 Task: Plan a trip to Maicao, Colombia from 6th December, 2023 to 10th December, 2023 for 1 adult. Place can be private room with 1  bedroom having 1 bed and 1 bathroom. Property type can be hotel. Amenities needed are: washing machine.
Action: Mouse moved to (556, 260)
Screenshot: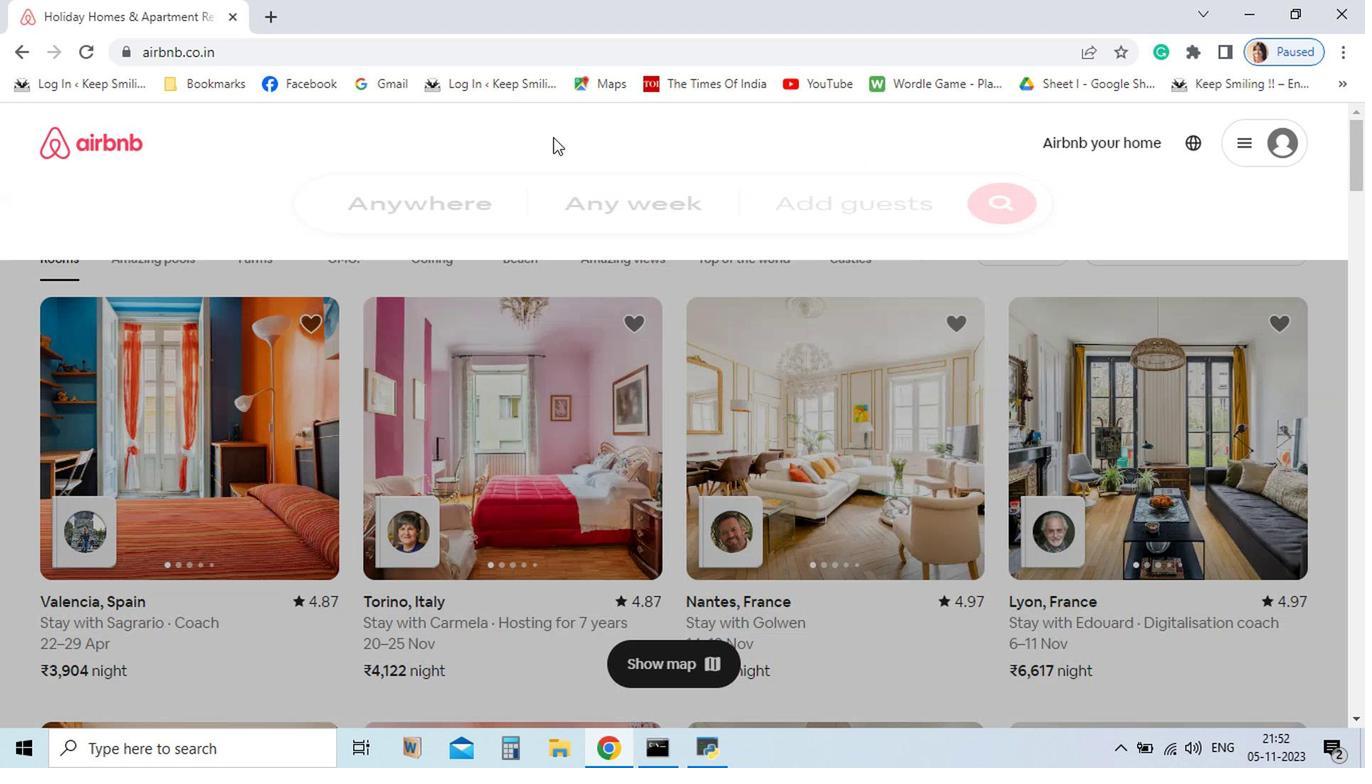 
Action: Mouse pressed left at (556, 260)
Screenshot: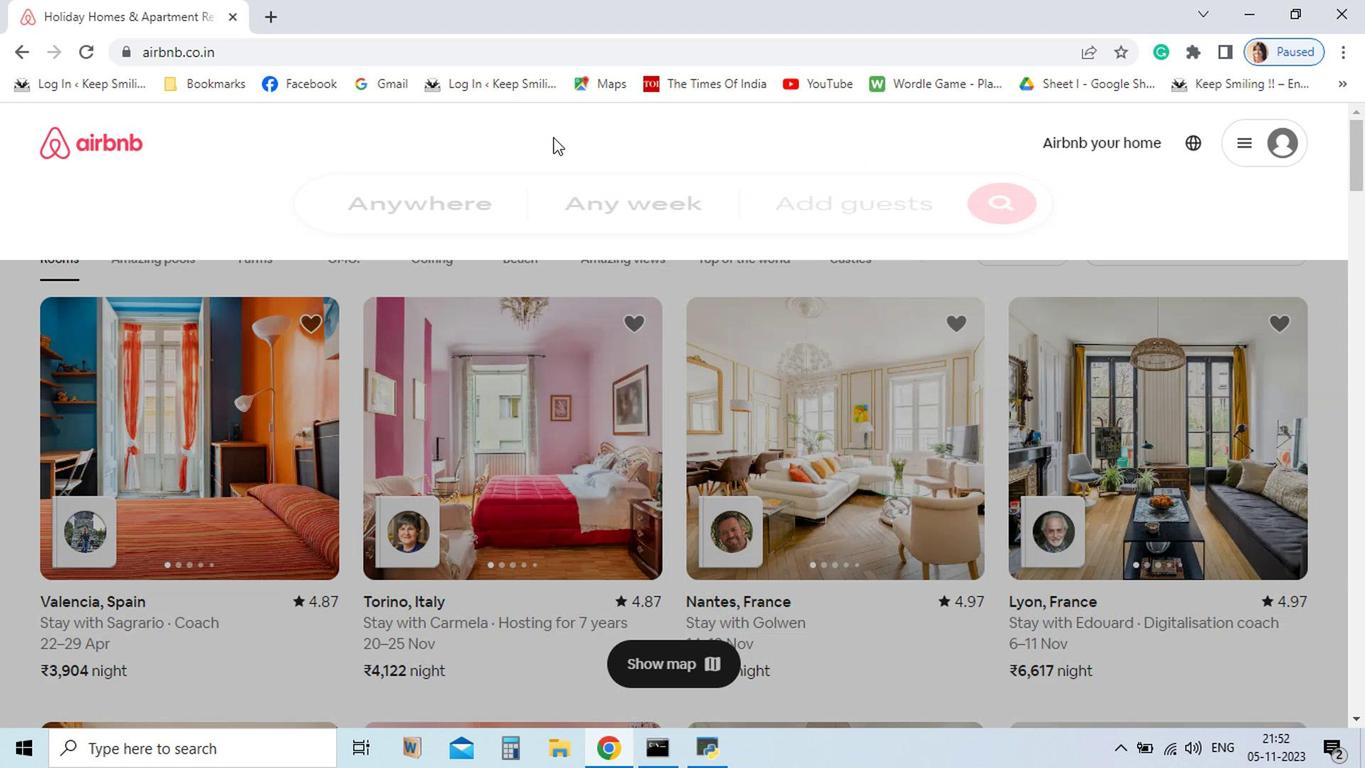 
Action: Mouse moved to (455, 314)
Screenshot: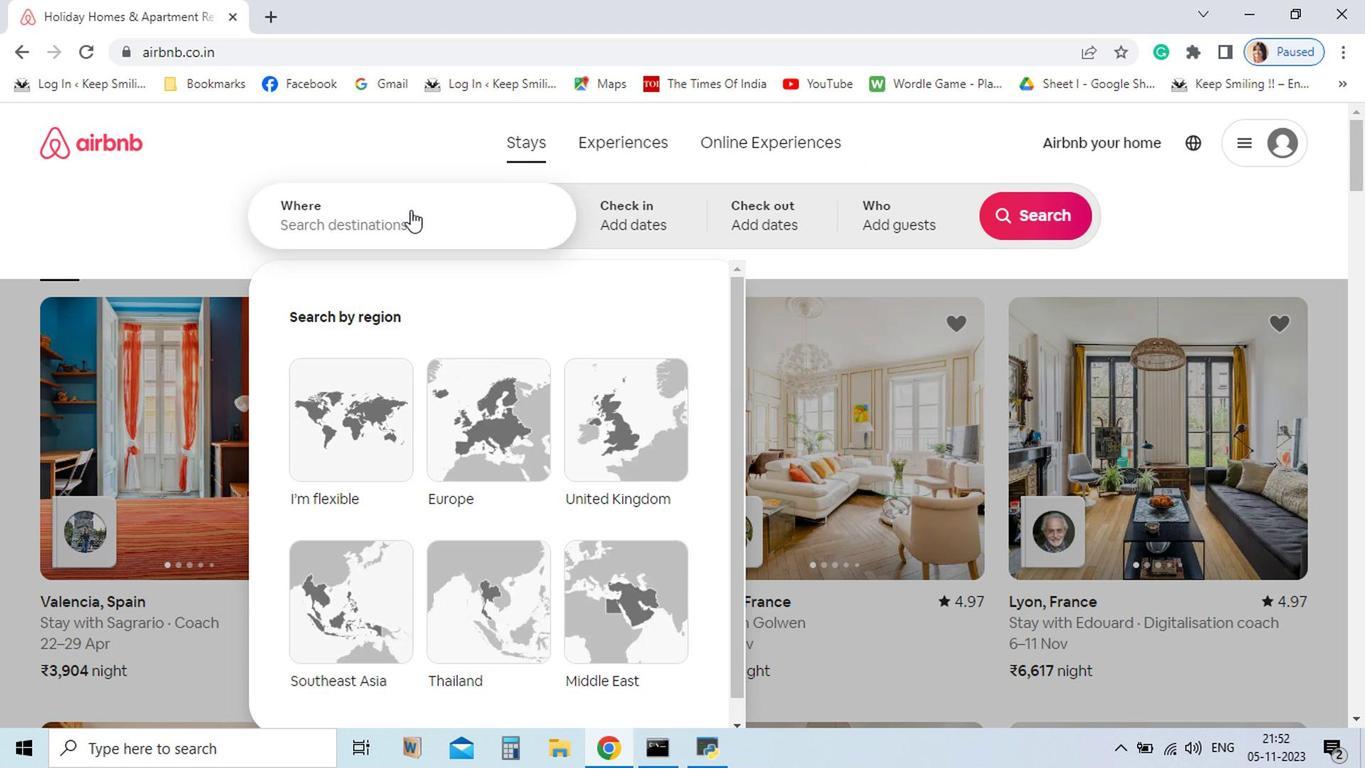 
Action: Mouse pressed left at (455, 314)
Screenshot: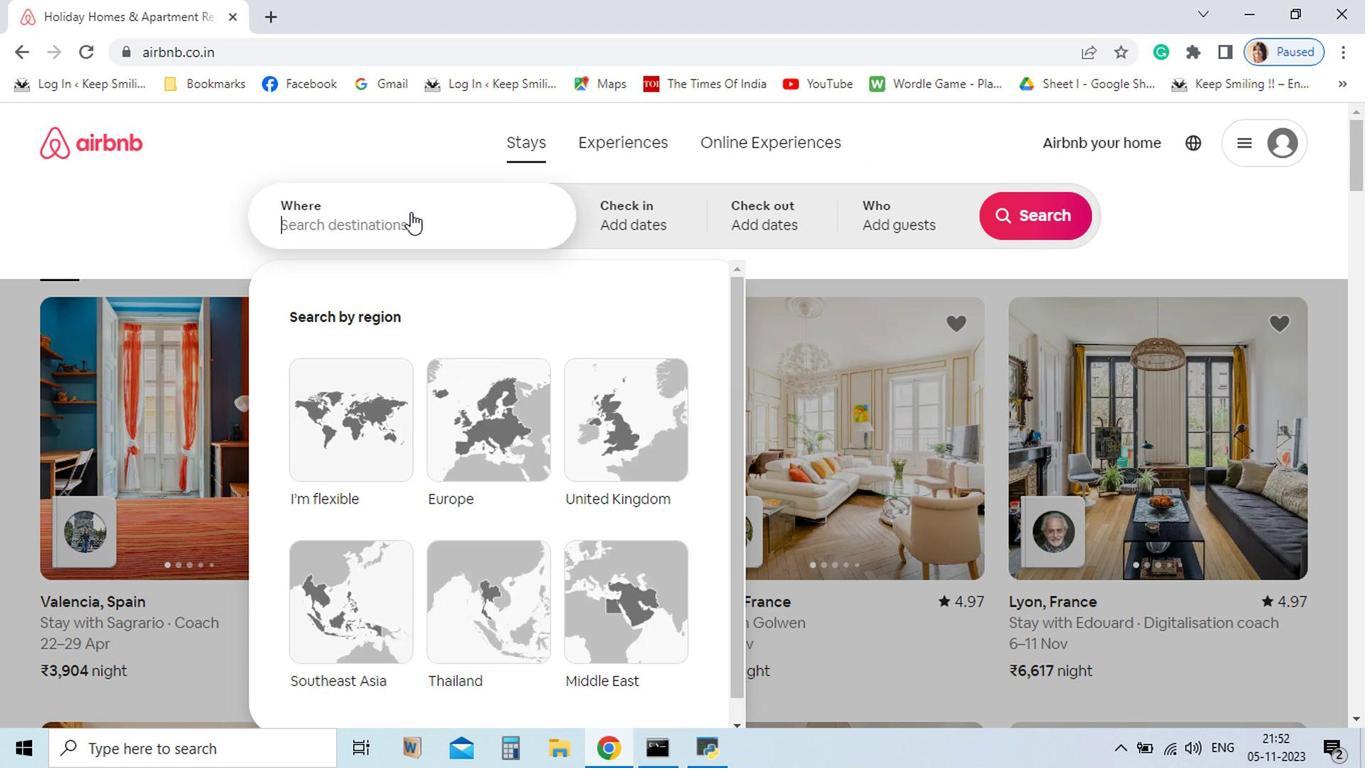 
Action: Mouse moved to (455, 315)
Screenshot: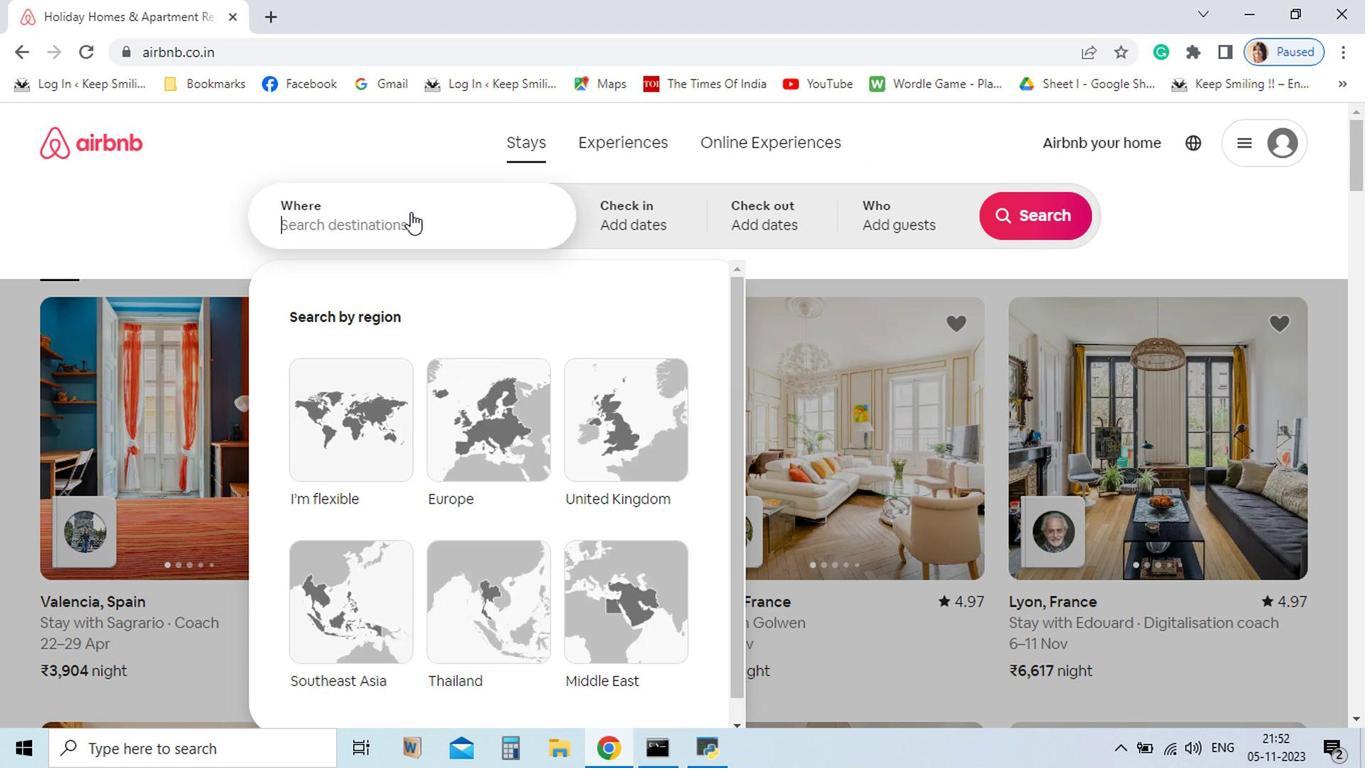 
Action: Key pressed <Key.shift_r>Maicao,<Key.space>
Screenshot: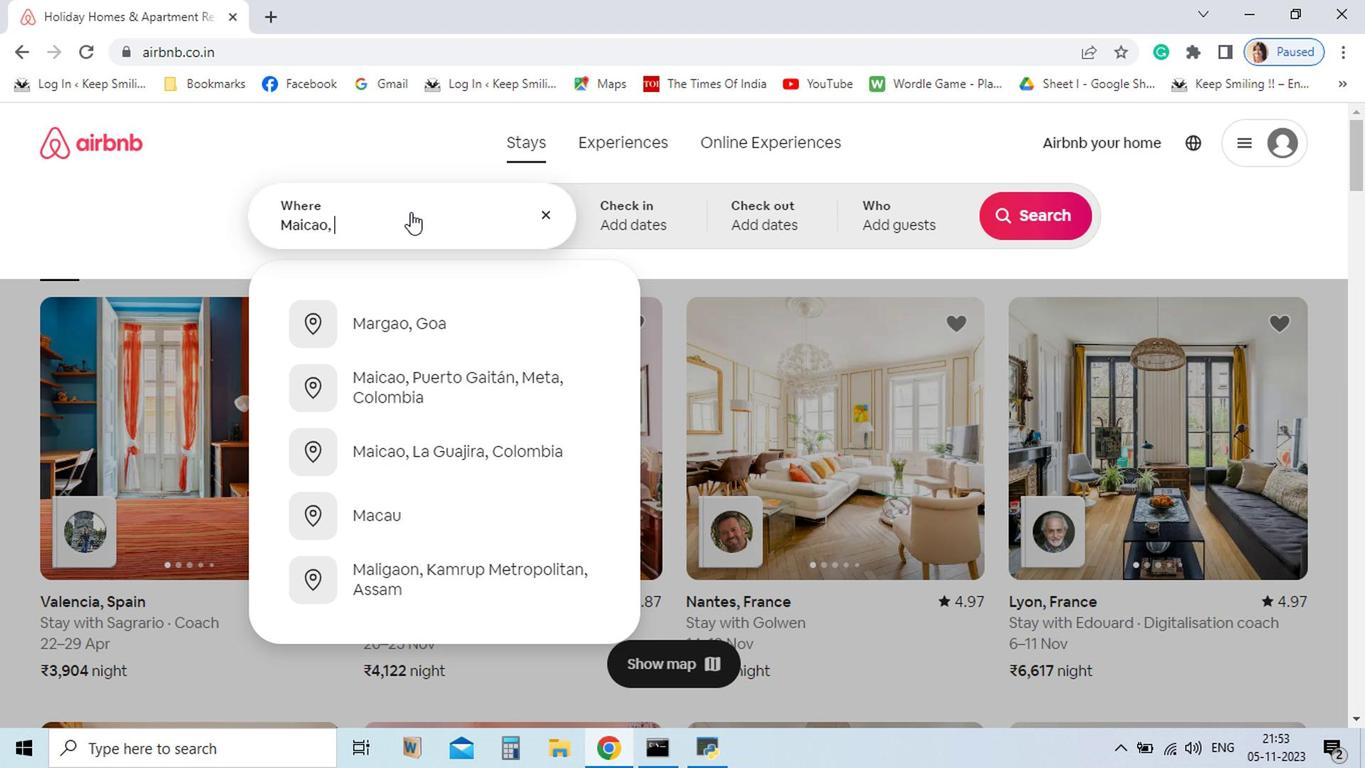 
Action: Mouse moved to (485, 425)
Screenshot: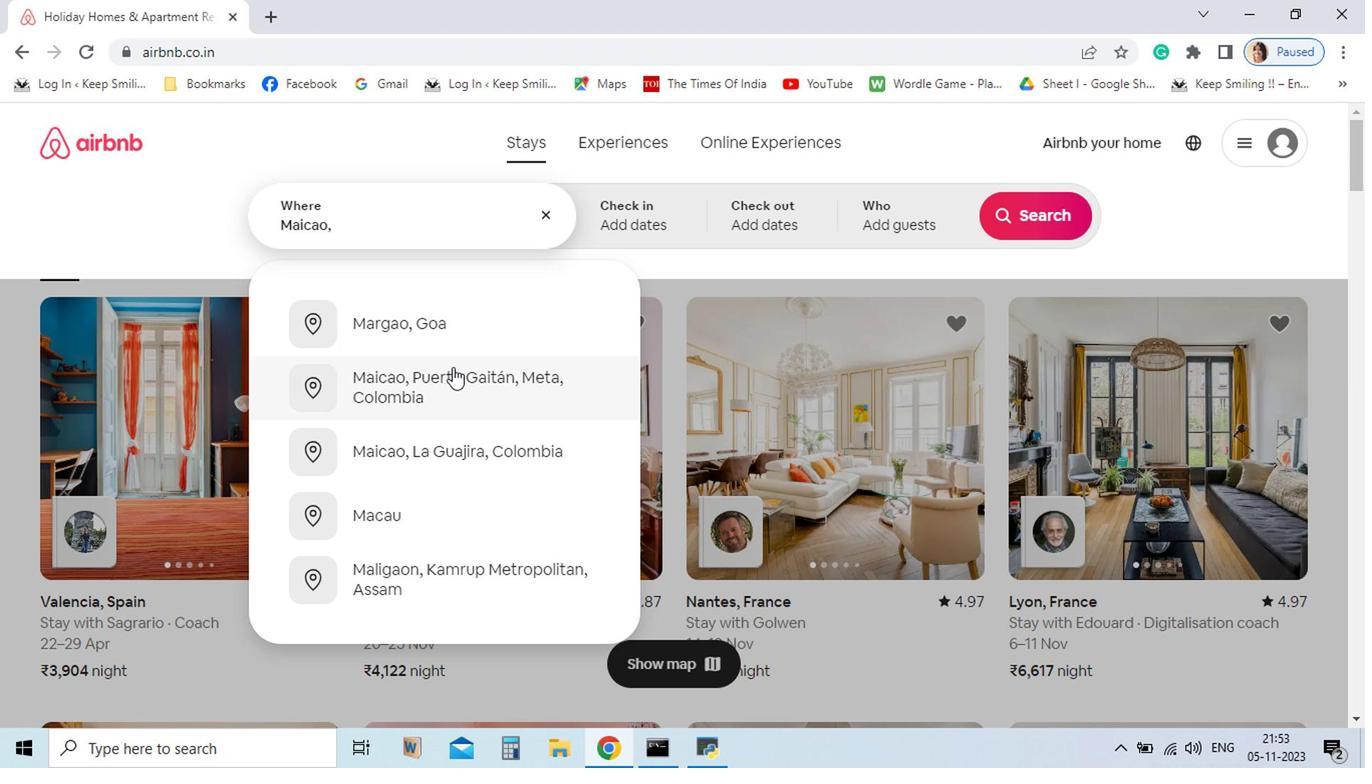 
Action: Mouse pressed left at (485, 425)
Screenshot: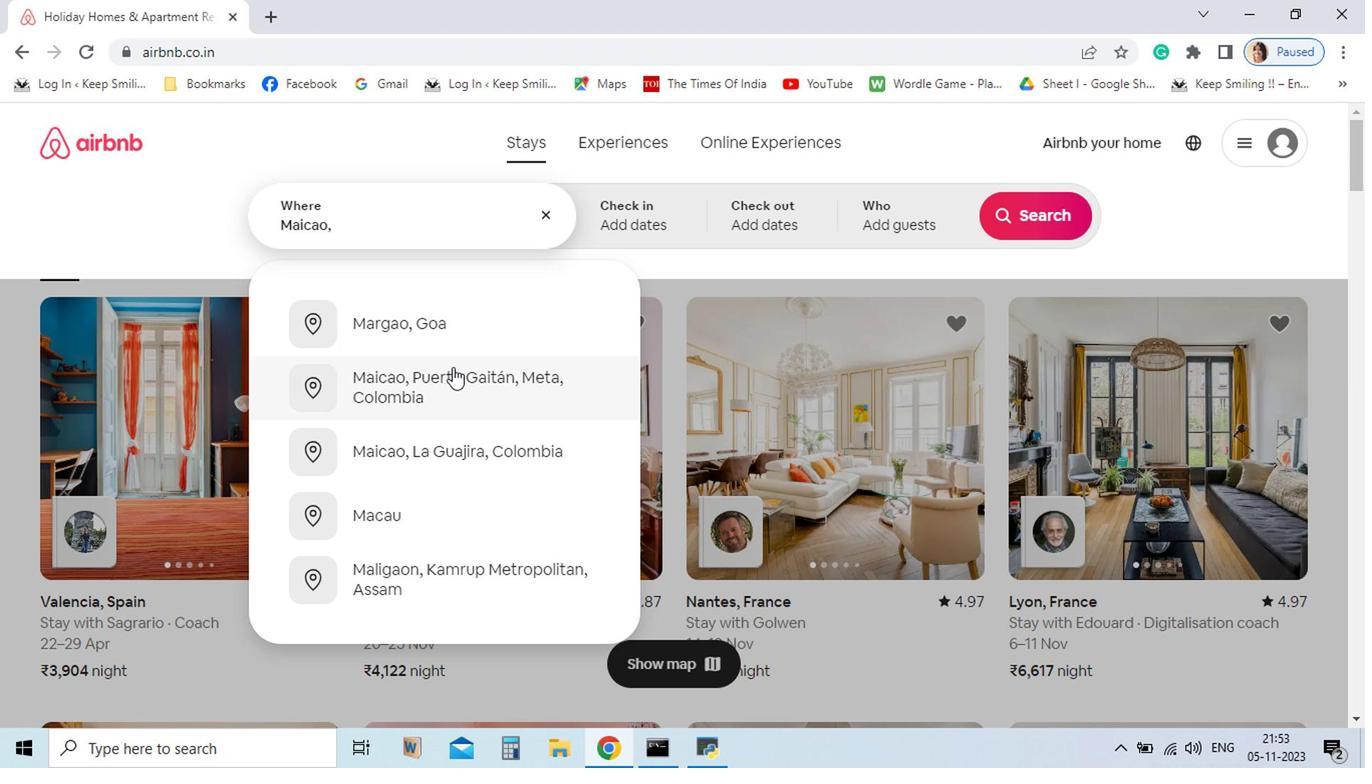 
Action: Mouse moved to (499, 324)
Screenshot: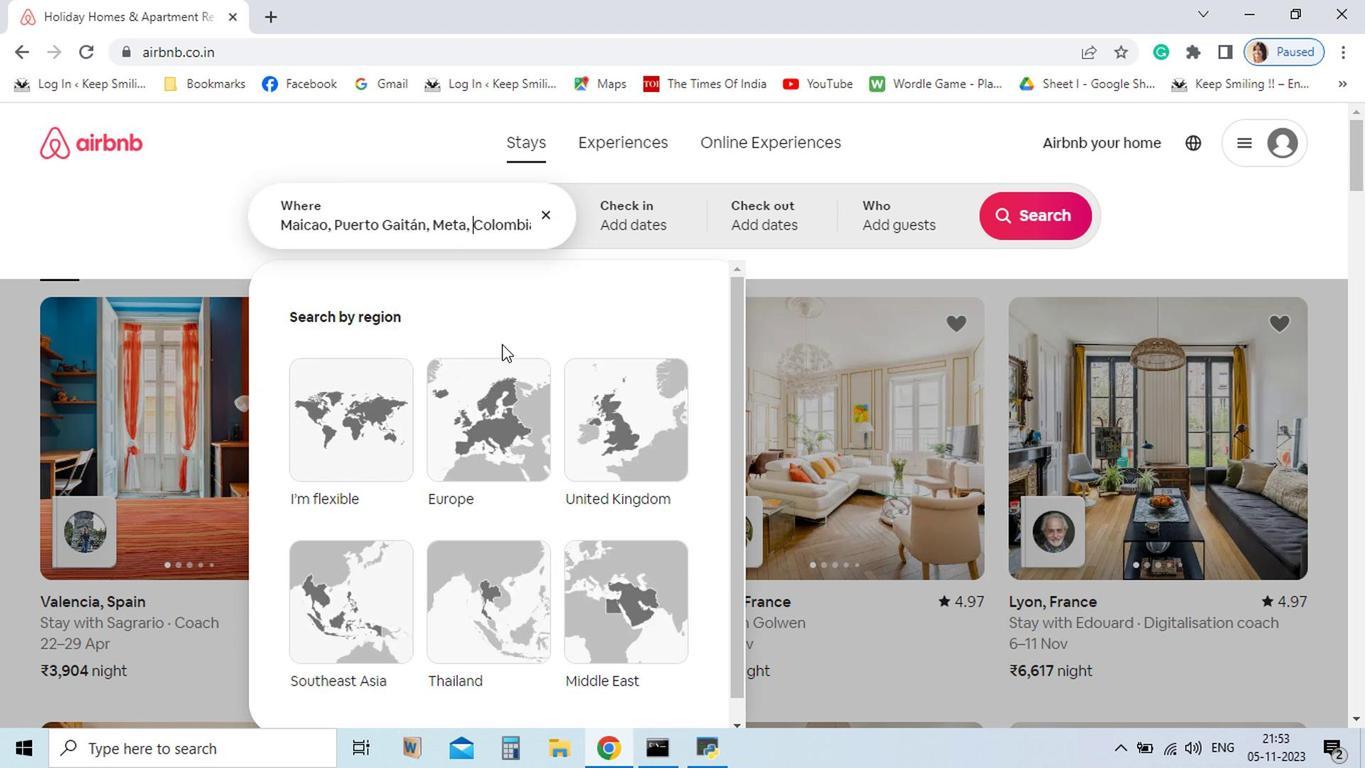 
Action: Mouse pressed left at (499, 324)
Screenshot: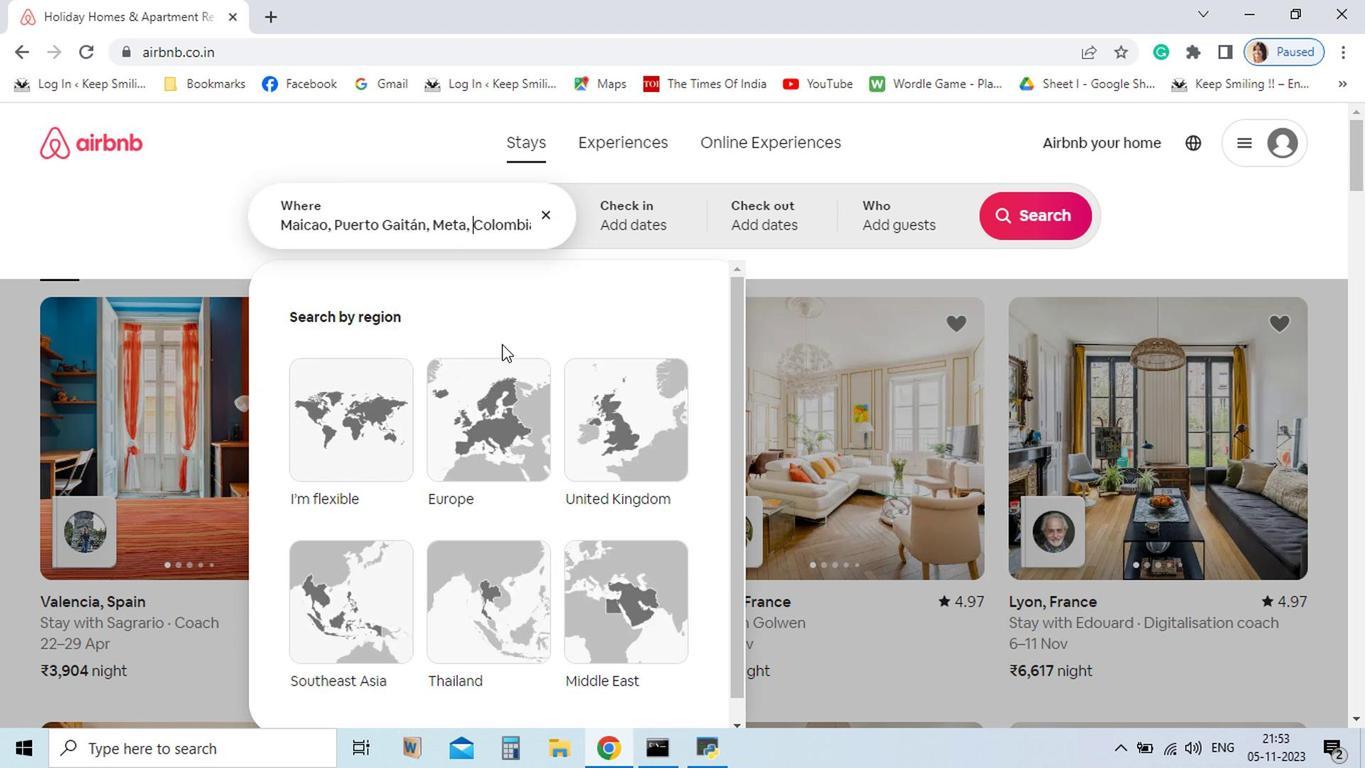 
Action: Mouse moved to (535, 467)
Screenshot: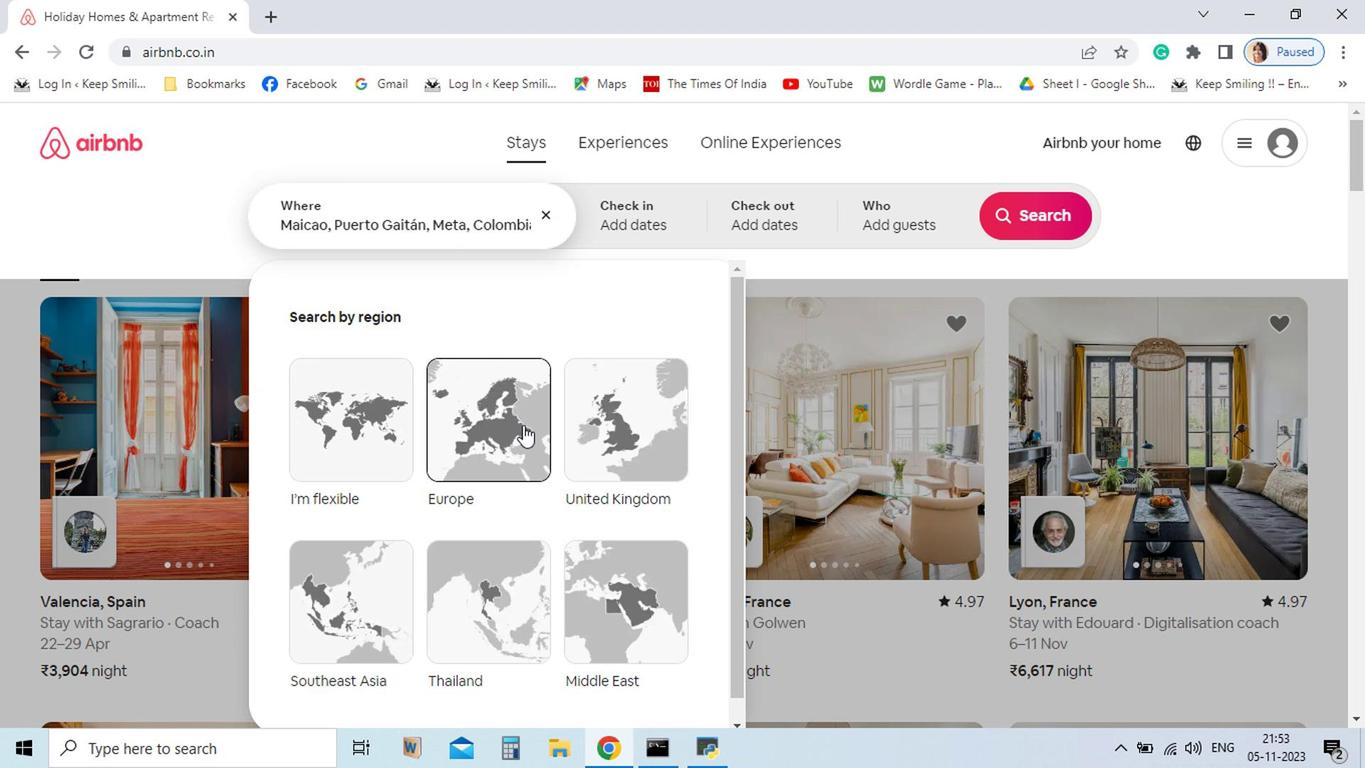 
Action: Key pressed <Key.backspace><Key.backspace><Key.backspace><Key.backspace><Key.backspace><Key.backspace><Key.backspace><Key.backspace><Key.backspace><Key.backspace><Key.backspace><Key.backspace><Key.backspace><Key.backspace><Key.backspace><Key.backspace><Key.backspace><Key.backspace><Key.backspace><Key.backspace><Key.backspace>
Screenshot: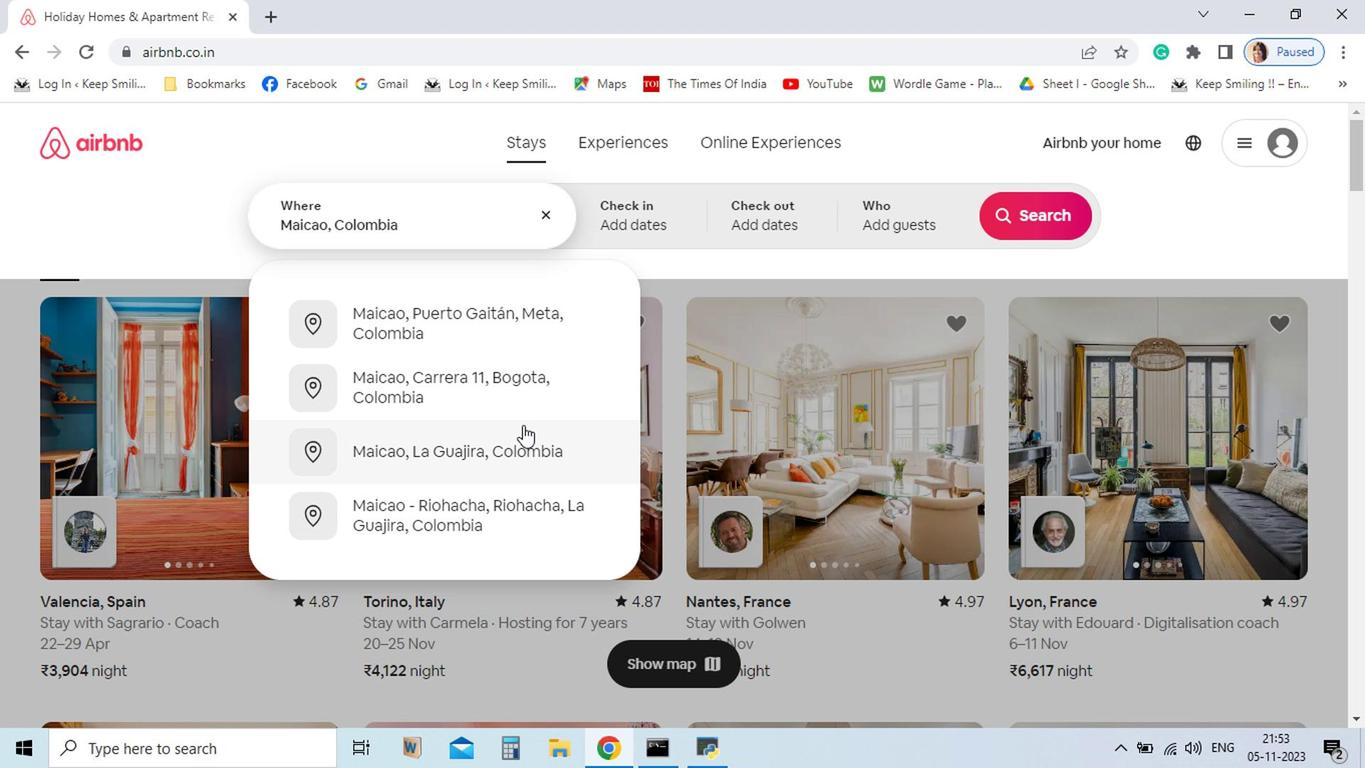 
Action: Mouse moved to (455, 312)
Screenshot: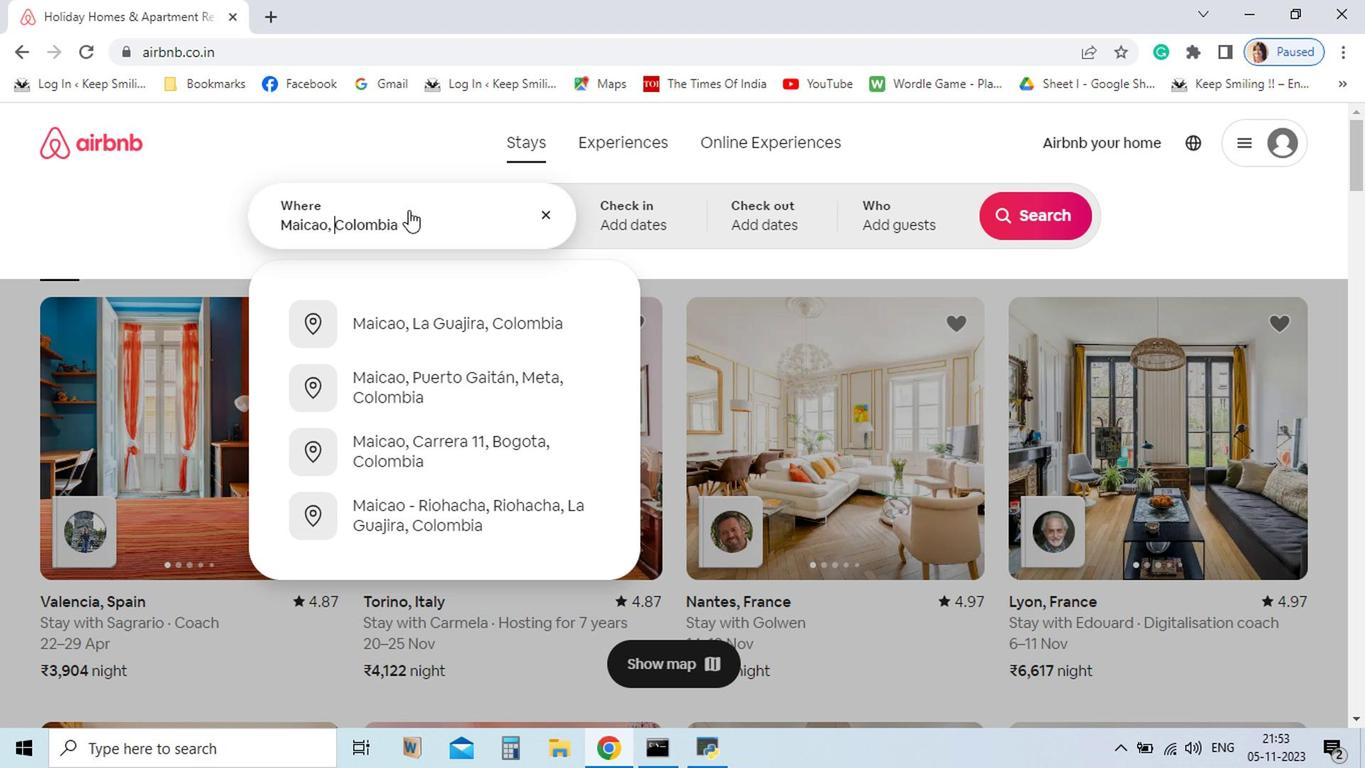
Action: Mouse pressed left at (455, 312)
Screenshot: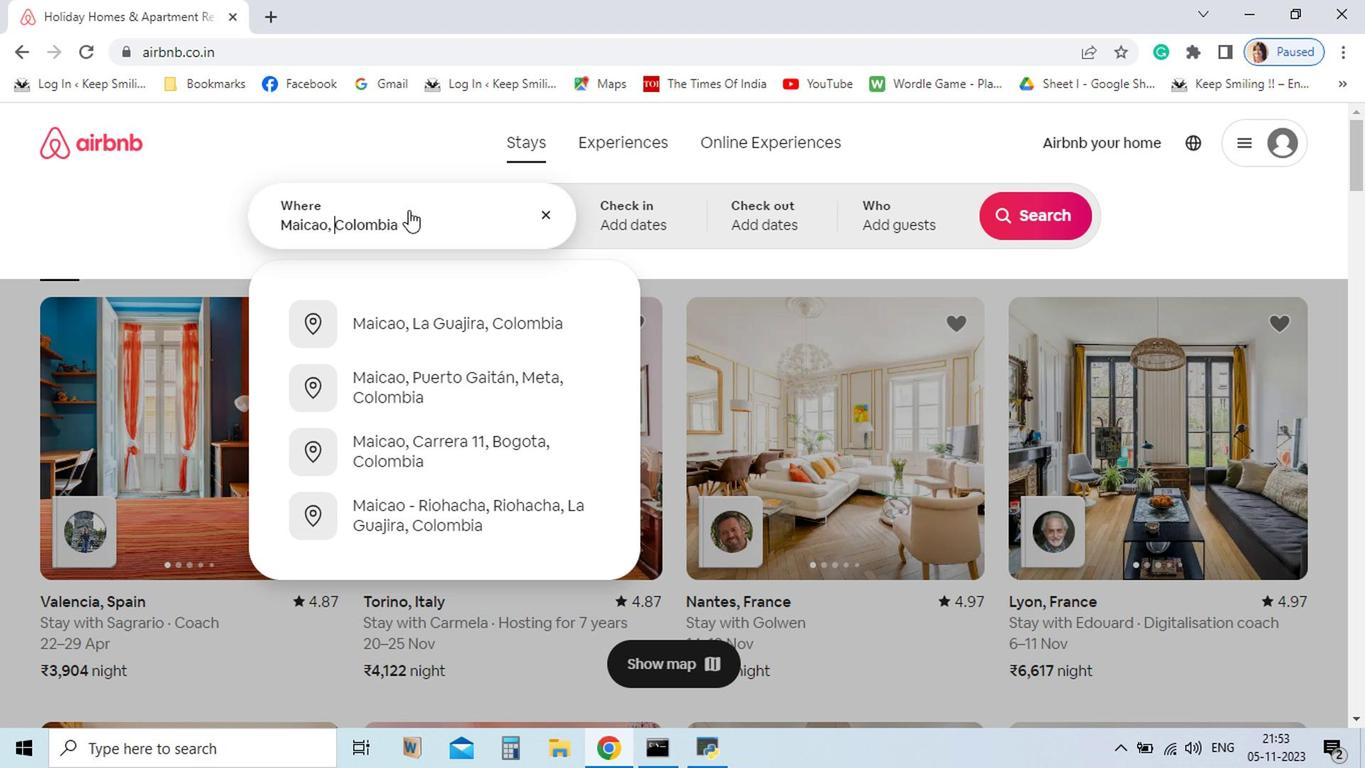 
Action: Mouse moved to (442, 328)
Screenshot: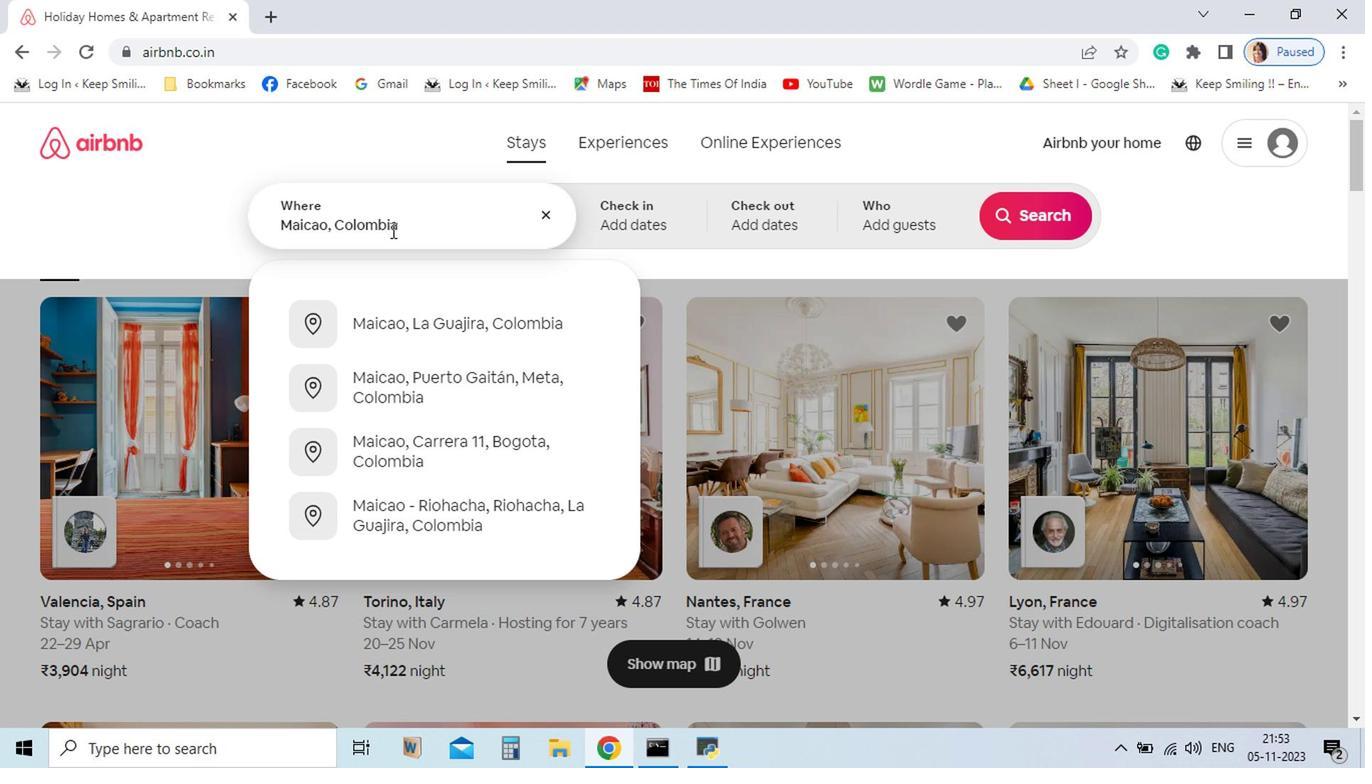 
Action: Mouse pressed left at (442, 328)
Screenshot: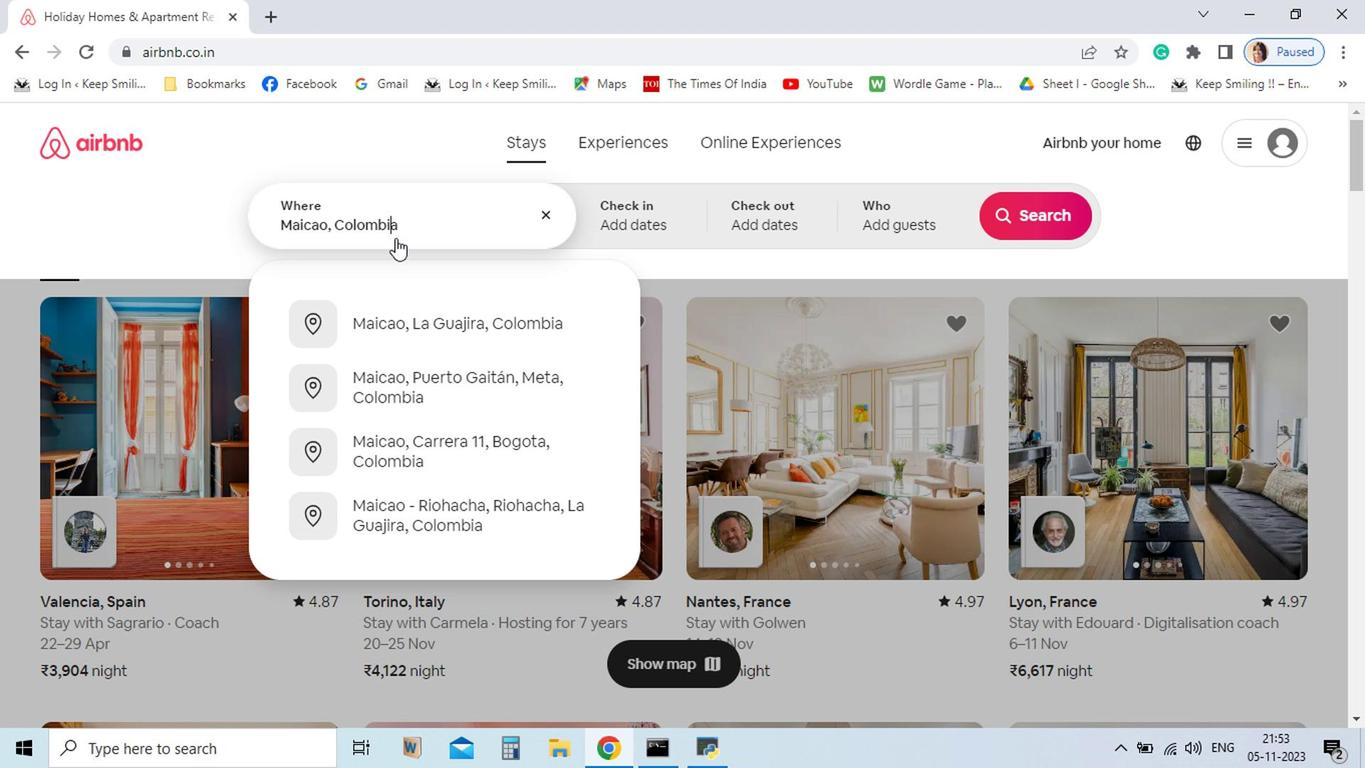 
Action: Mouse moved to (448, 326)
Screenshot: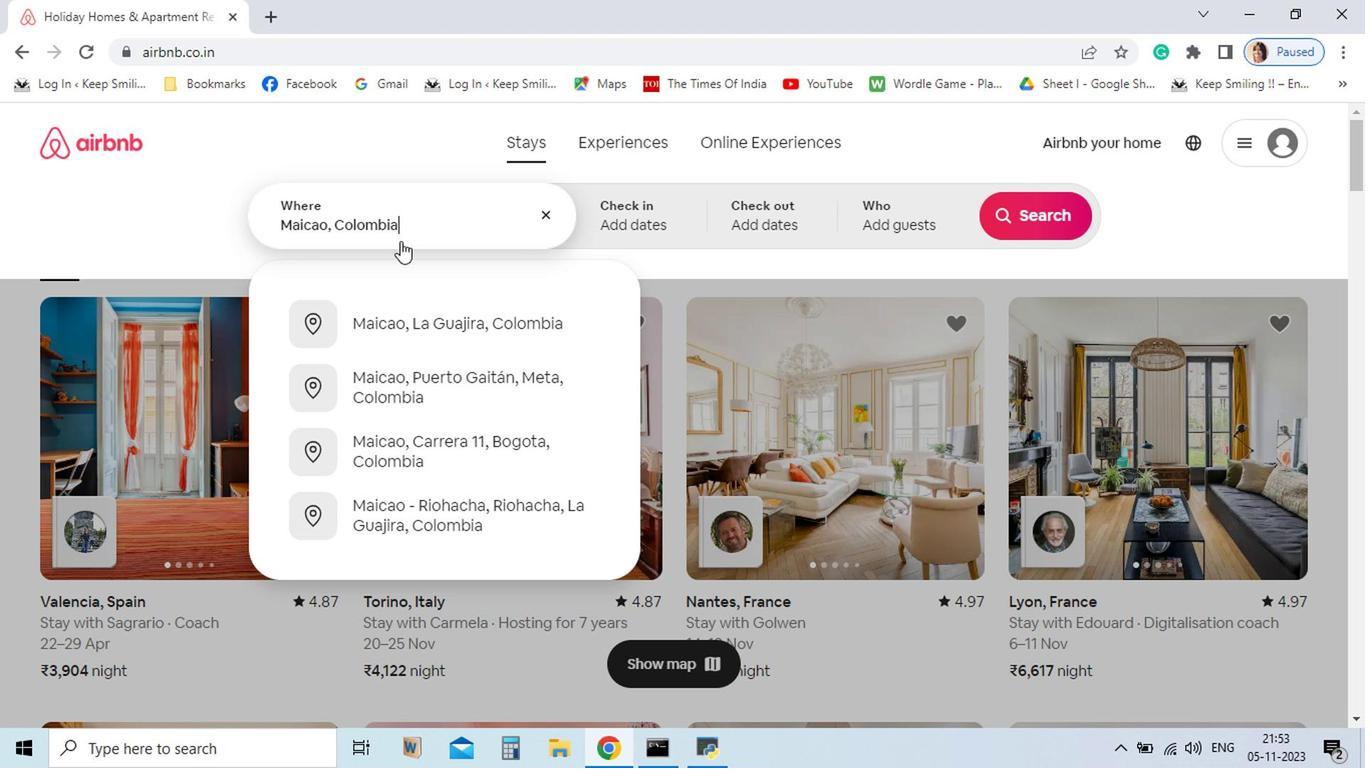 
Action: Mouse pressed left at (448, 326)
Screenshot: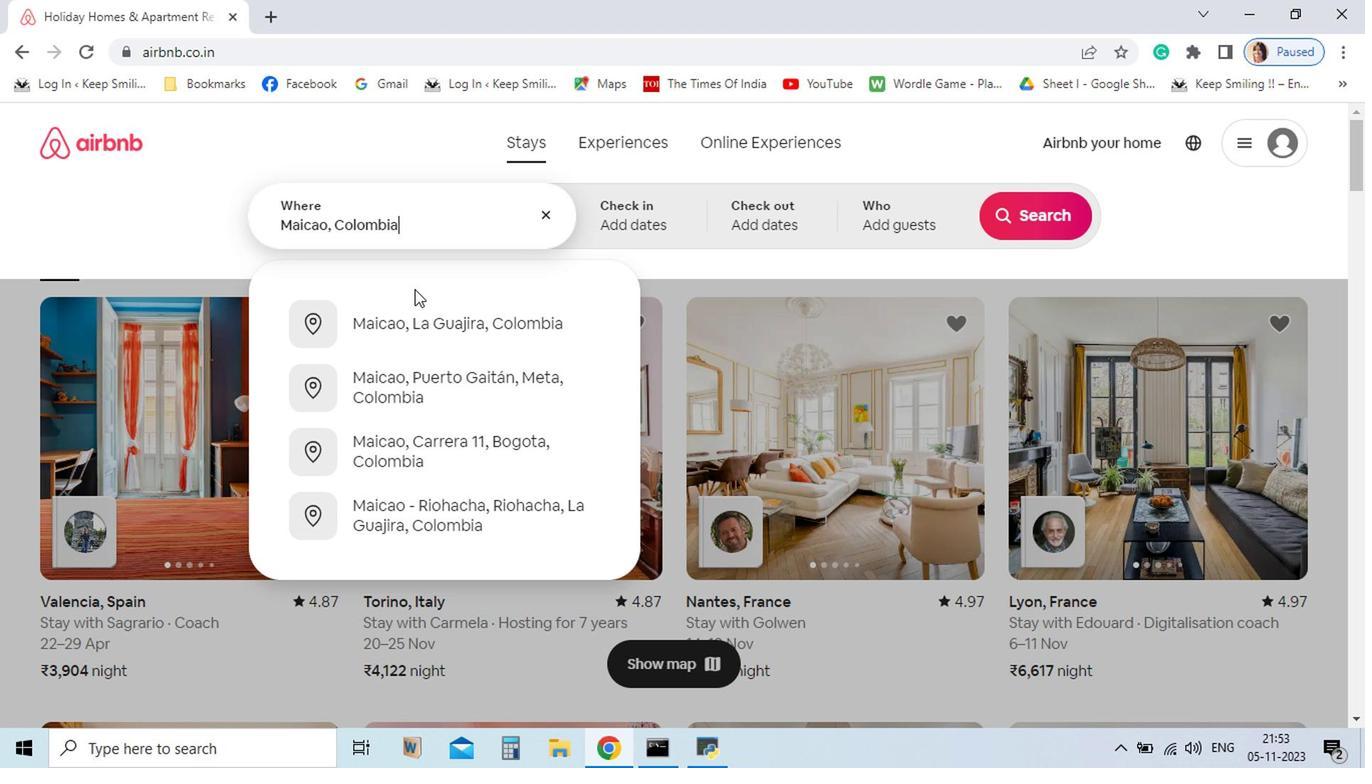 
Action: Mouse moved to (458, 372)
Screenshot: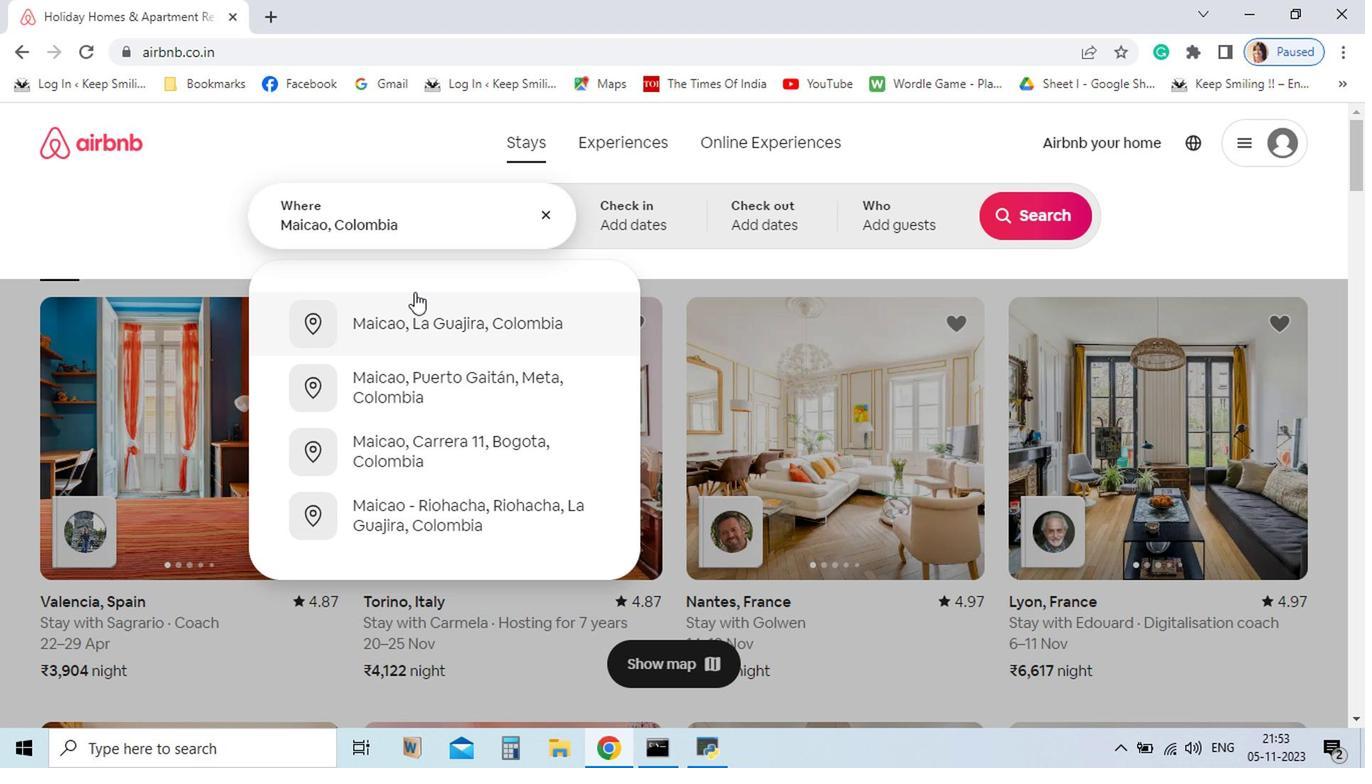 
Action: Key pressed <Key.enter>
Screenshot: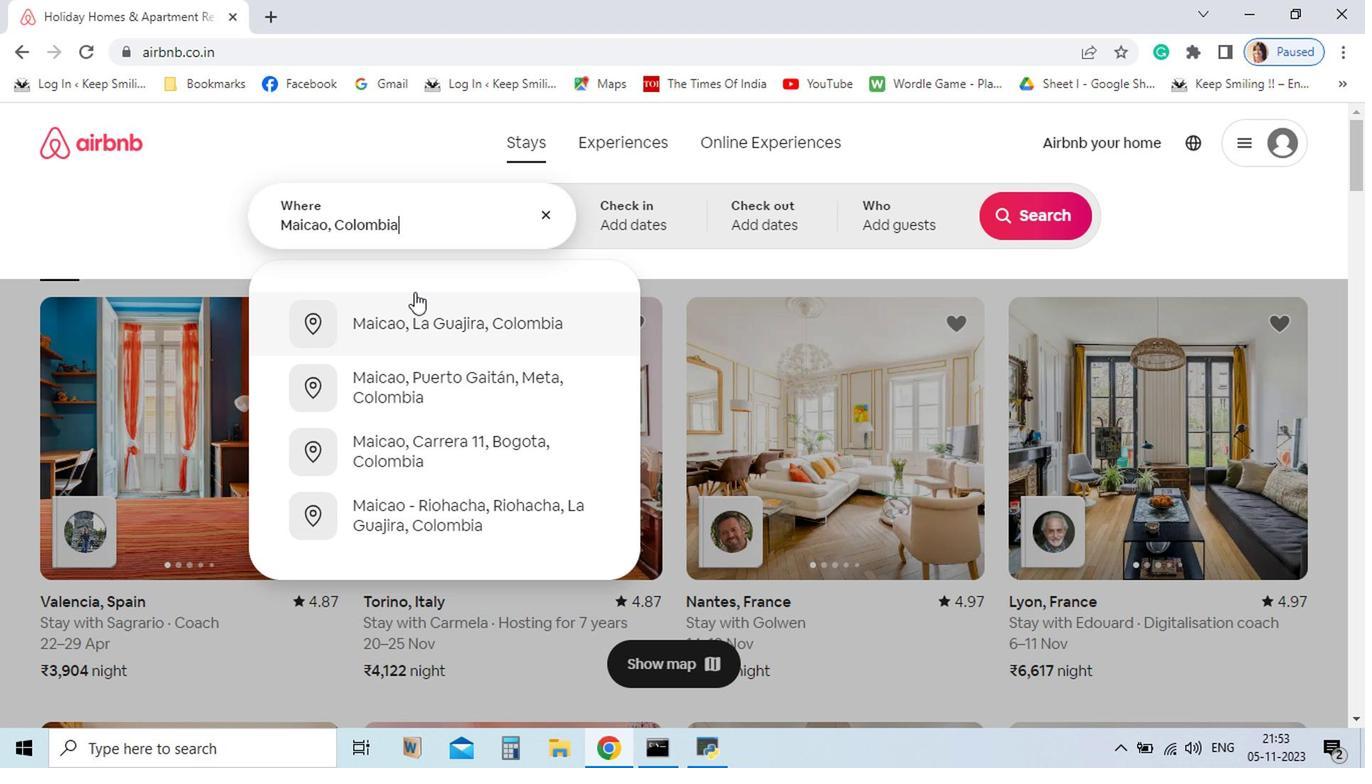 
Action: Mouse moved to (772, 528)
Screenshot: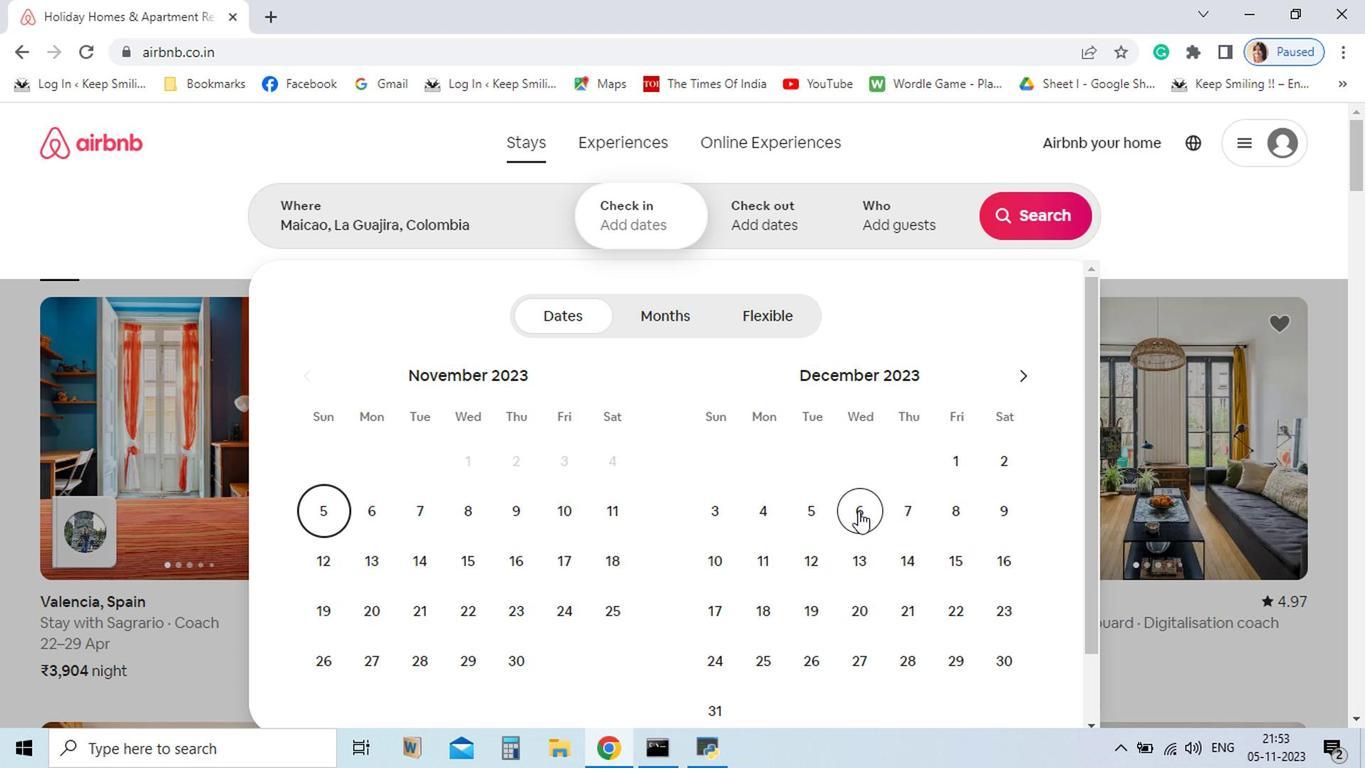
Action: Mouse pressed left at (772, 528)
Screenshot: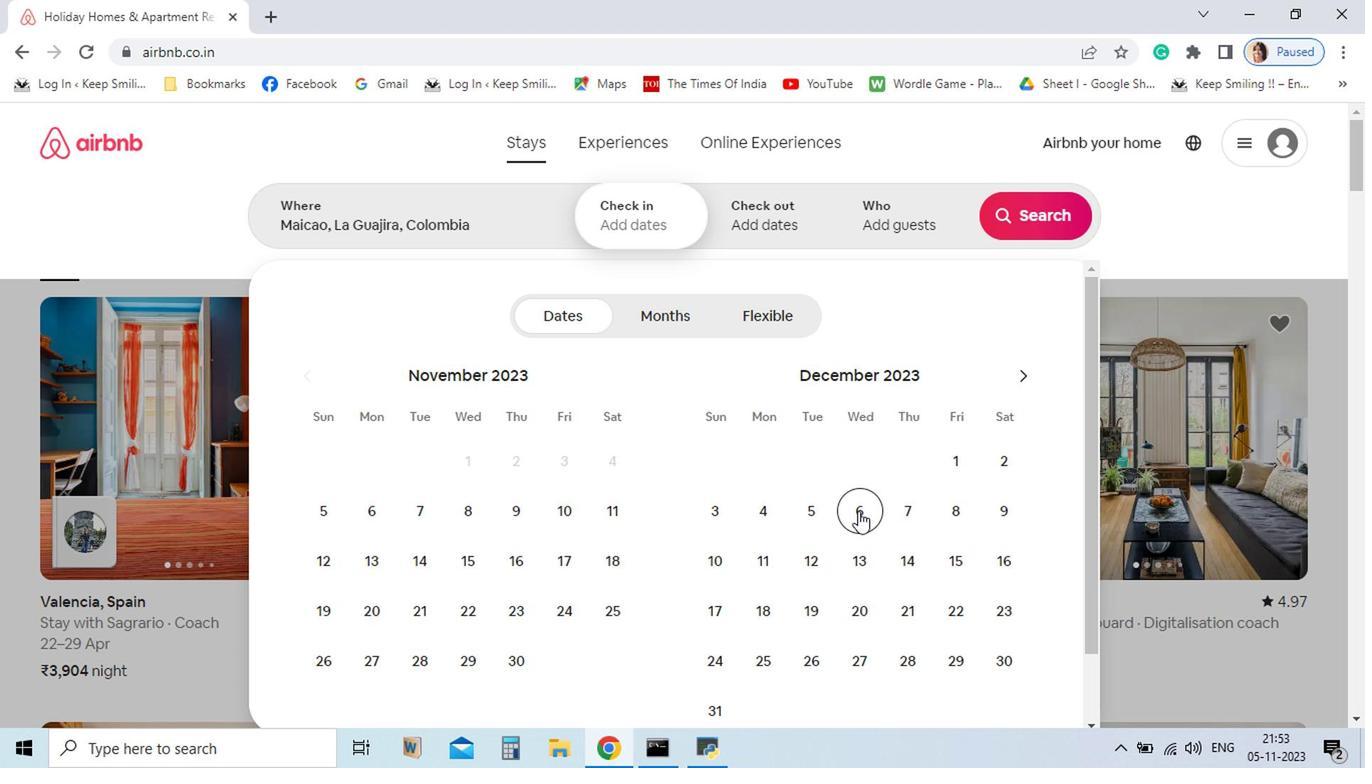 
Action: Mouse moved to (669, 564)
Screenshot: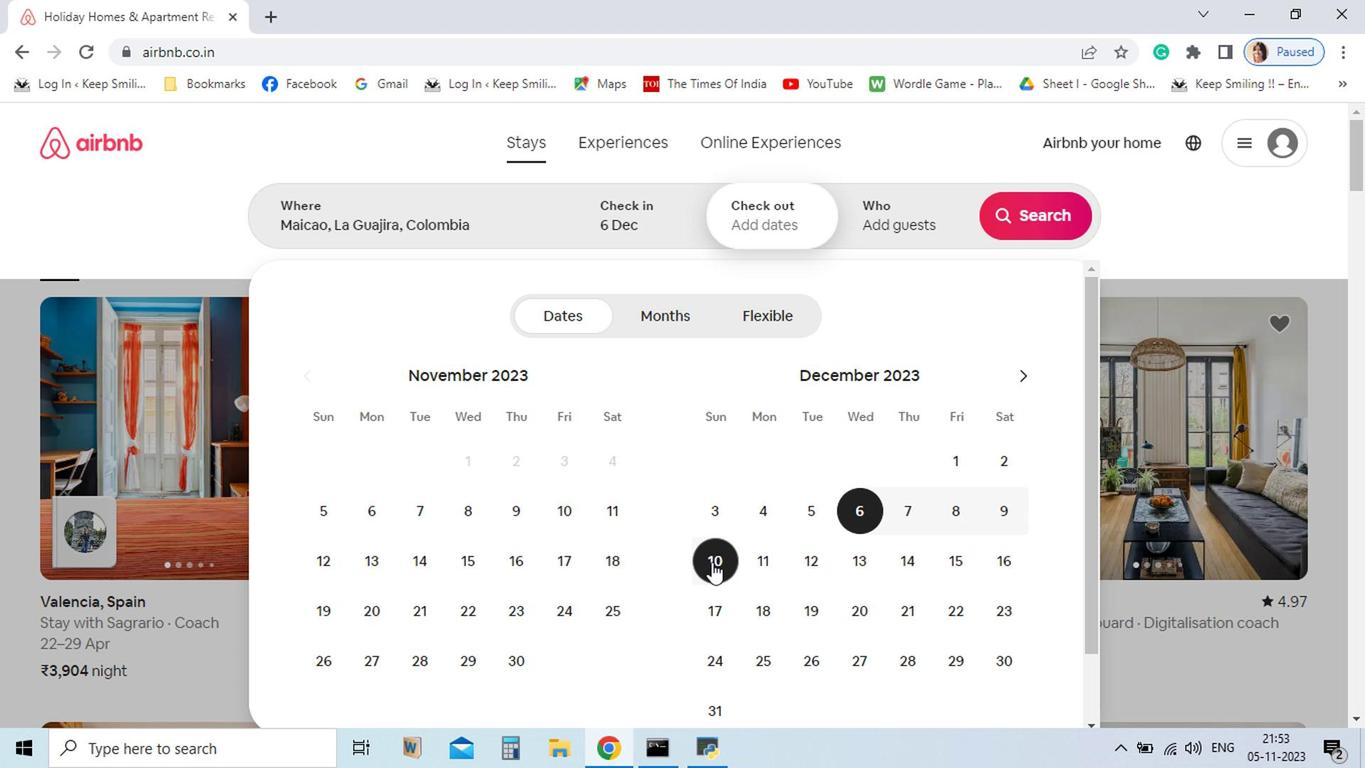 
Action: Mouse pressed left at (669, 564)
Screenshot: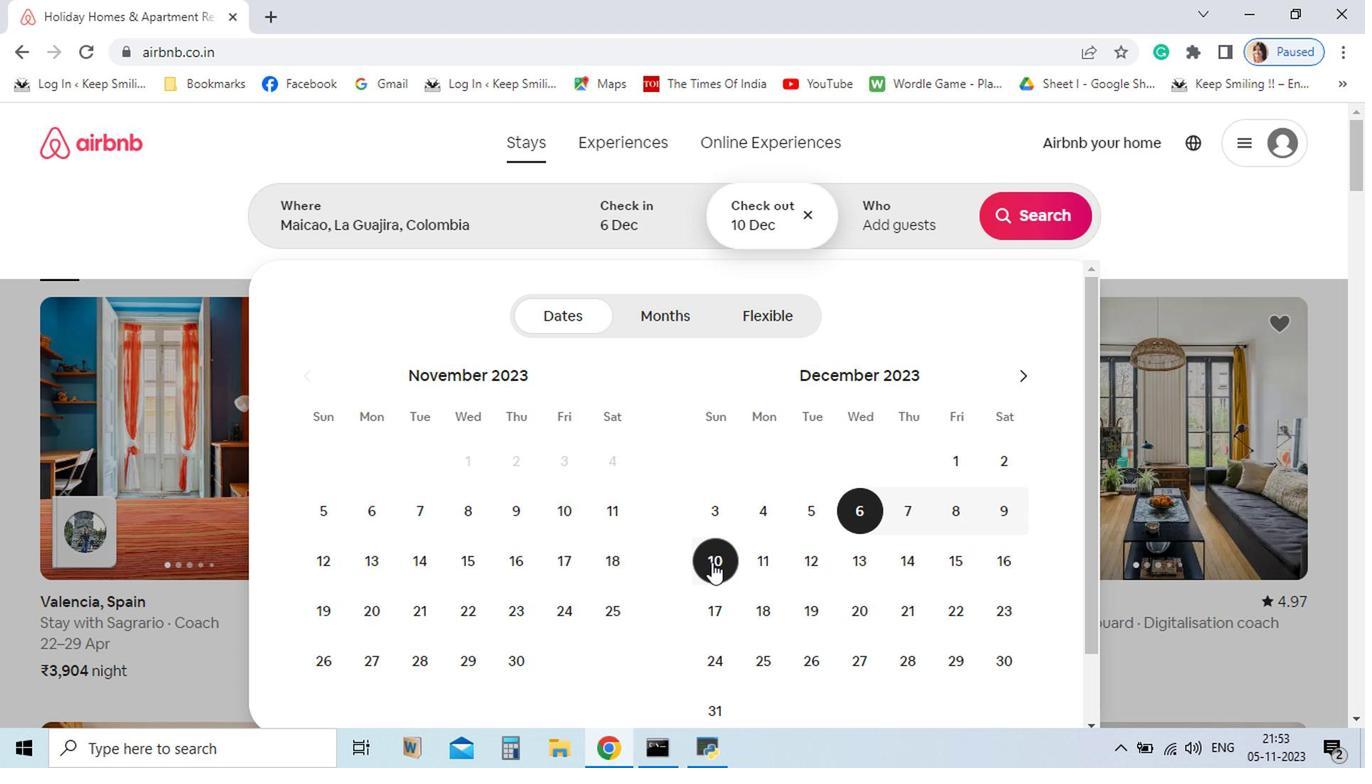 
Action: Mouse moved to (824, 322)
Screenshot: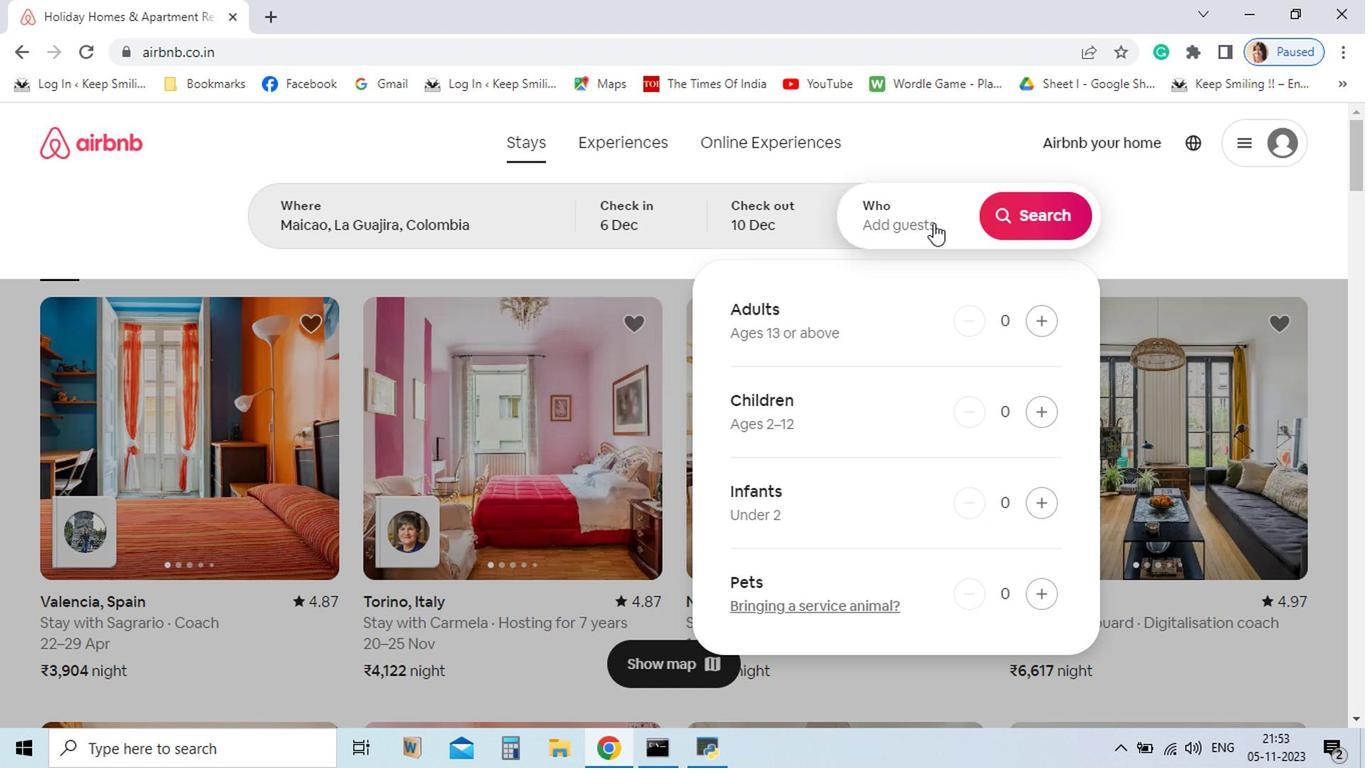 
Action: Mouse pressed left at (824, 322)
Screenshot: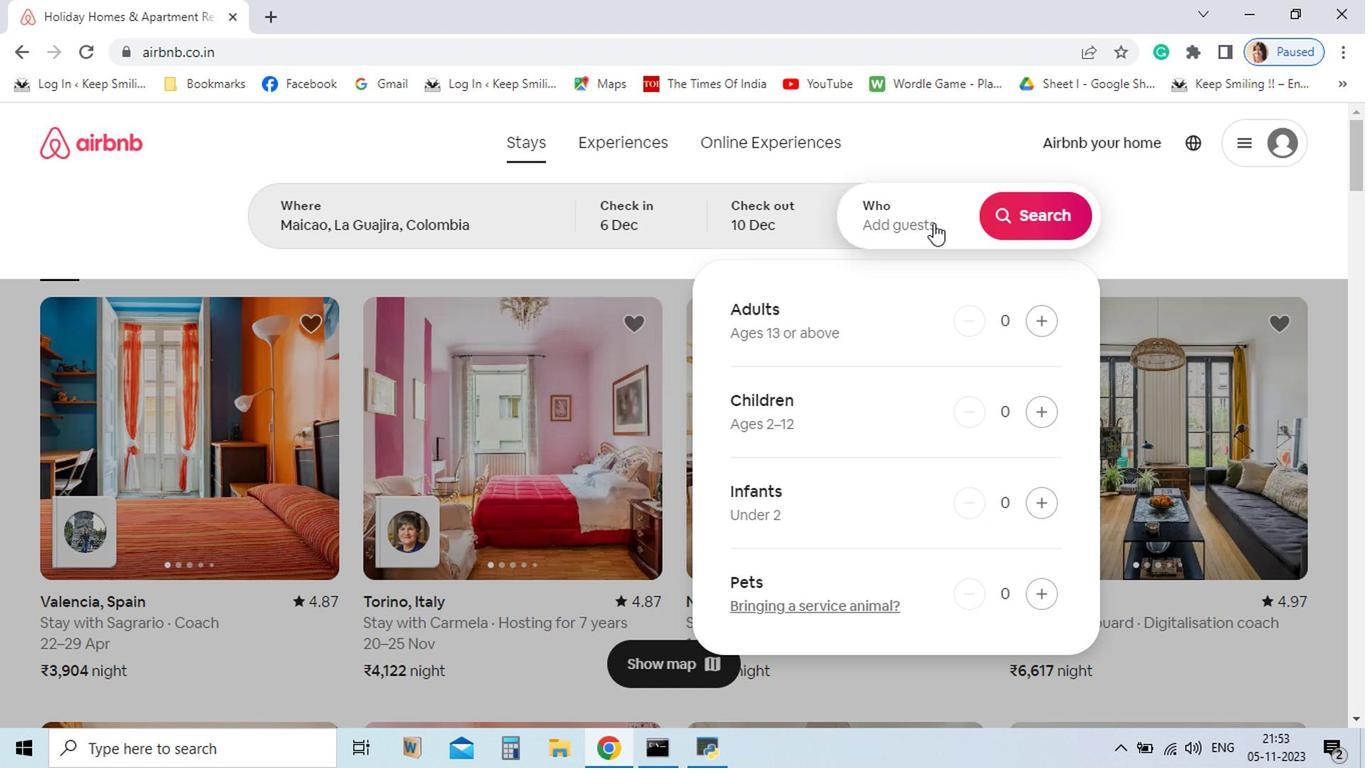 
Action: Mouse moved to (902, 392)
Screenshot: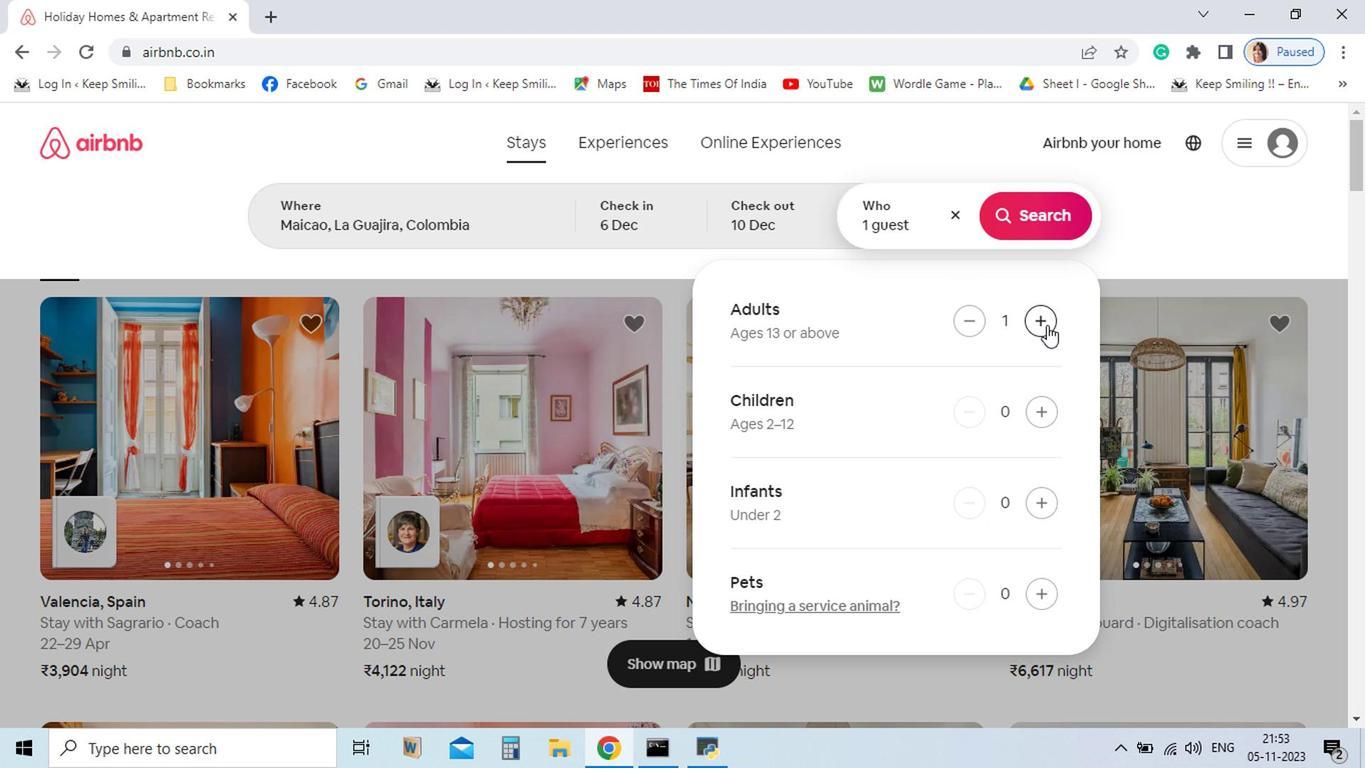 
Action: Mouse pressed left at (902, 392)
Screenshot: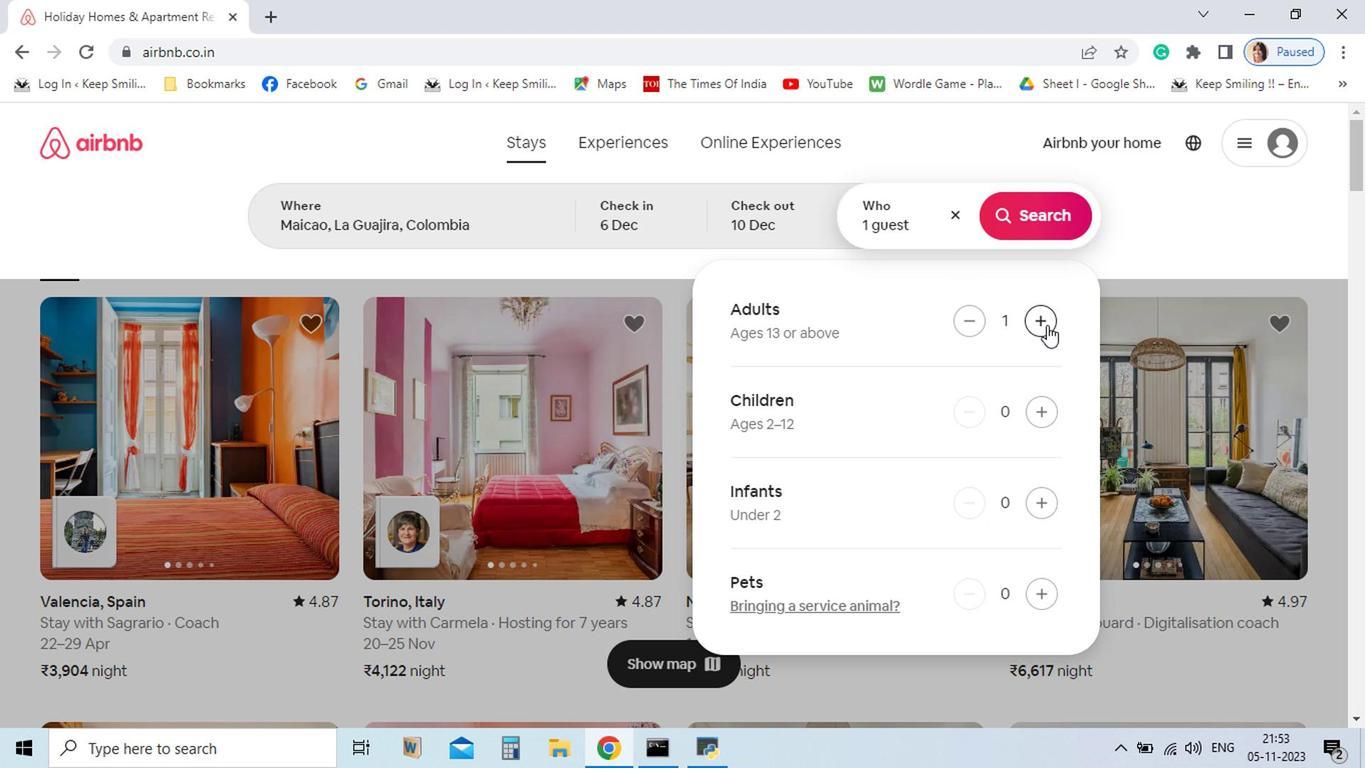 
Action: Mouse moved to (902, 317)
Screenshot: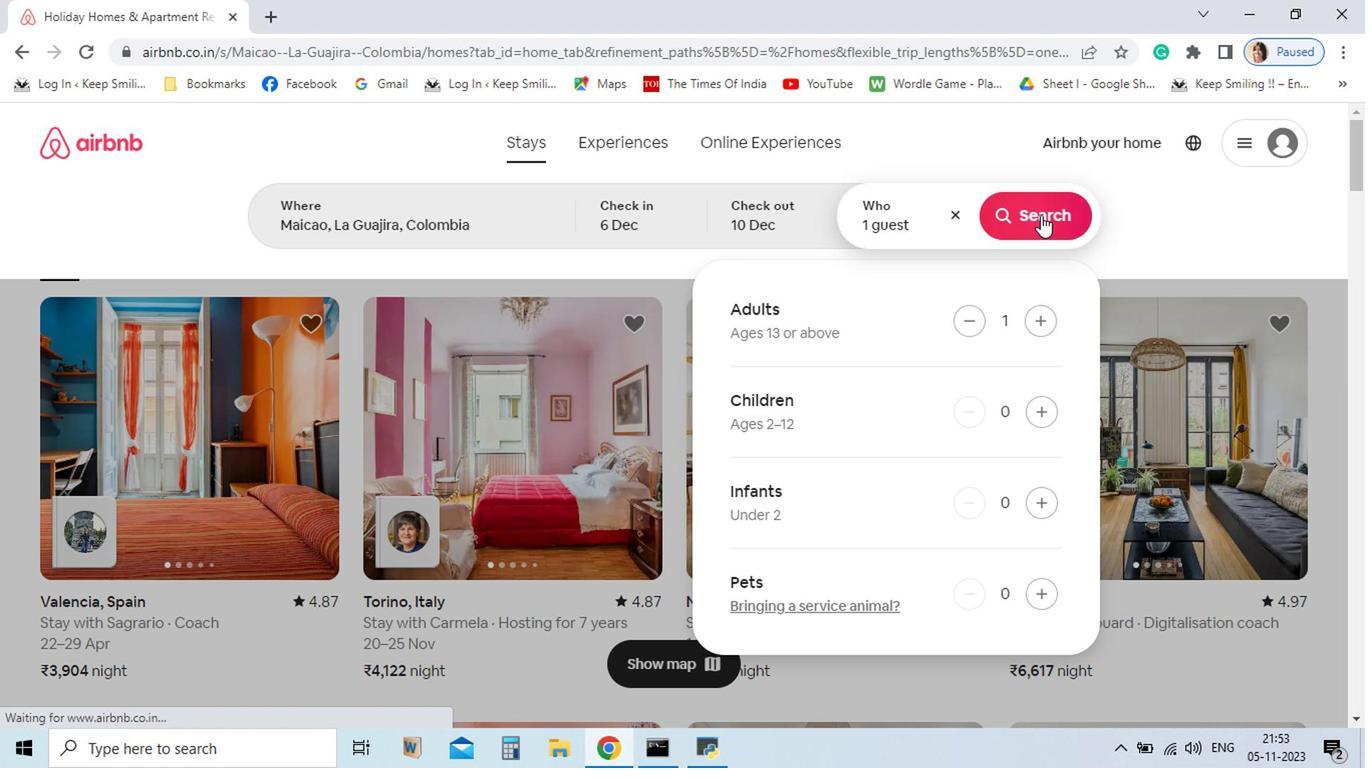 
Action: Mouse pressed left at (902, 317)
Screenshot: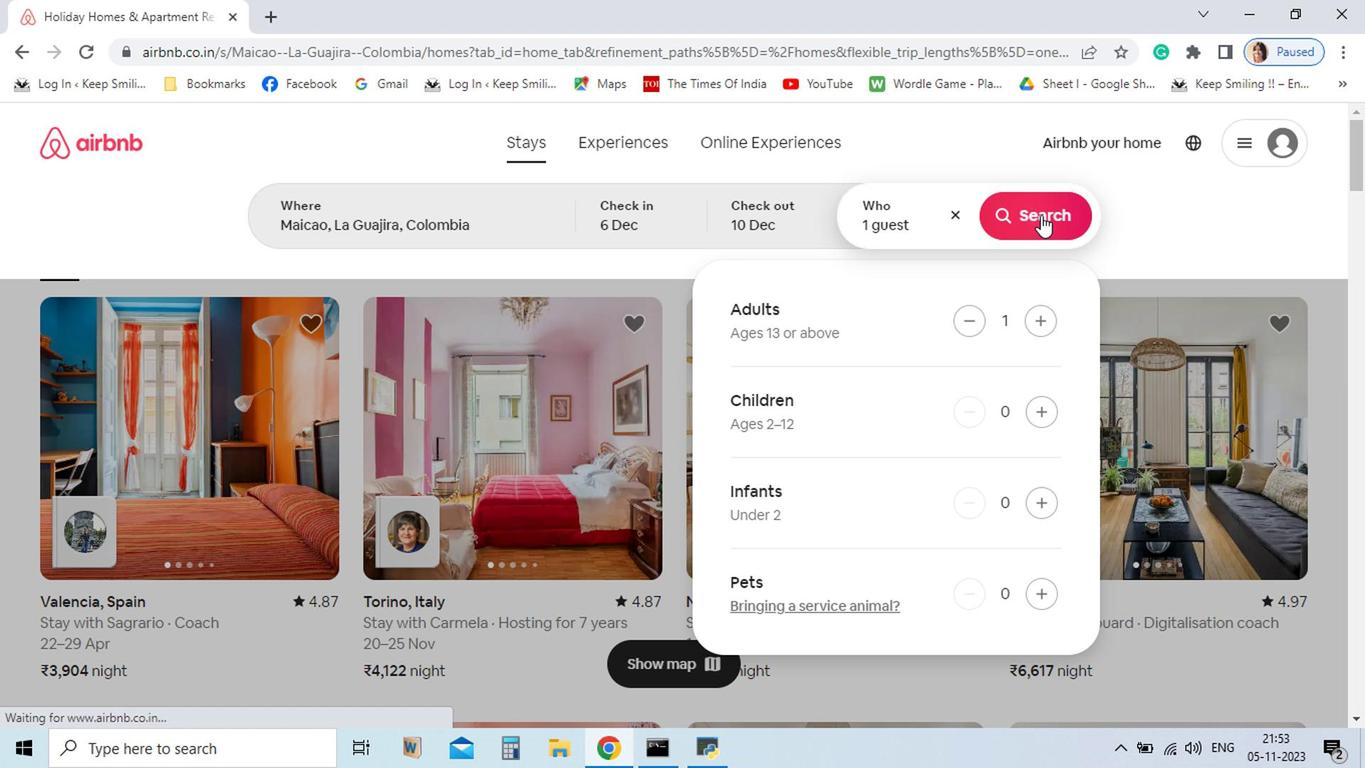 
Action: Mouse moved to (915, 320)
Screenshot: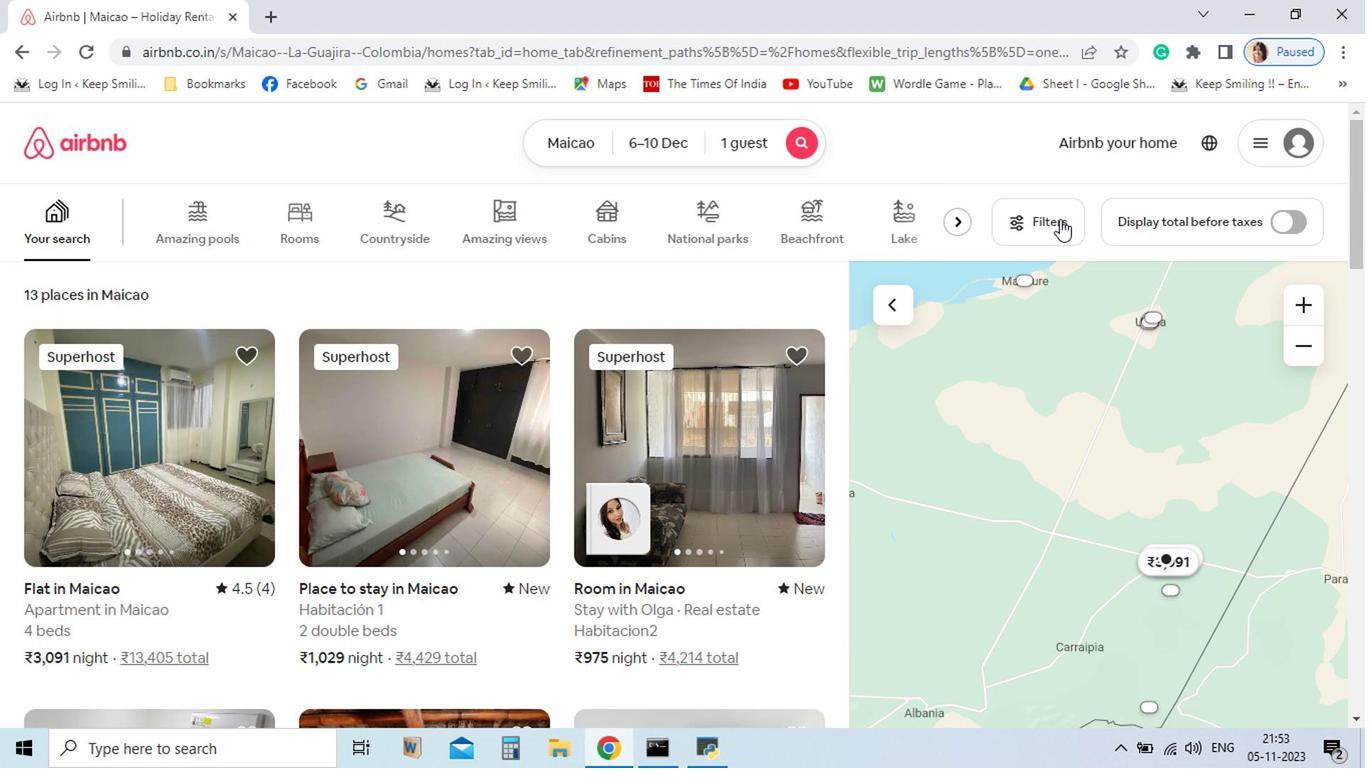 
Action: Mouse pressed left at (915, 320)
Screenshot: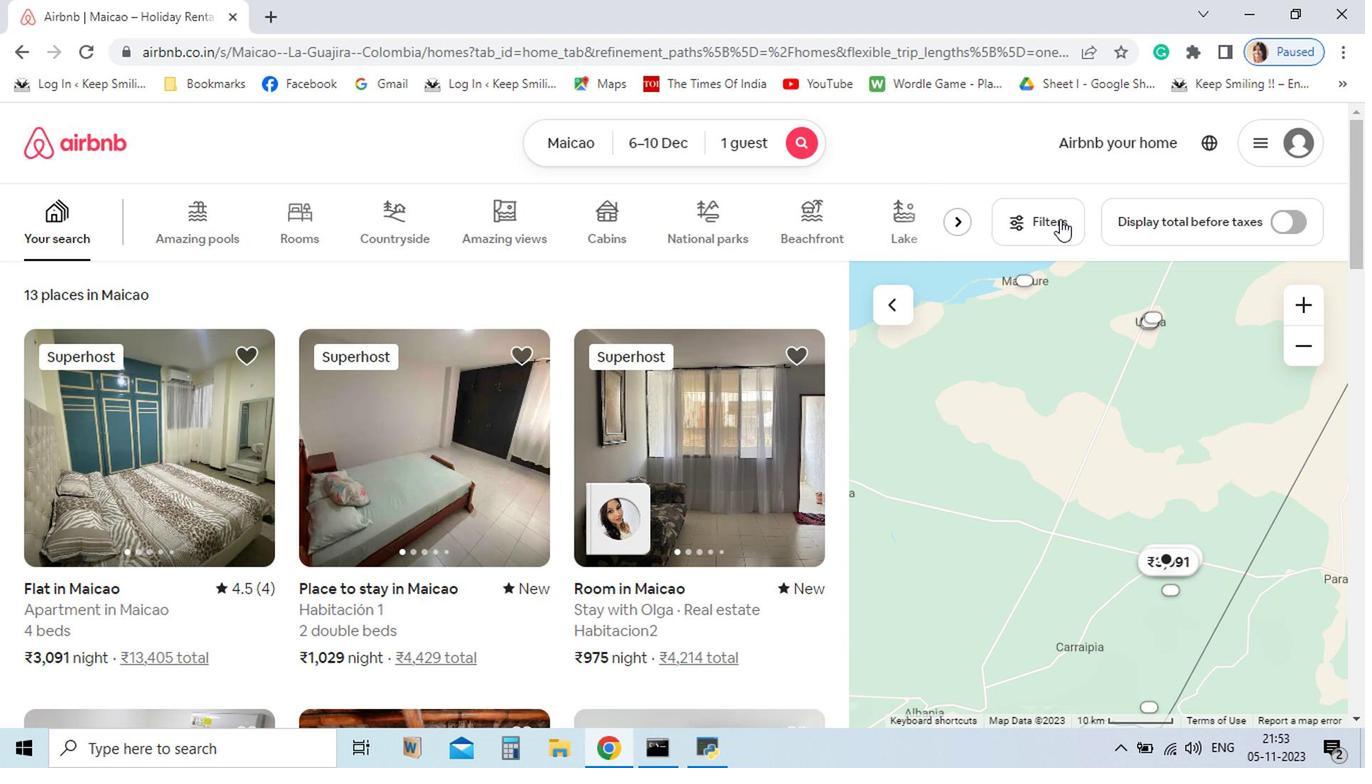 
Action: Mouse moved to (916, 358)
Screenshot: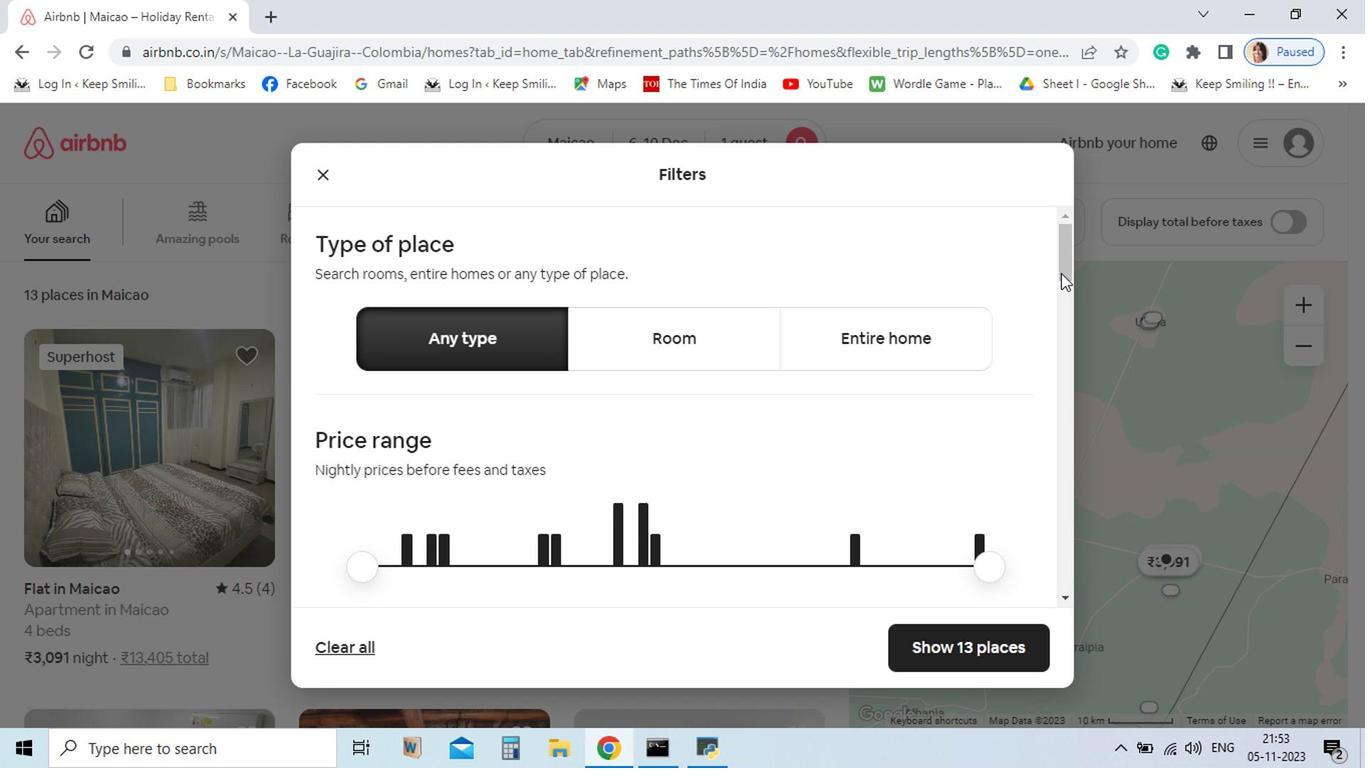 
Action: Mouse pressed left at (916, 358)
Screenshot: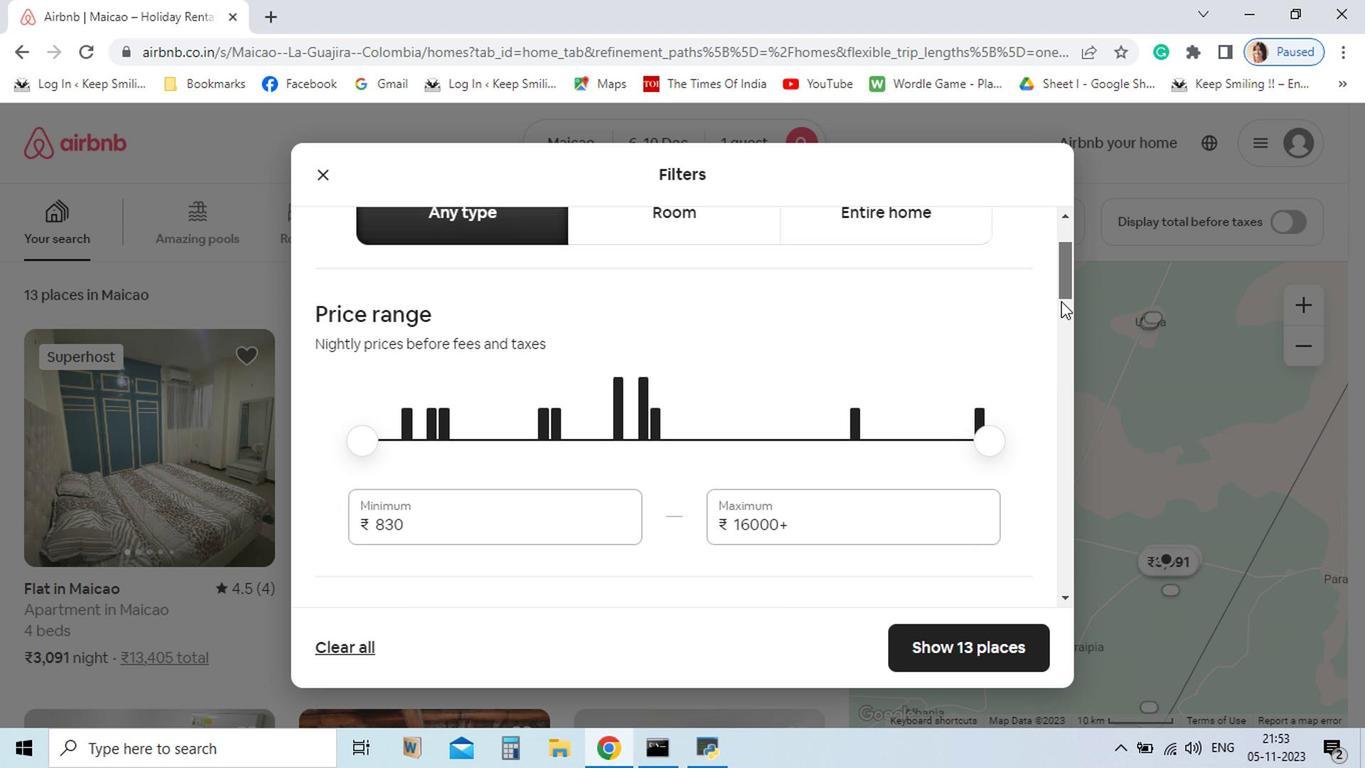 
Action: Mouse moved to (472, 363)
Screenshot: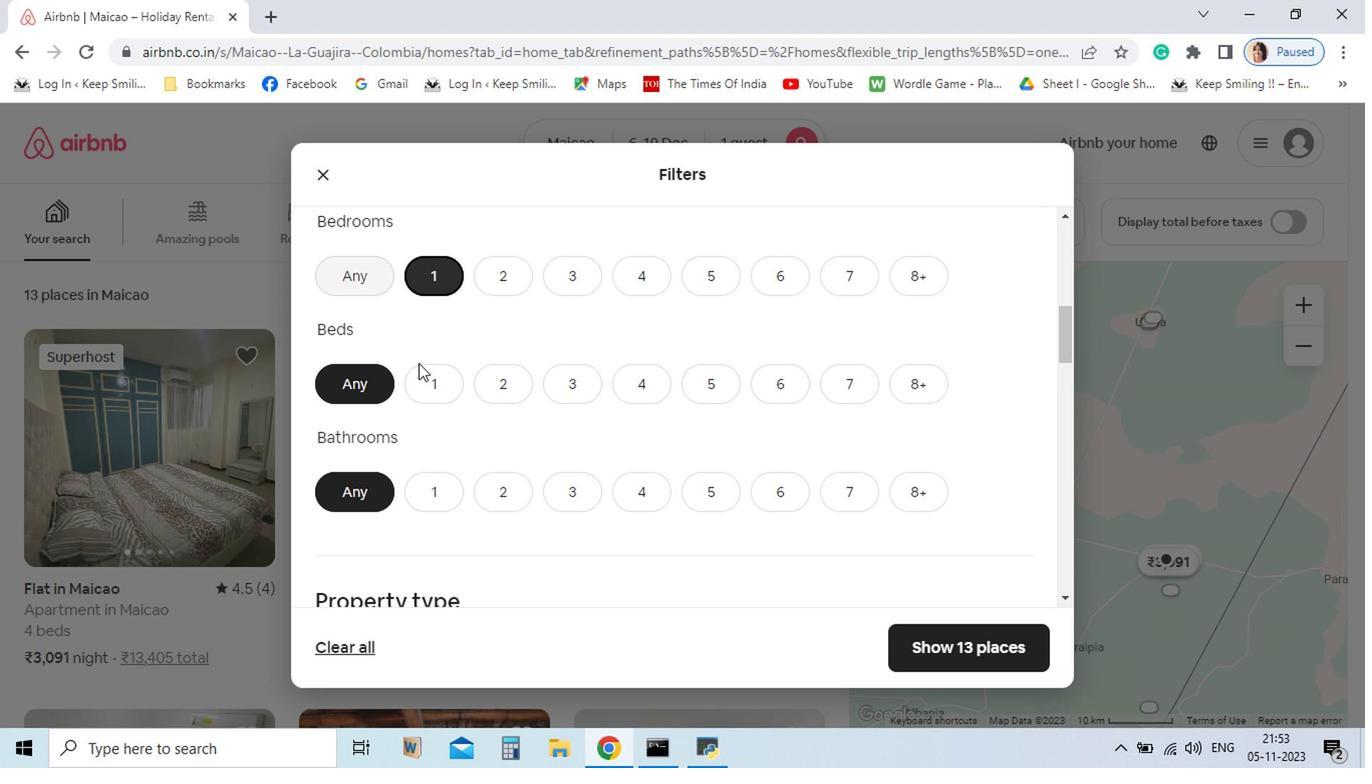 
Action: Mouse pressed left at (472, 363)
Screenshot: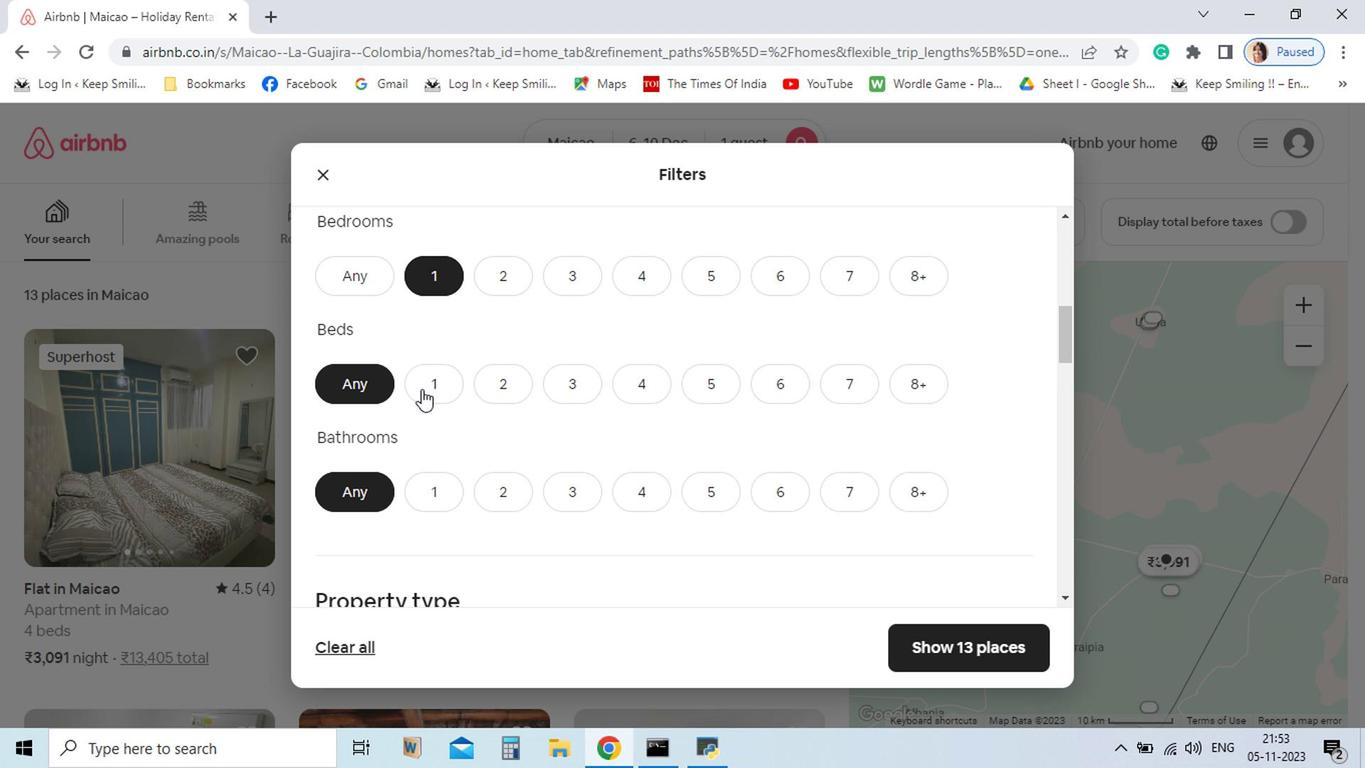 
Action: Mouse moved to (470, 441)
Screenshot: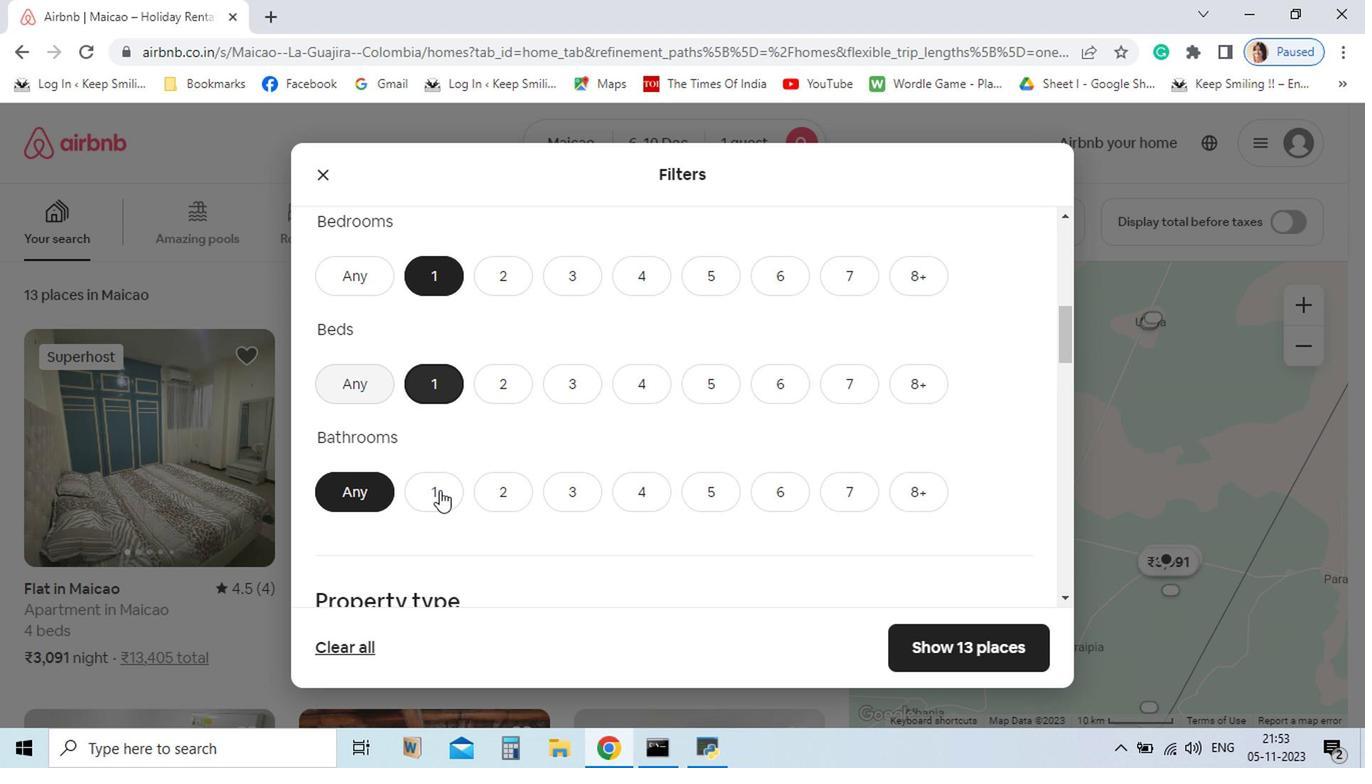 
Action: Mouse pressed left at (470, 441)
Screenshot: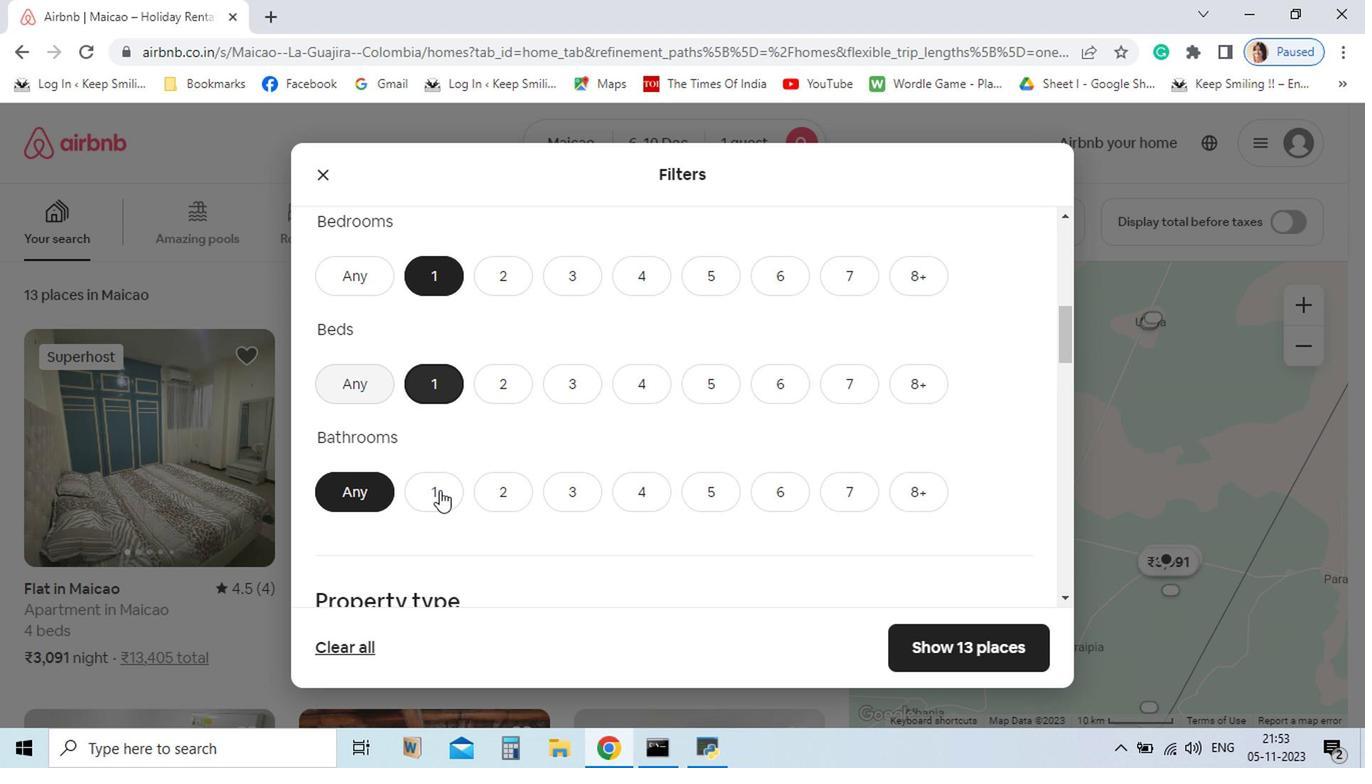 
Action: Mouse moved to (475, 517)
Screenshot: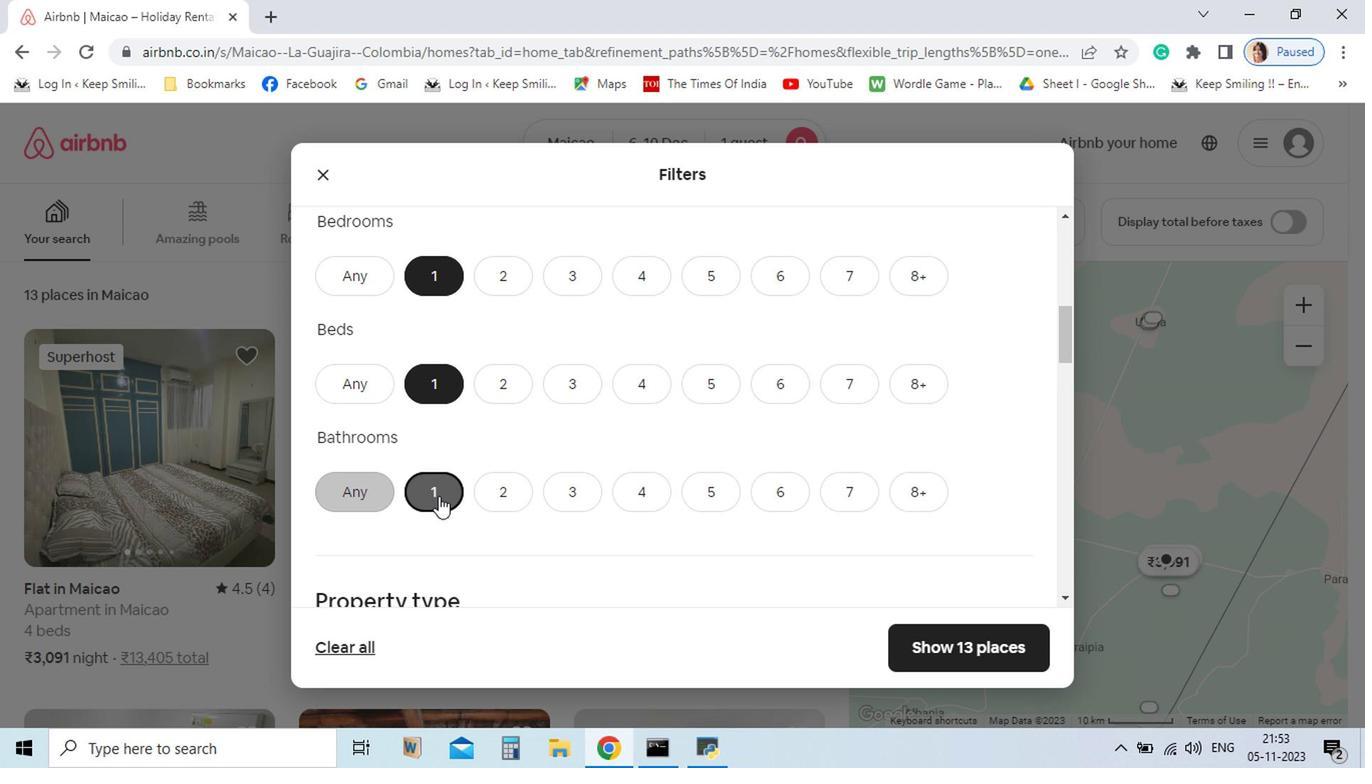 
Action: Mouse pressed left at (475, 517)
Screenshot: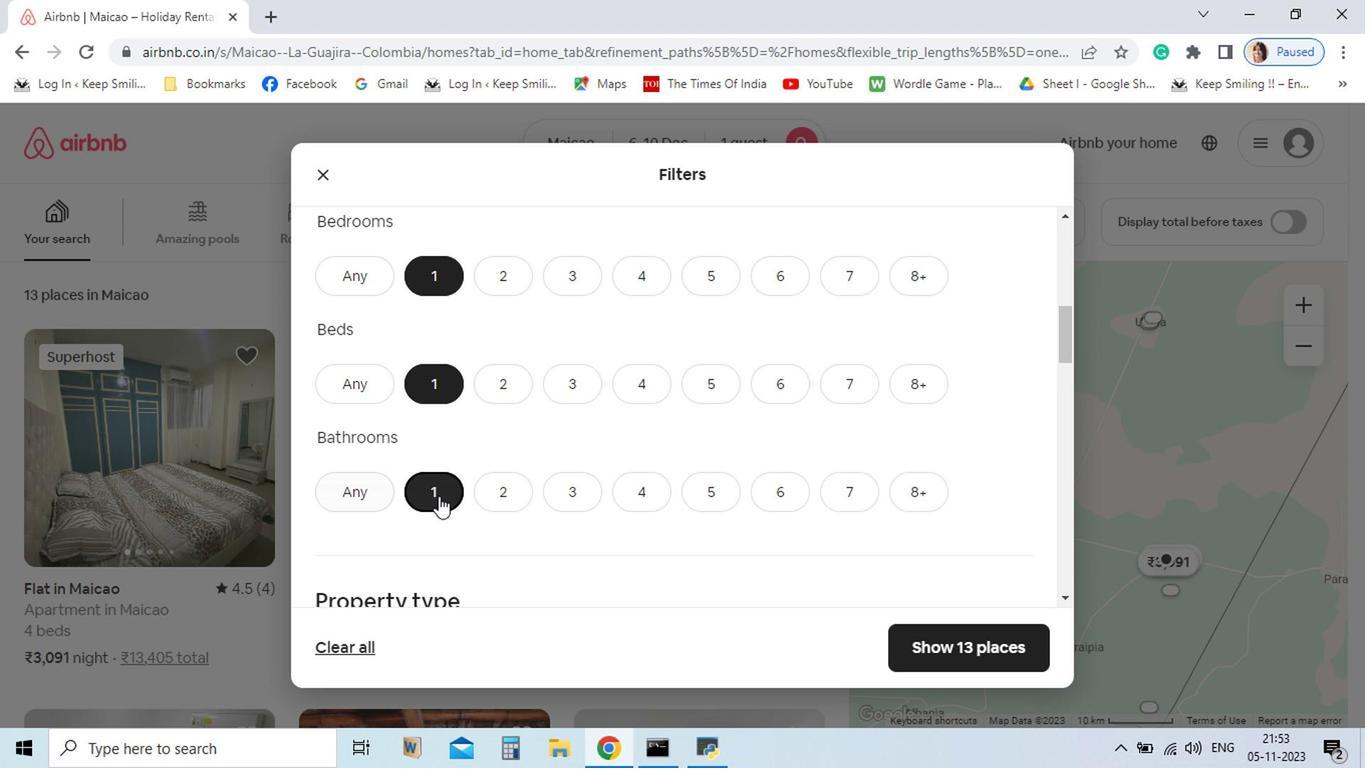 
Action: Mouse moved to (546, 556)
Screenshot: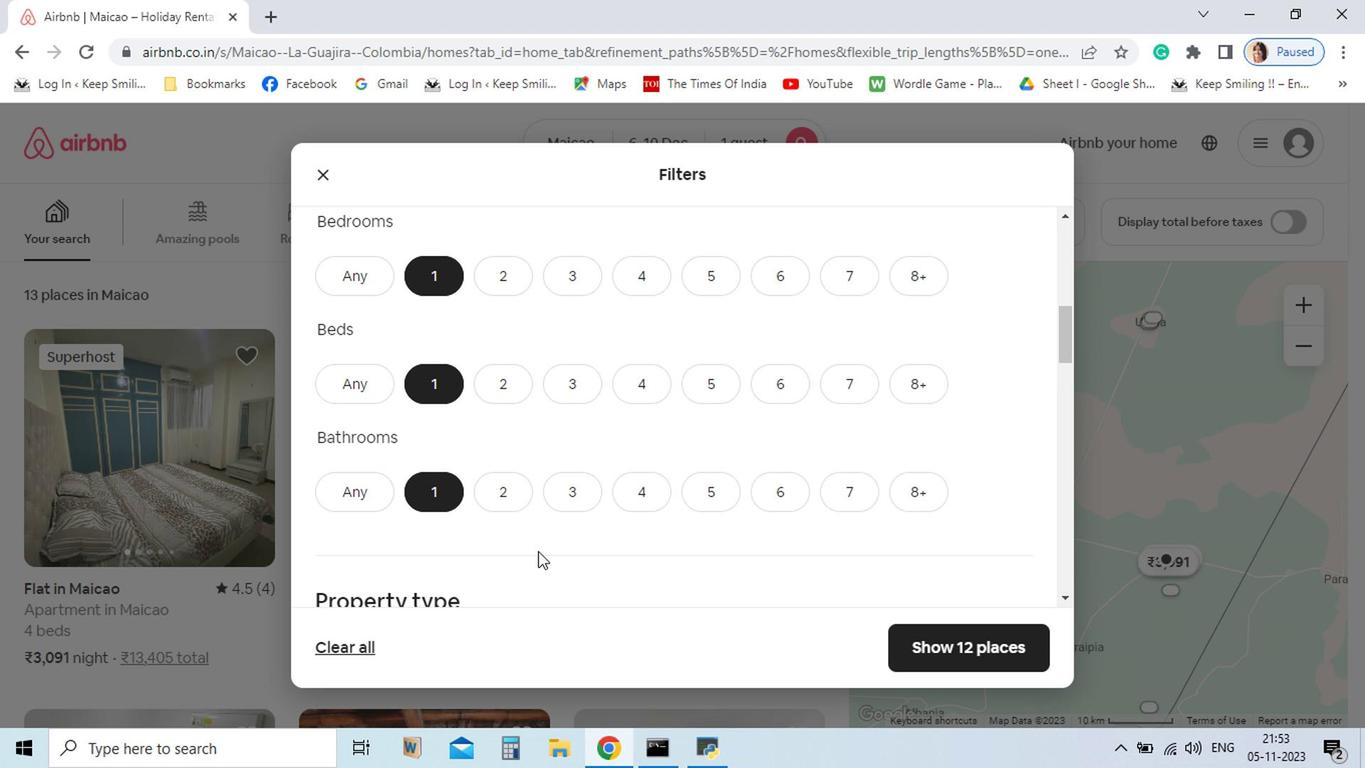 
Action: Mouse scrolled (546, 556) with delta (0, 0)
Screenshot: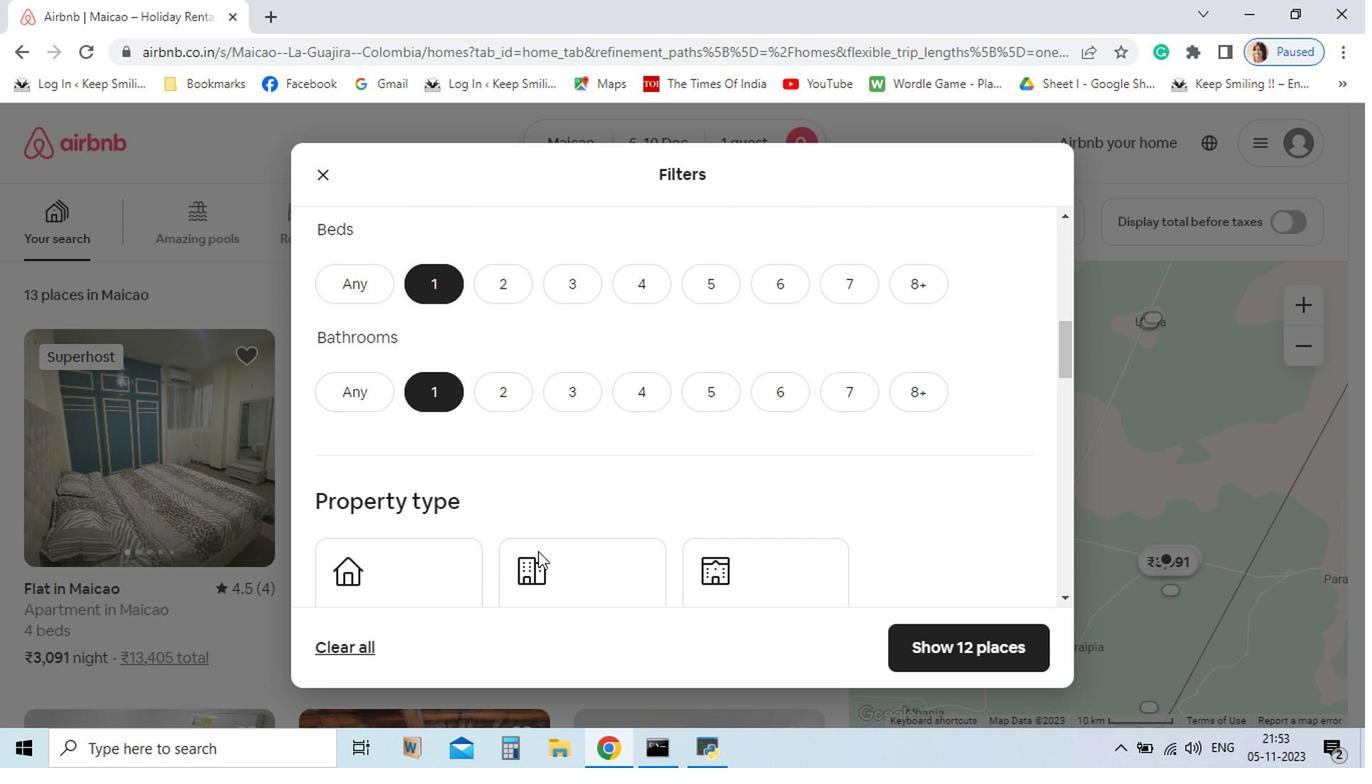 
Action: Mouse scrolled (546, 556) with delta (0, 0)
Screenshot: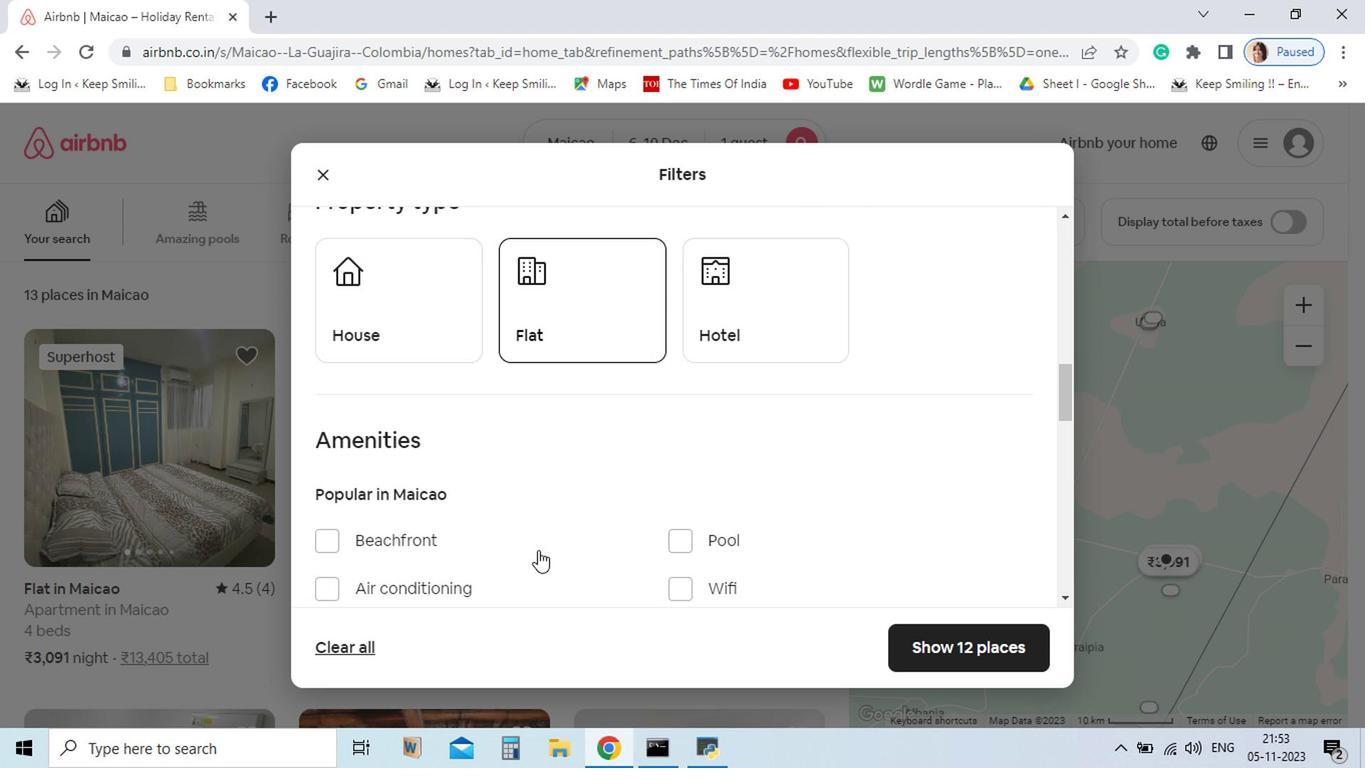 
Action: Mouse scrolled (546, 556) with delta (0, 0)
Screenshot: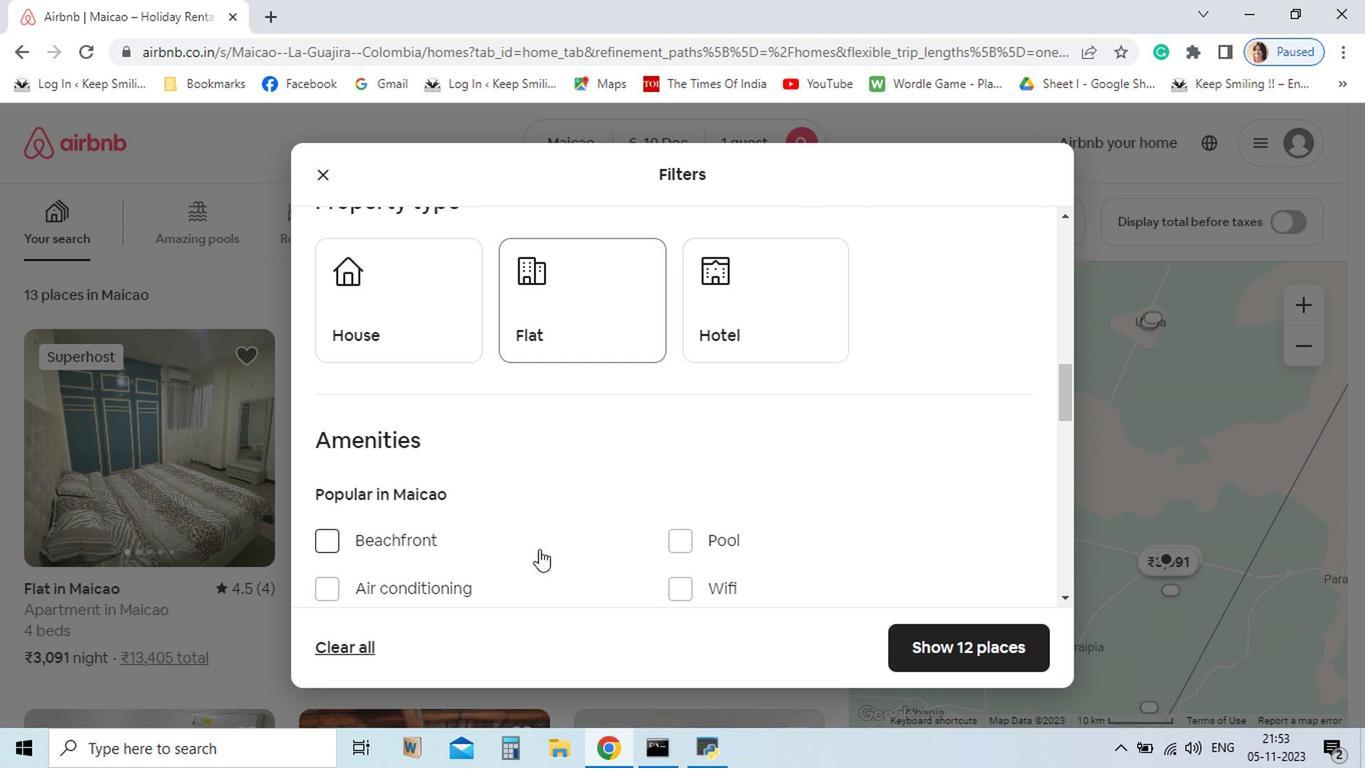
Action: Mouse scrolled (546, 556) with delta (0, 0)
Screenshot: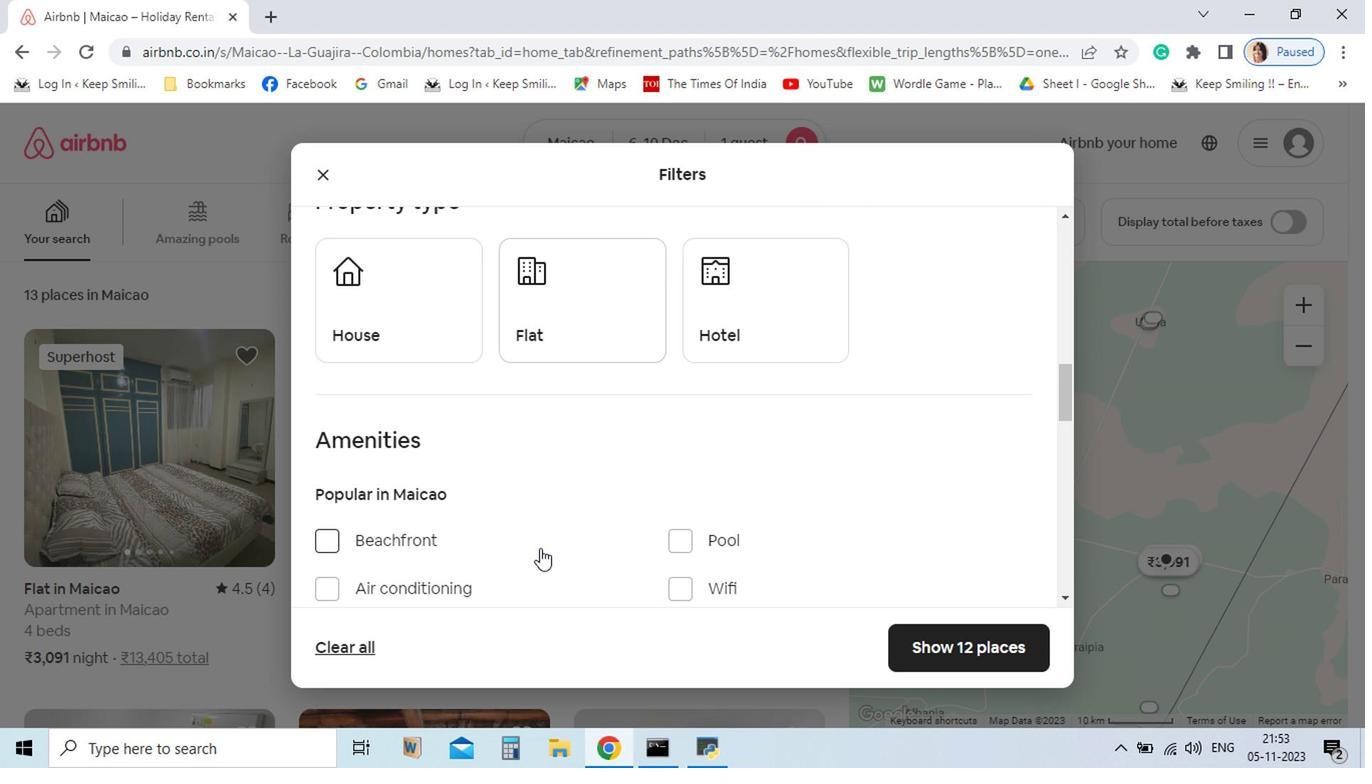 
Action: Mouse moved to (690, 362)
Screenshot: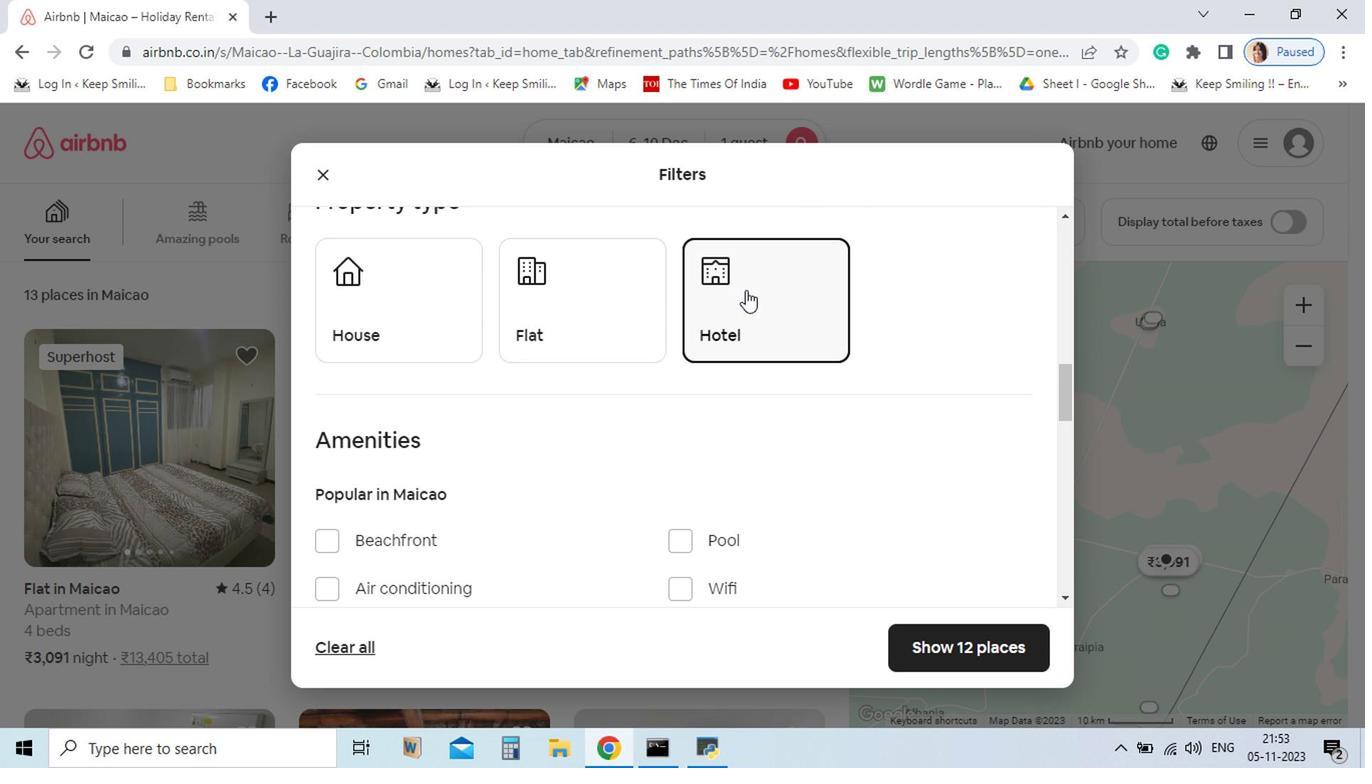 
Action: Mouse pressed left at (690, 362)
Screenshot: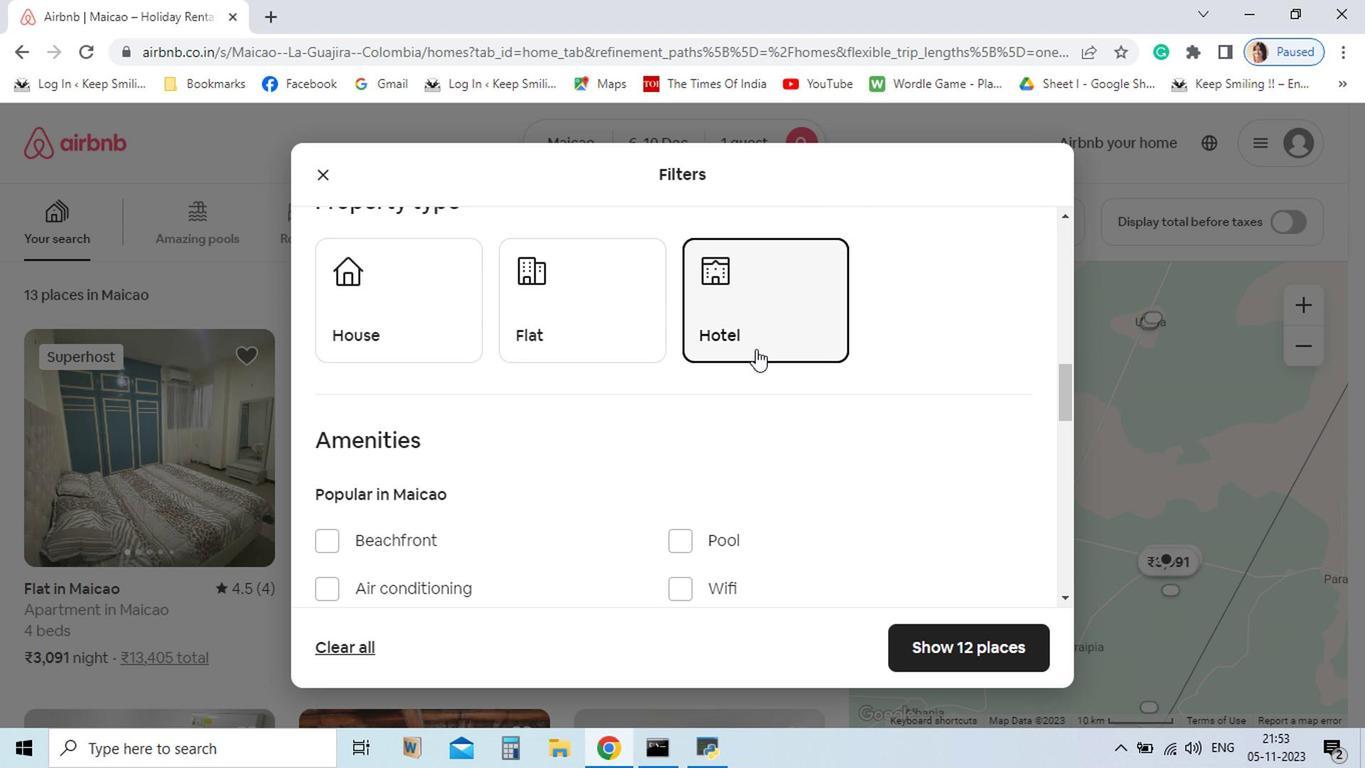 
Action: Mouse moved to (740, 587)
Screenshot: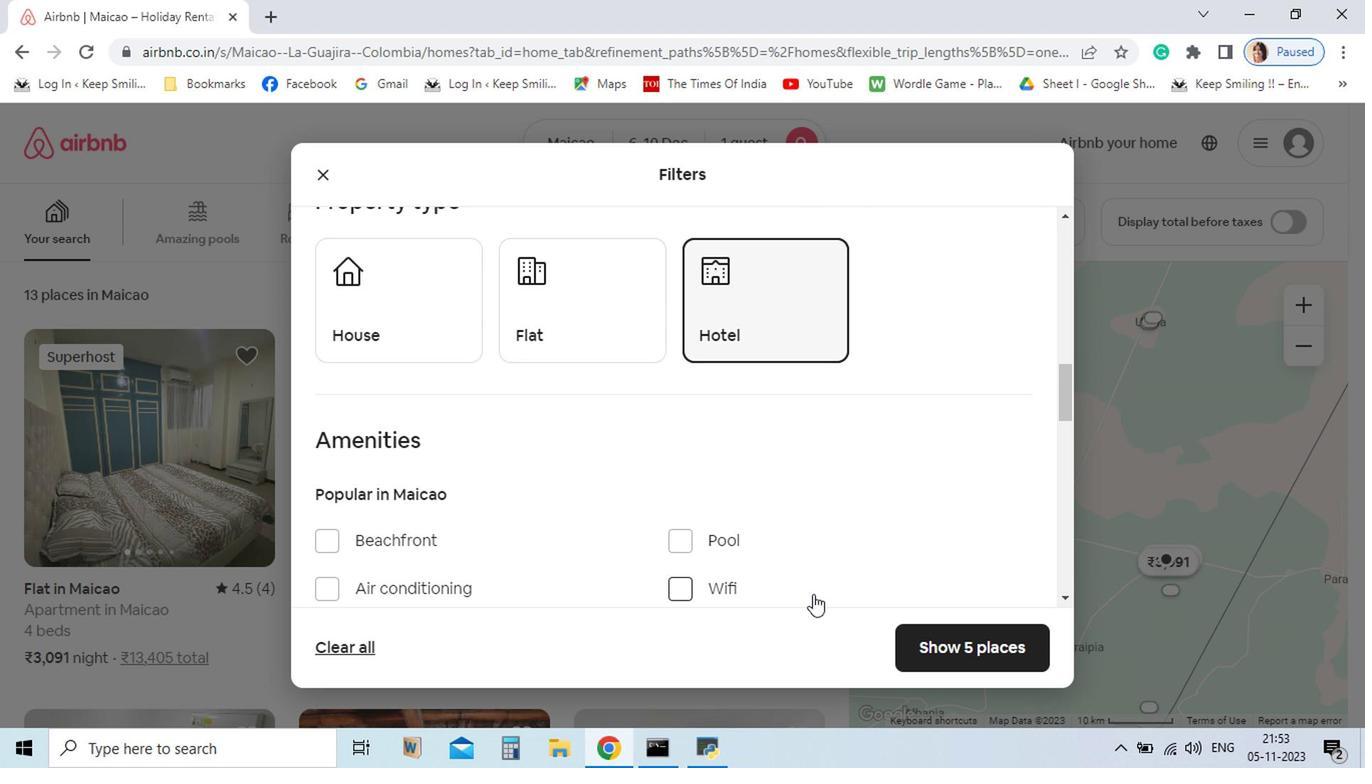 
Action: Mouse scrolled (740, 586) with delta (0, 0)
Screenshot: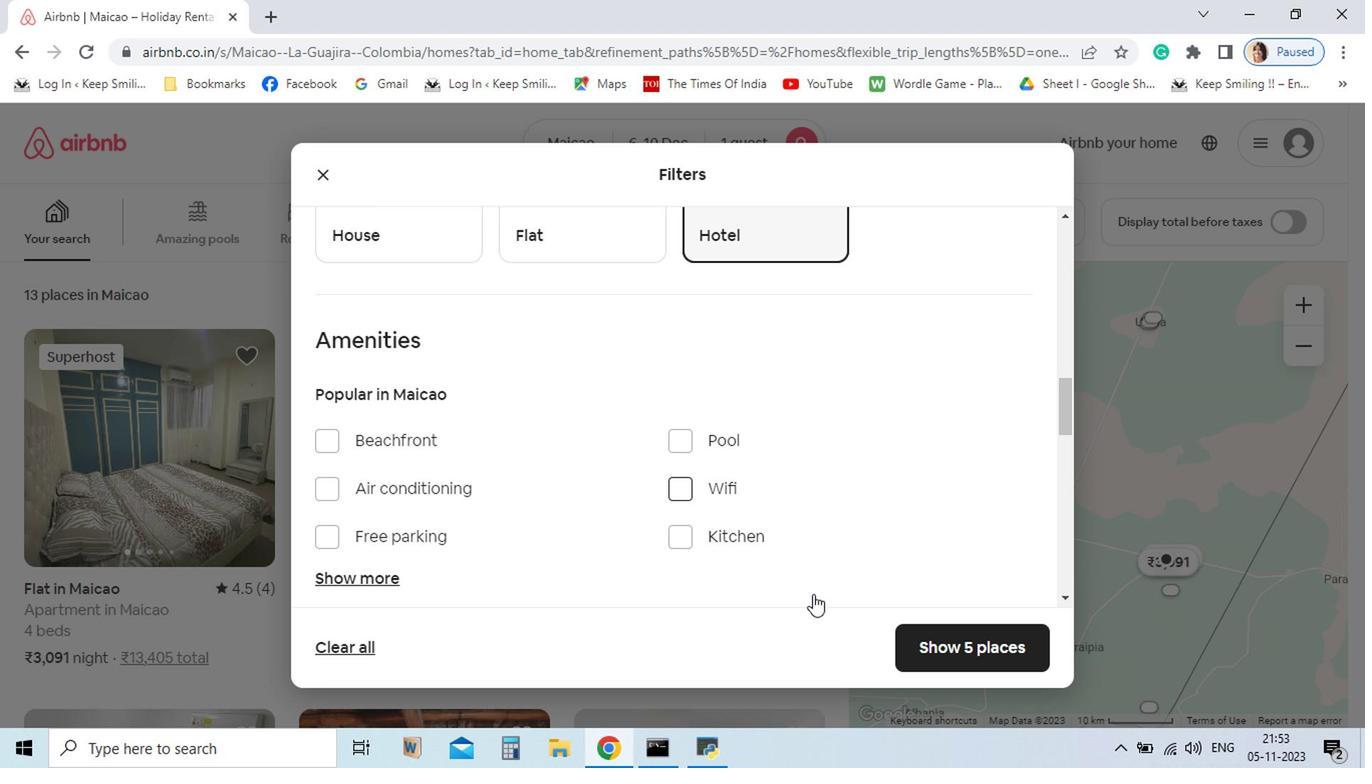 
Action: Mouse moved to (395, 569)
Screenshot: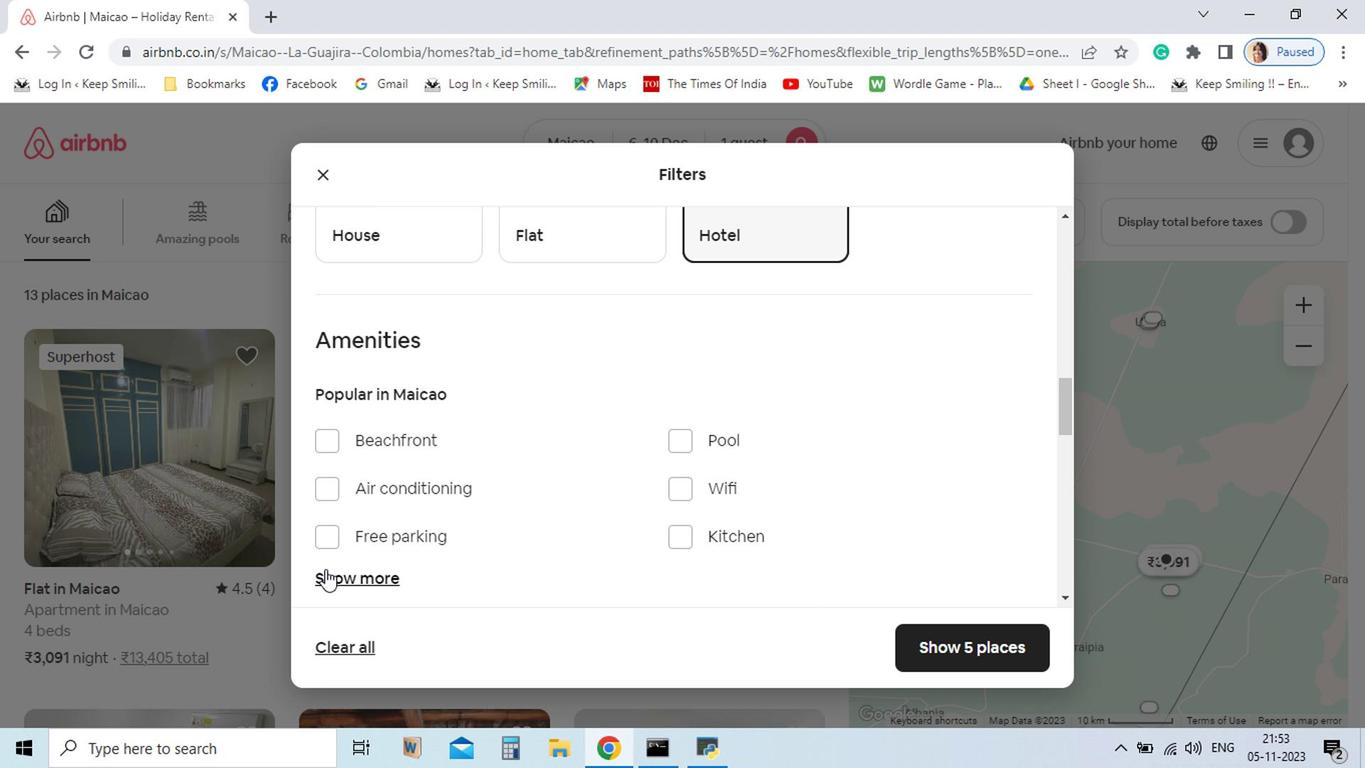 
Action: Mouse pressed left at (395, 569)
Screenshot: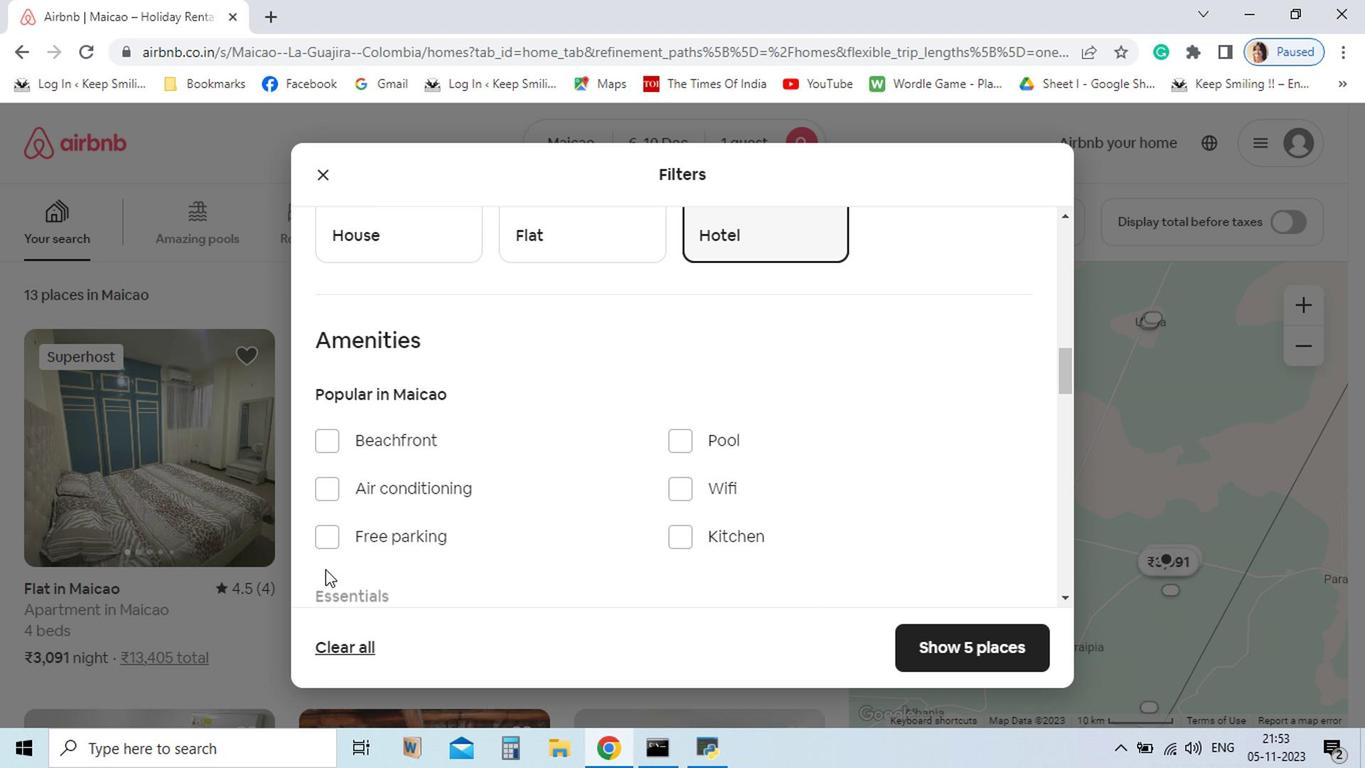 
Action: Mouse moved to (548, 593)
Screenshot: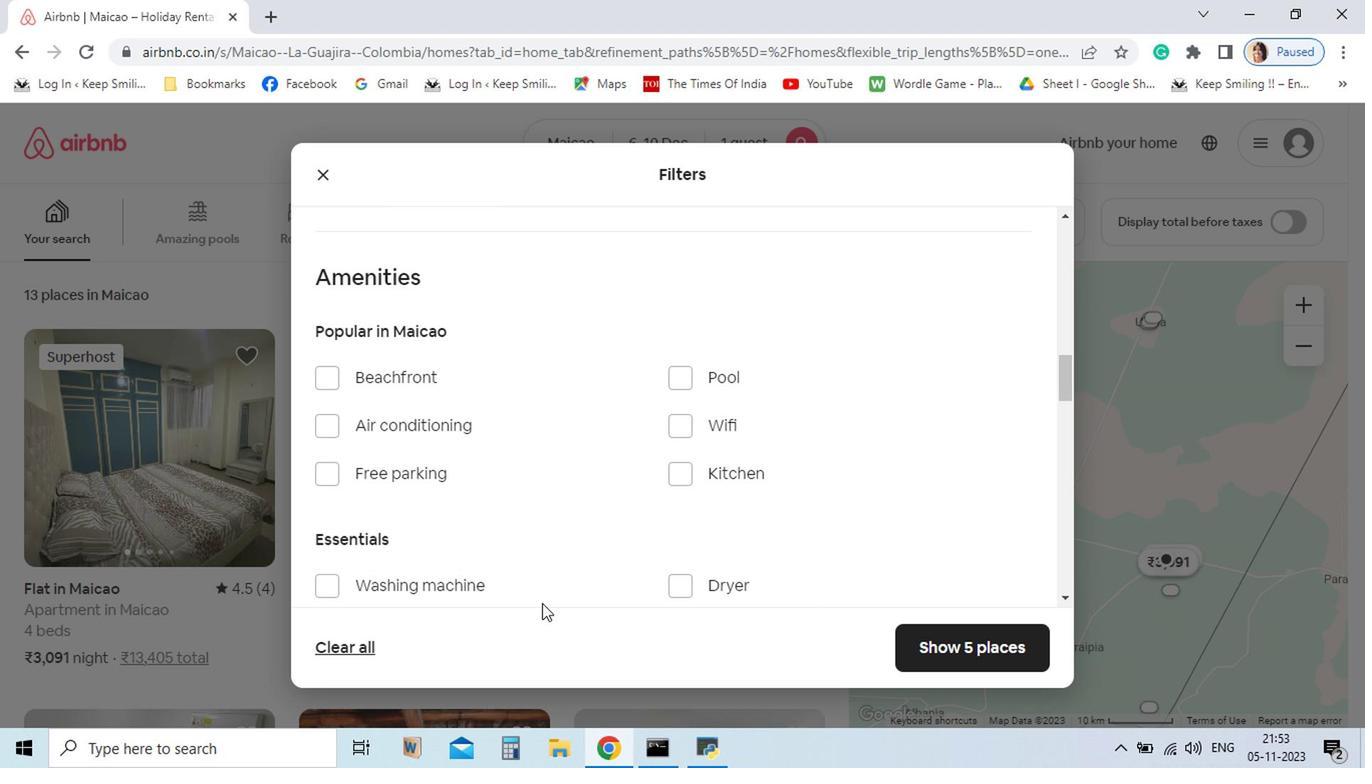 
Action: Mouse scrolled (548, 592) with delta (0, 0)
Screenshot: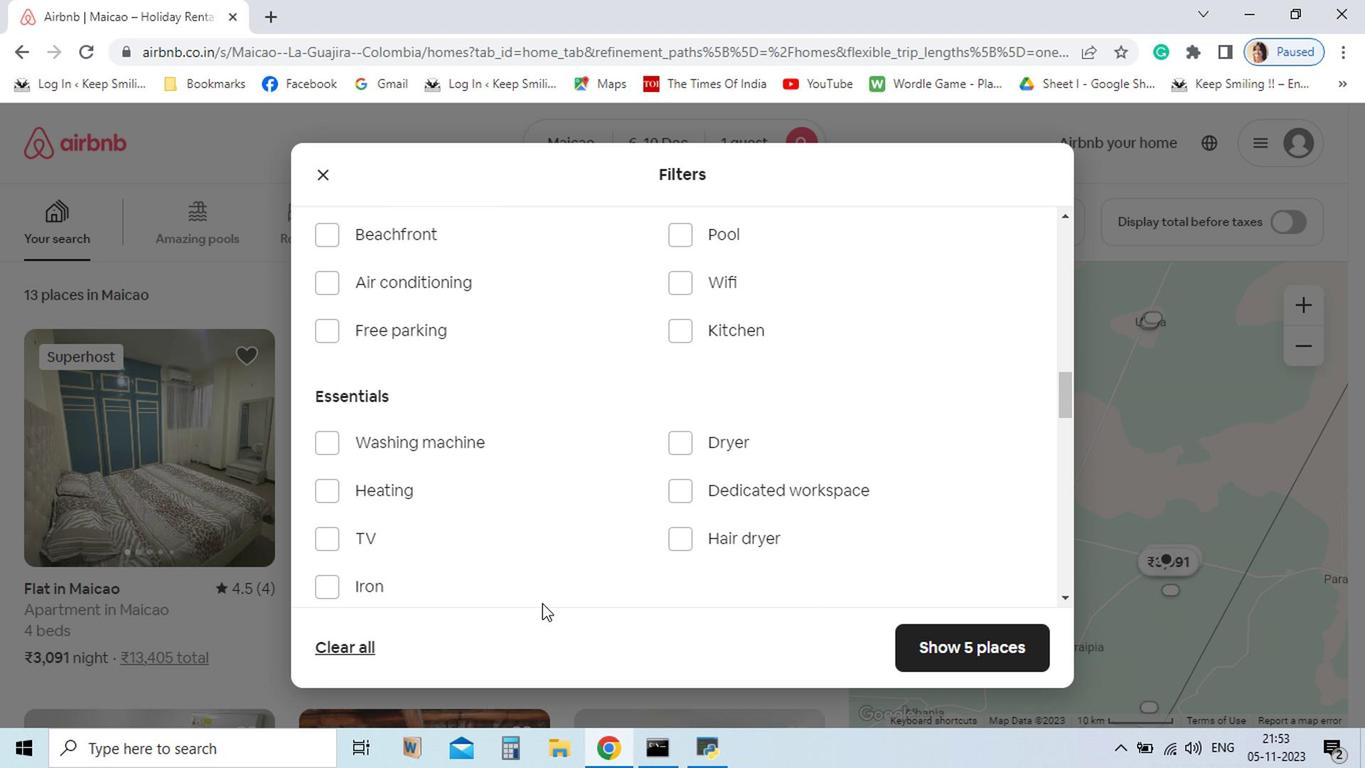 
Action: Mouse moved to (548, 593)
Screenshot: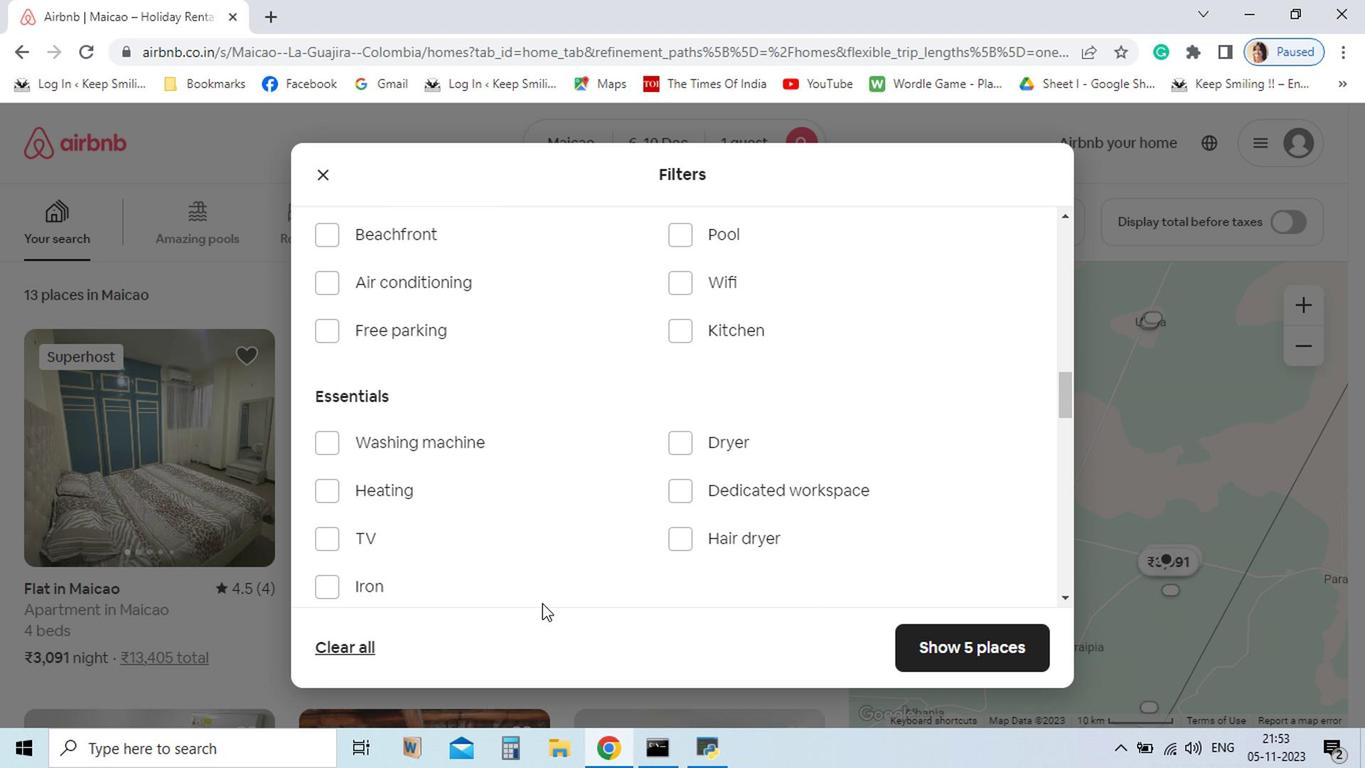 
Action: Mouse scrolled (548, 593) with delta (0, 0)
Screenshot: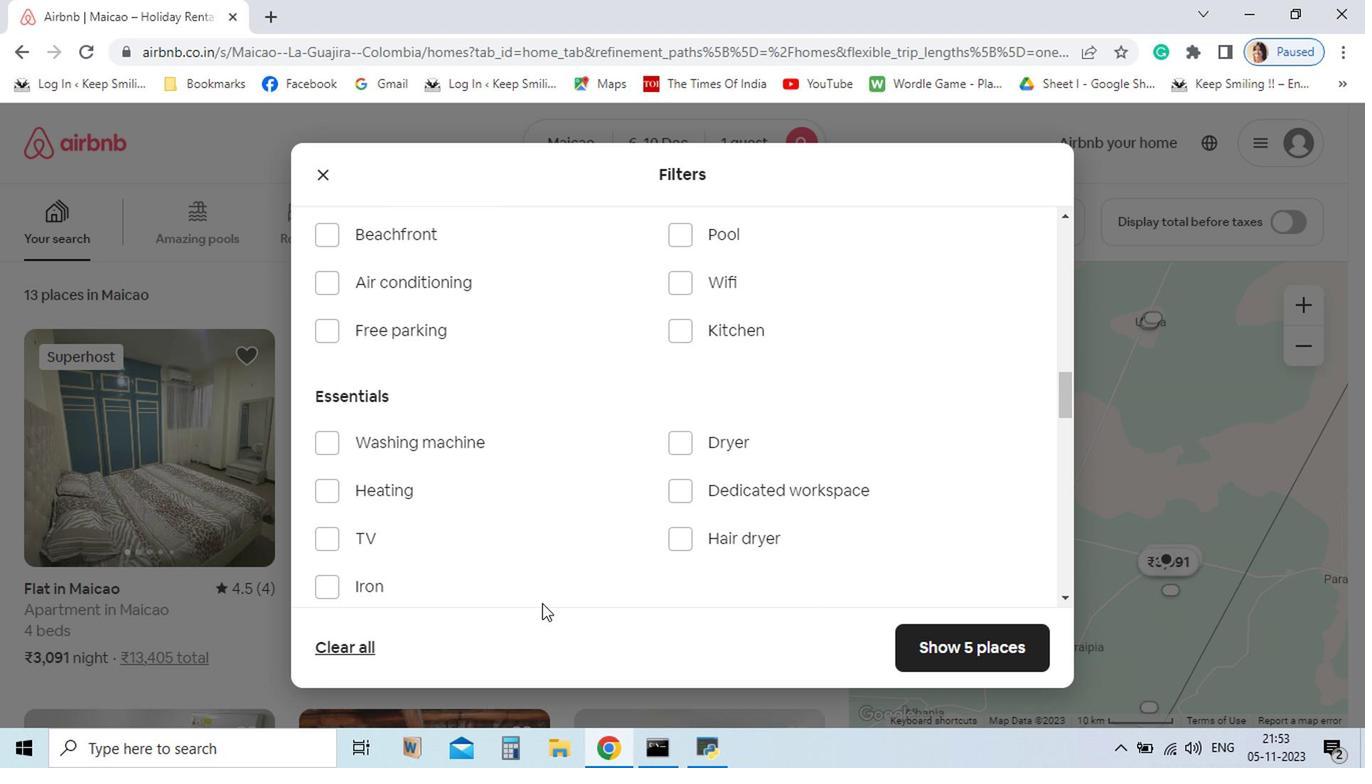 
Action: Mouse moved to (578, 599)
Screenshot: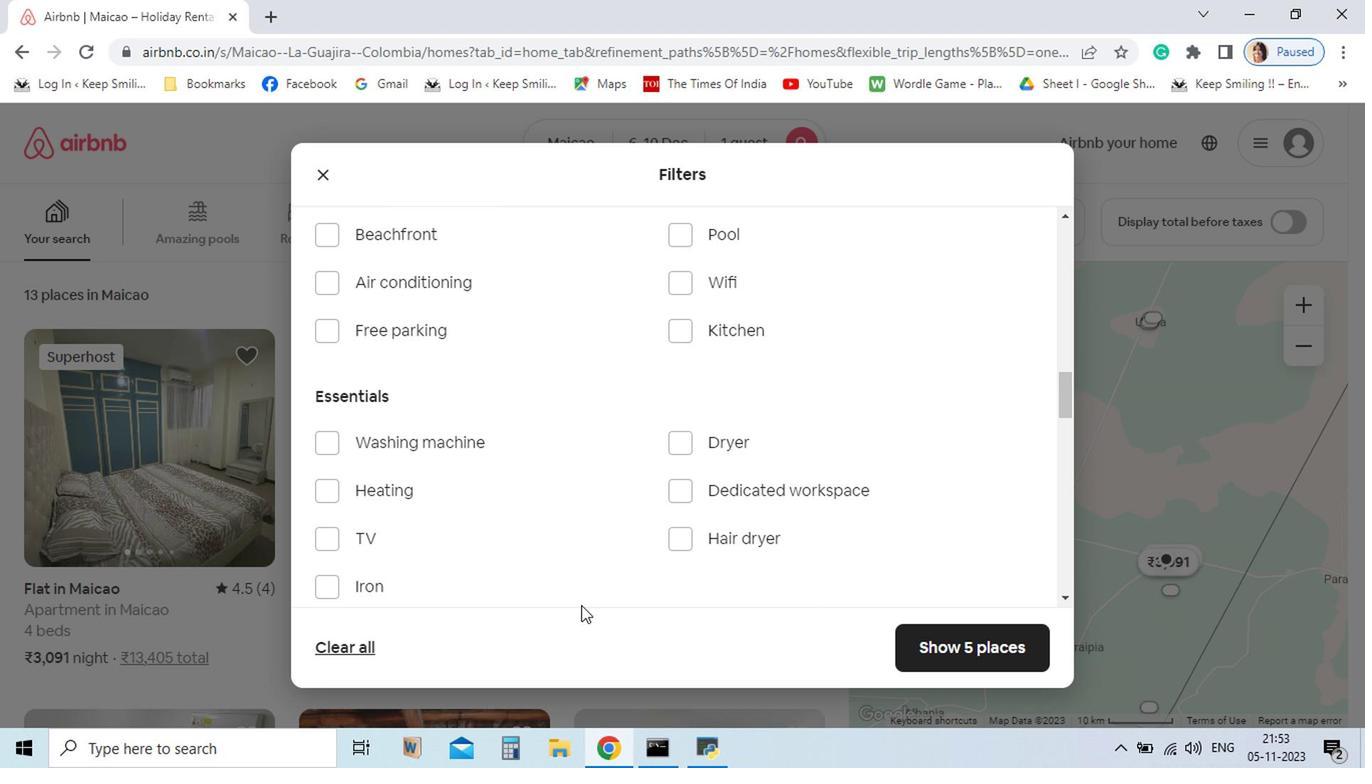 
Action: Mouse scrolled (578, 598) with delta (0, 0)
Screenshot: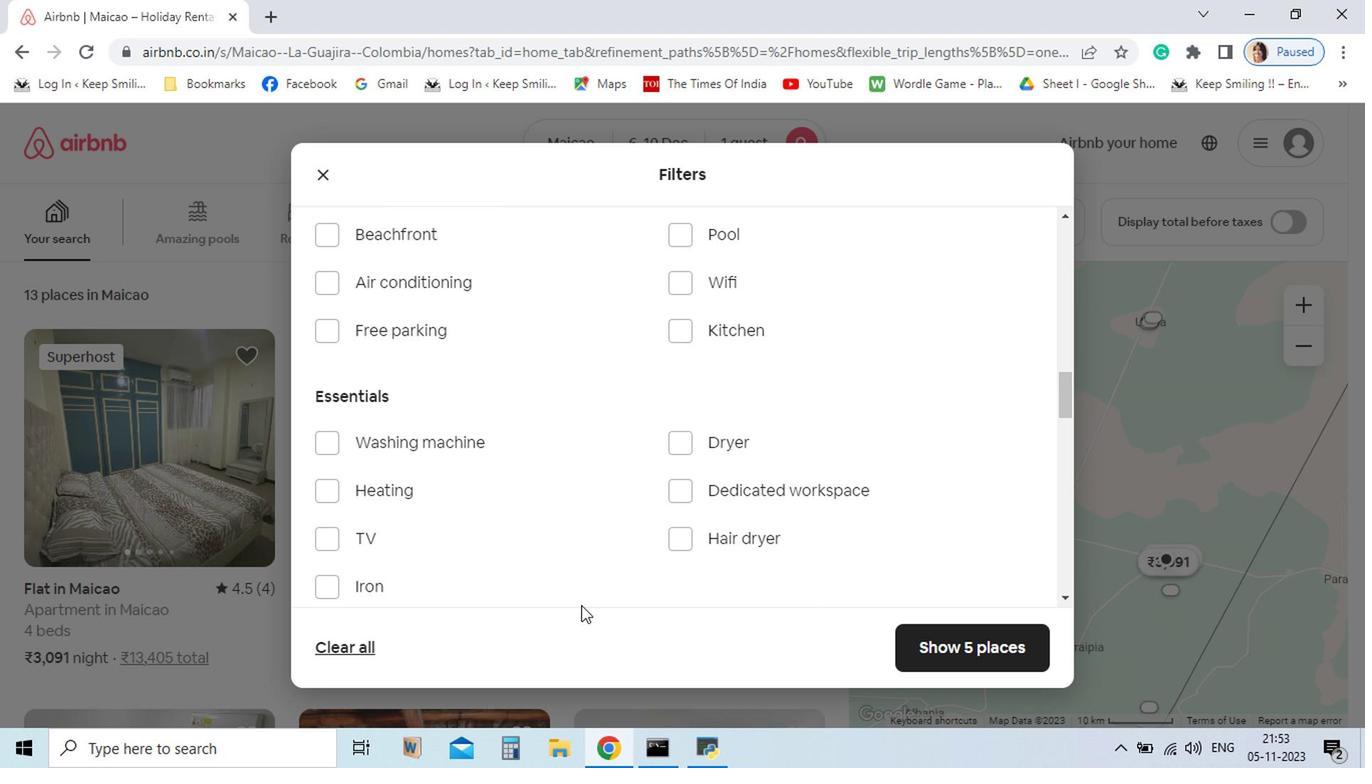 
Action: Mouse moved to (401, 481)
Screenshot: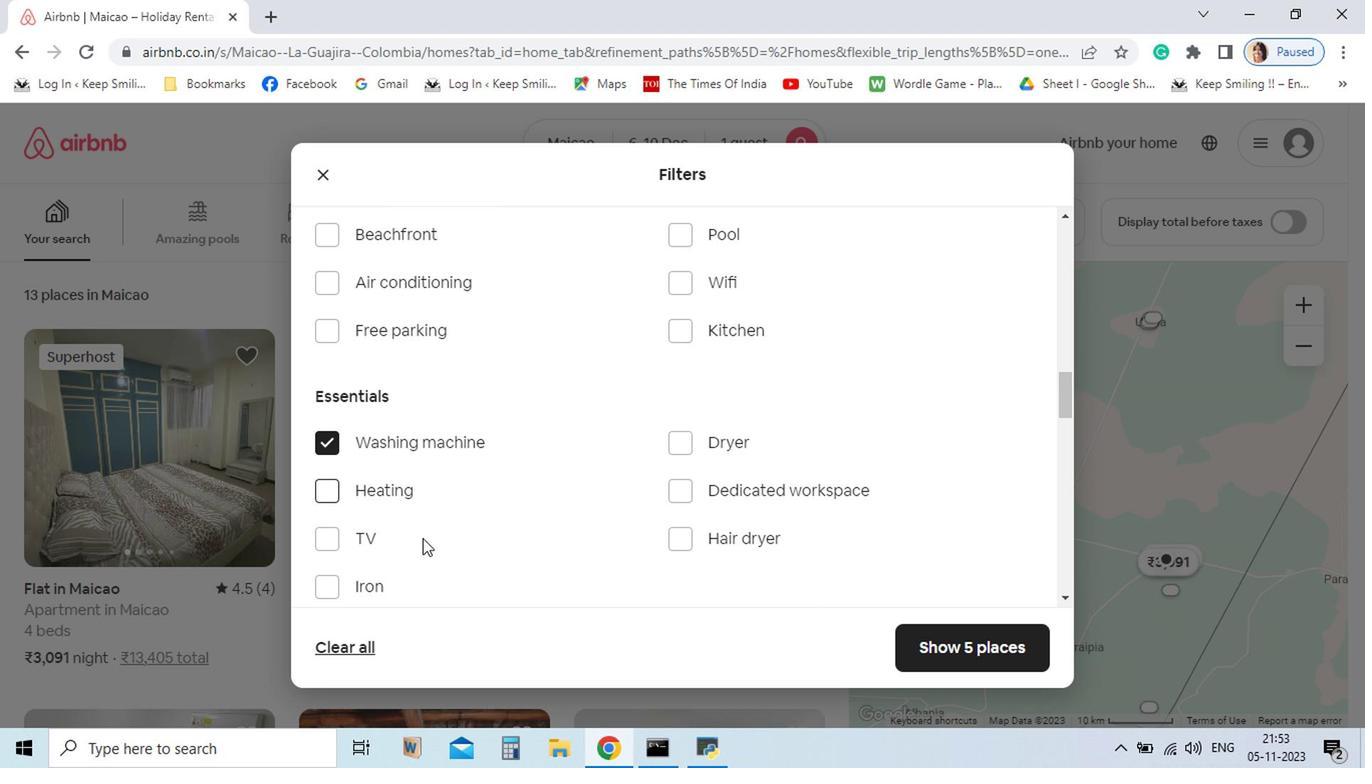 
Action: Mouse pressed left at (401, 481)
Screenshot: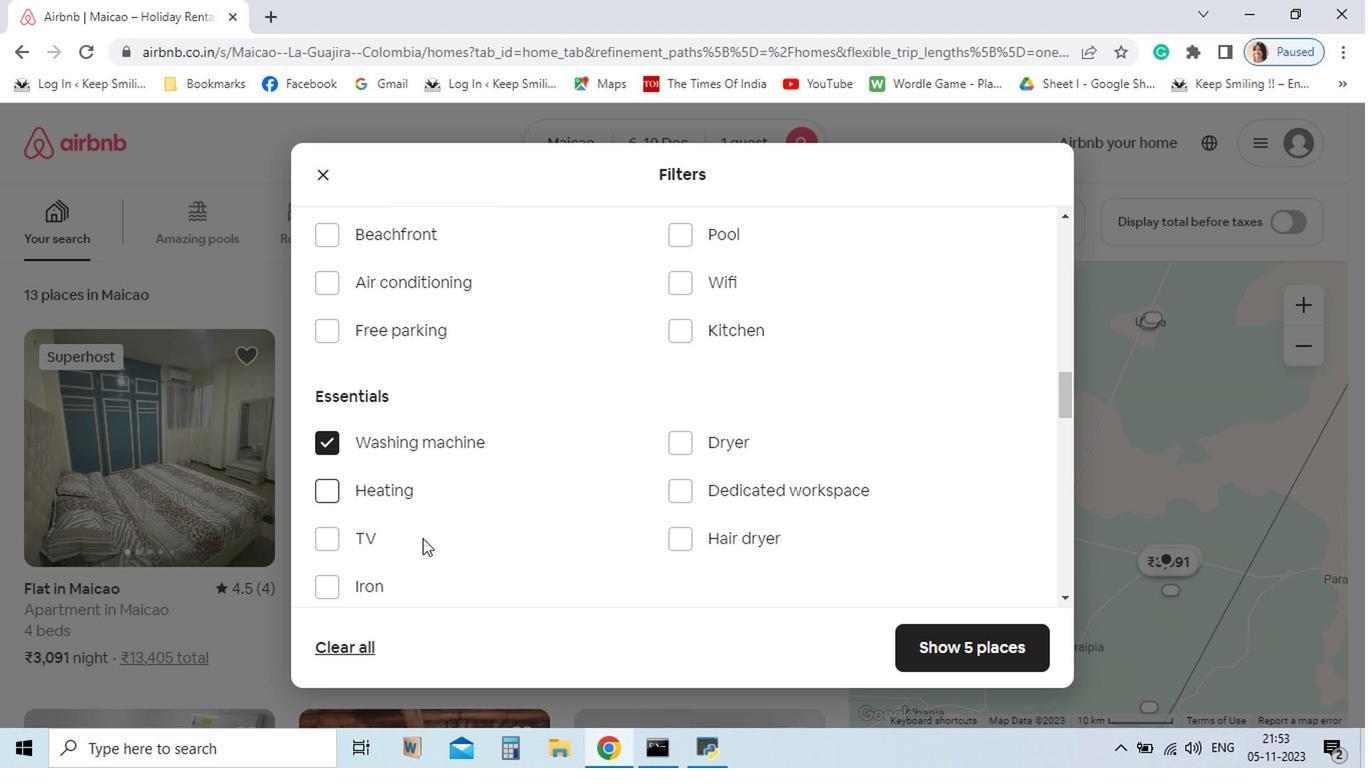 
Action: Mouse moved to (861, 617)
Screenshot: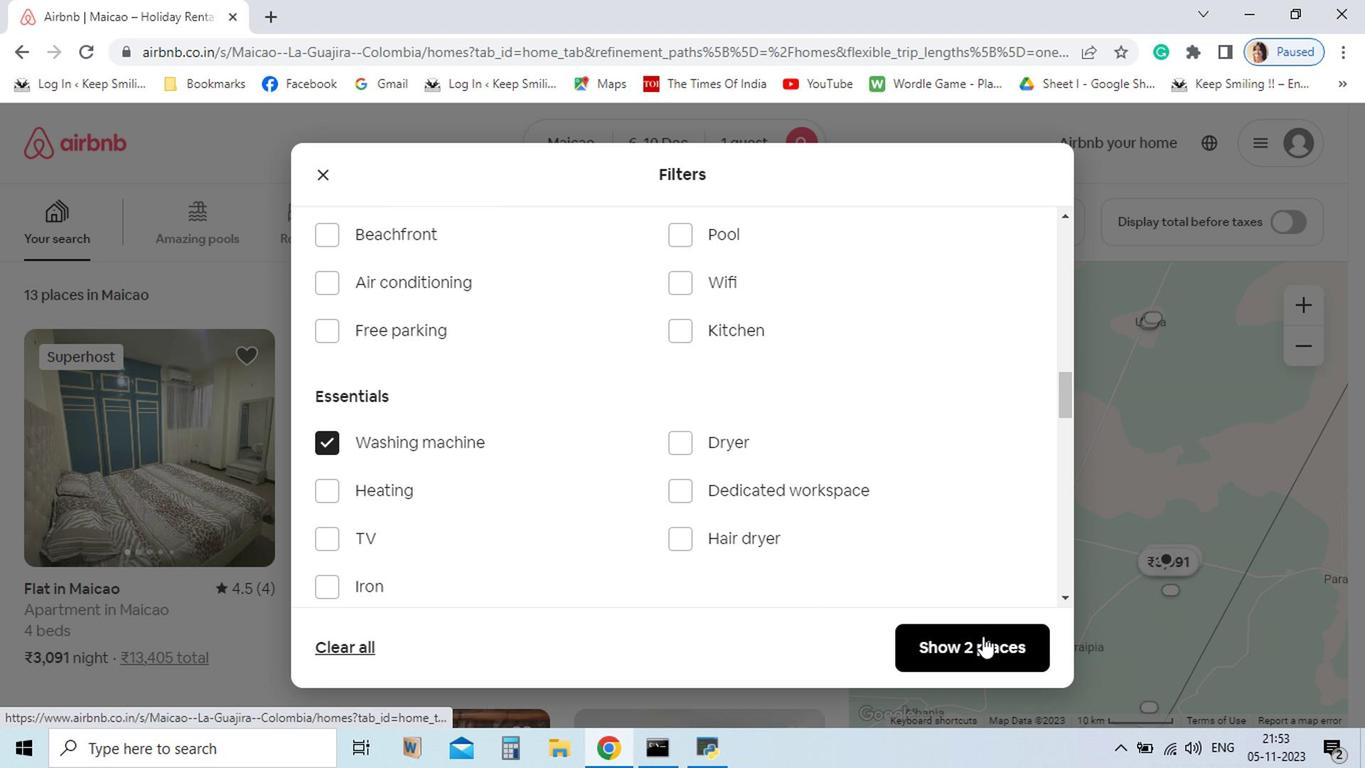 
Action: Mouse pressed left at (861, 617)
Screenshot: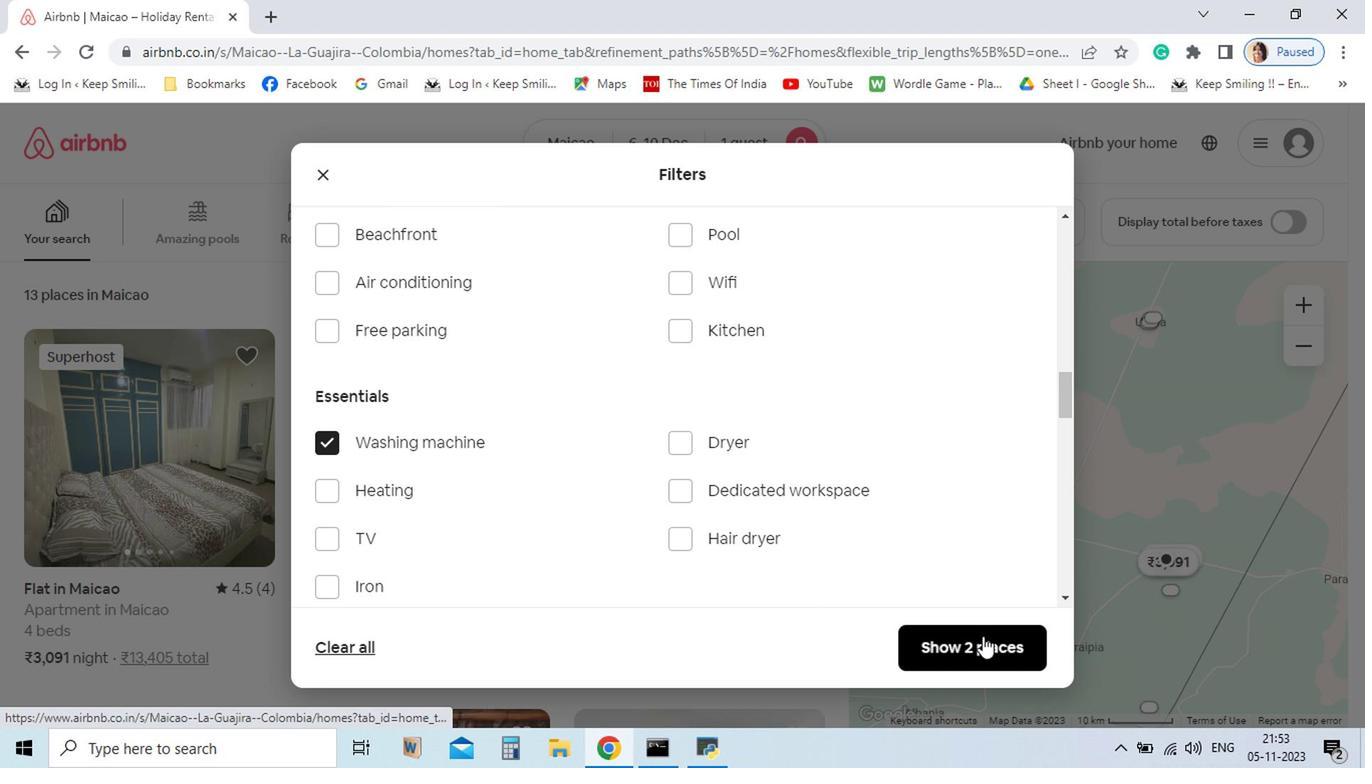 
Action: Mouse moved to (239, 579)
Screenshot: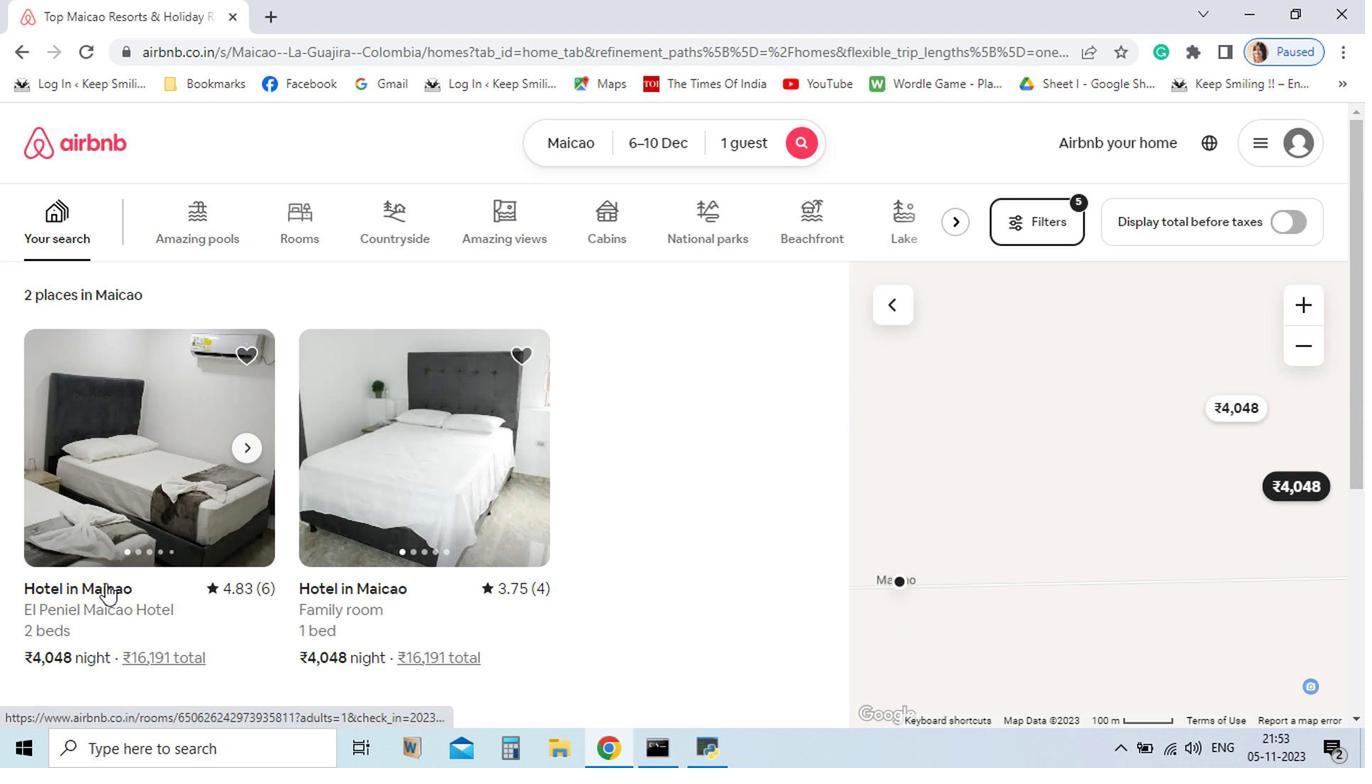
Action: Mouse pressed left at (239, 579)
Screenshot: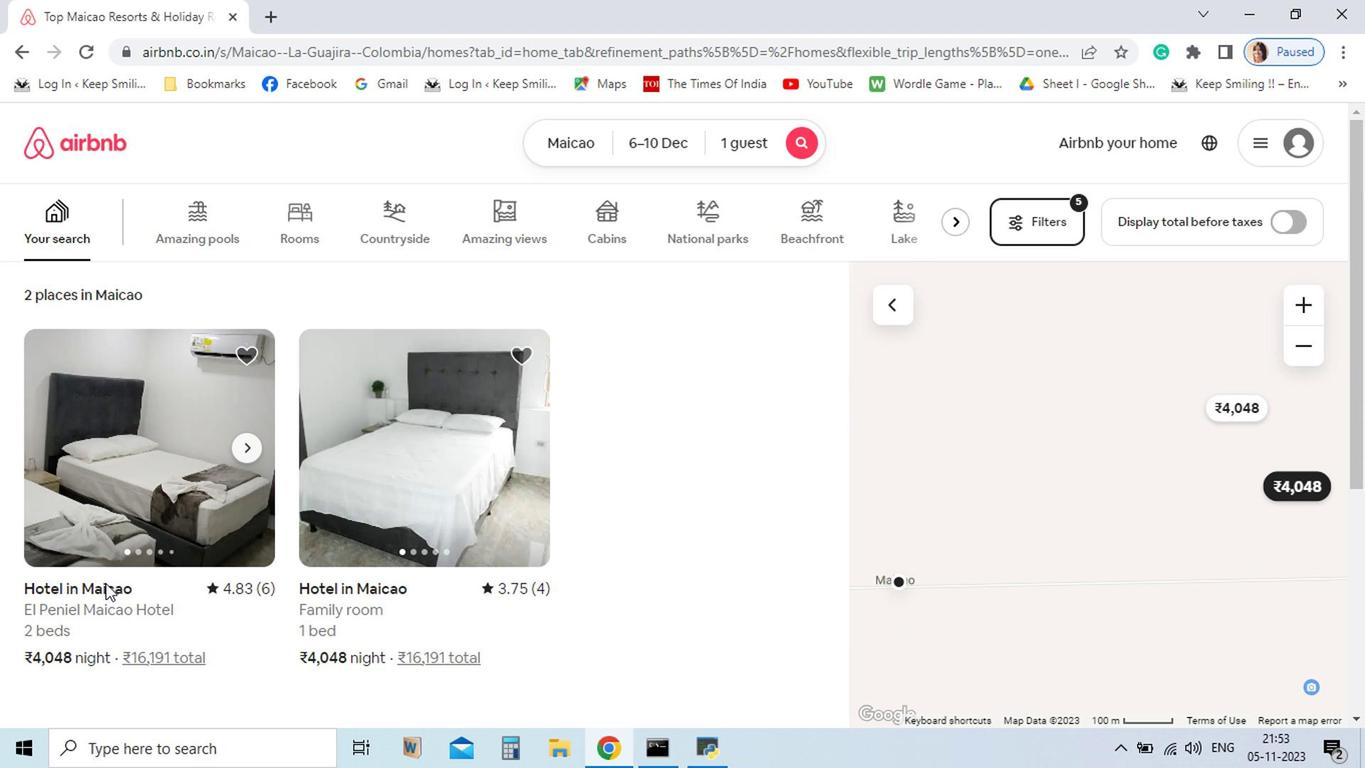 
Action: Mouse moved to (288, 178)
Screenshot: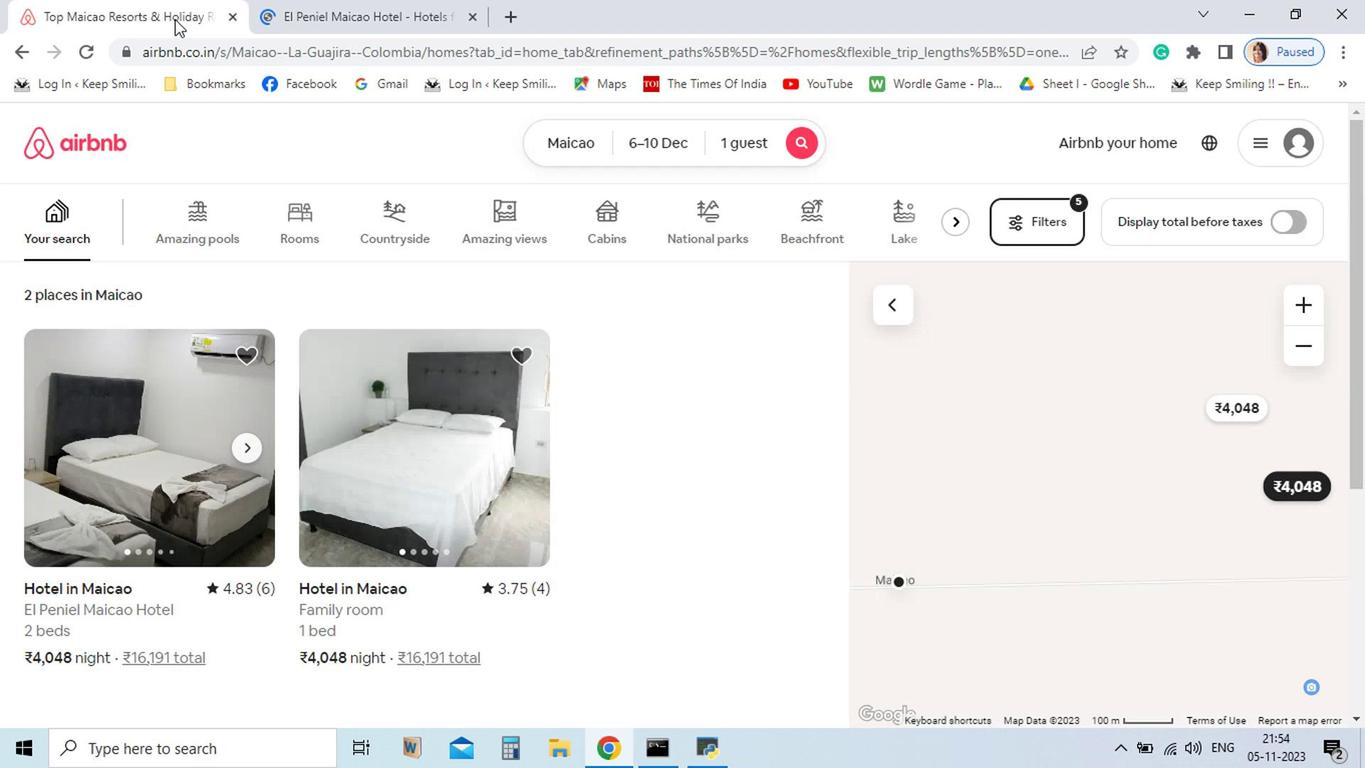 
Action: Mouse pressed left at (288, 178)
Screenshot: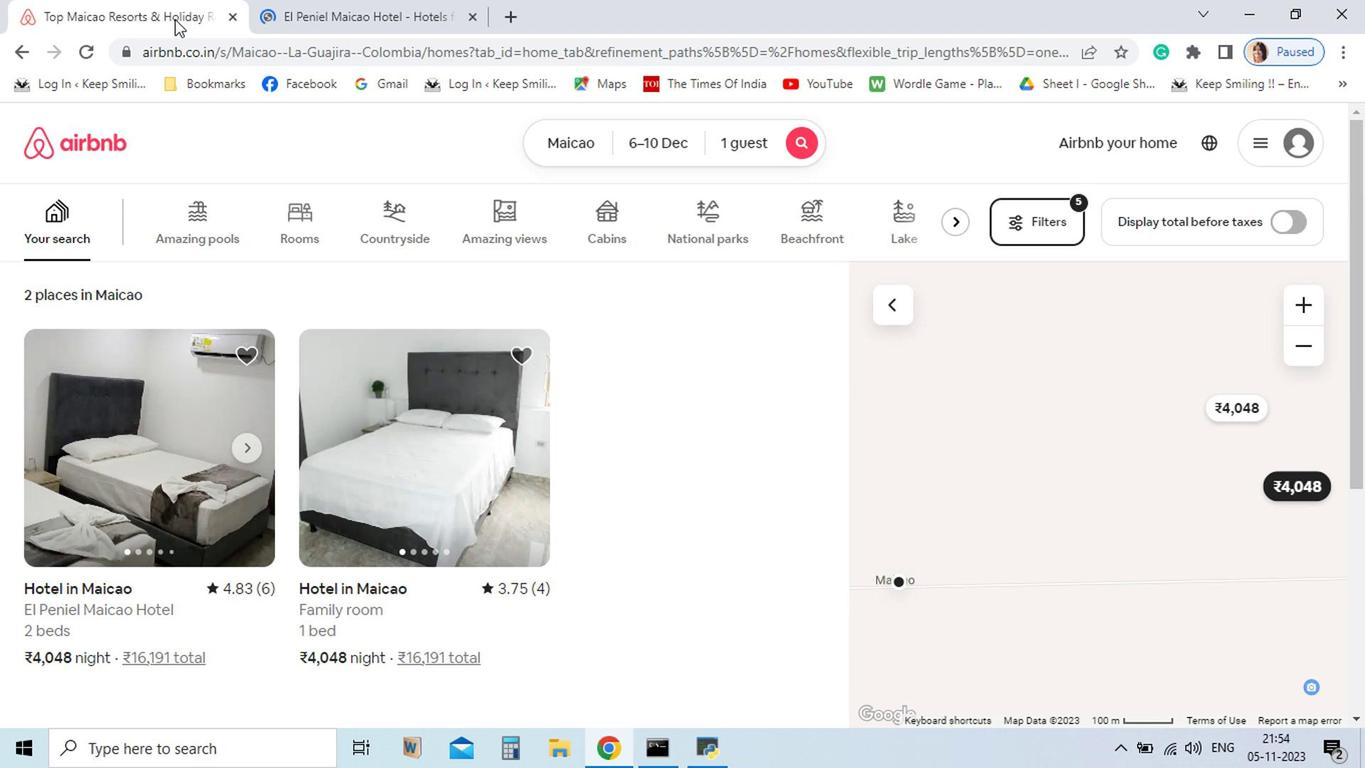
Action: Mouse moved to (445, 169)
Screenshot: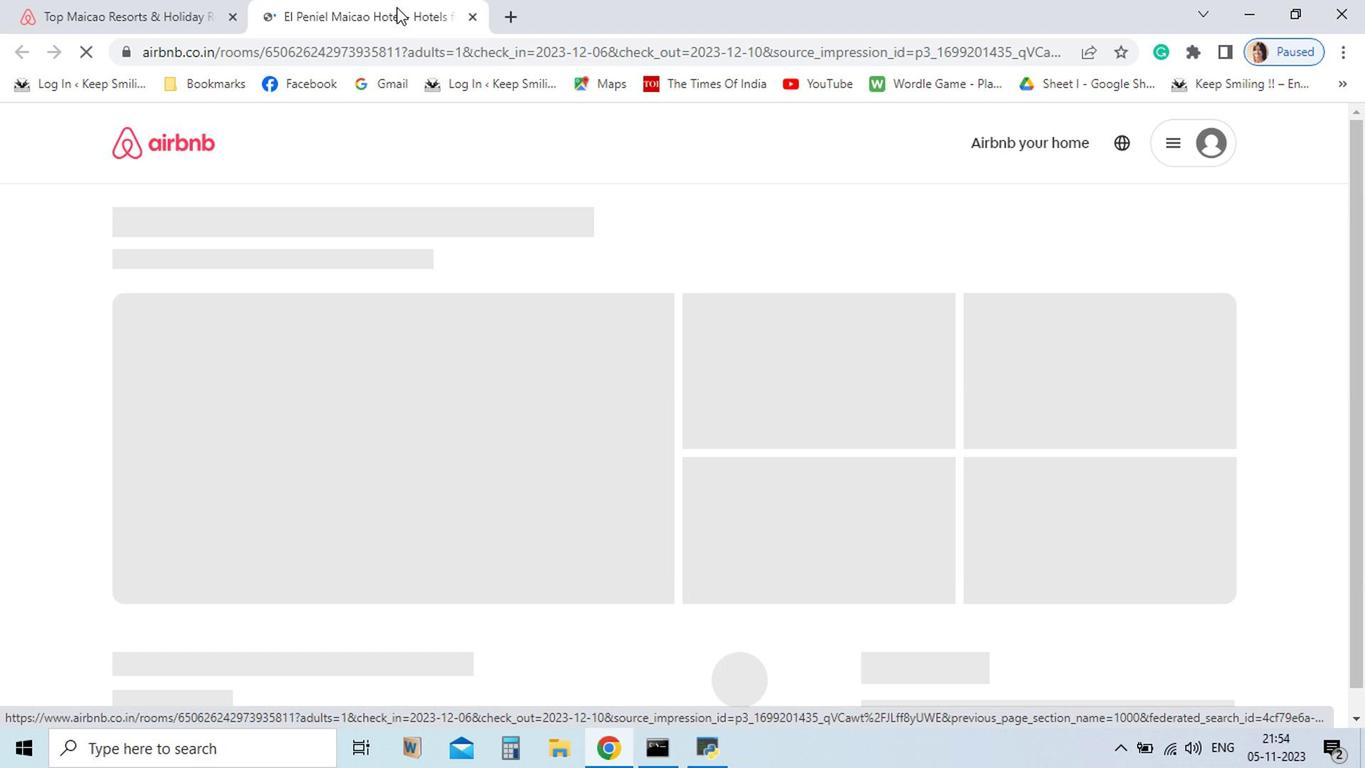 
Action: Mouse pressed left at (445, 169)
Screenshot: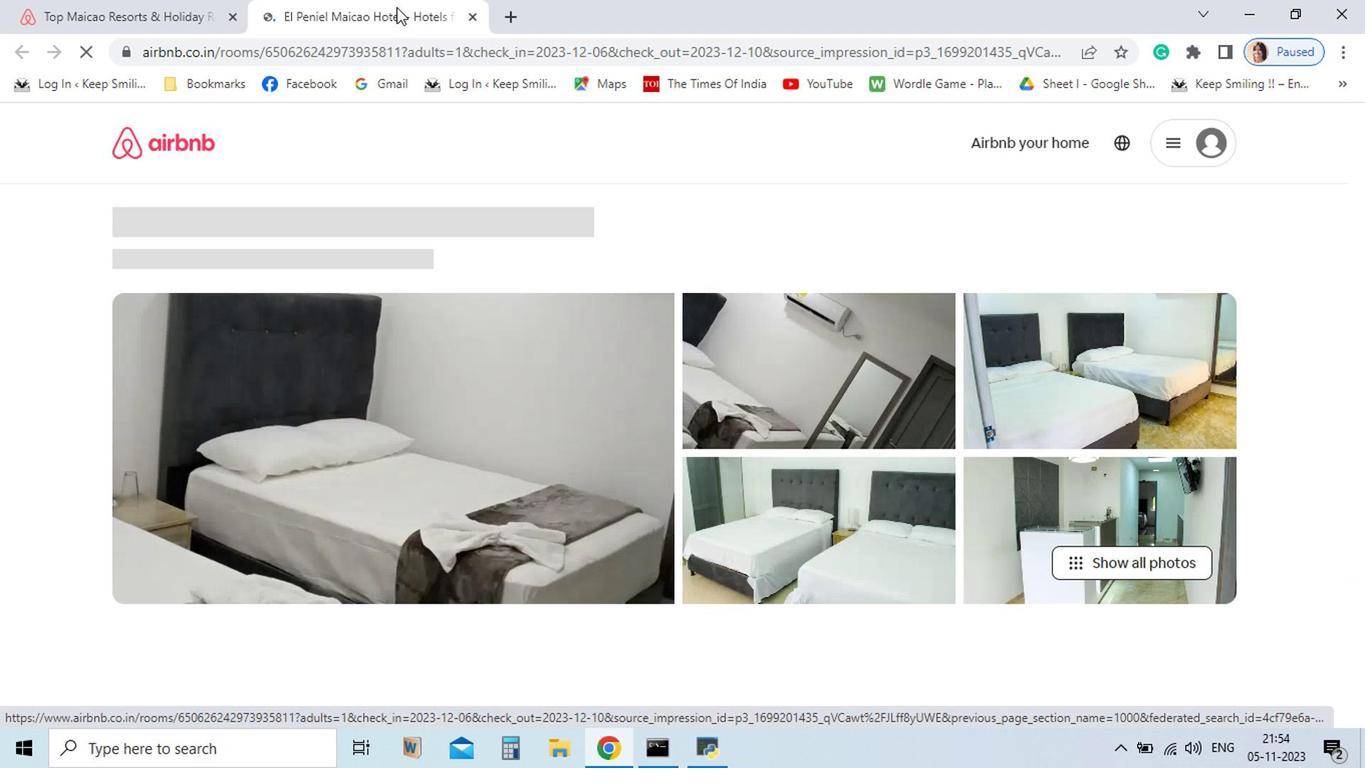 
Action: Mouse moved to (960, 566)
Screenshot: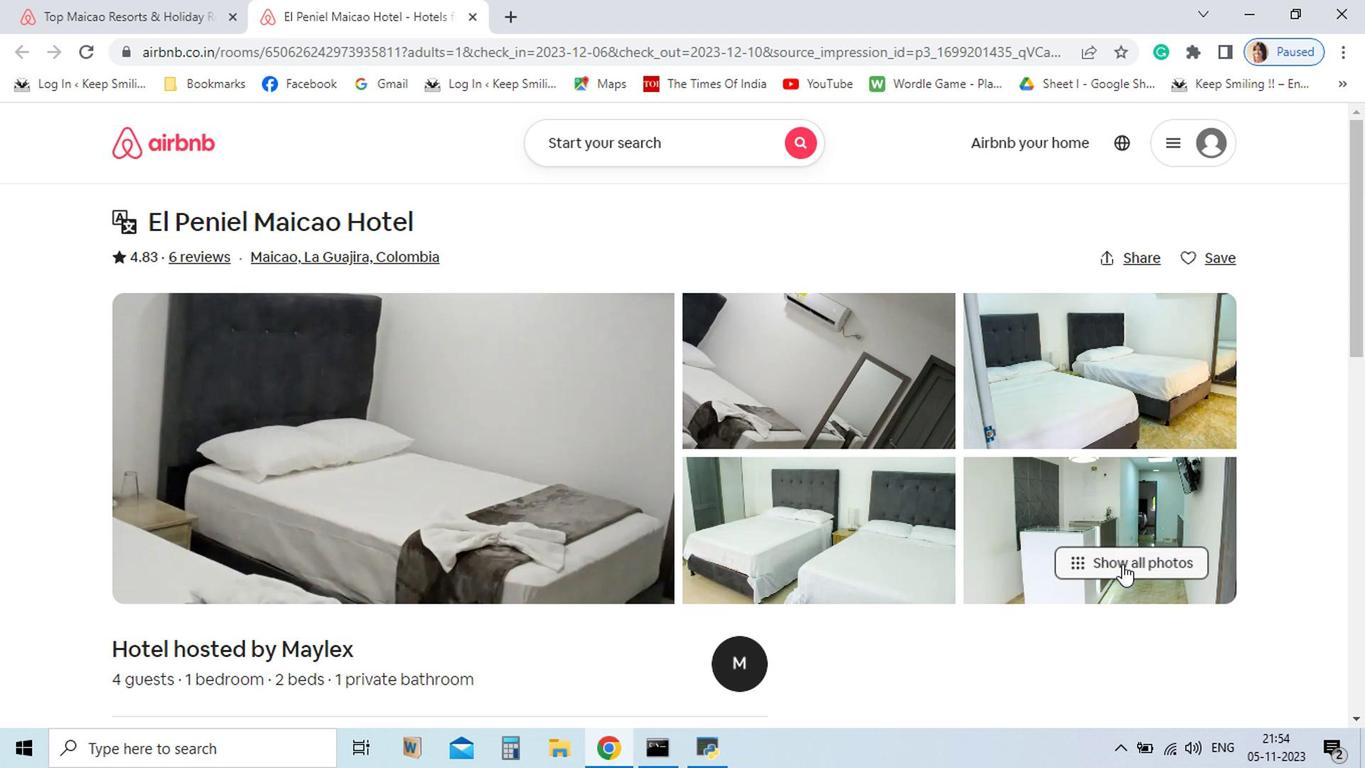 
Action: Mouse pressed left at (960, 566)
Screenshot: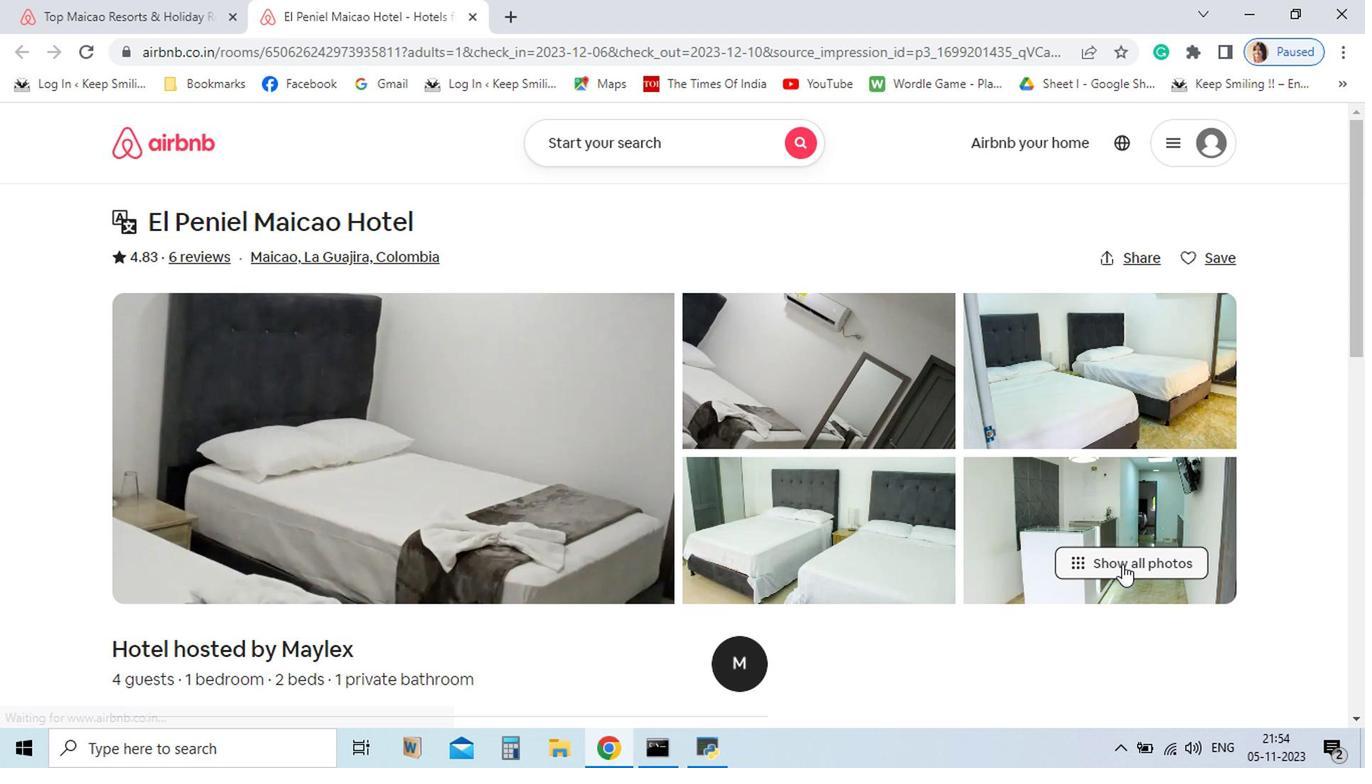 
Action: Mouse moved to (1125, 676)
Screenshot: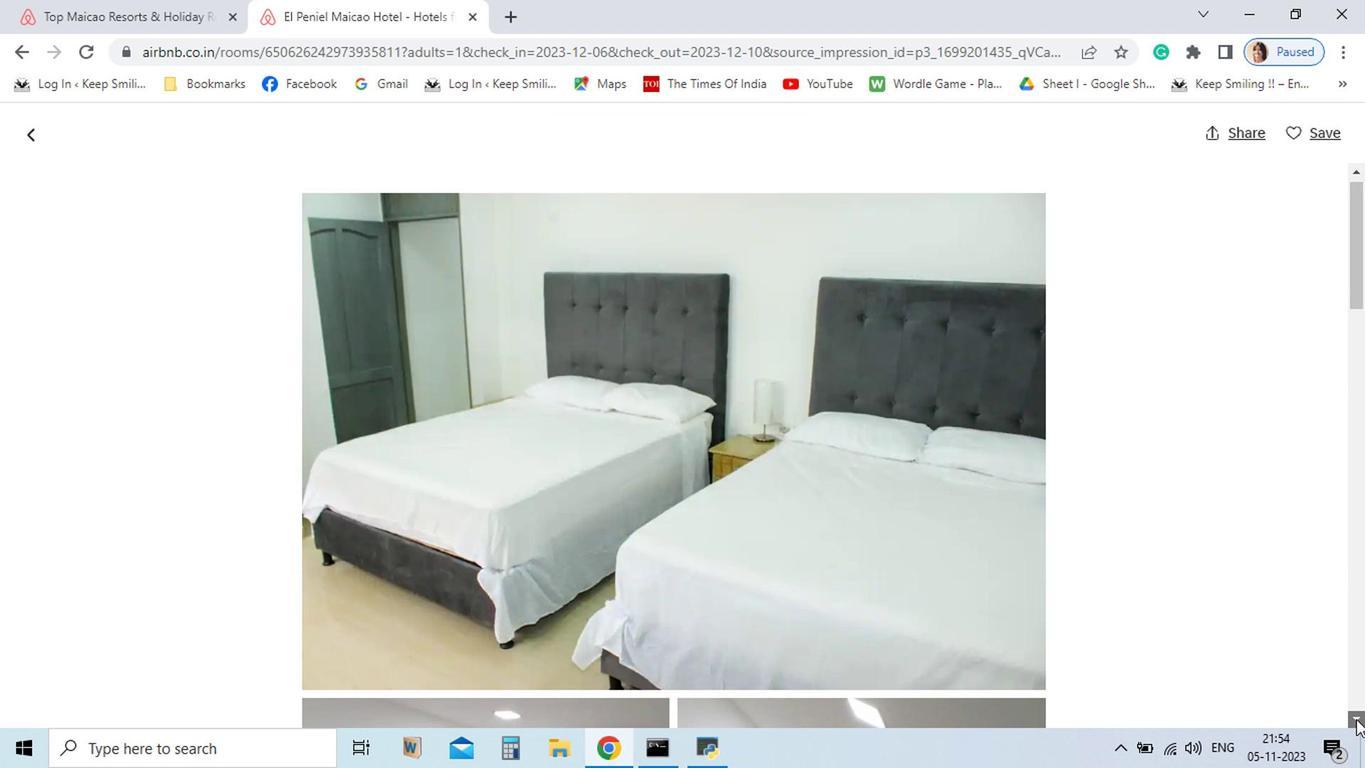 
Action: Mouse pressed left at (1125, 676)
Screenshot: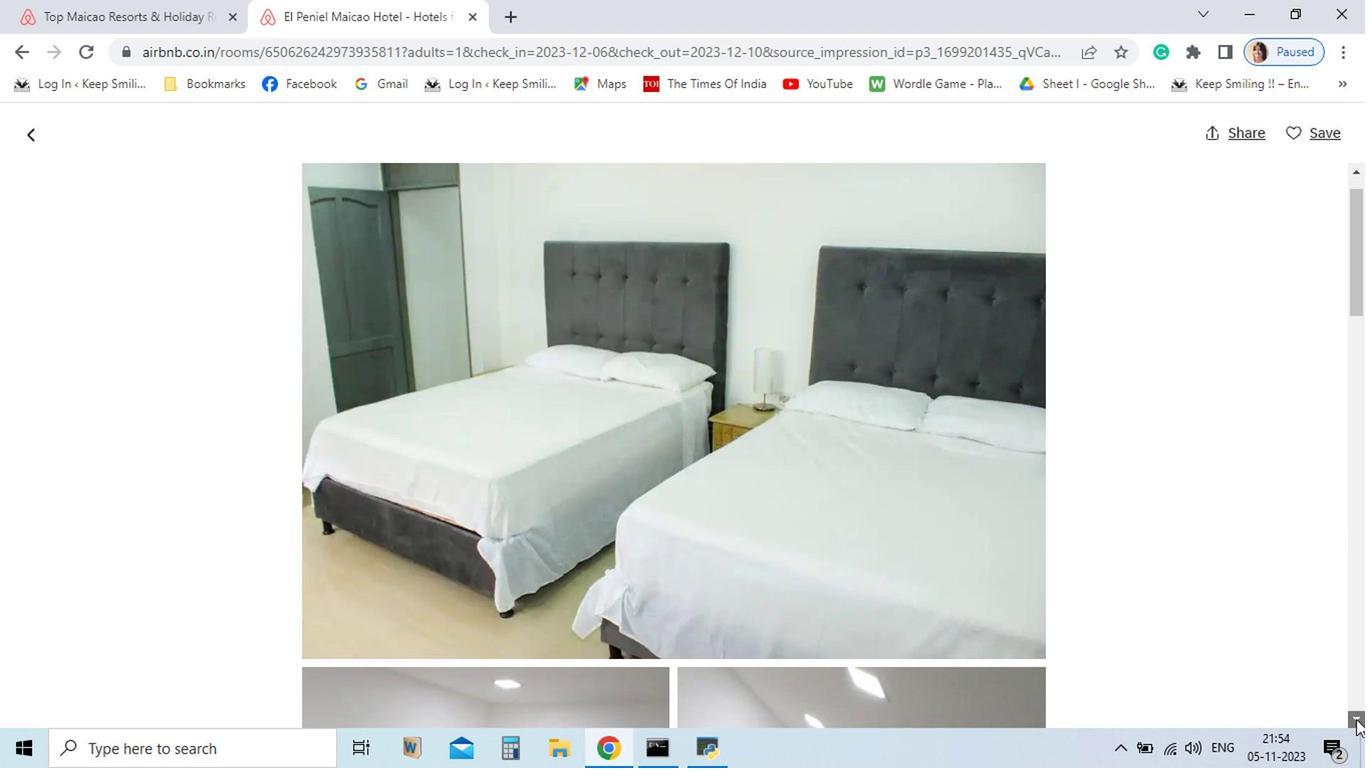 
Action: Mouse pressed left at (1125, 676)
Screenshot: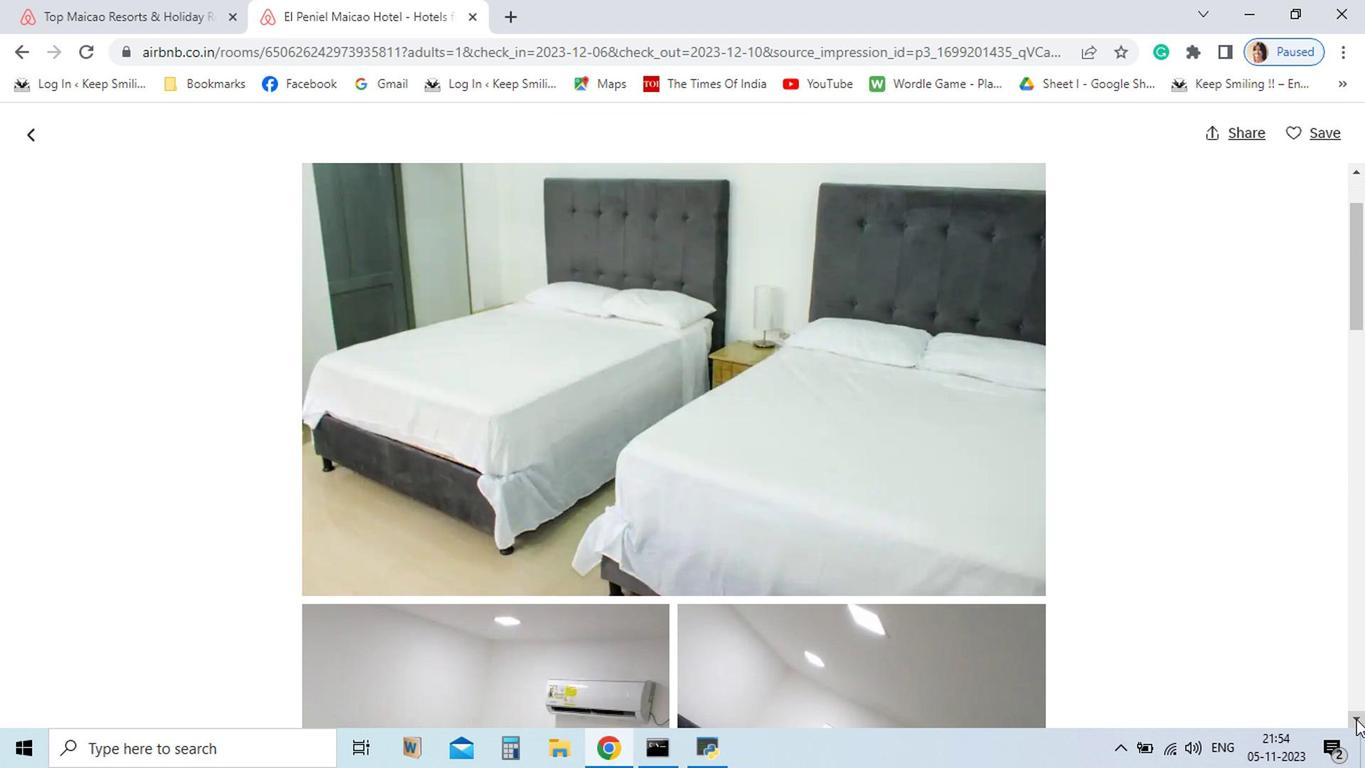 
Action: Mouse pressed left at (1125, 676)
Screenshot: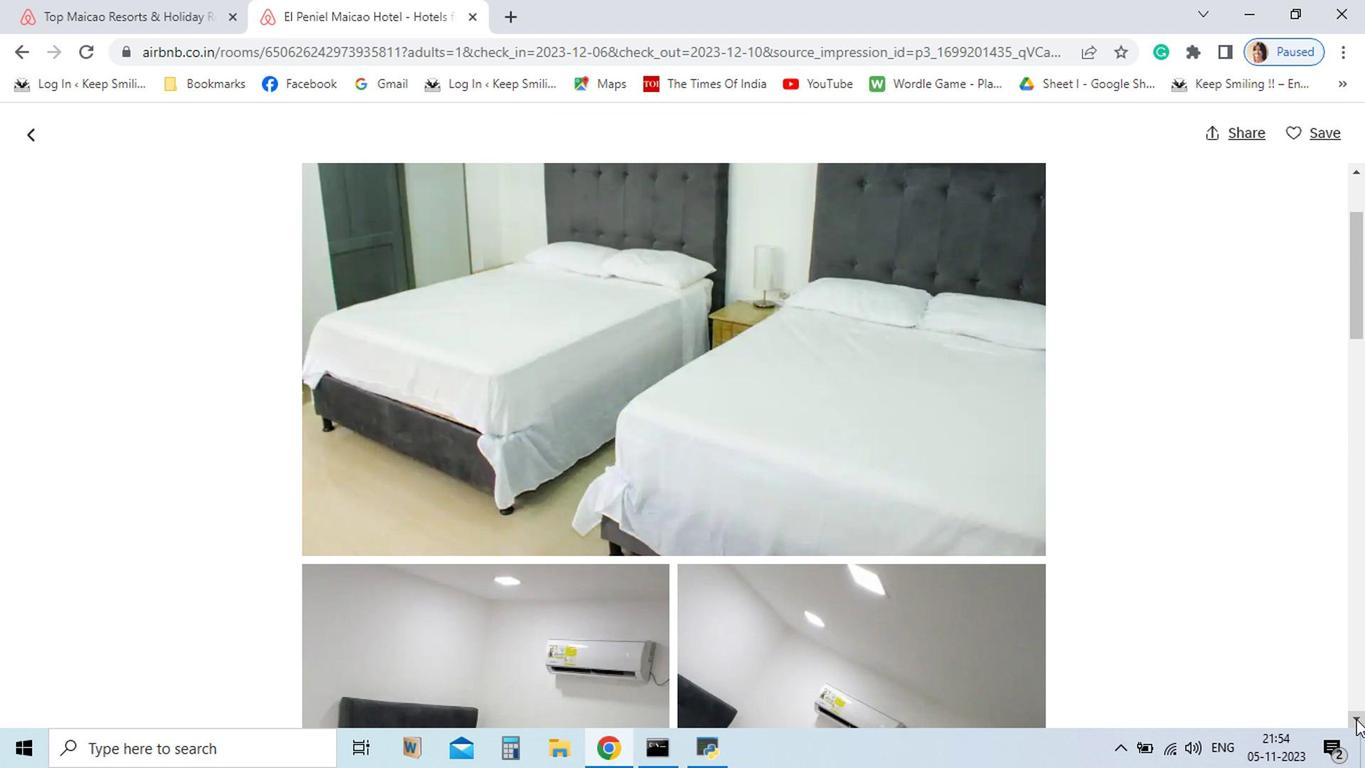 
Action: Mouse pressed left at (1125, 676)
Screenshot: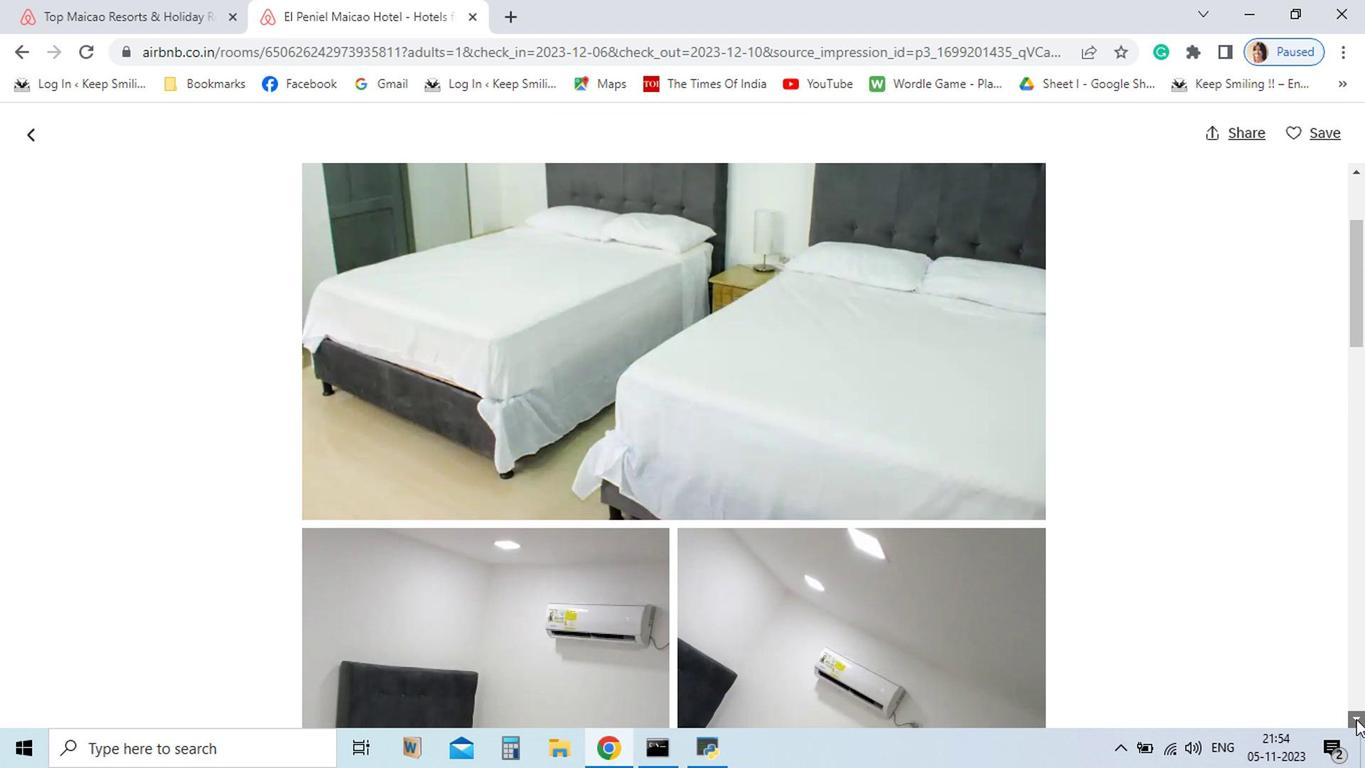 
Action: Mouse pressed left at (1125, 676)
Screenshot: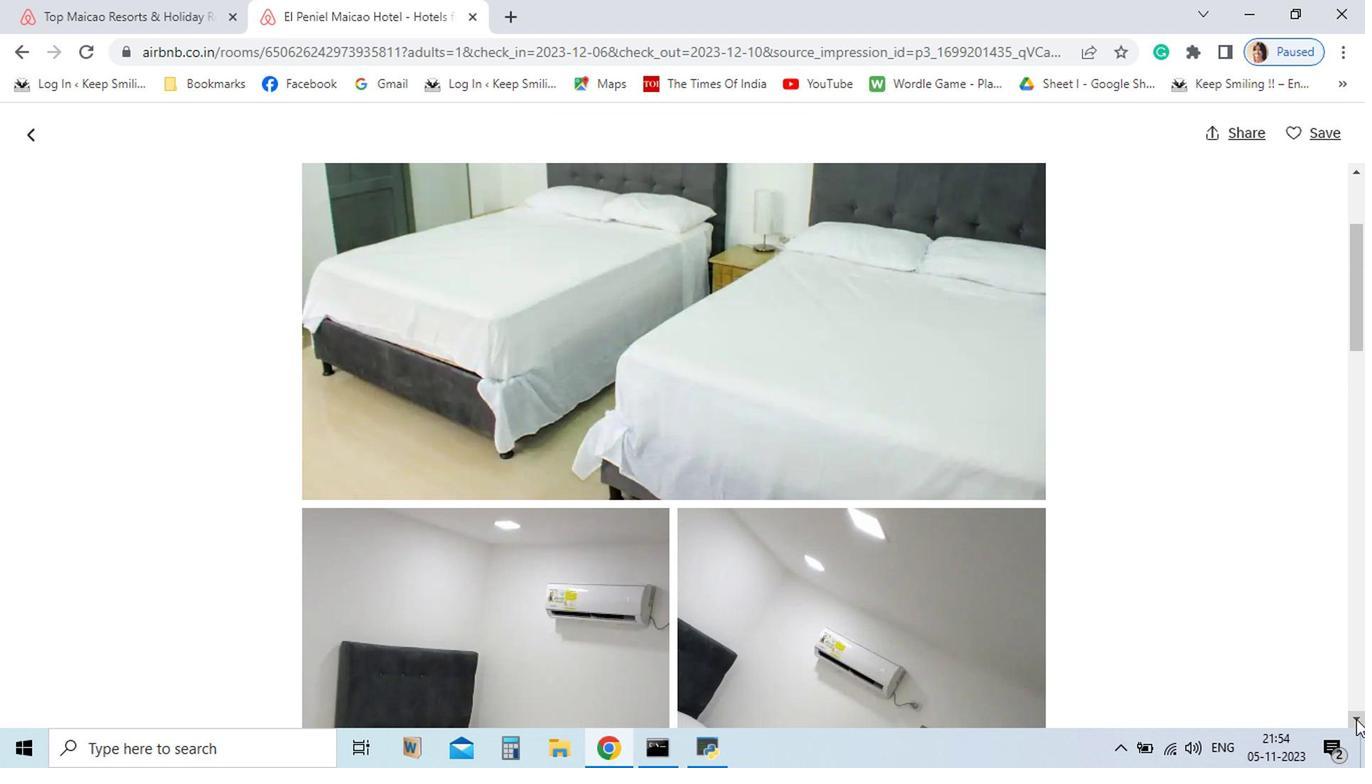 
Action: Mouse pressed left at (1125, 676)
Screenshot: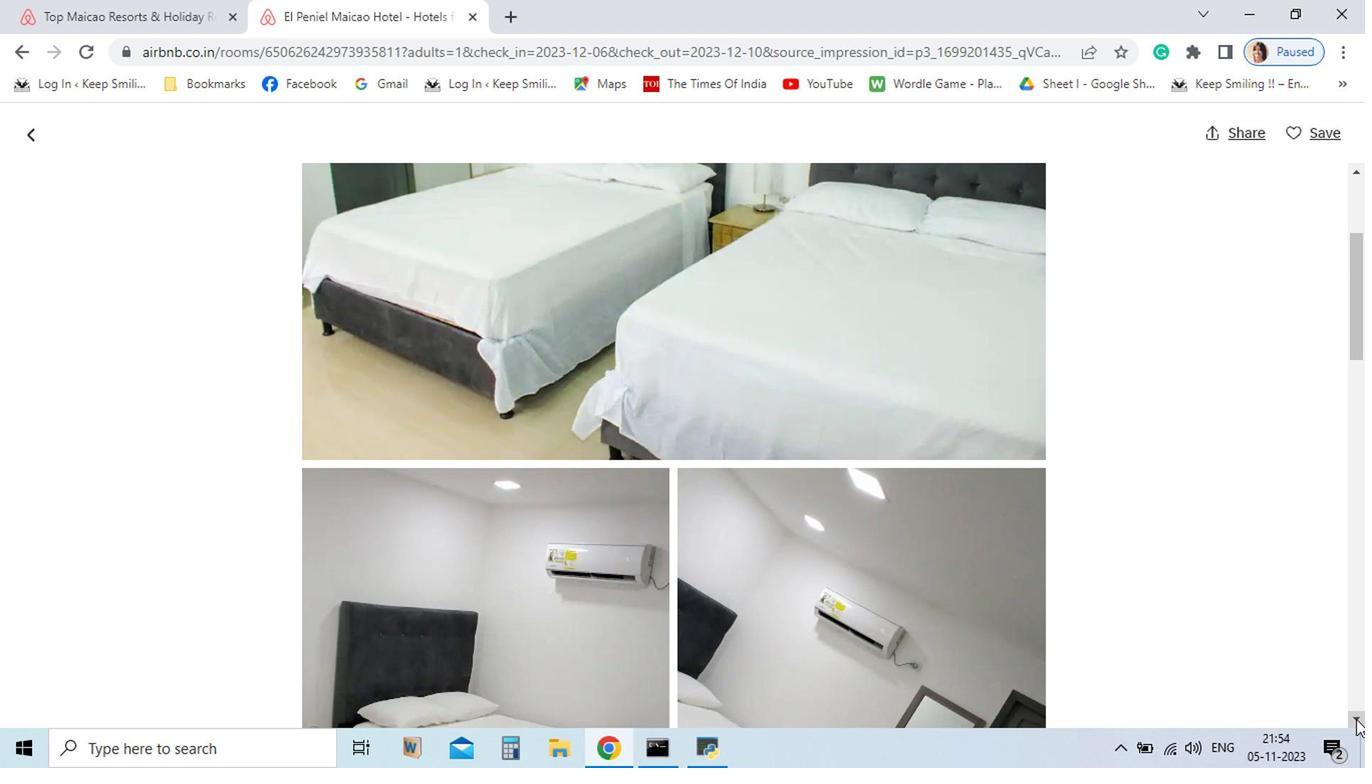 
Action: Mouse pressed left at (1125, 676)
Screenshot: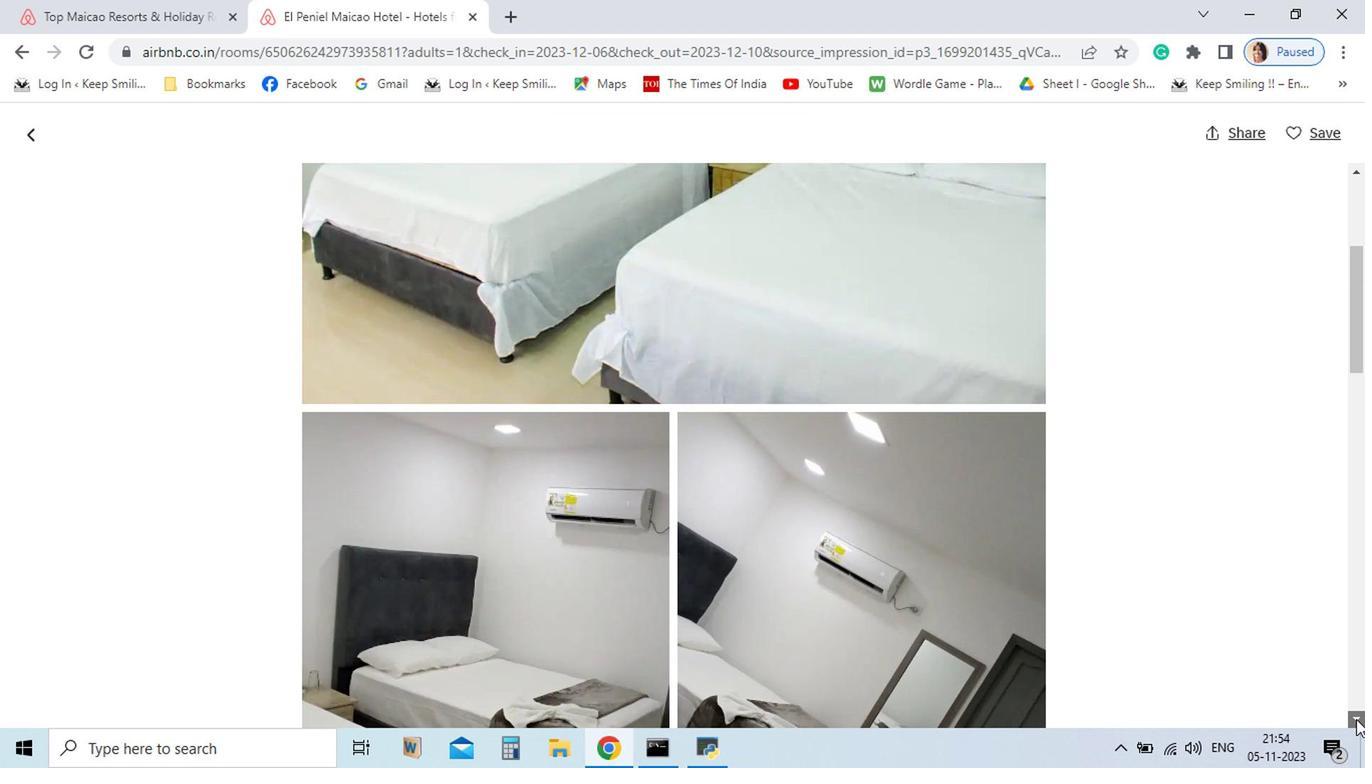 
Action: Mouse pressed left at (1125, 676)
Screenshot: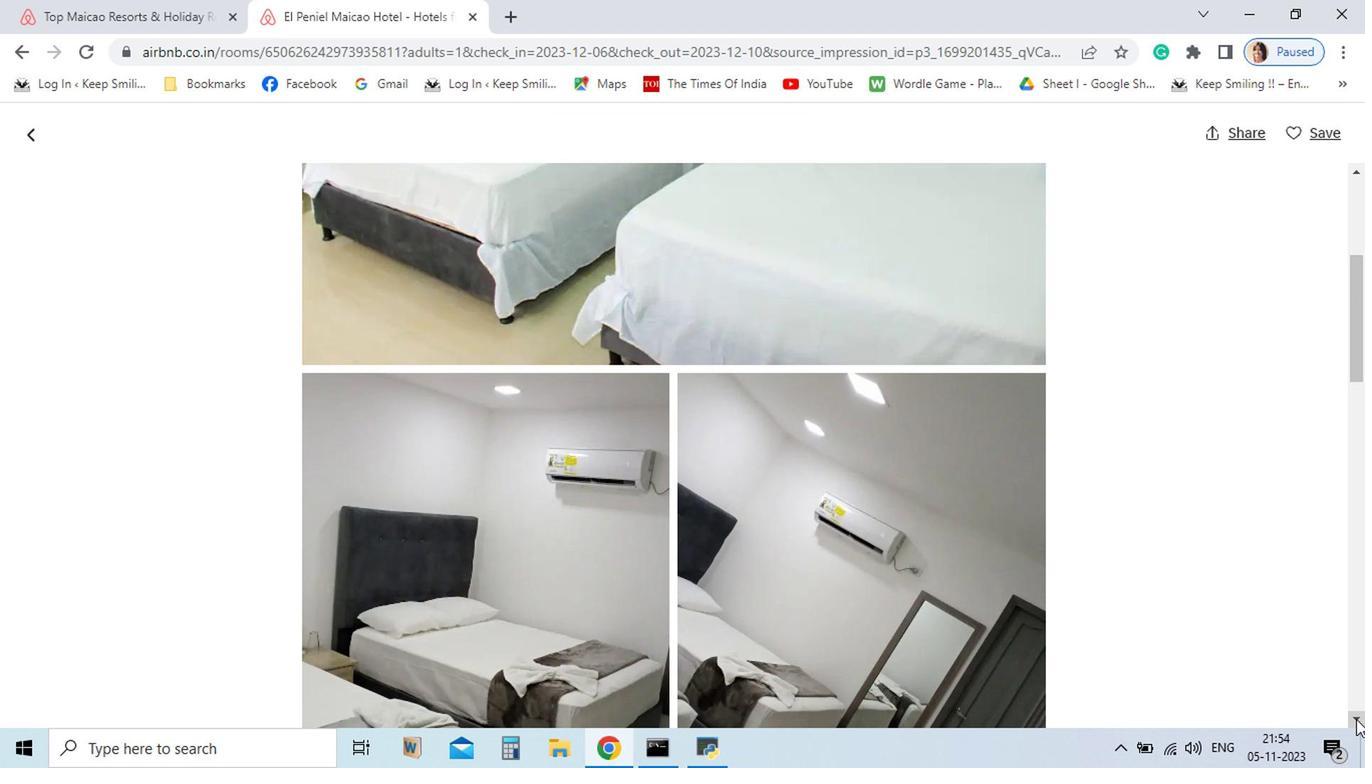 
Action: Mouse pressed left at (1125, 676)
Screenshot: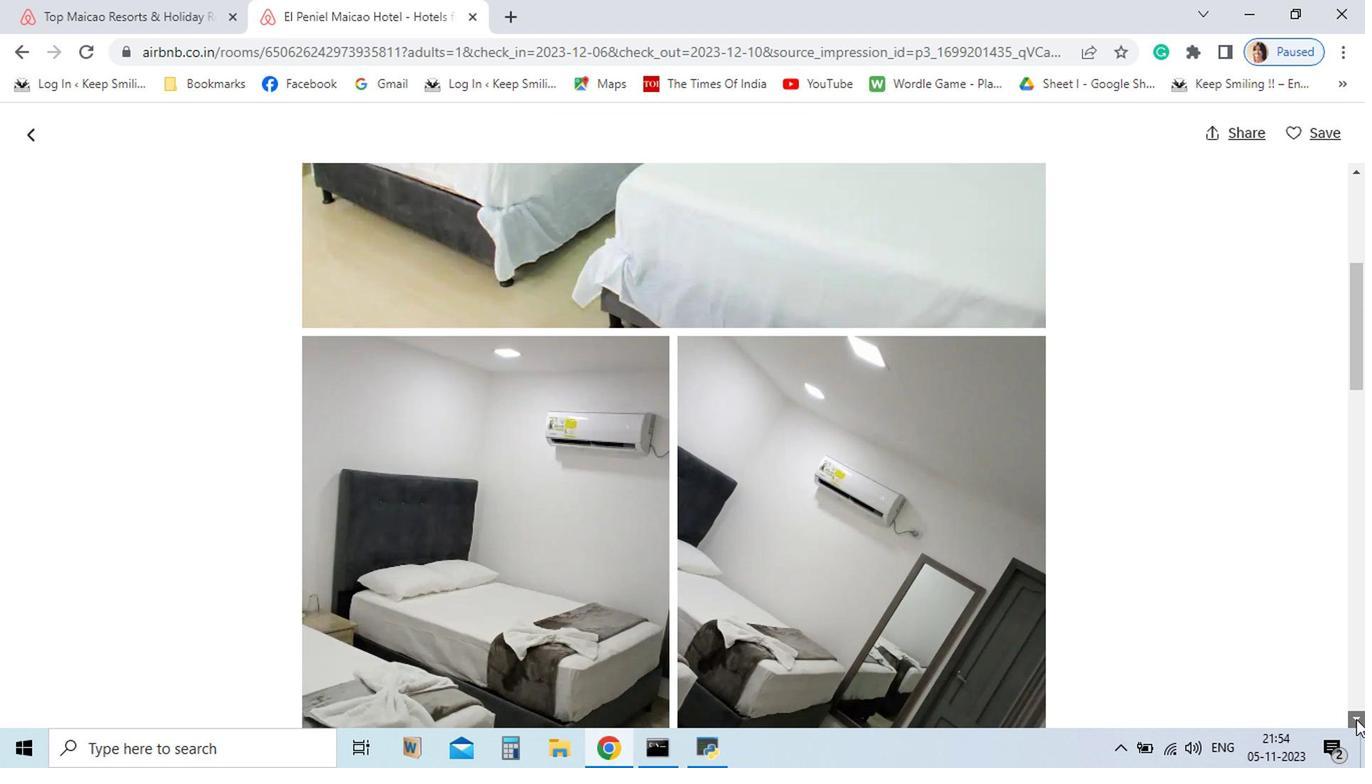 
Action: Mouse pressed left at (1125, 676)
Screenshot: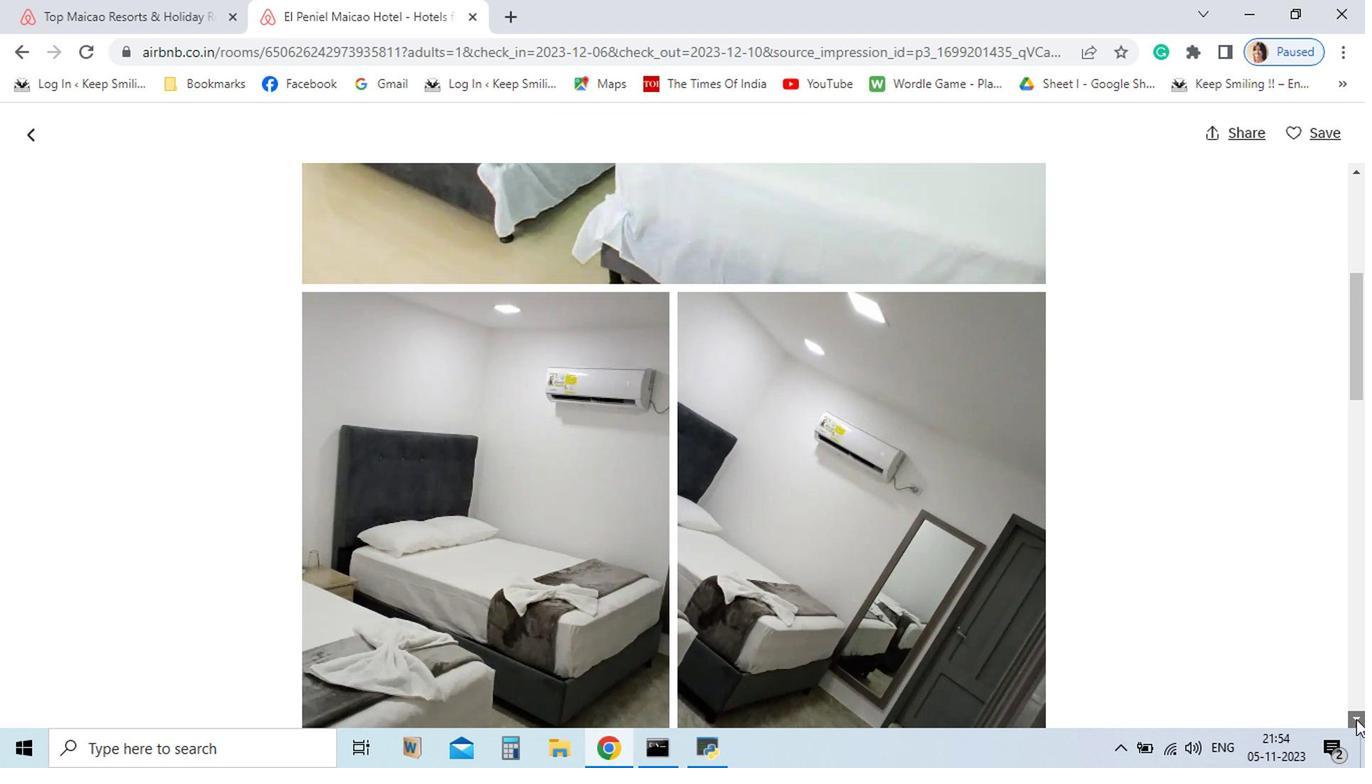 
Action: Mouse pressed left at (1125, 676)
Screenshot: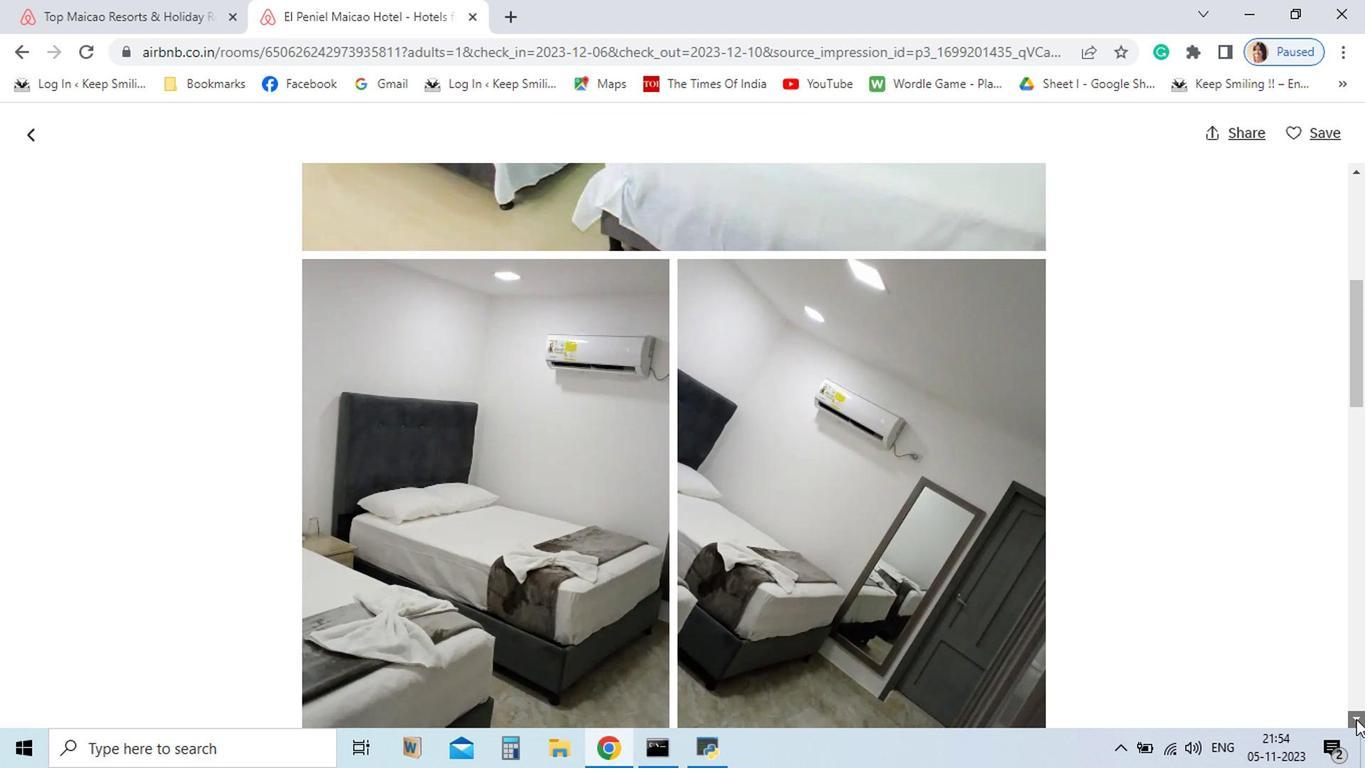 
Action: Mouse pressed left at (1125, 676)
Screenshot: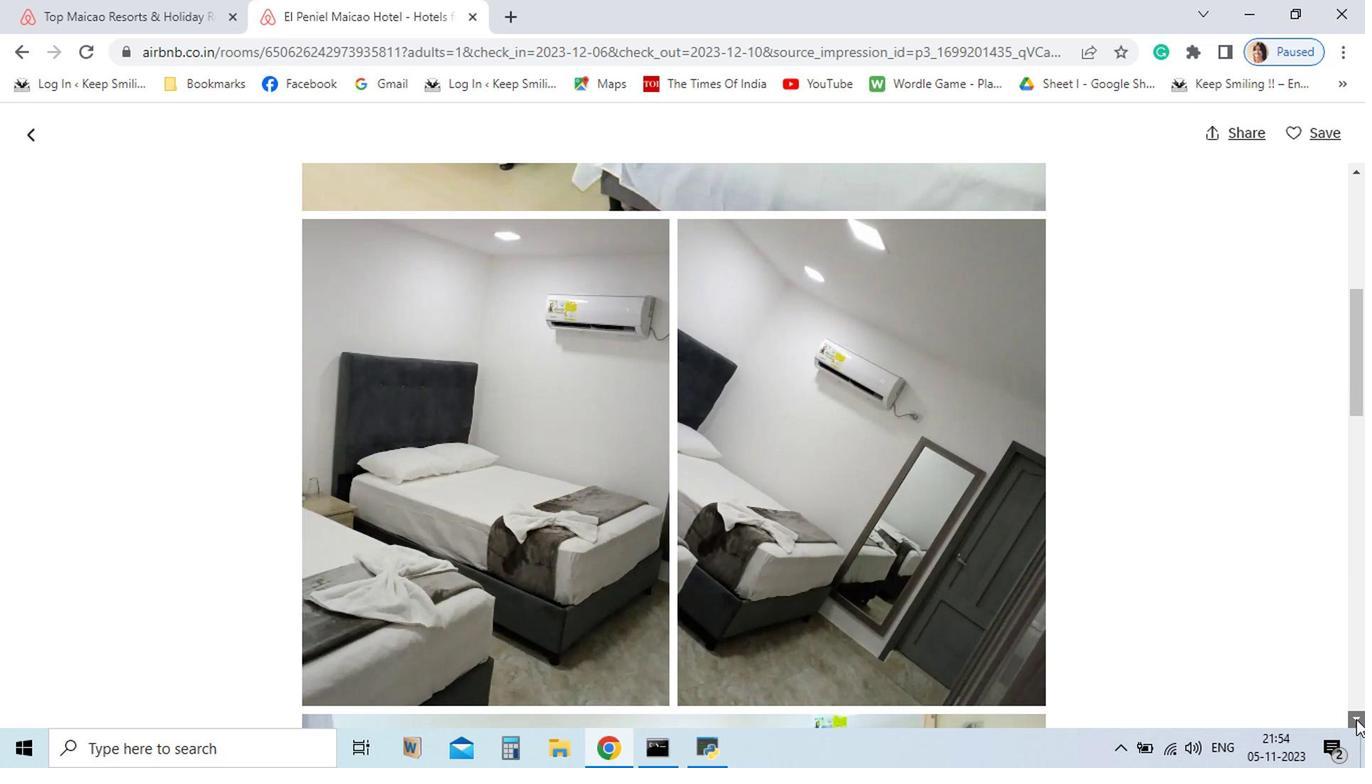 
Action: Mouse pressed left at (1125, 676)
Screenshot: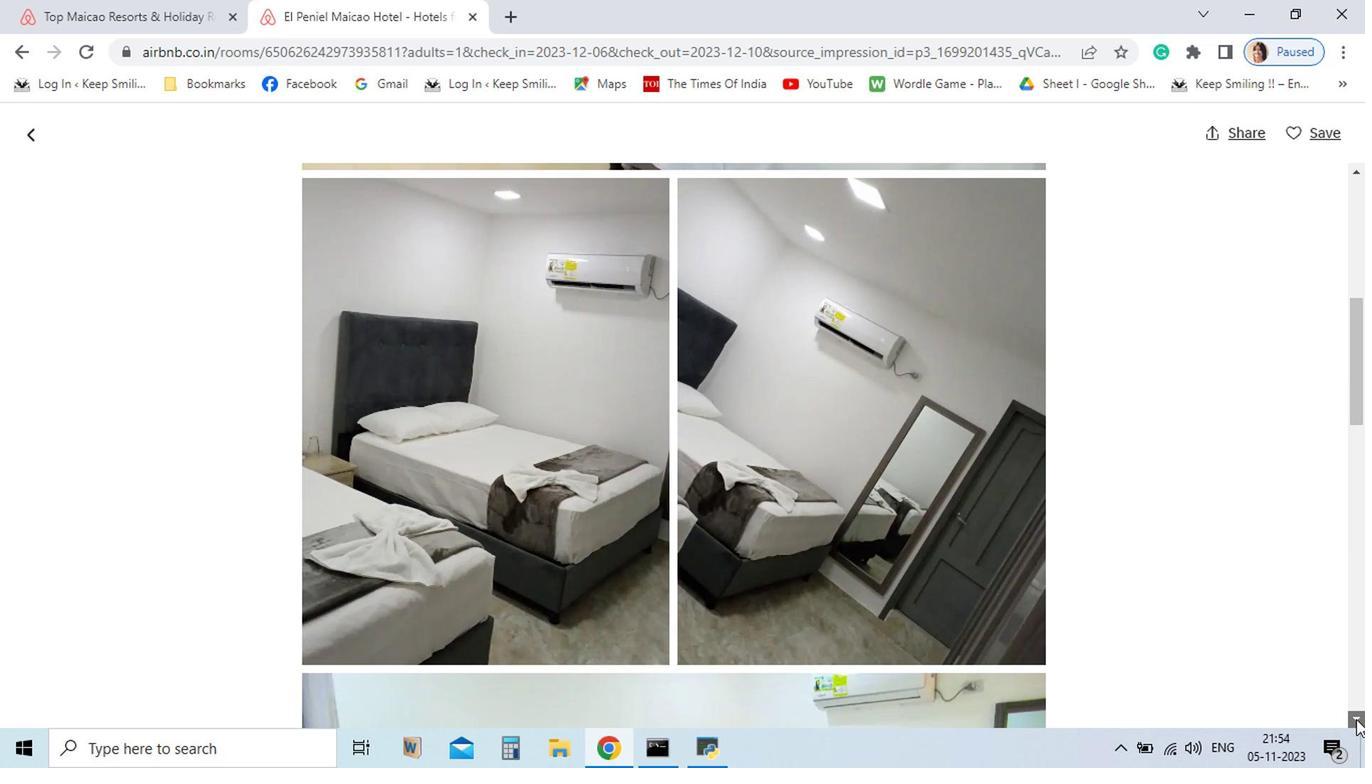 
Action: Mouse pressed left at (1125, 676)
Screenshot: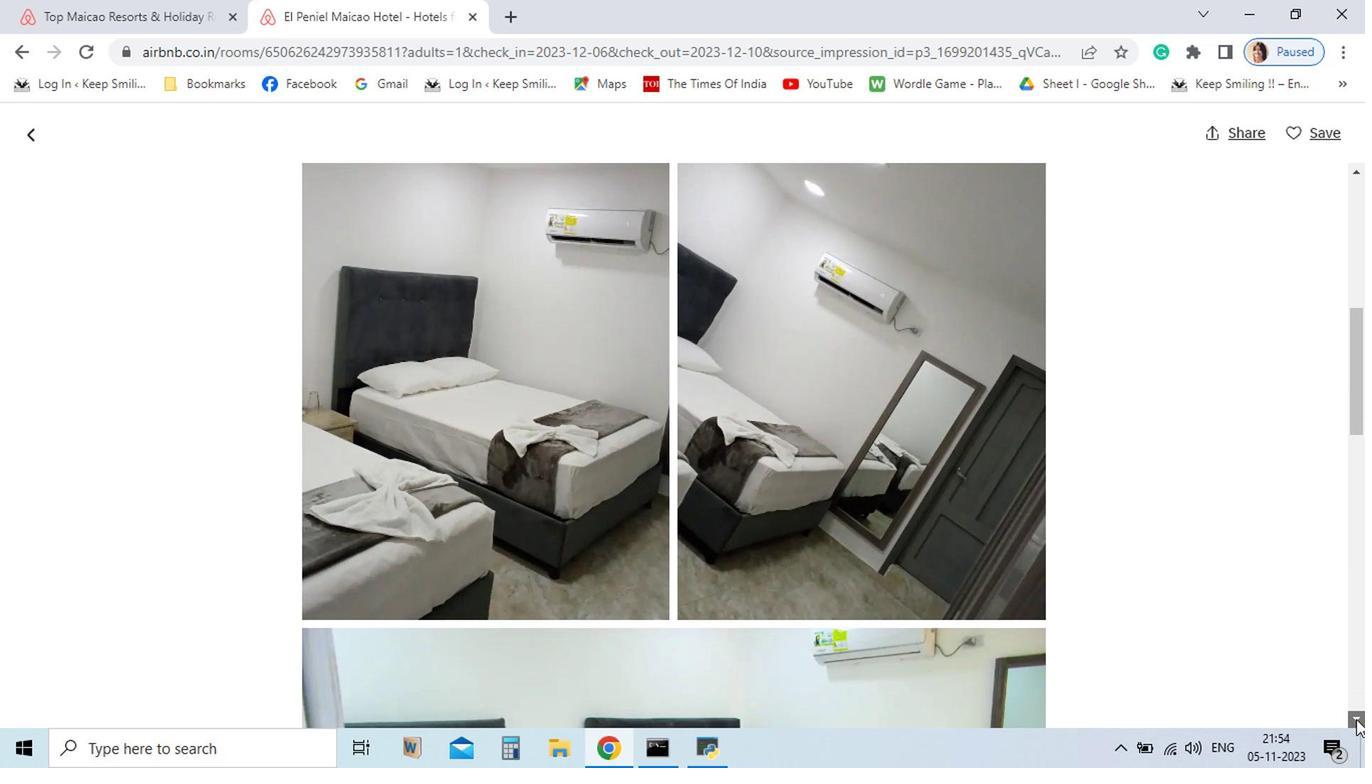 
Action: Mouse pressed left at (1125, 676)
Screenshot: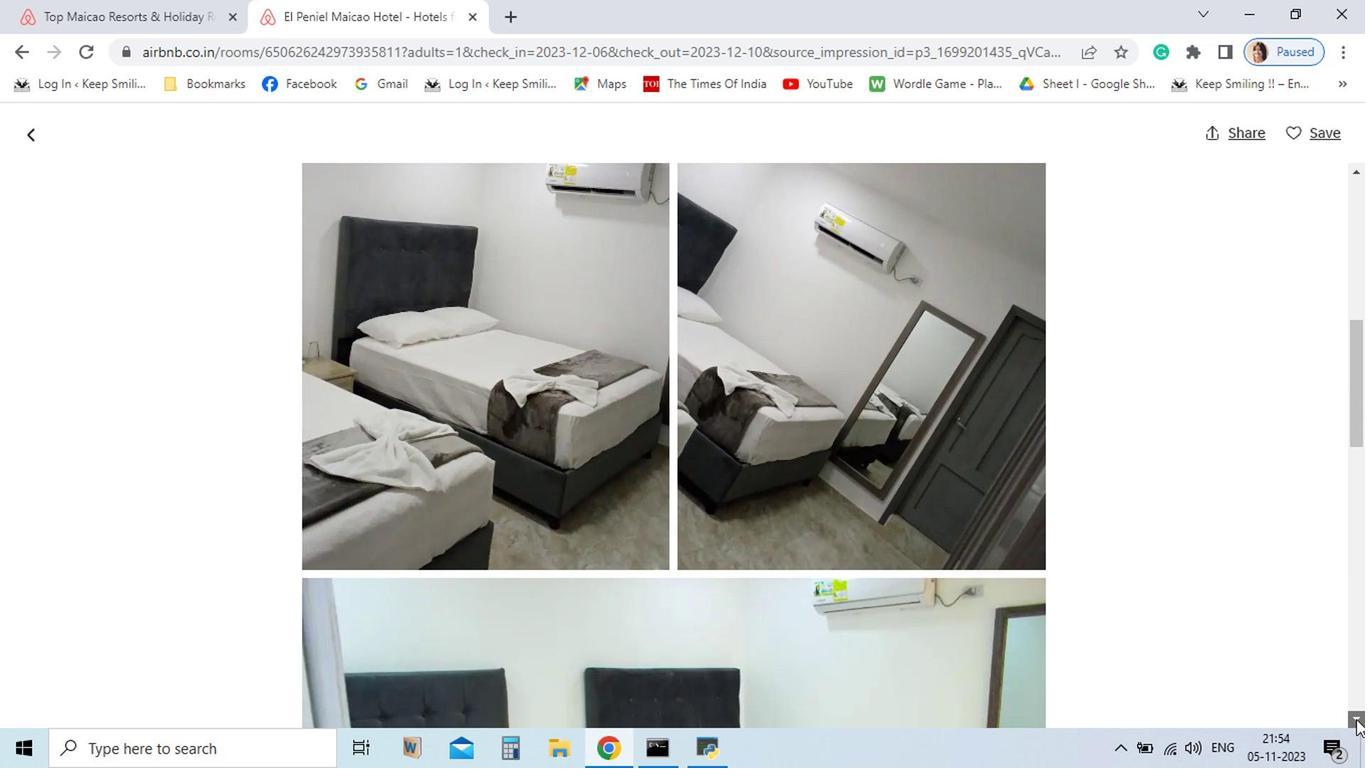 
Action: Mouse pressed left at (1125, 676)
Screenshot: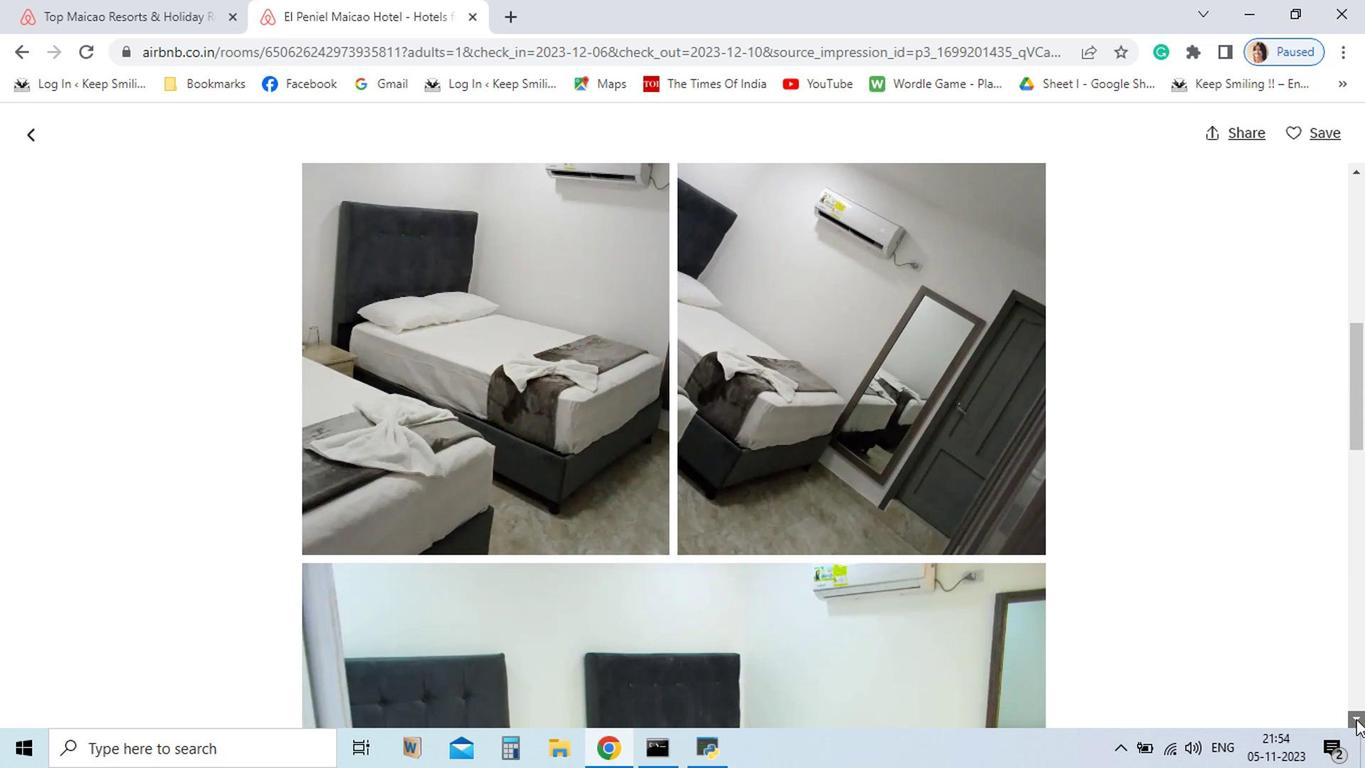 
Action: Mouse pressed left at (1125, 676)
Screenshot: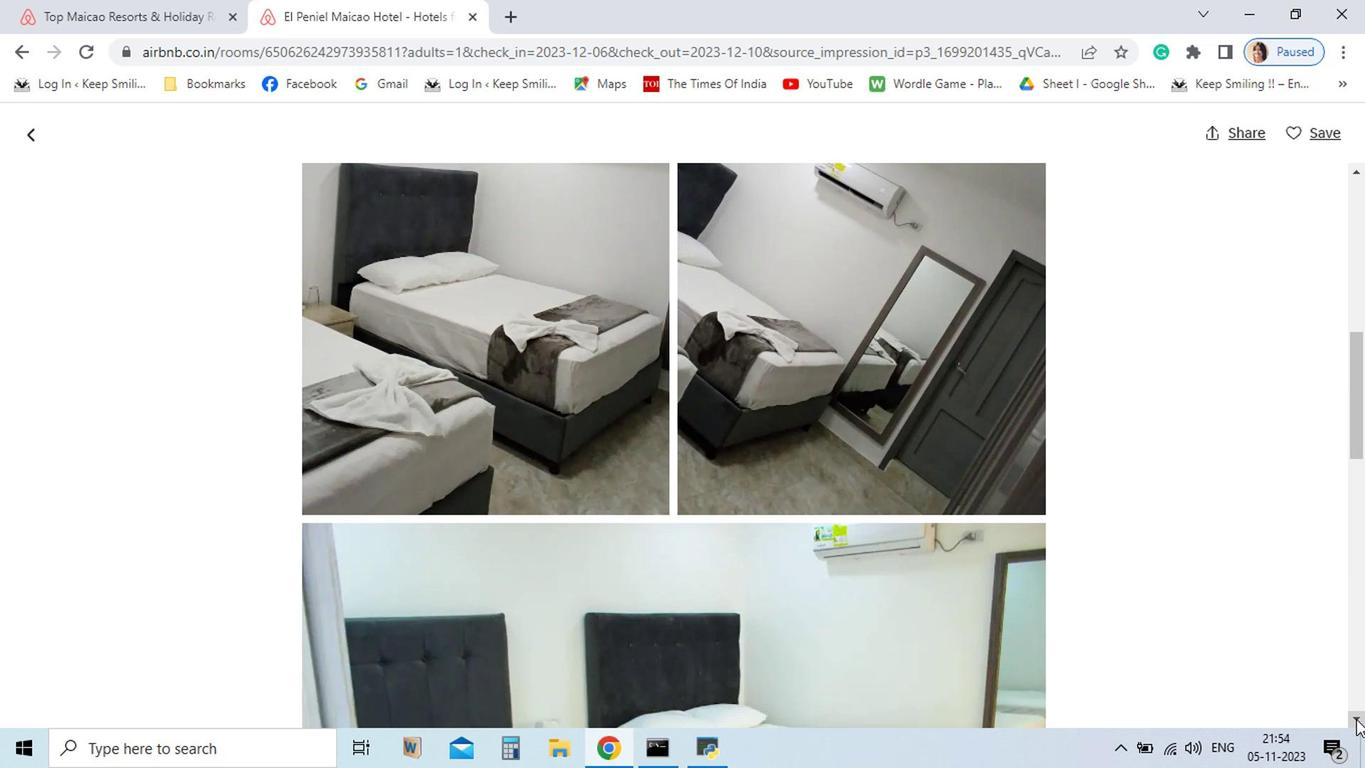 
Action: Mouse pressed left at (1125, 676)
Screenshot: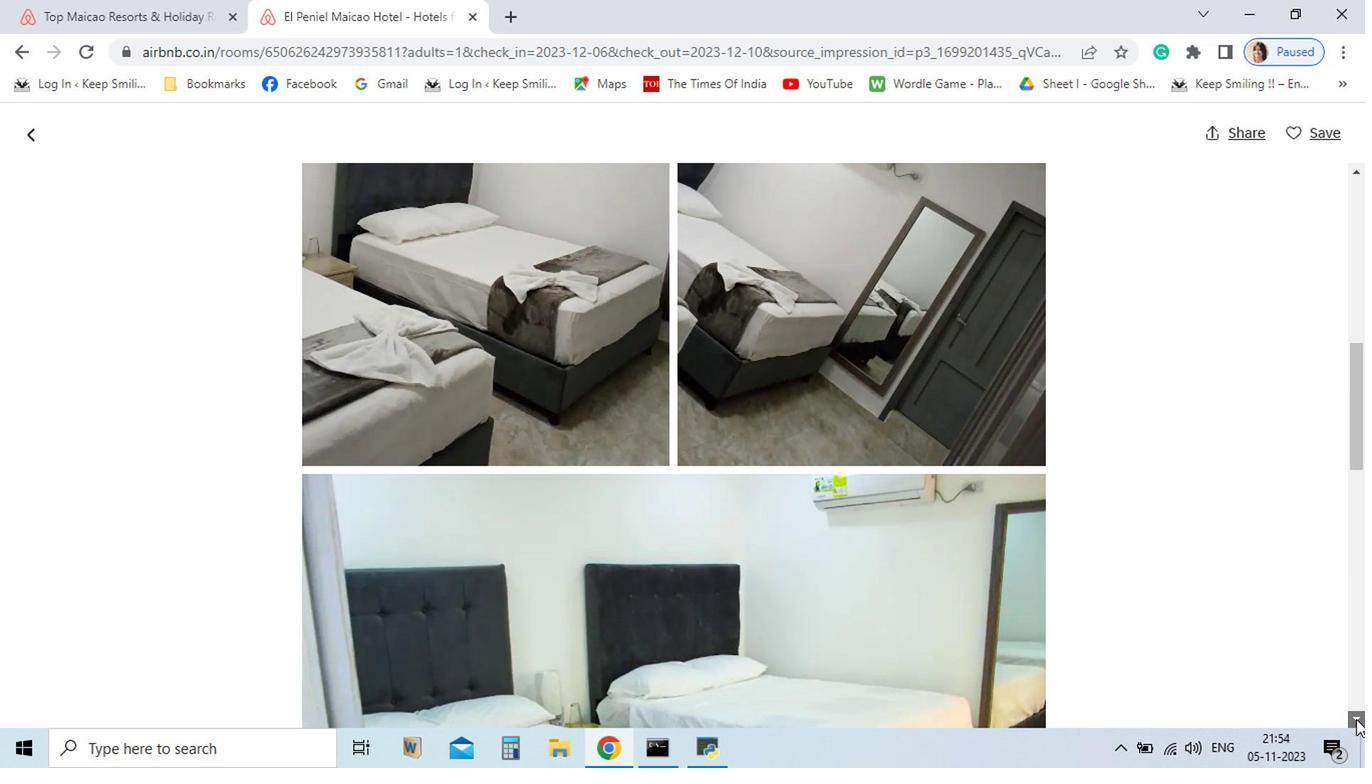 
Action: Mouse pressed left at (1125, 676)
Screenshot: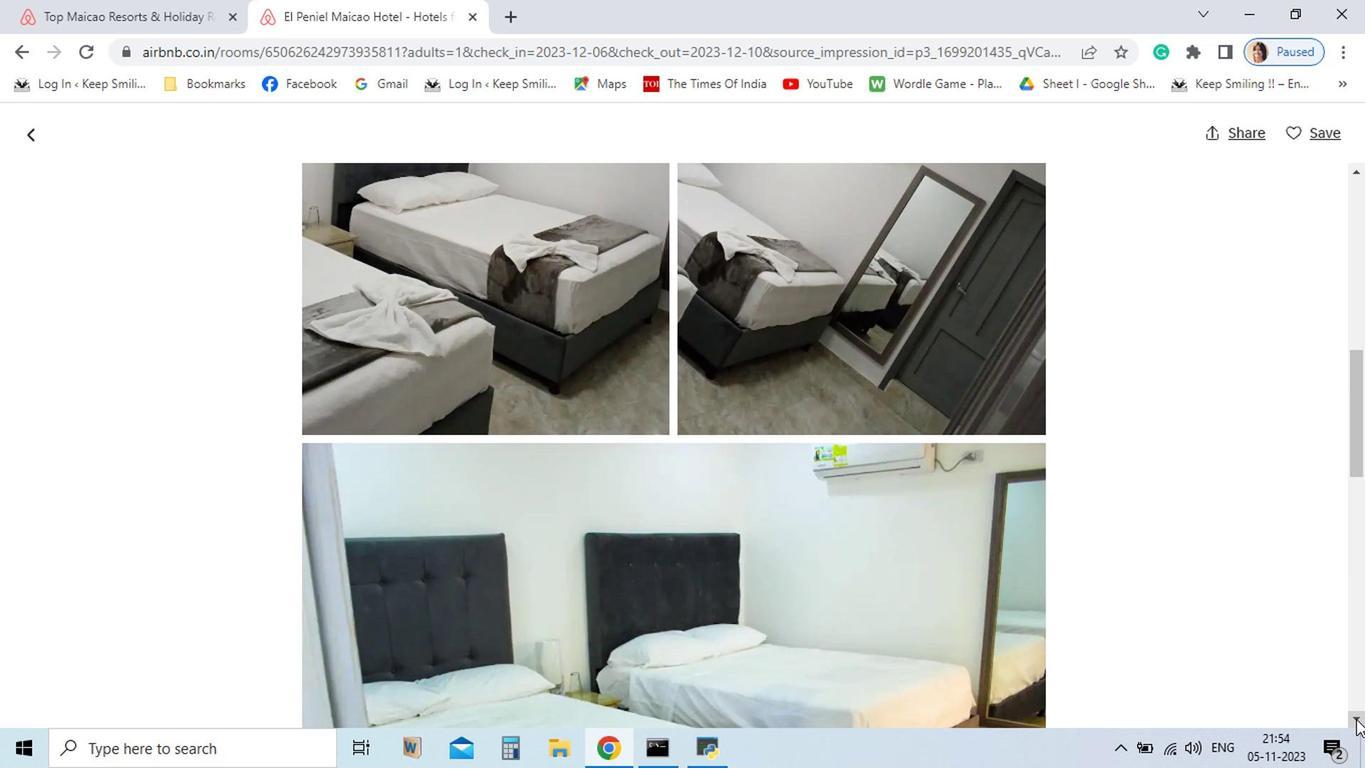 
Action: Mouse pressed left at (1125, 676)
Screenshot: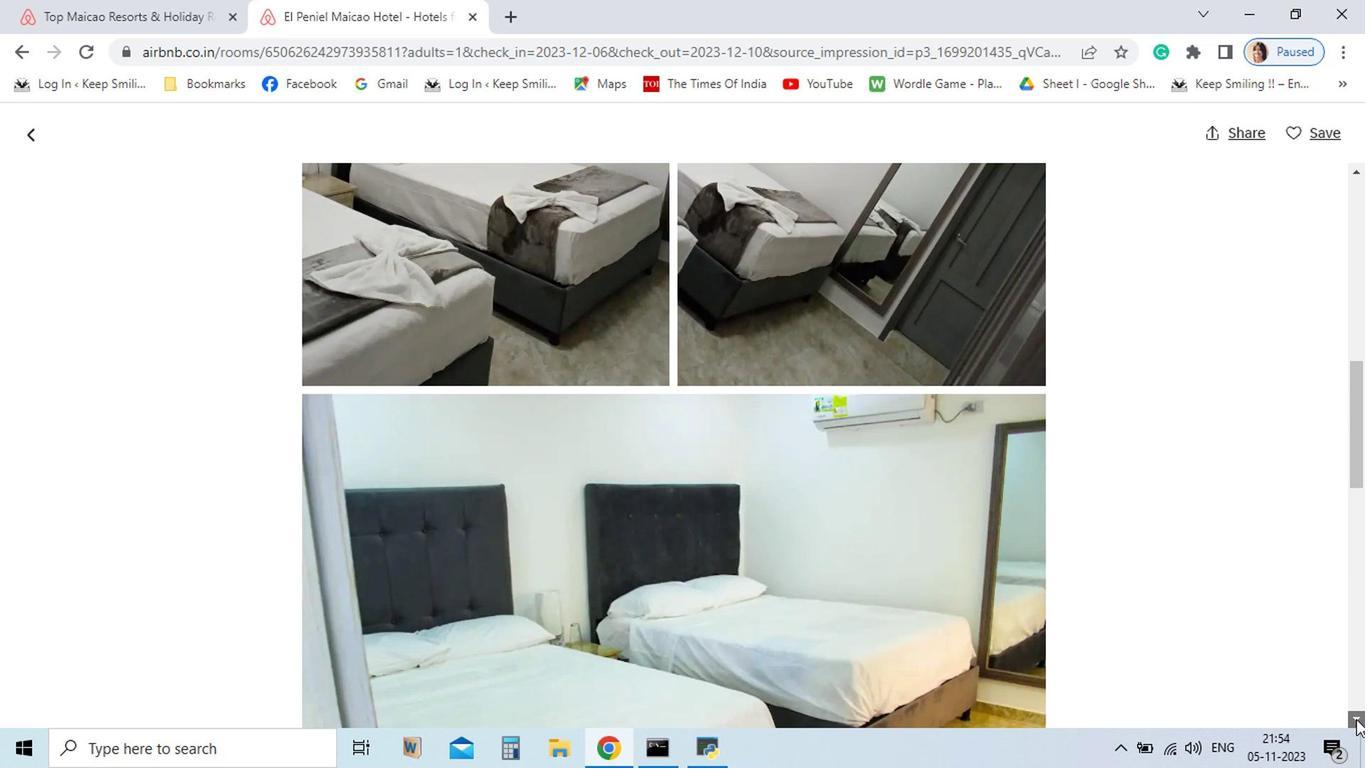 
Action: Mouse pressed left at (1125, 676)
Screenshot: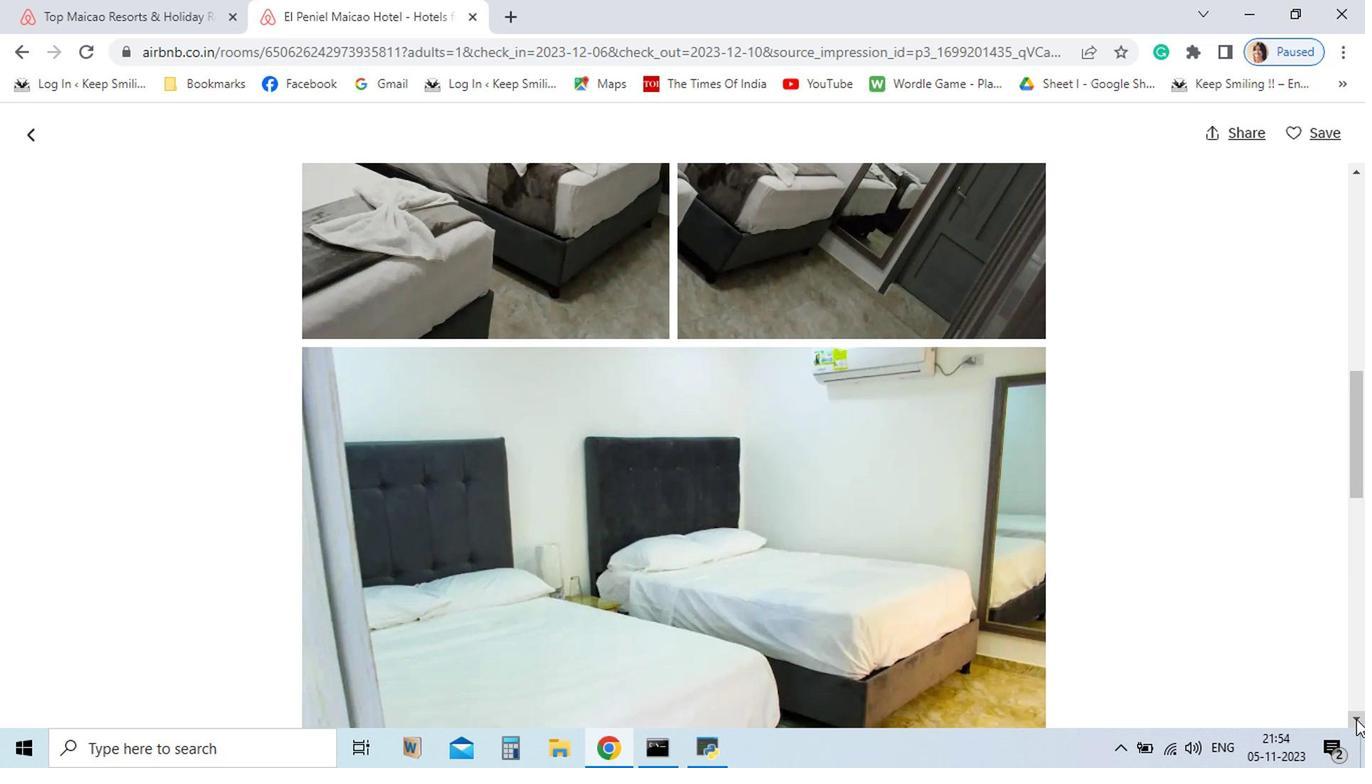 
Action: Mouse pressed left at (1125, 676)
Screenshot: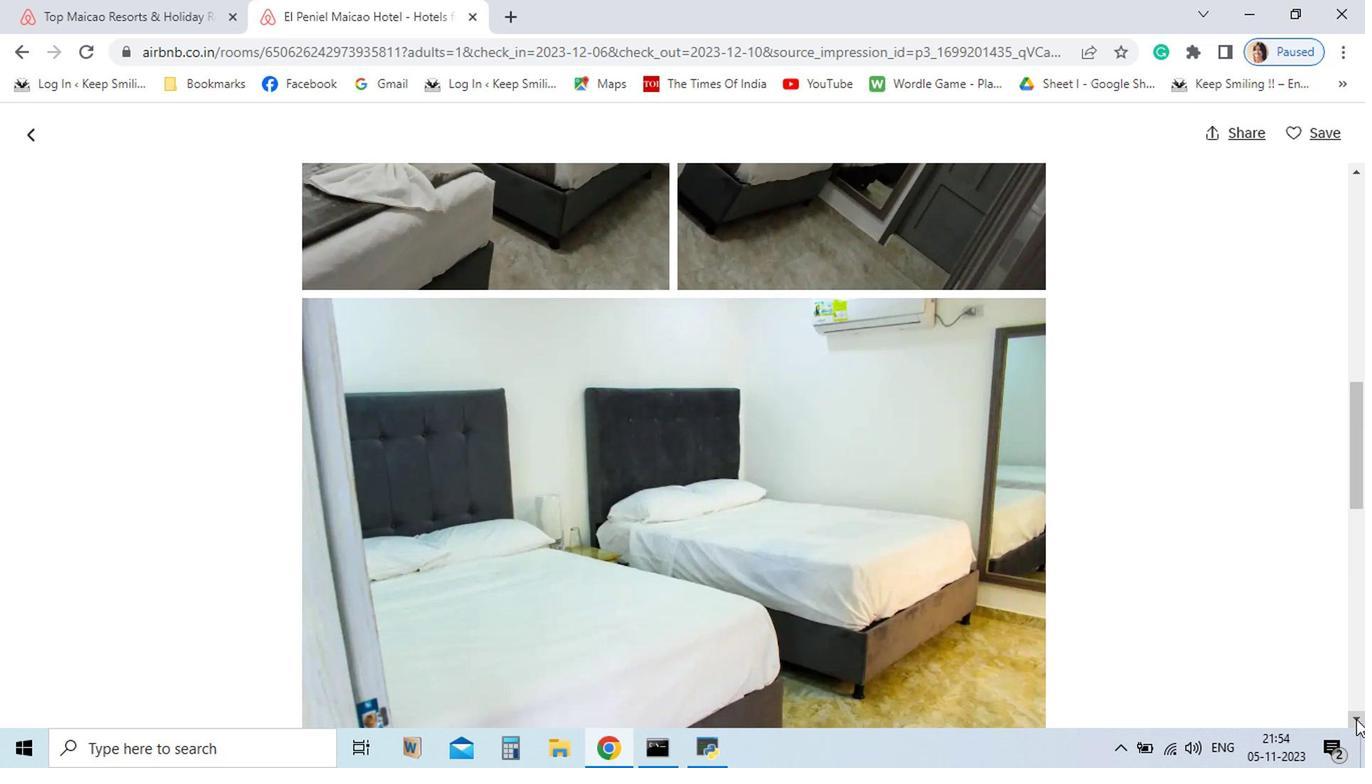 
Action: Mouse pressed left at (1125, 676)
Screenshot: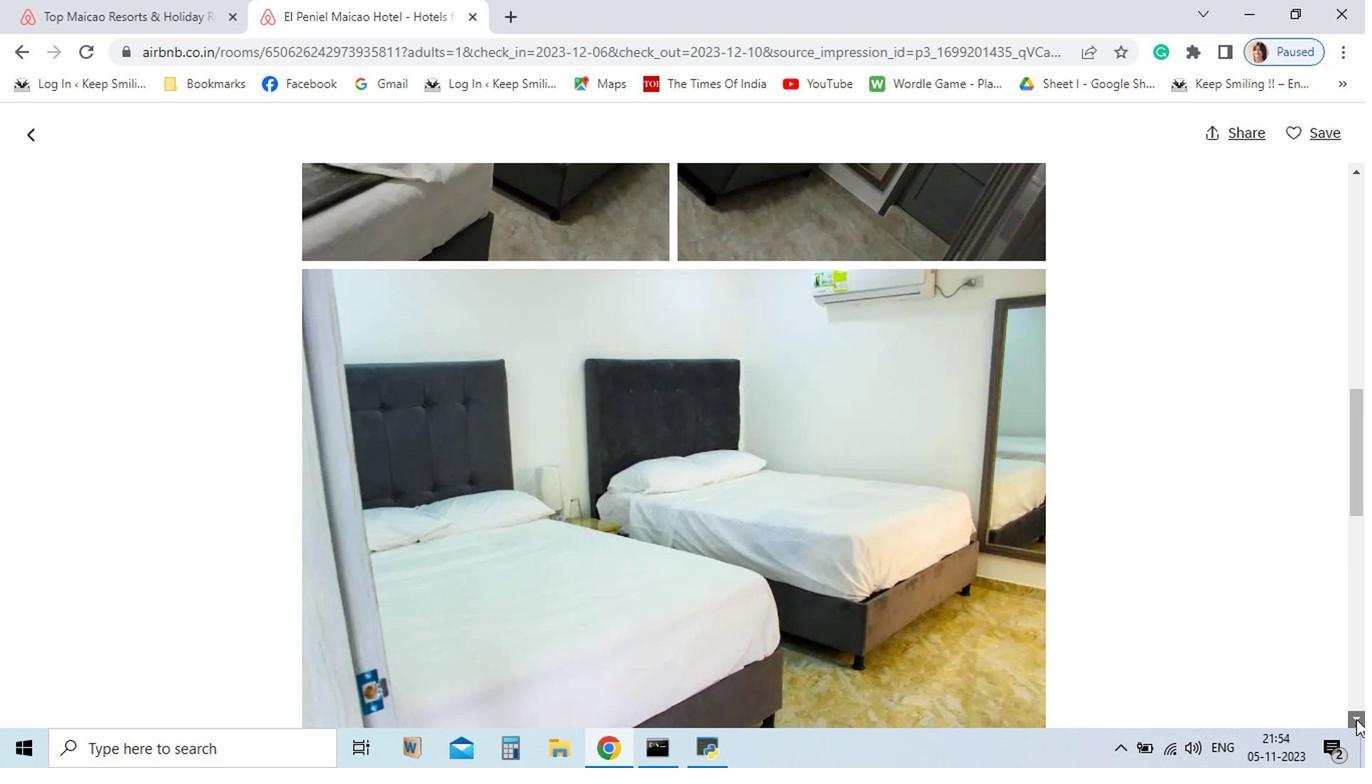 
Action: Mouse pressed left at (1125, 676)
Screenshot: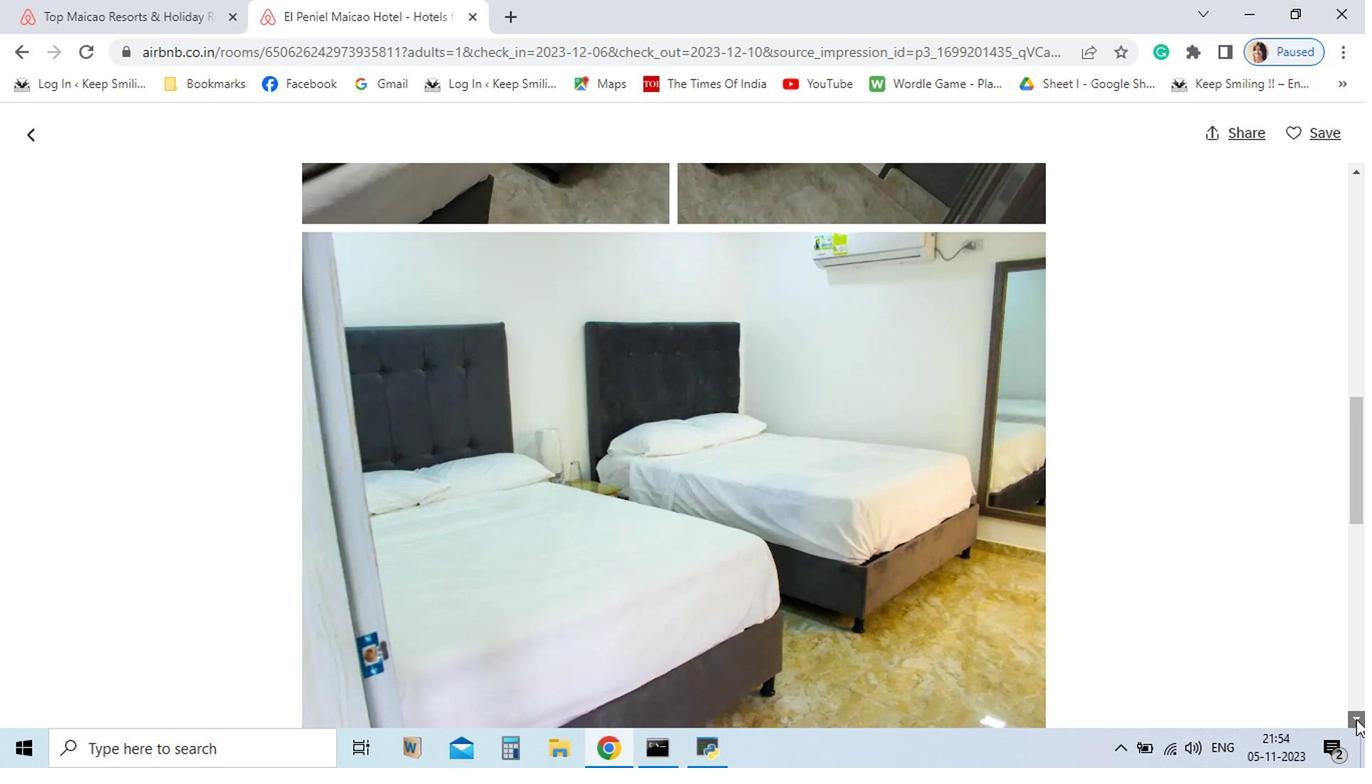 
Action: Mouse pressed left at (1125, 676)
Screenshot: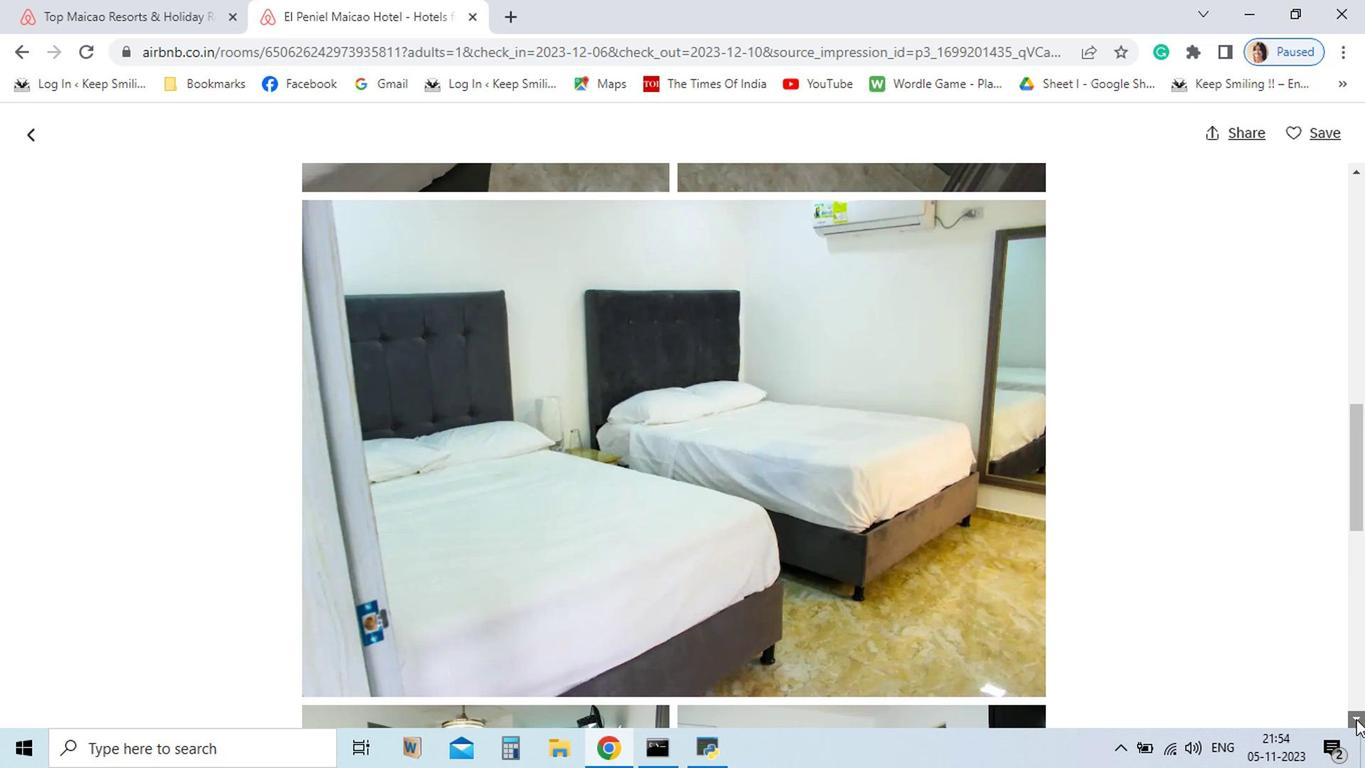 
Action: Mouse pressed left at (1125, 676)
Screenshot: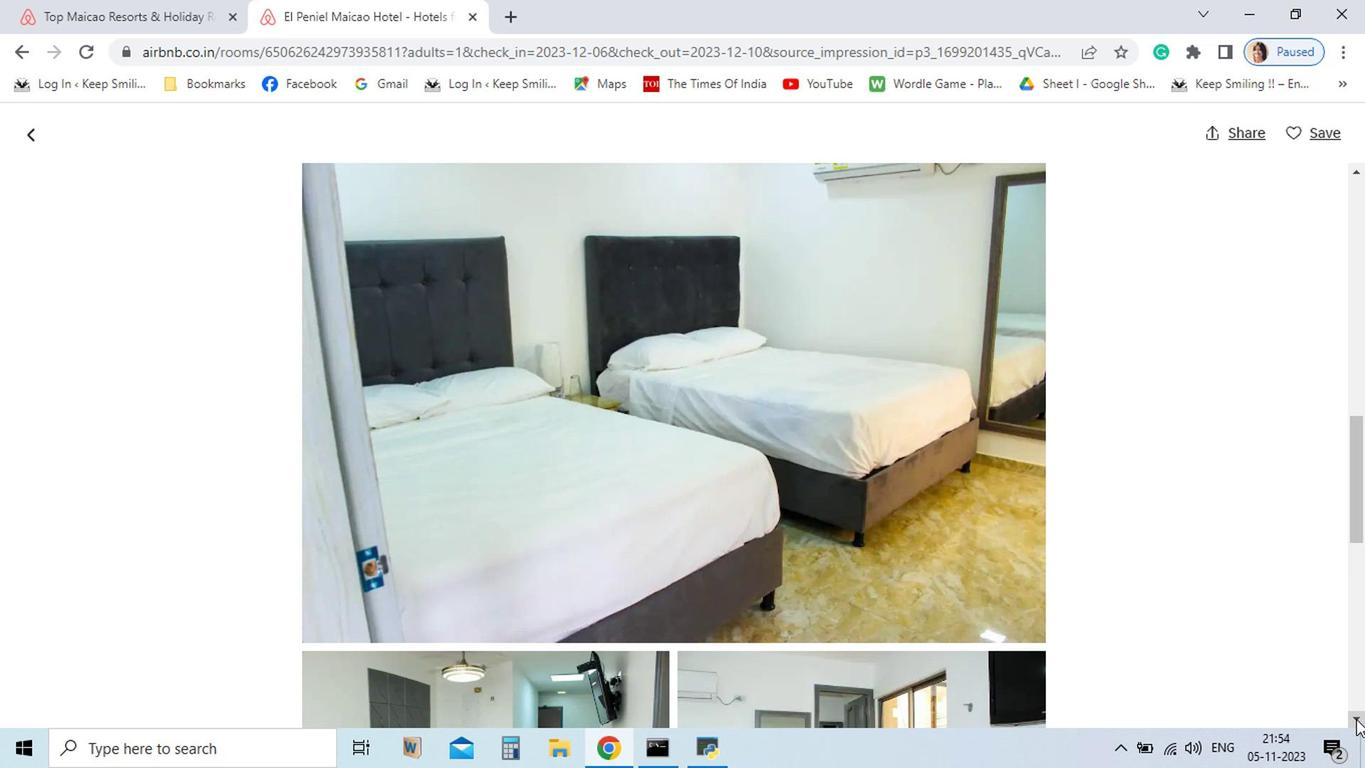 
Action: Mouse pressed left at (1125, 676)
Screenshot: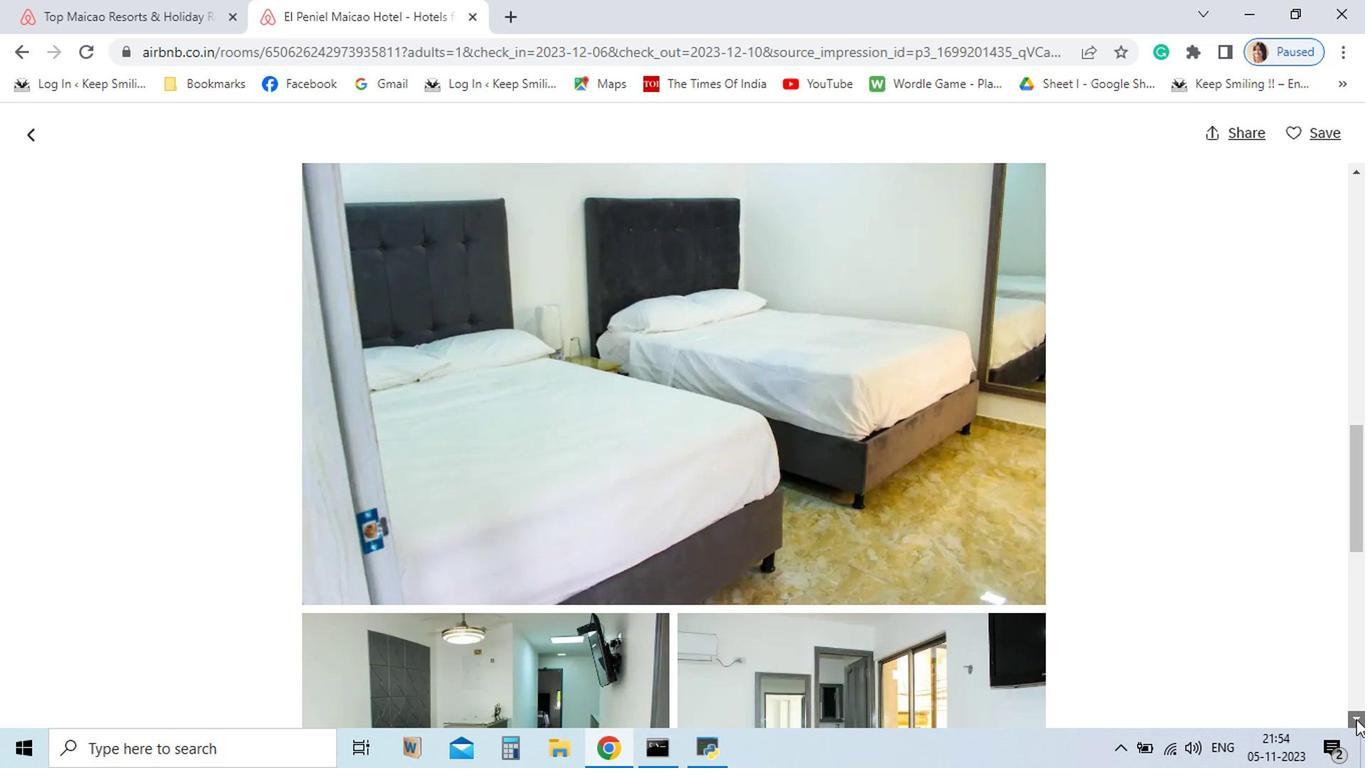 
Action: Mouse pressed left at (1125, 676)
Screenshot: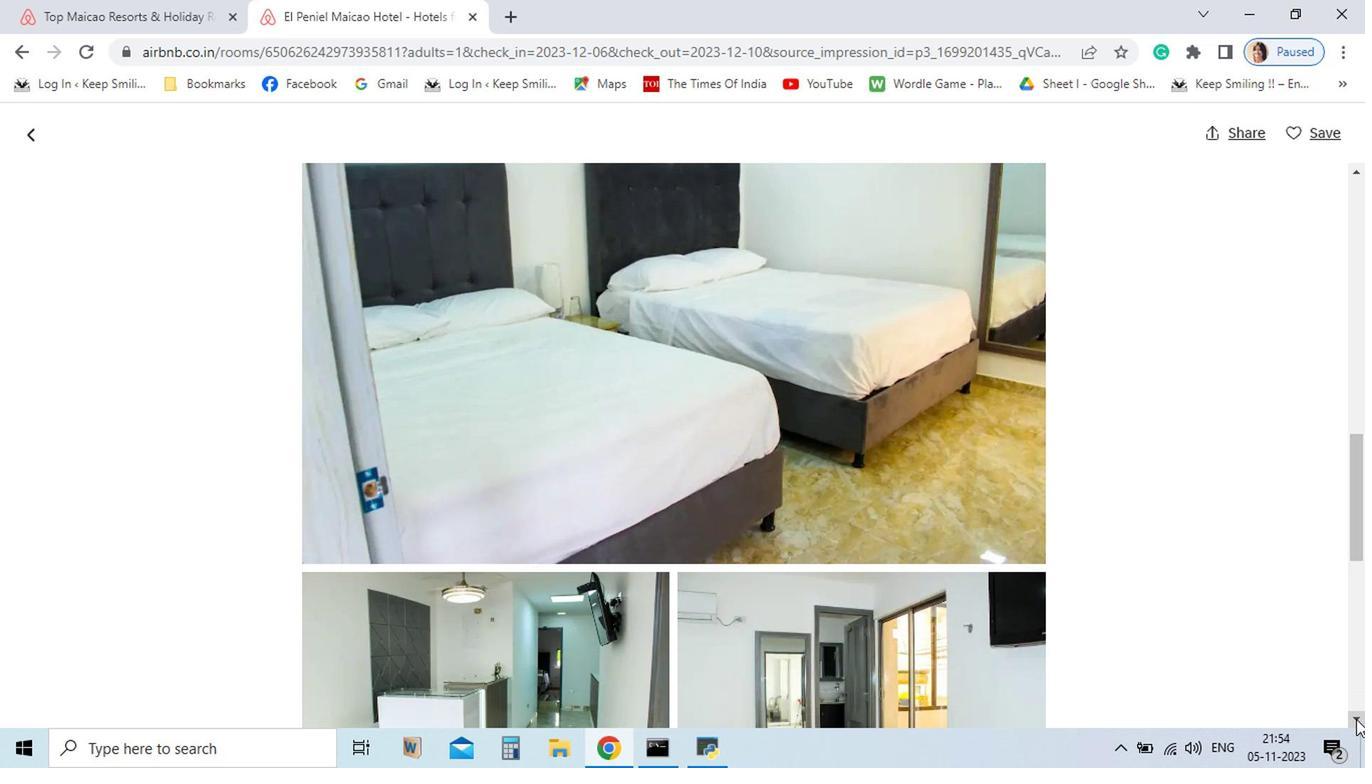 
Action: Mouse pressed left at (1125, 676)
Screenshot: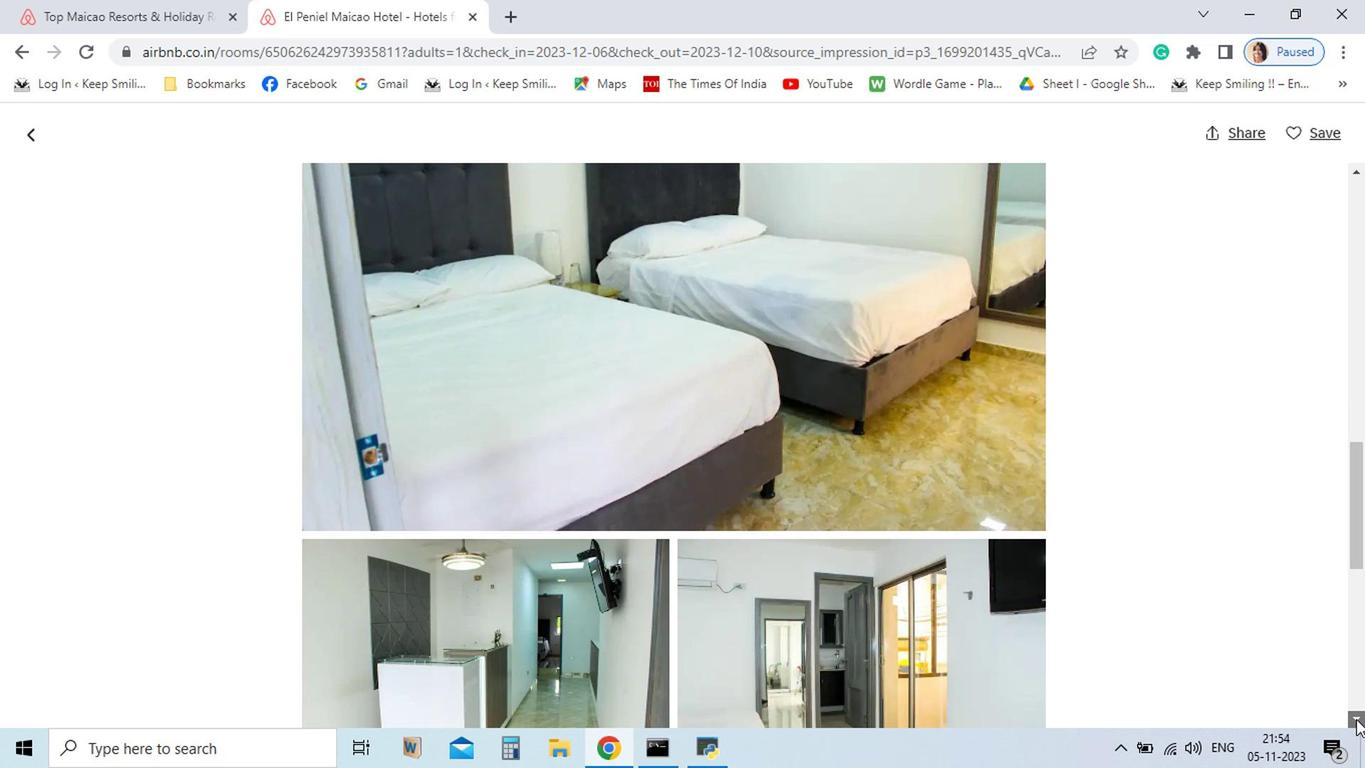 
Action: Mouse pressed left at (1125, 676)
Screenshot: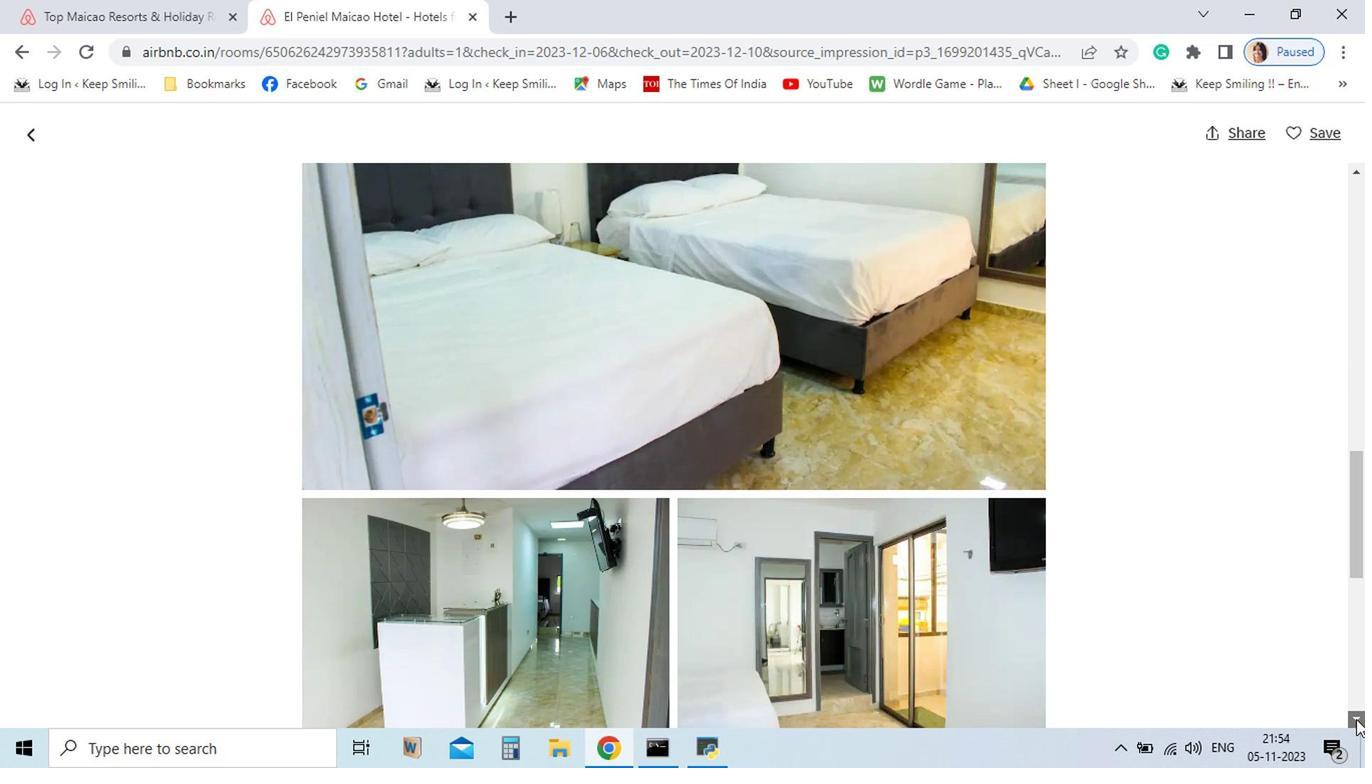 
Action: Mouse pressed left at (1125, 676)
Screenshot: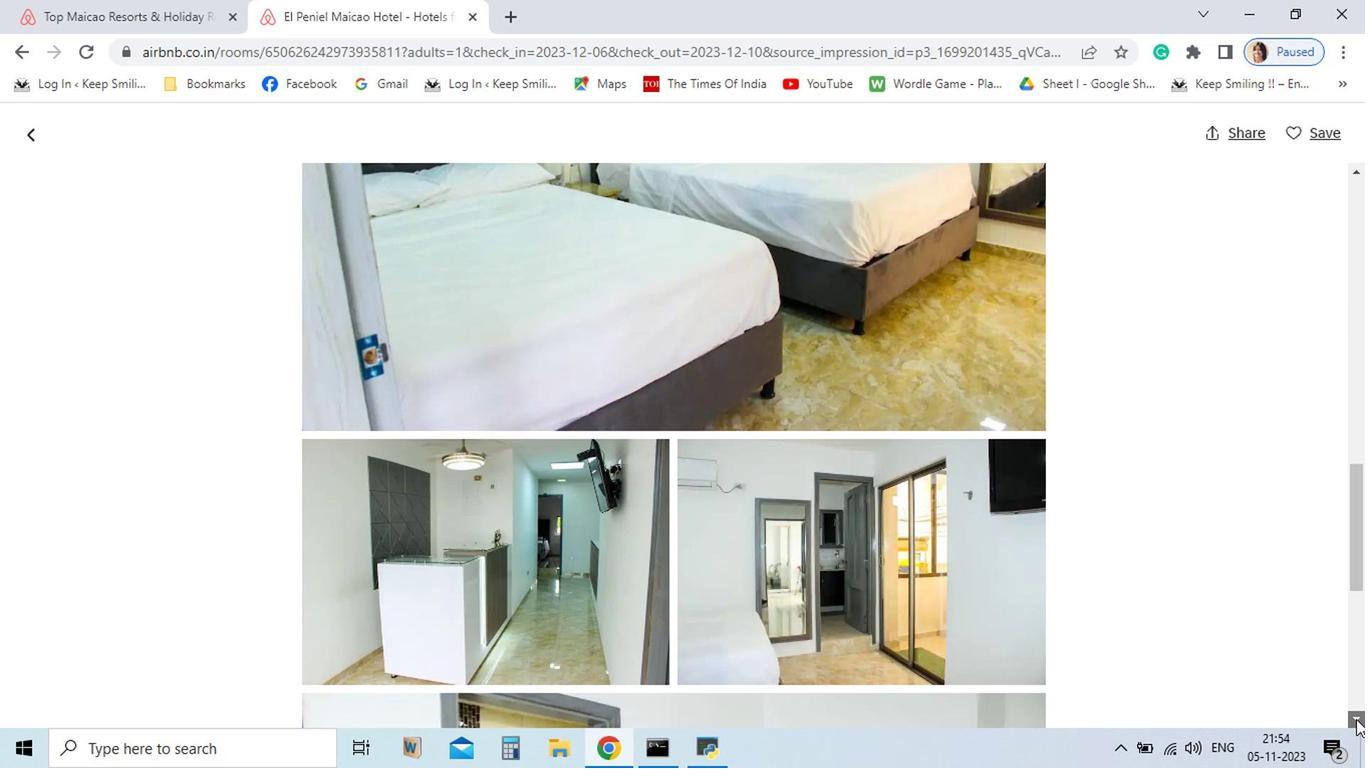 
Action: Mouse pressed left at (1125, 676)
Screenshot: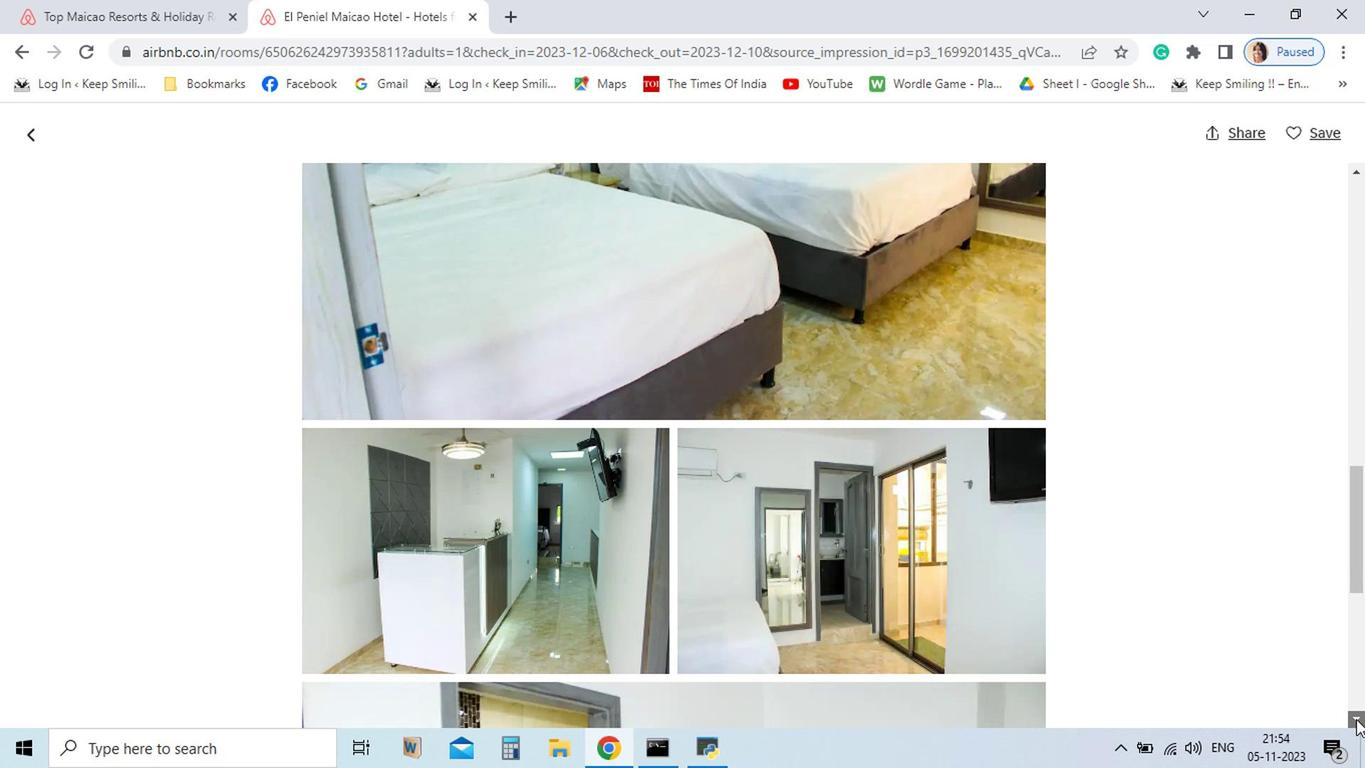 
Action: Mouse pressed left at (1125, 676)
Screenshot: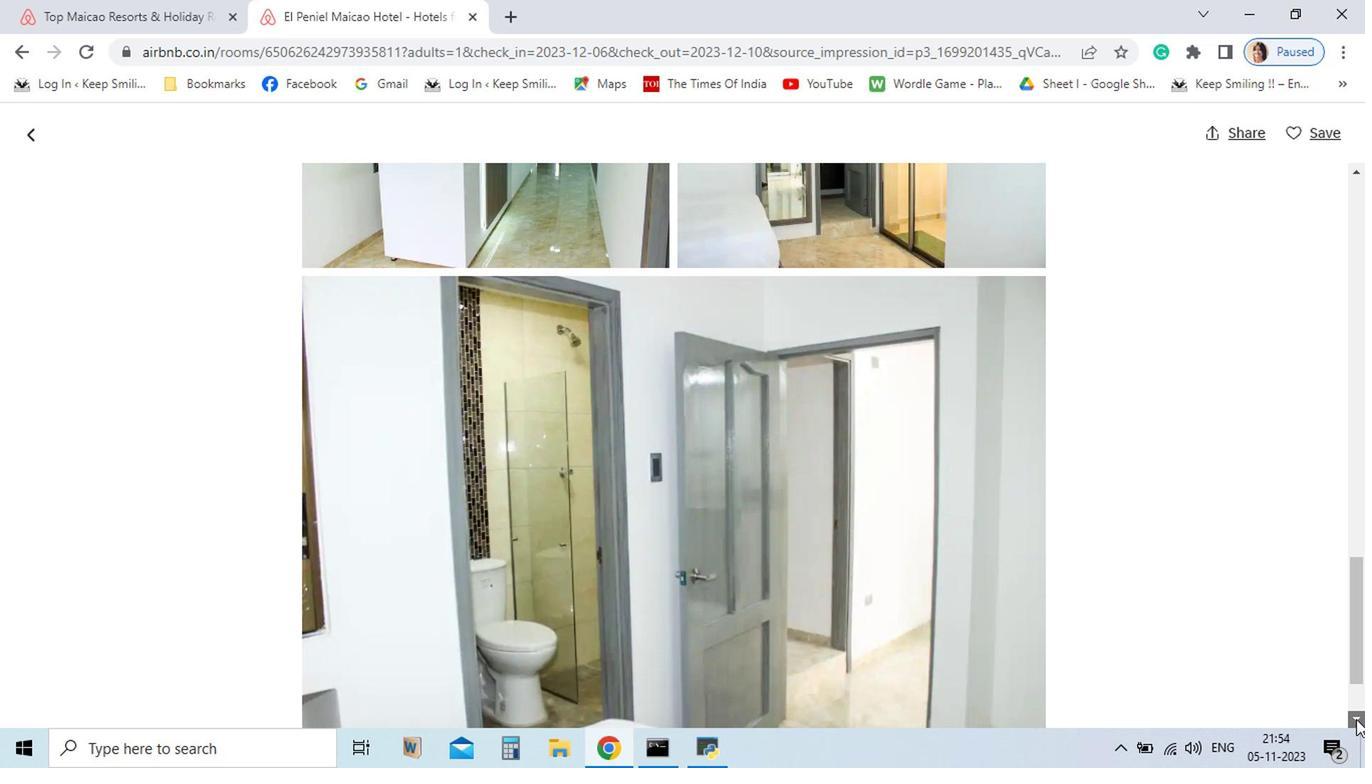 
Action: Mouse moved to (186, 256)
Screenshot: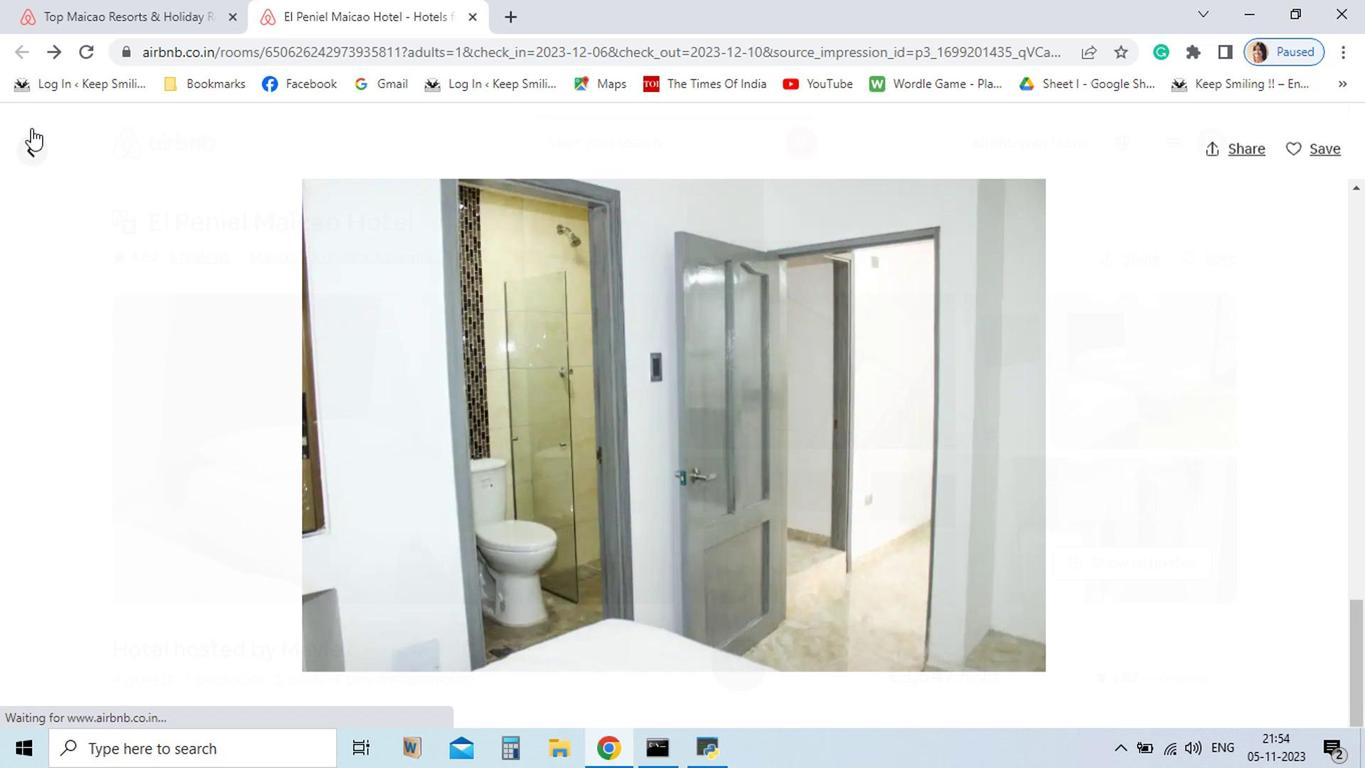 
Action: Mouse pressed left at (186, 256)
Screenshot: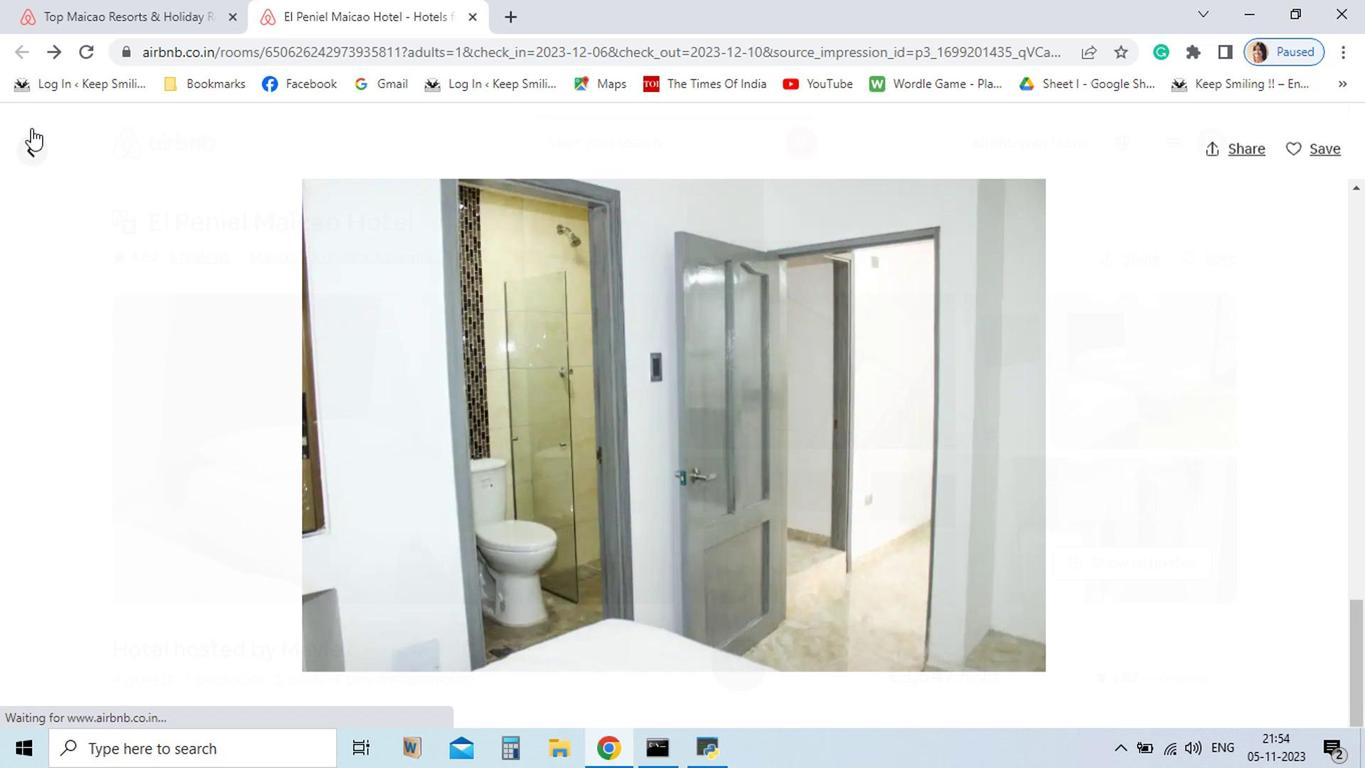 
Action: Mouse moved to (1127, 672)
Screenshot: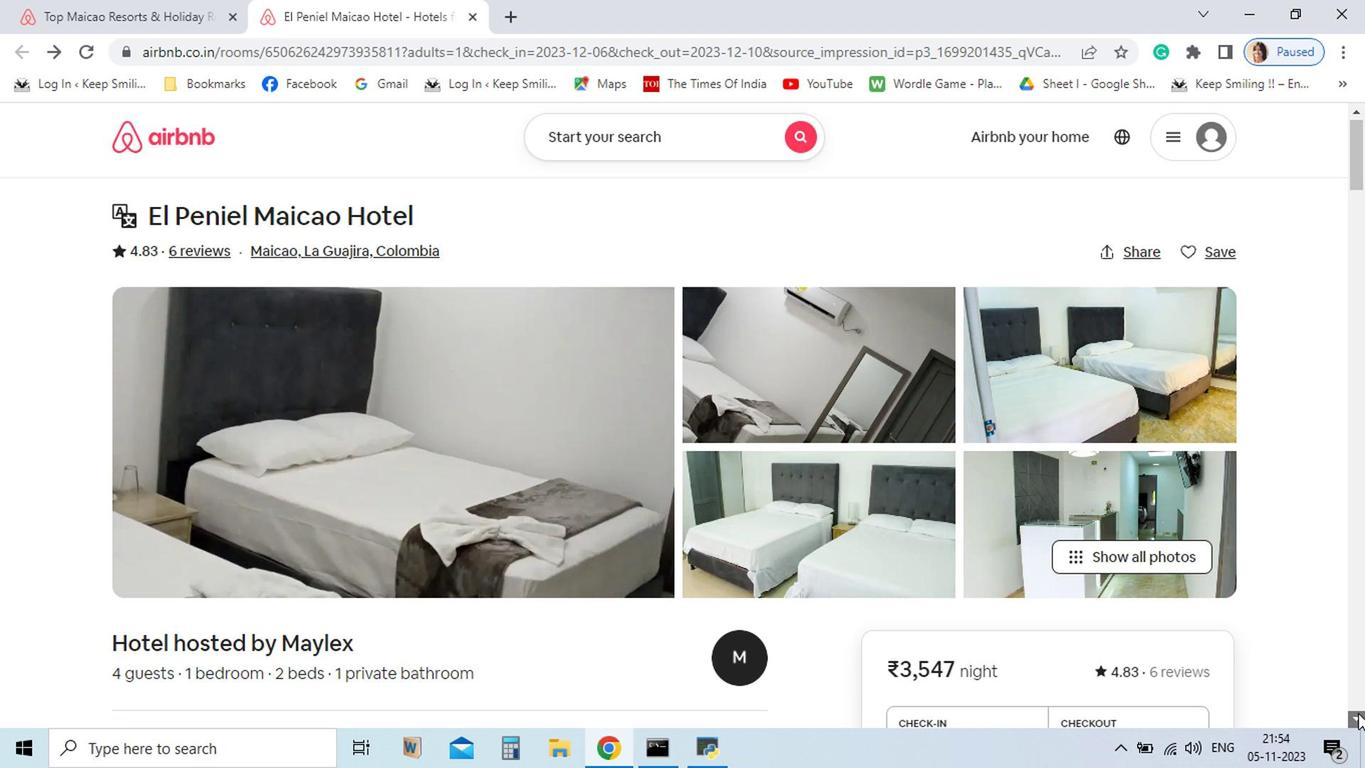 
Action: Mouse pressed left at (1127, 672)
Screenshot: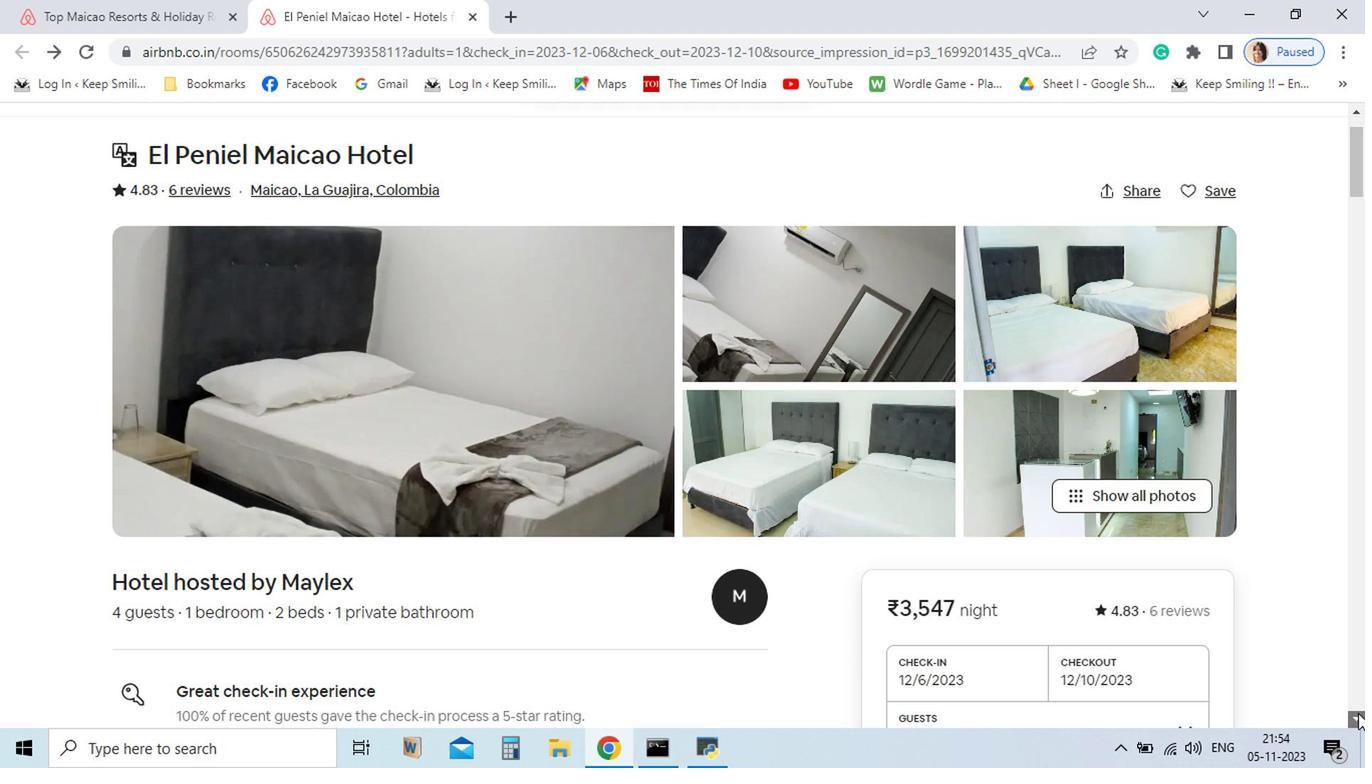 
Action: Mouse pressed left at (1127, 672)
Screenshot: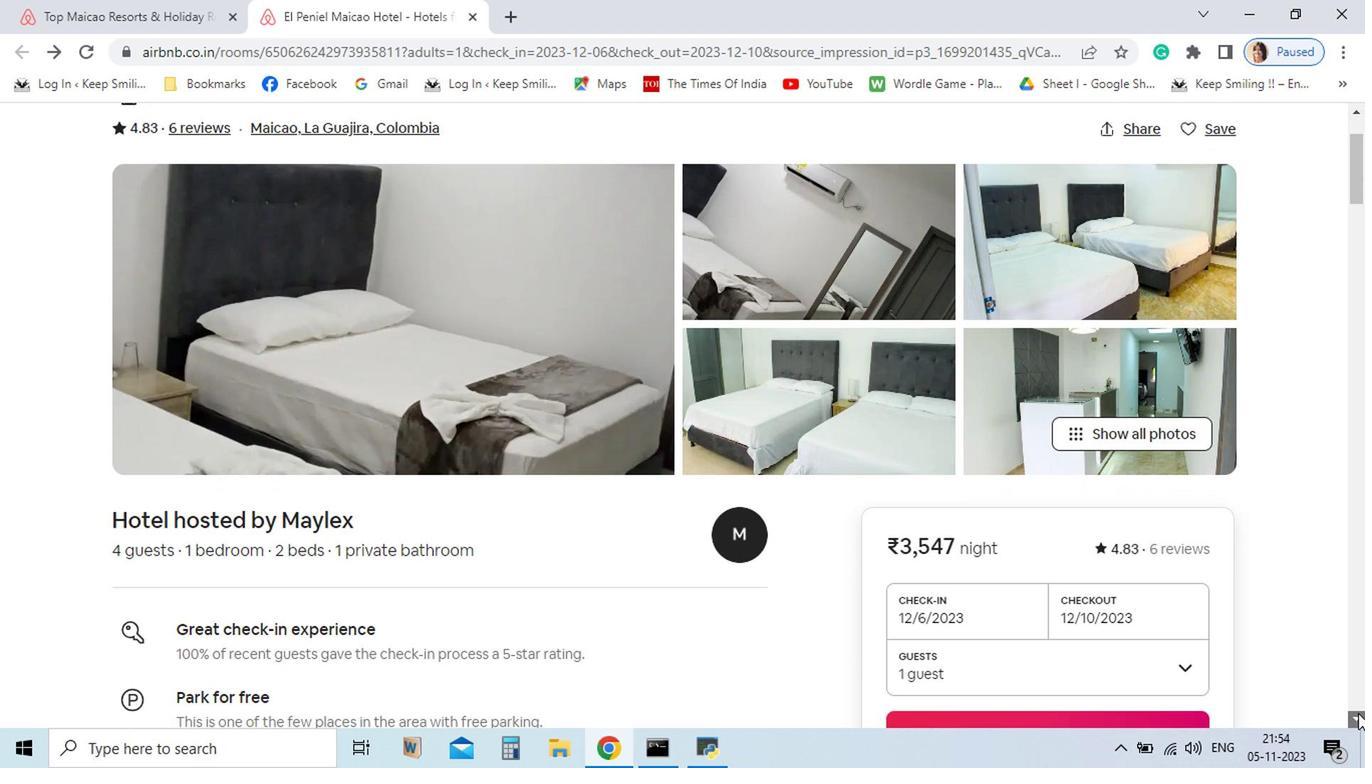 
Action: Mouse pressed left at (1127, 672)
Screenshot: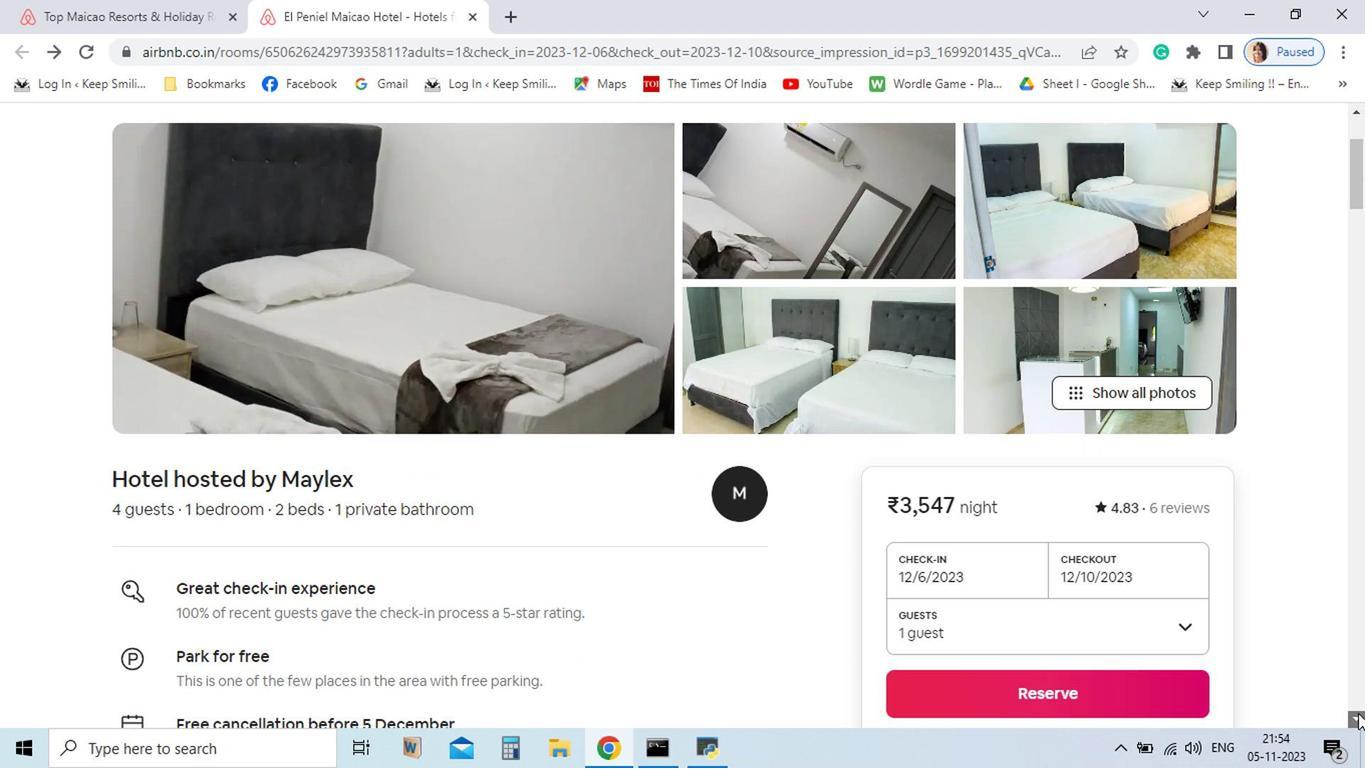 
Action: Mouse pressed left at (1127, 672)
Screenshot: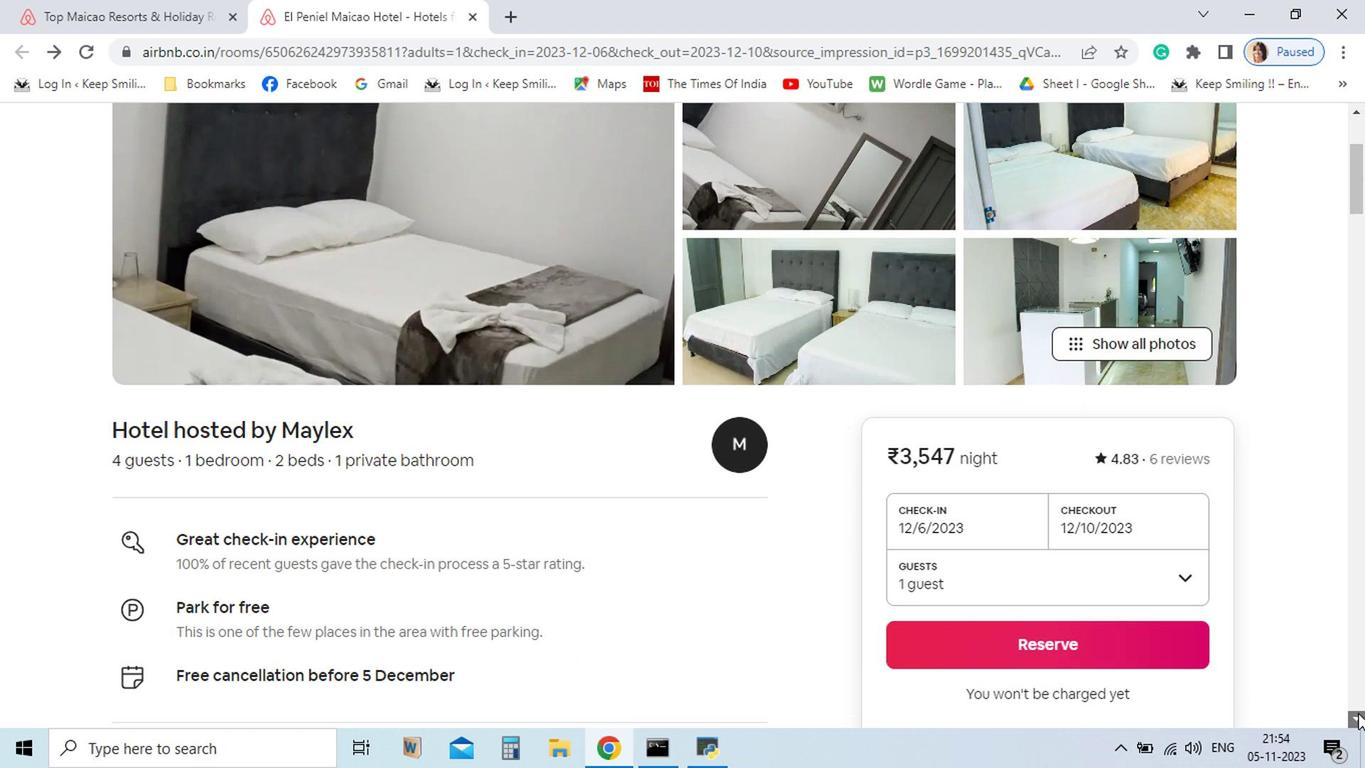 
Action: Mouse pressed left at (1127, 672)
Screenshot: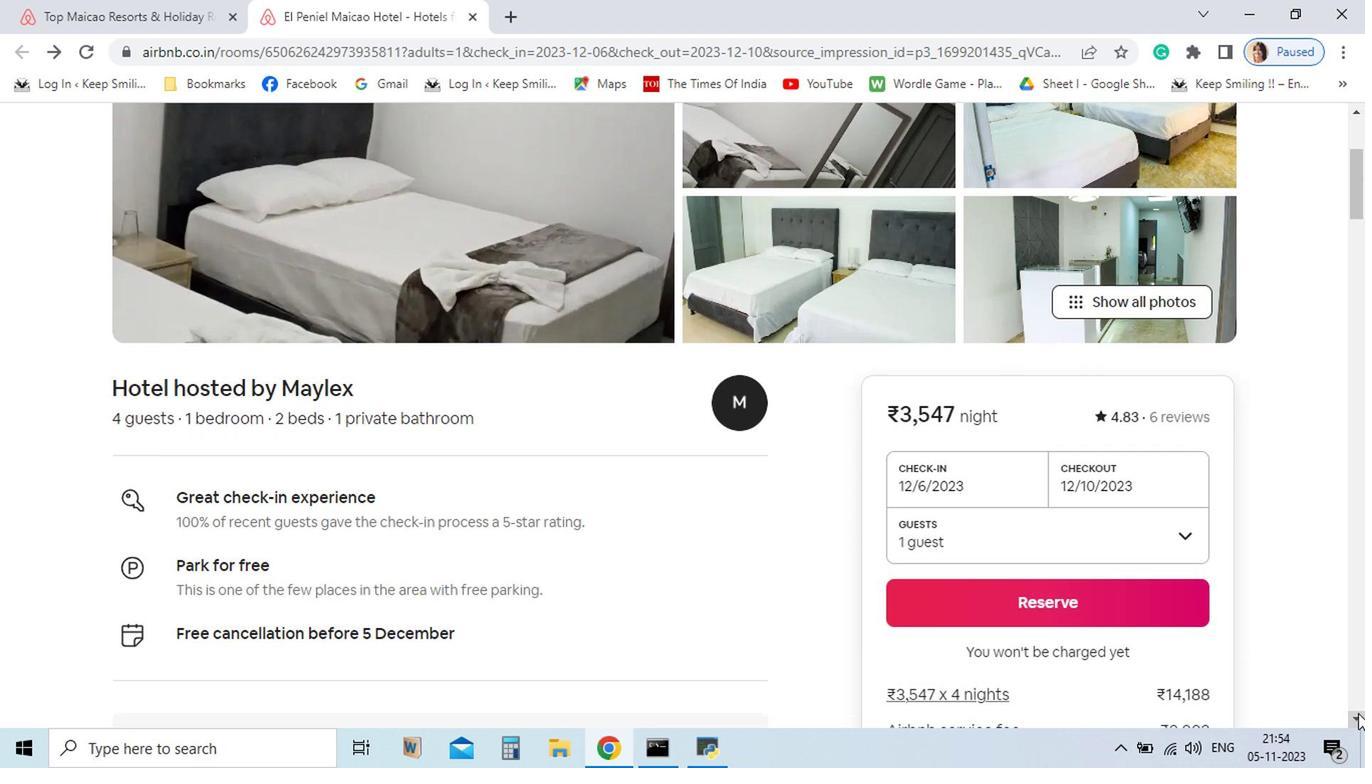 
Action: Mouse pressed left at (1127, 672)
Screenshot: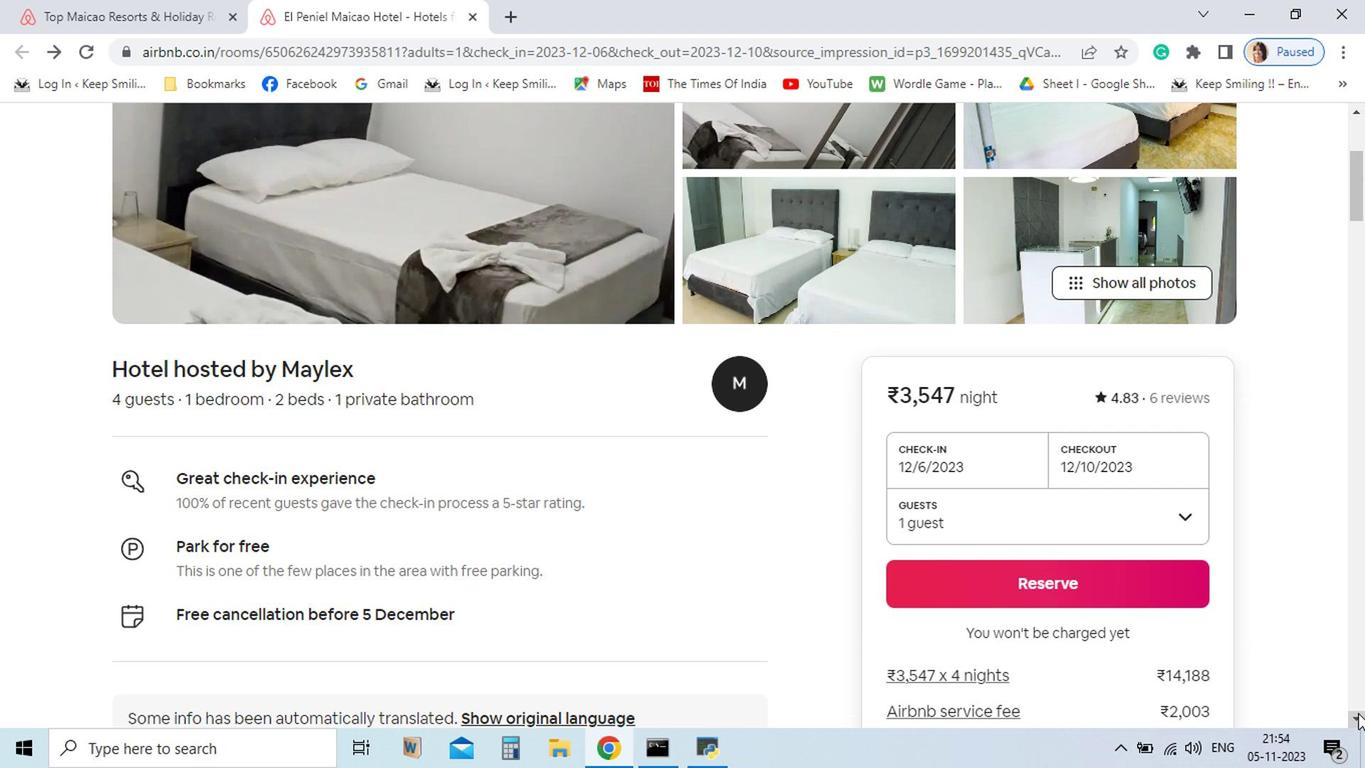
Action: Mouse pressed left at (1127, 672)
Screenshot: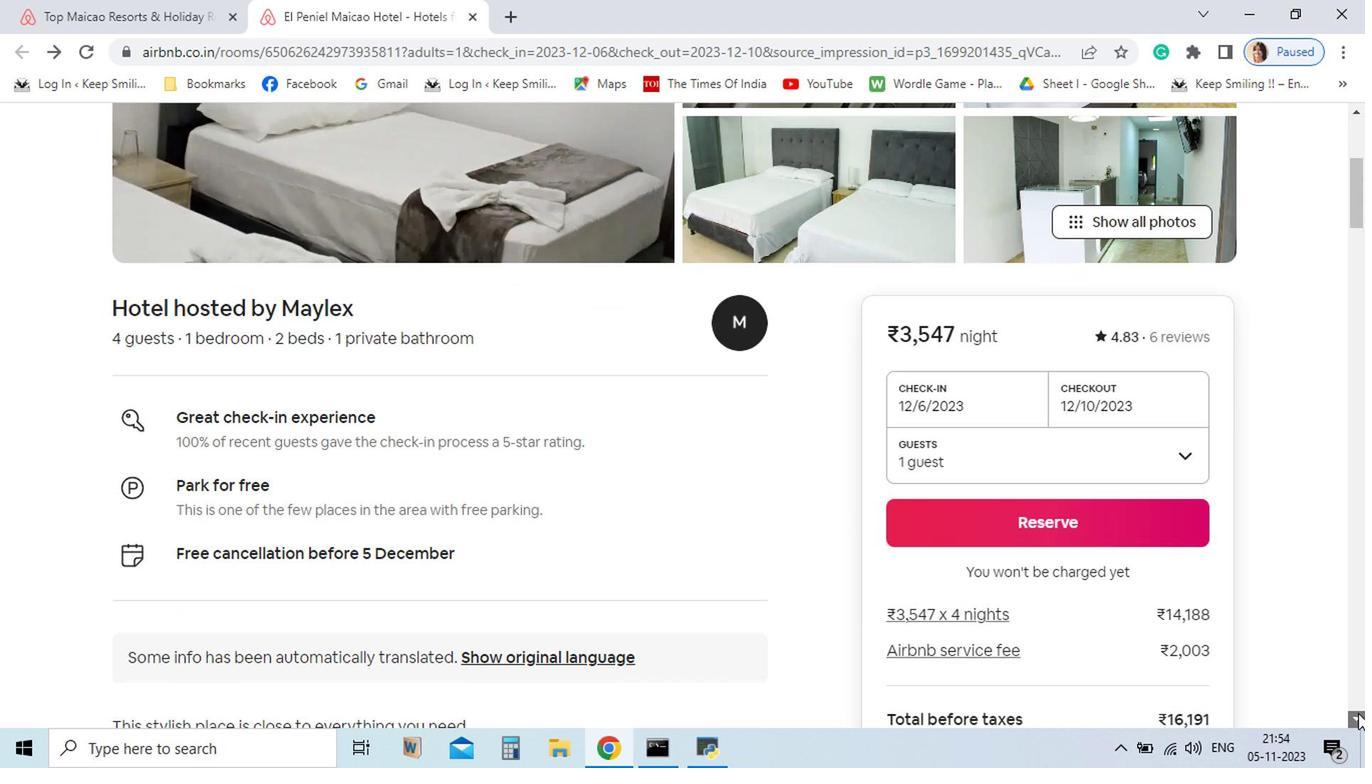 
Action: Mouse pressed left at (1127, 672)
Screenshot: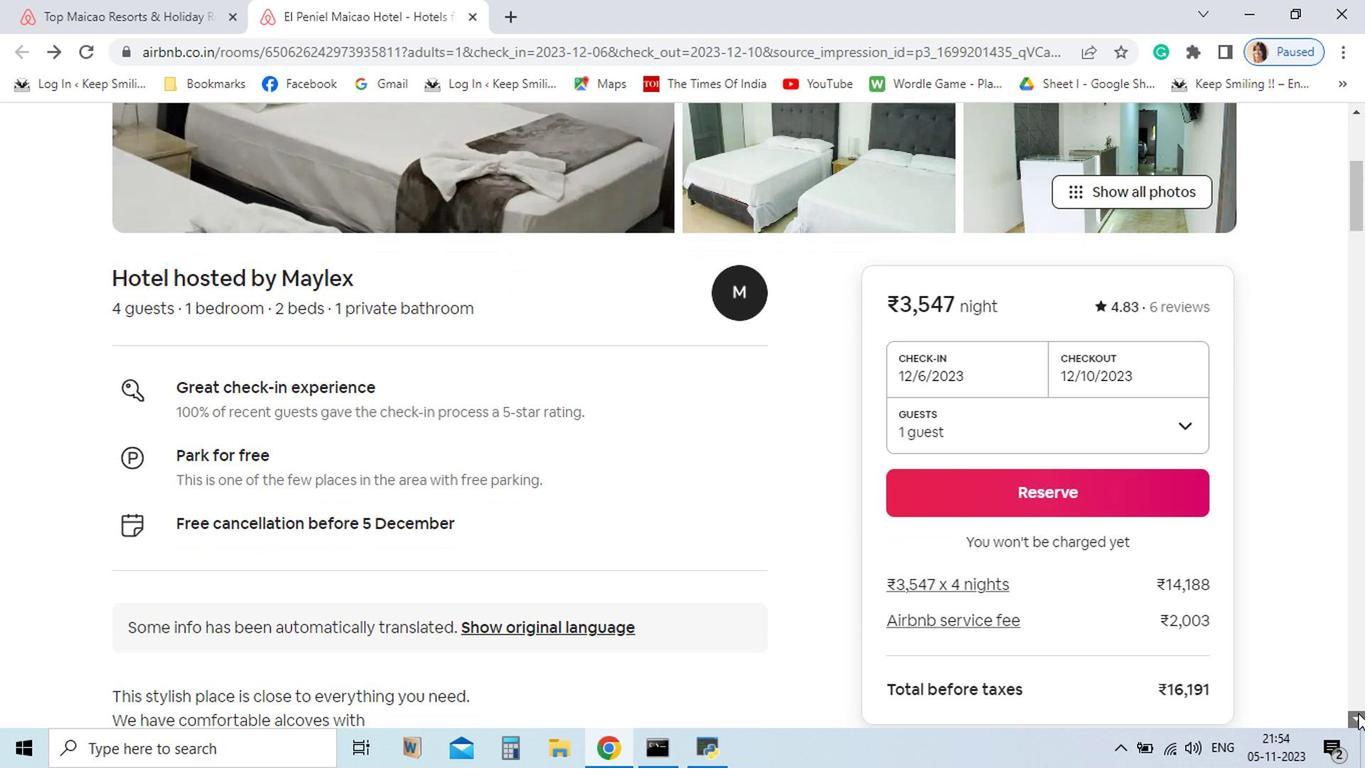 
Action: Mouse pressed left at (1127, 672)
Screenshot: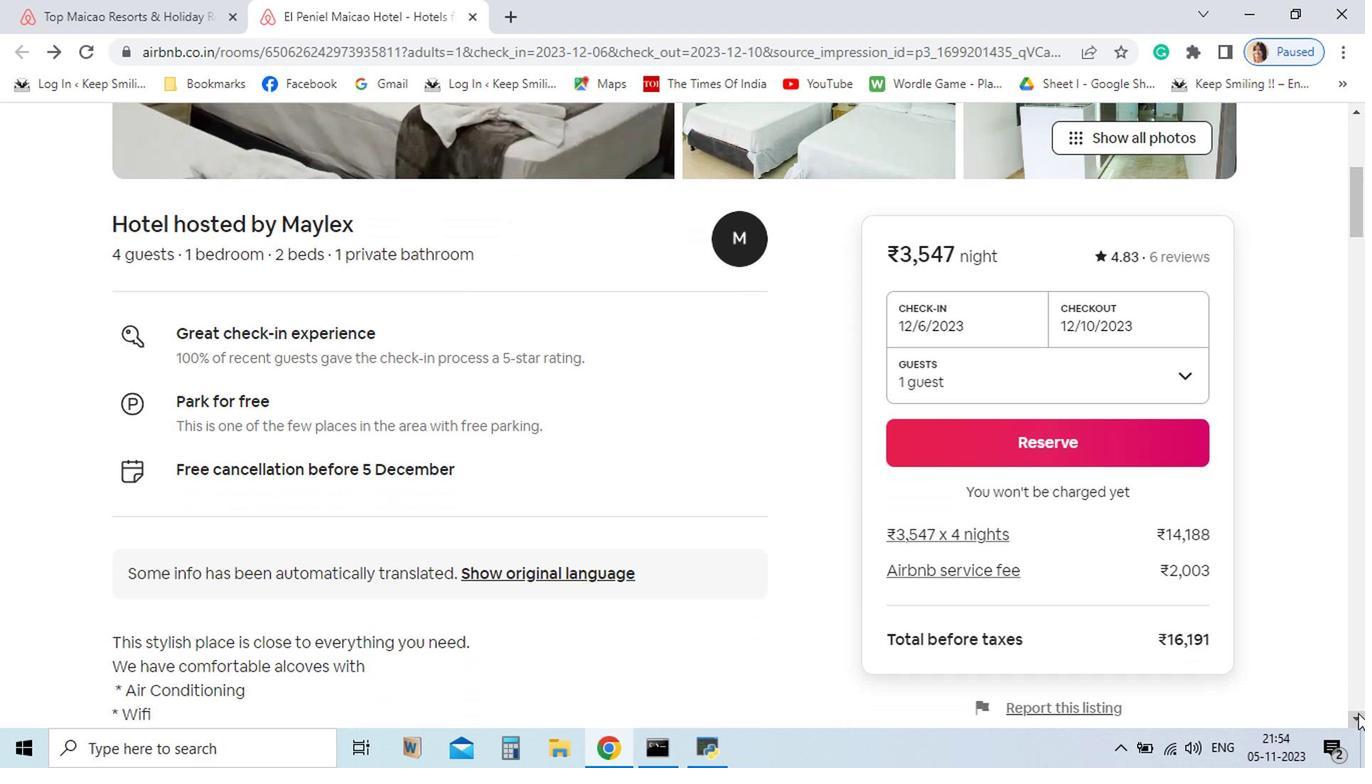 
Action: Mouse pressed left at (1127, 672)
Screenshot: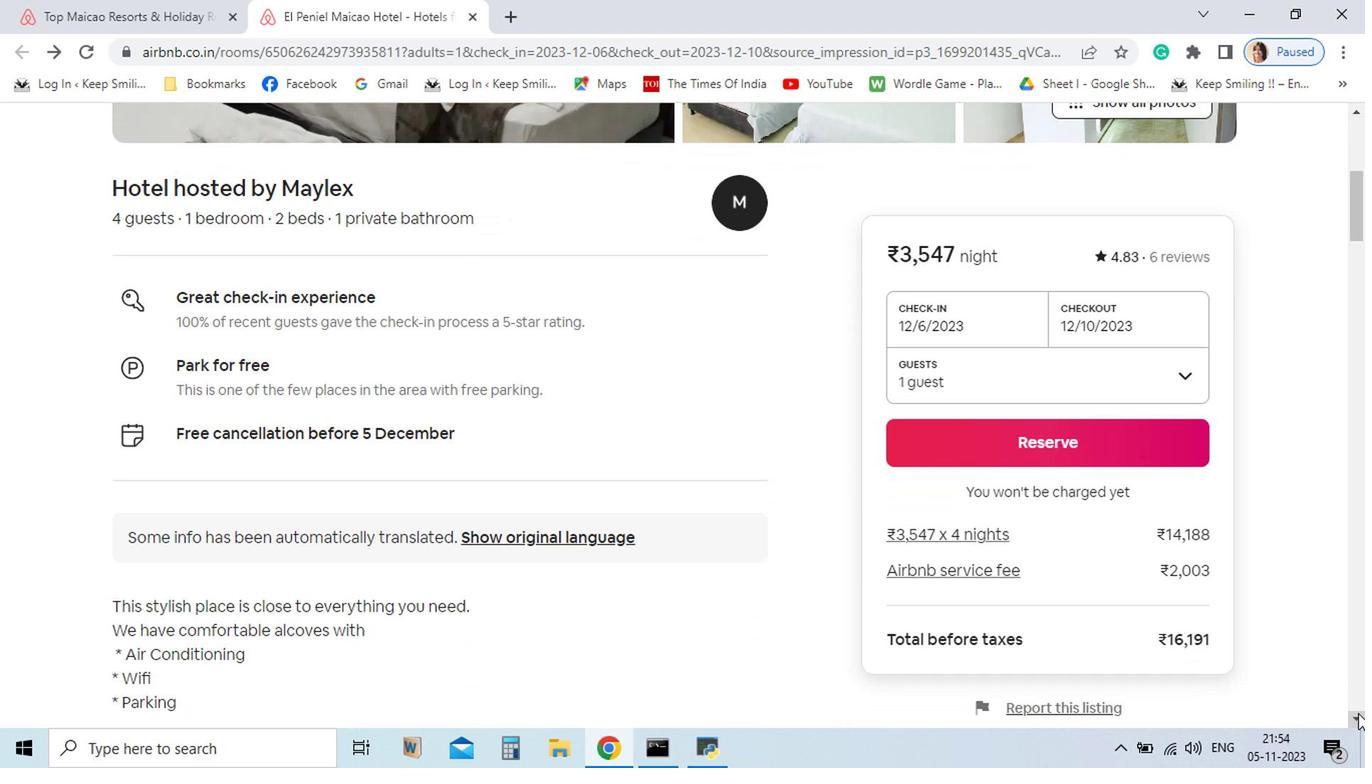 
Action: Mouse pressed left at (1127, 672)
Screenshot: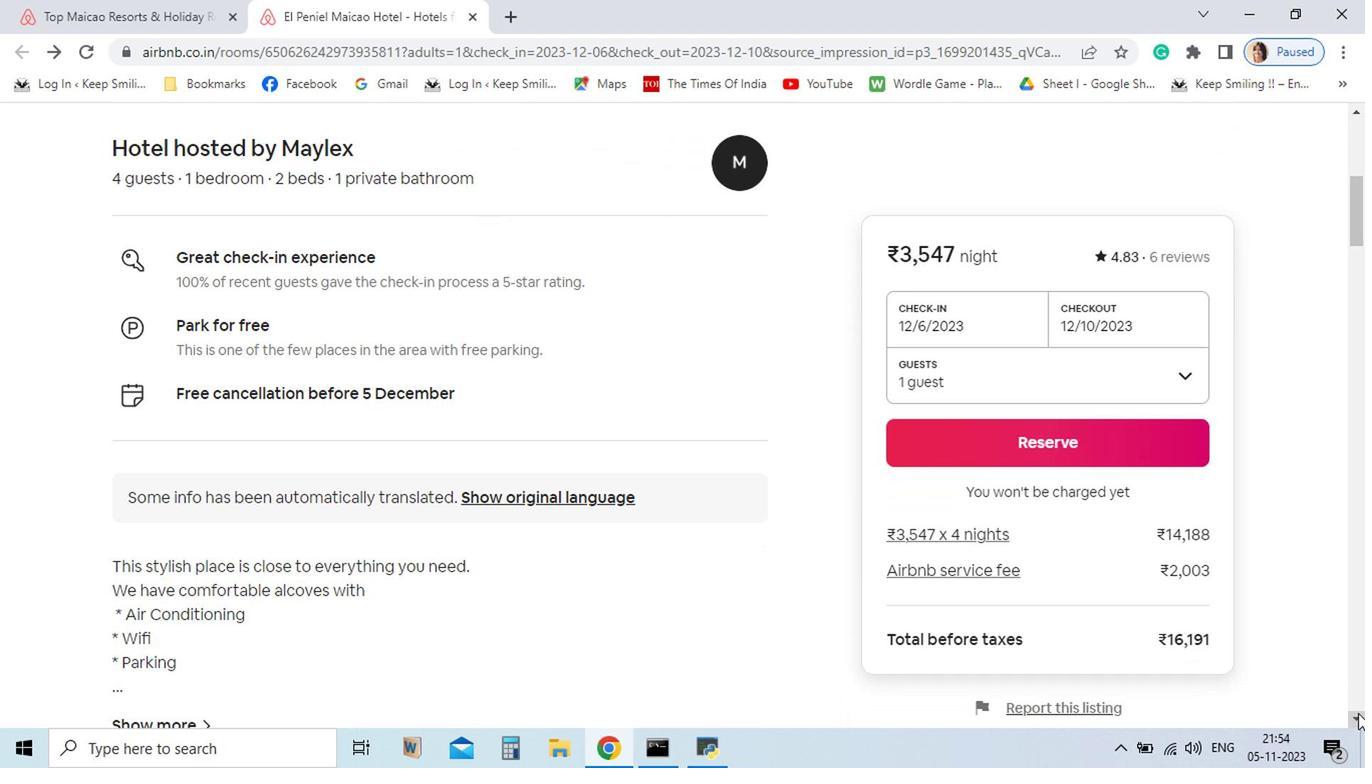 
Action: Mouse pressed left at (1127, 672)
Screenshot: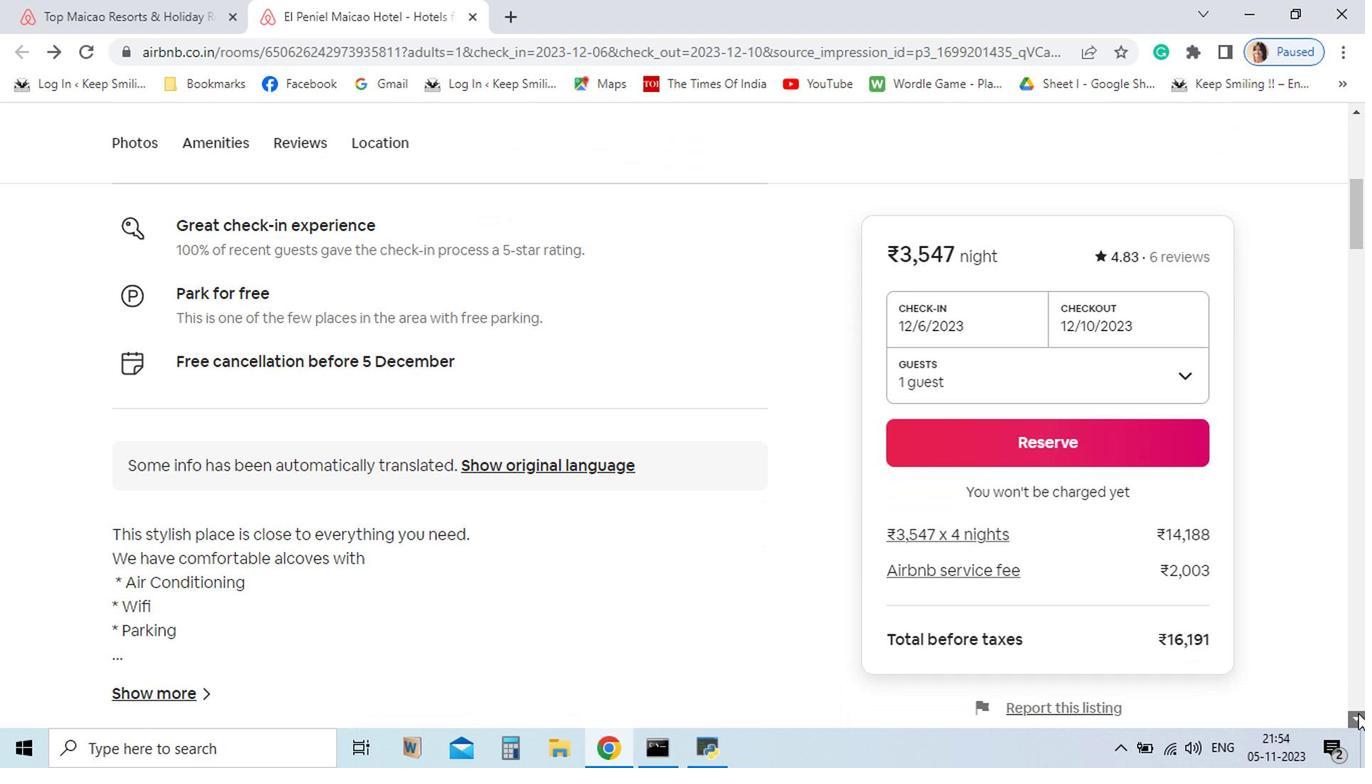 
Action: Mouse pressed left at (1127, 672)
Screenshot: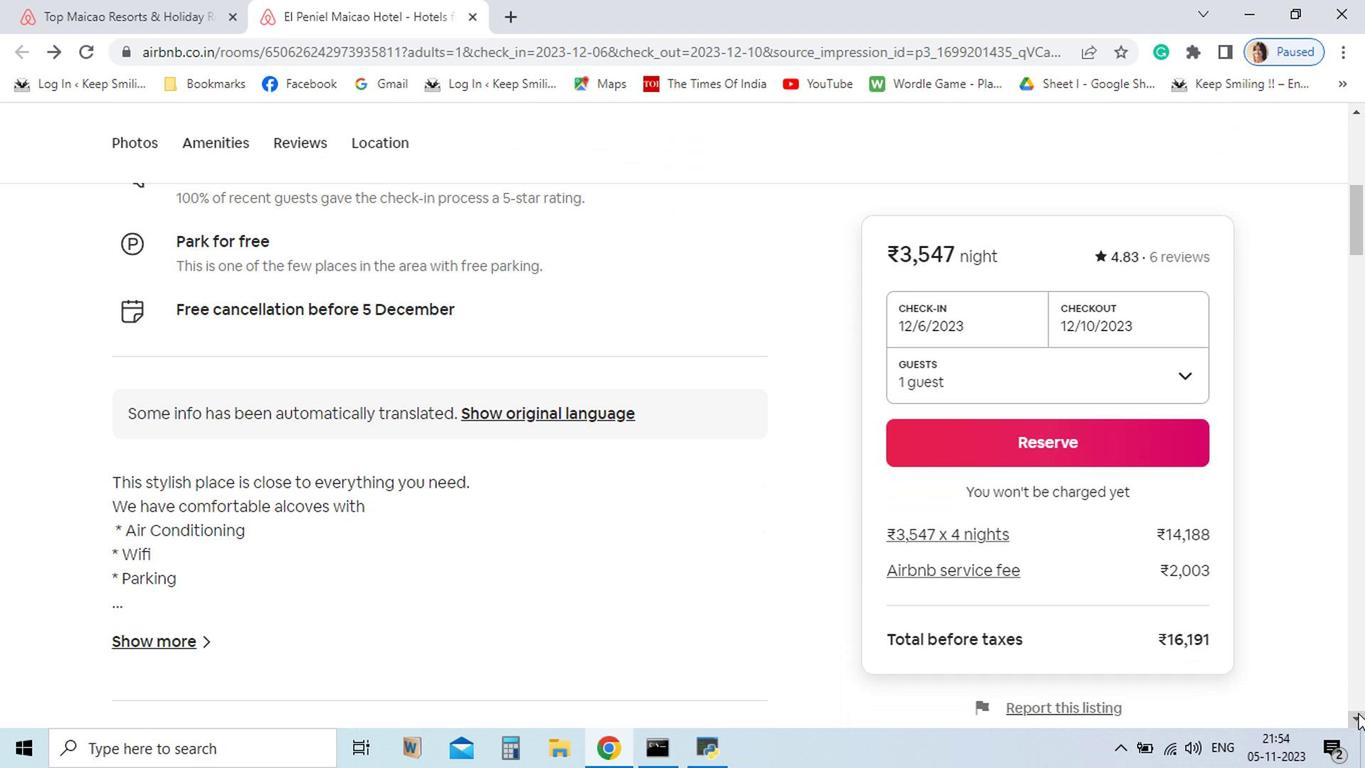 
Action: Mouse pressed left at (1127, 672)
Screenshot: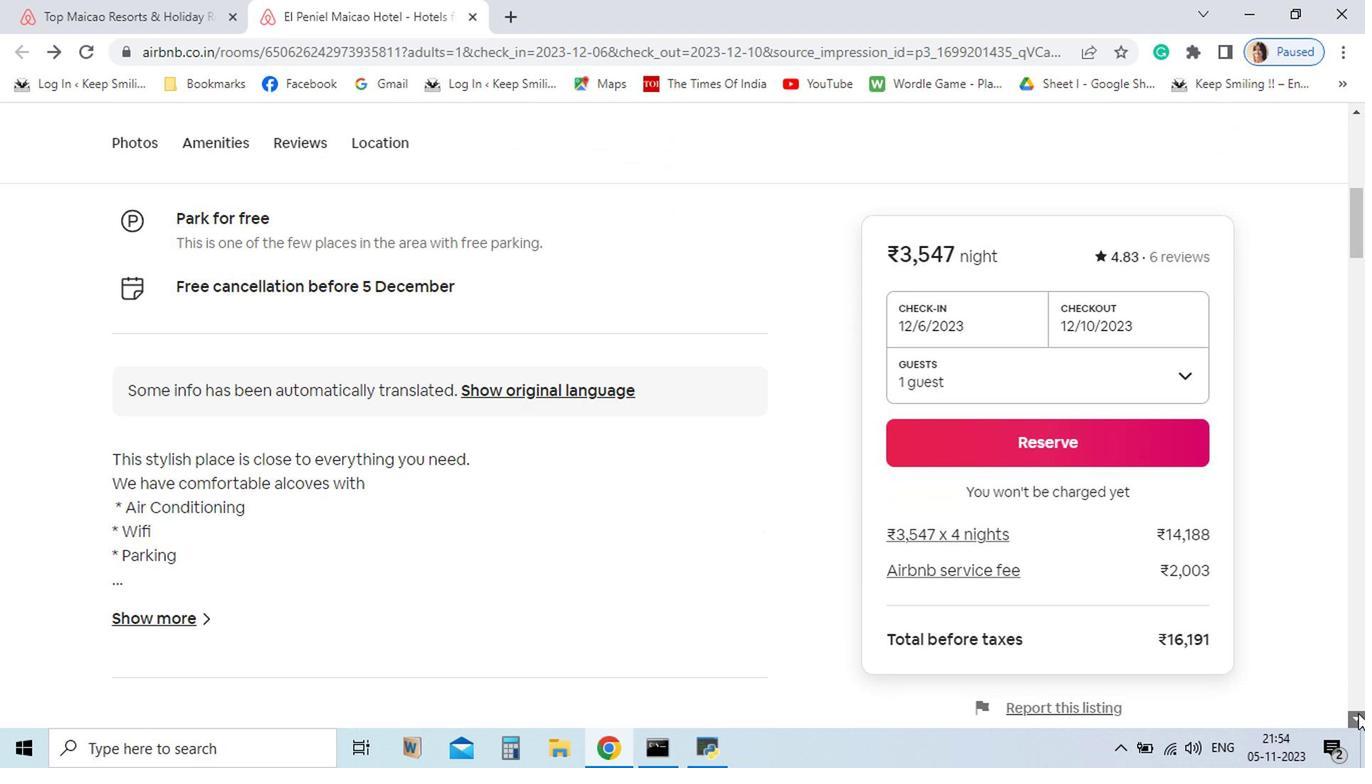 
Action: Mouse pressed left at (1127, 672)
Screenshot: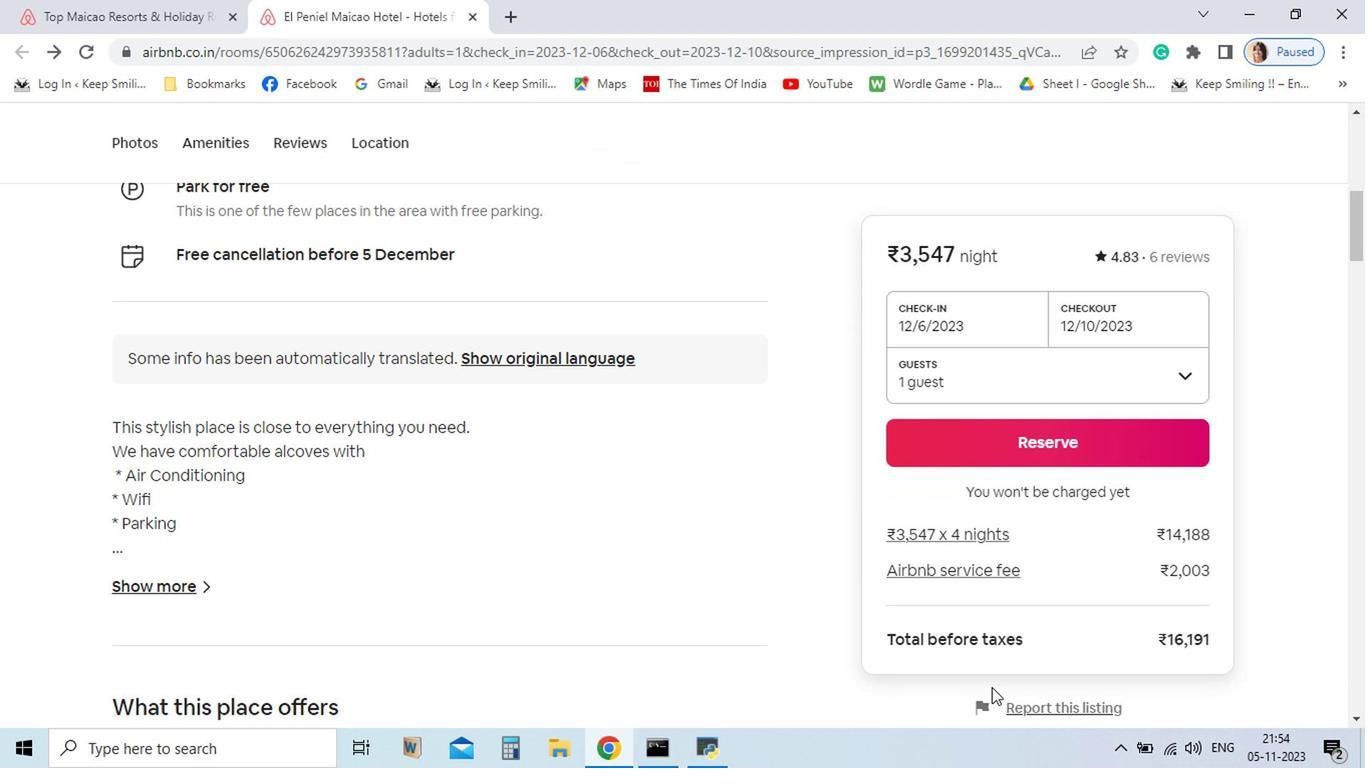 
Action: Mouse moved to (271, 583)
Screenshot: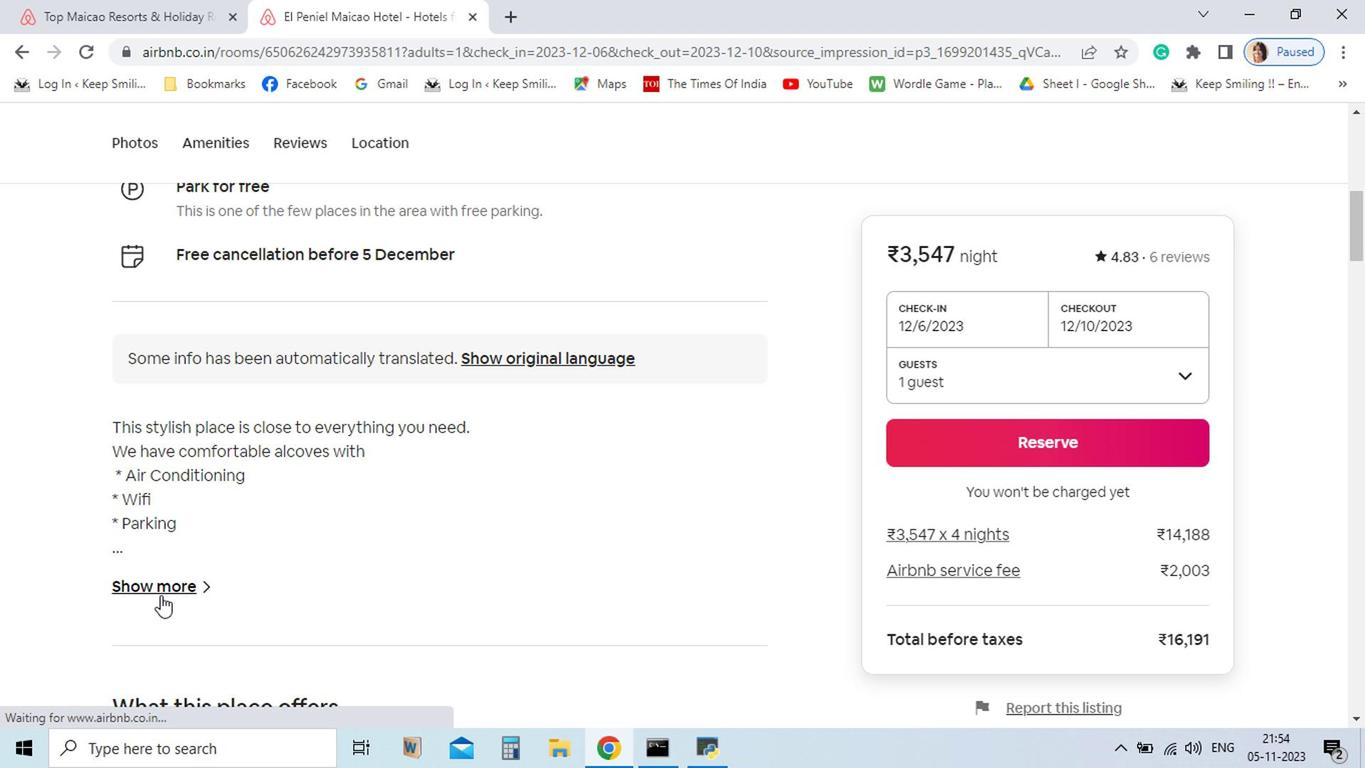 
Action: Mouse pressed left at (271, 583)
Screenshot: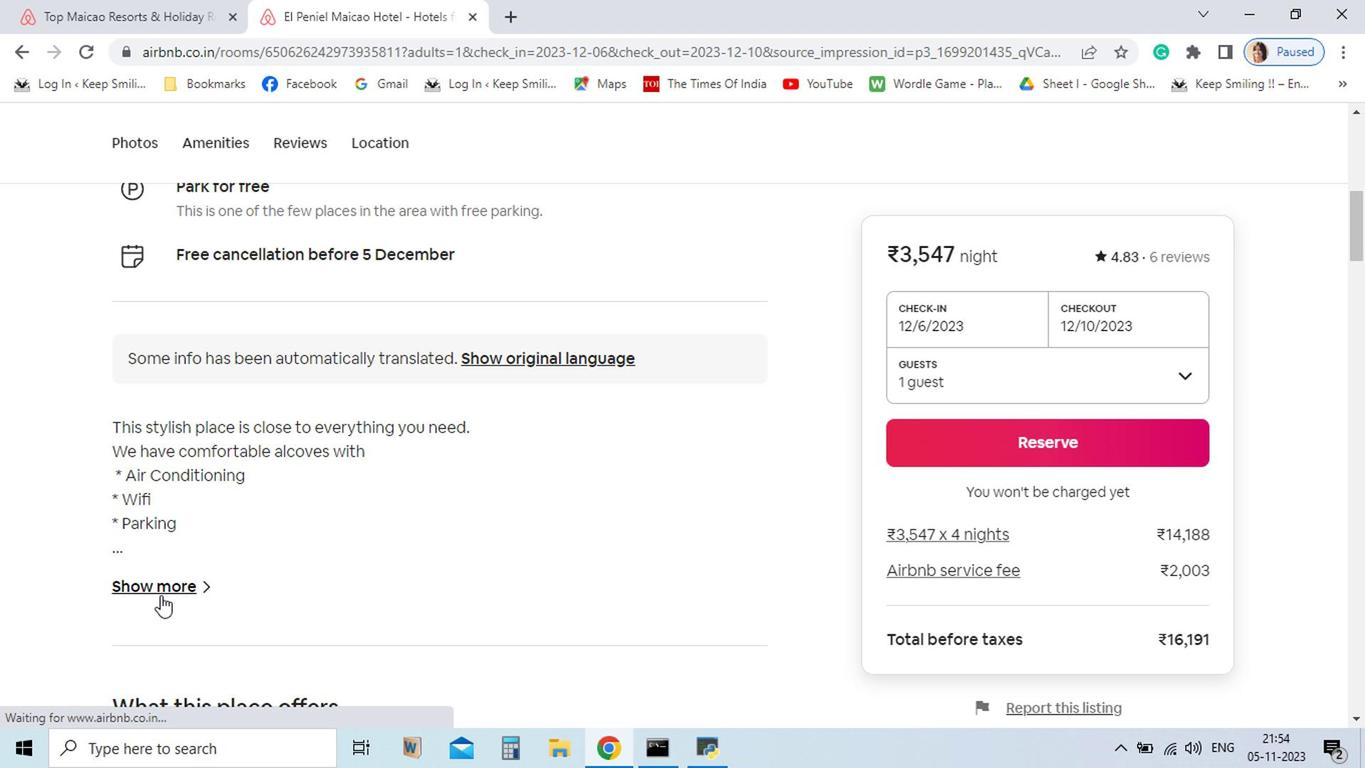 
Action: Mouse moved to (392, 328)
Screenshot: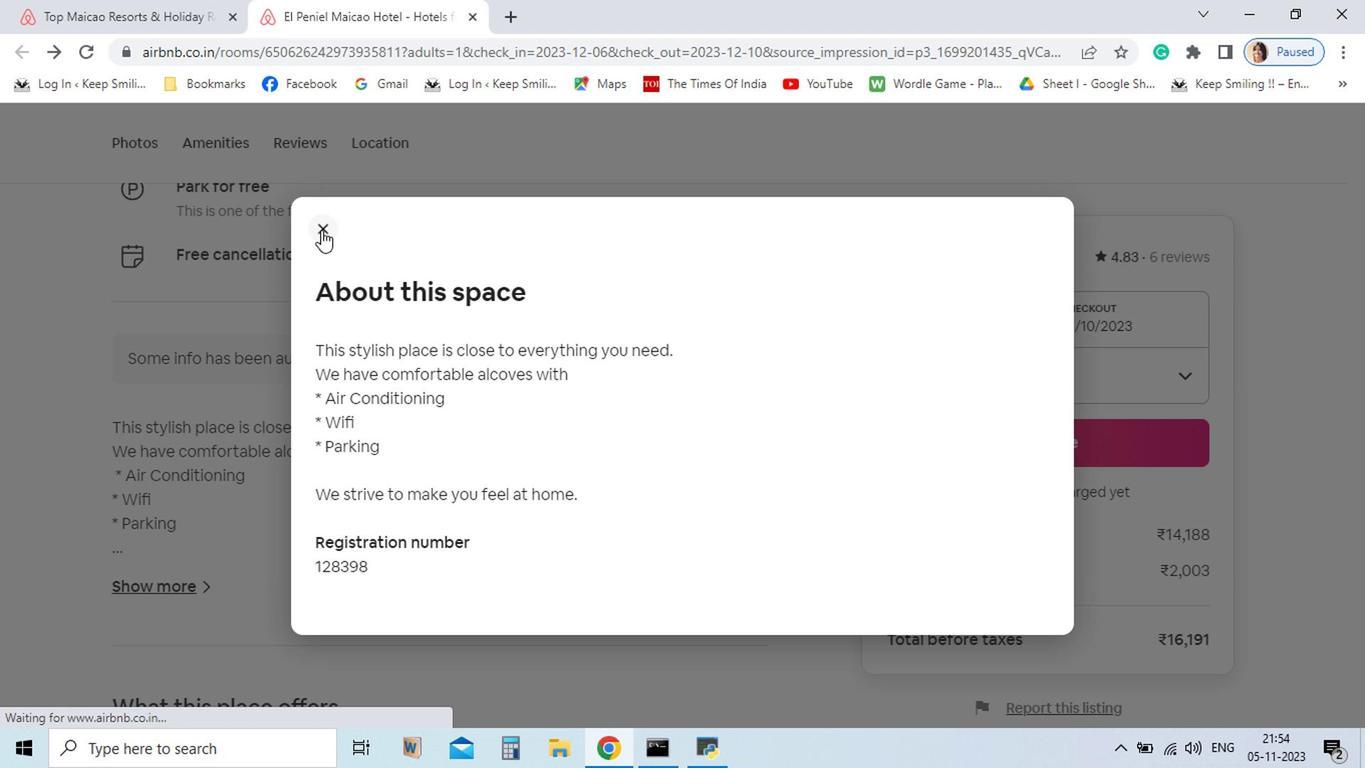 
Action: Mouse pressed left at (392, 328)
Screenshot: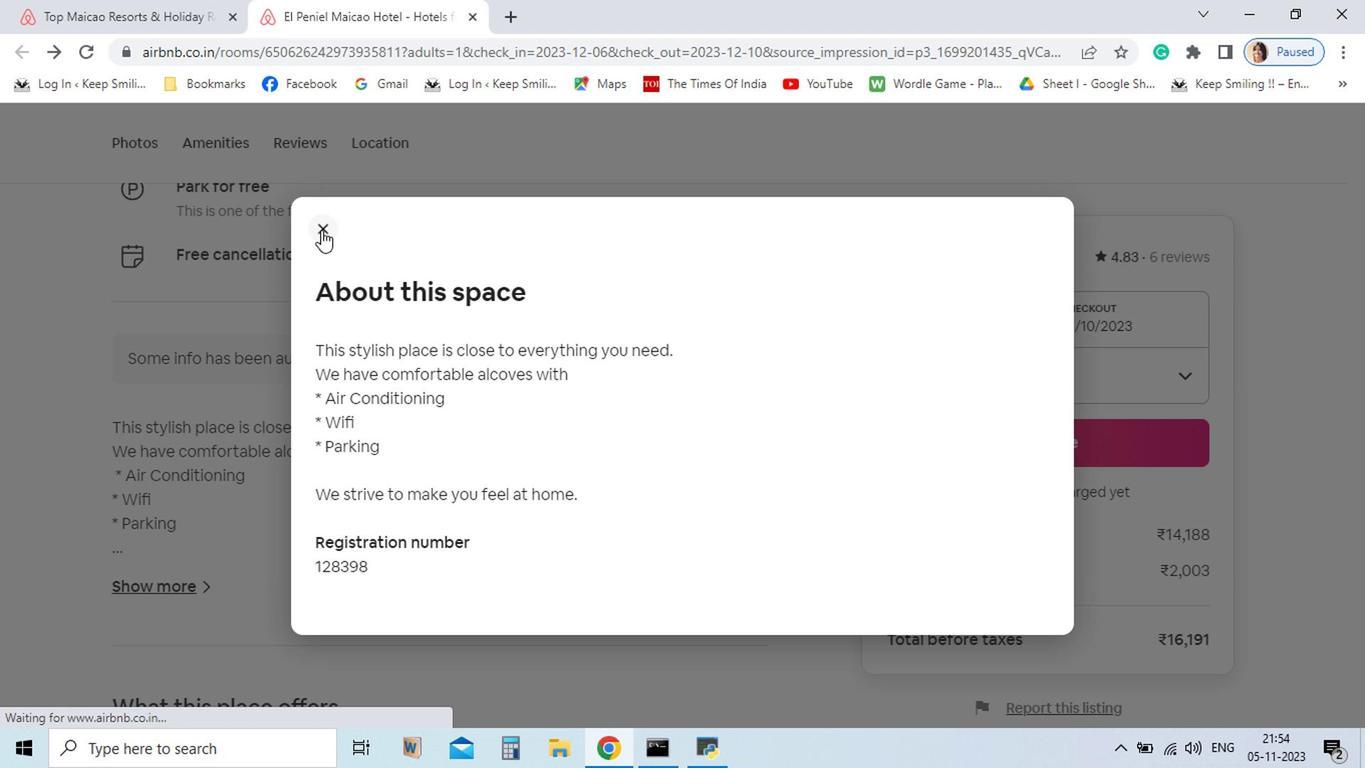 
Action: Mouse moved to (1129, 676)
Screenshot: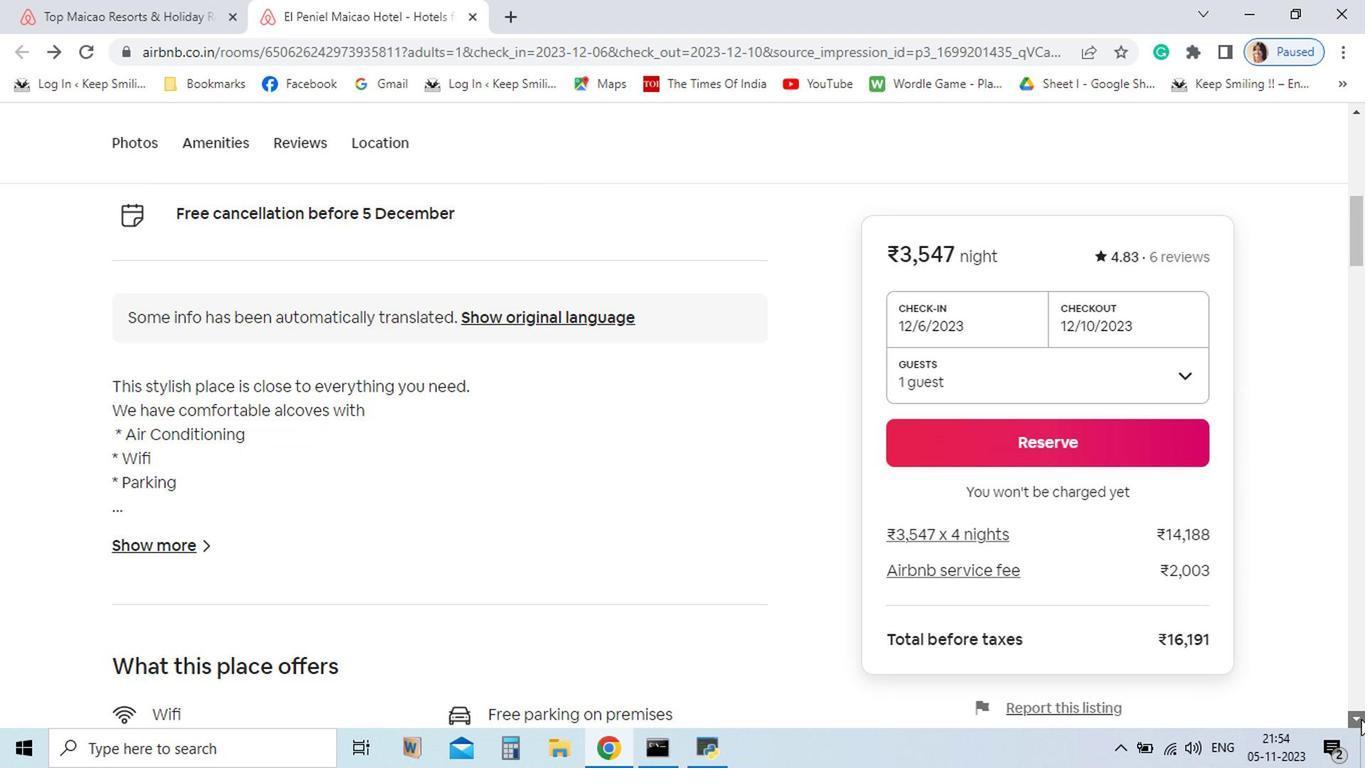 
Action: Mouse pressed left at (1129, 676)
Screenshot: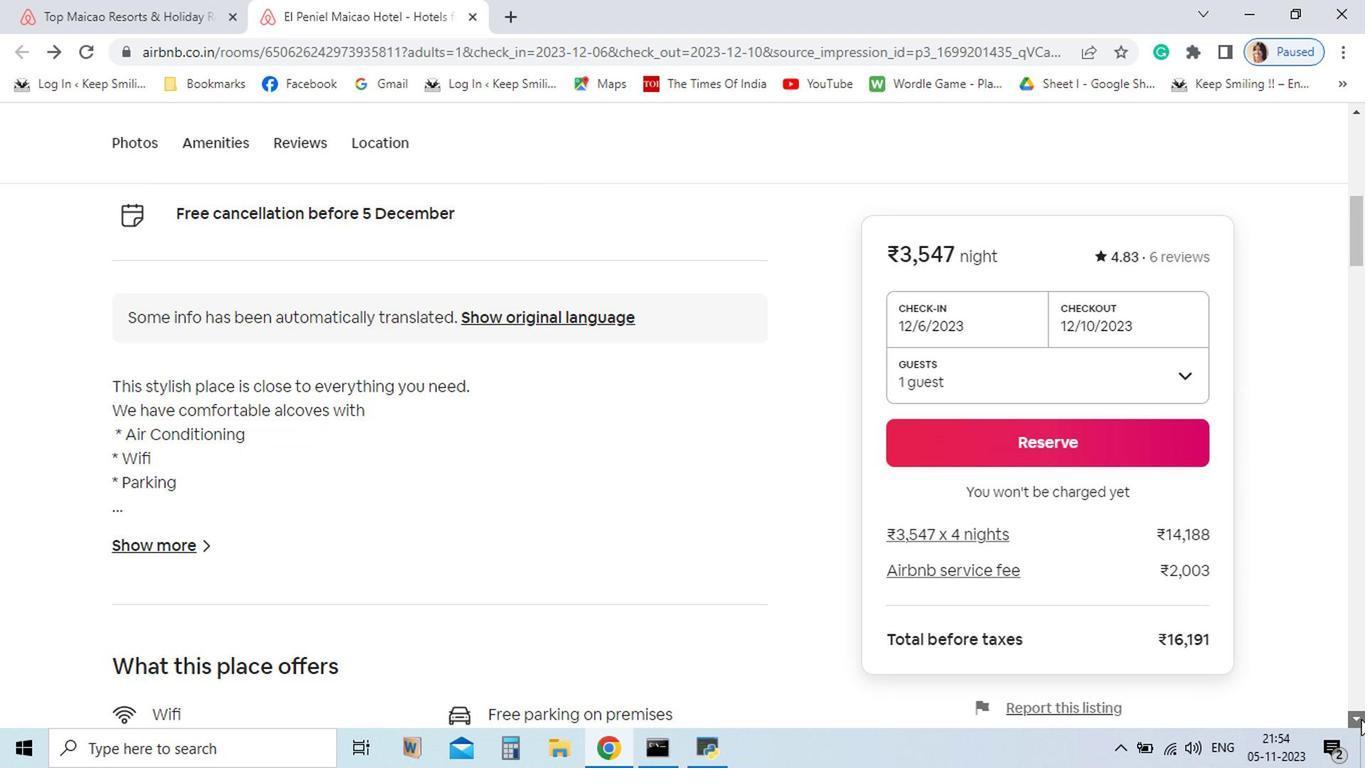 
Action: Mouse pressed left at (1129, 676)
Screenshot: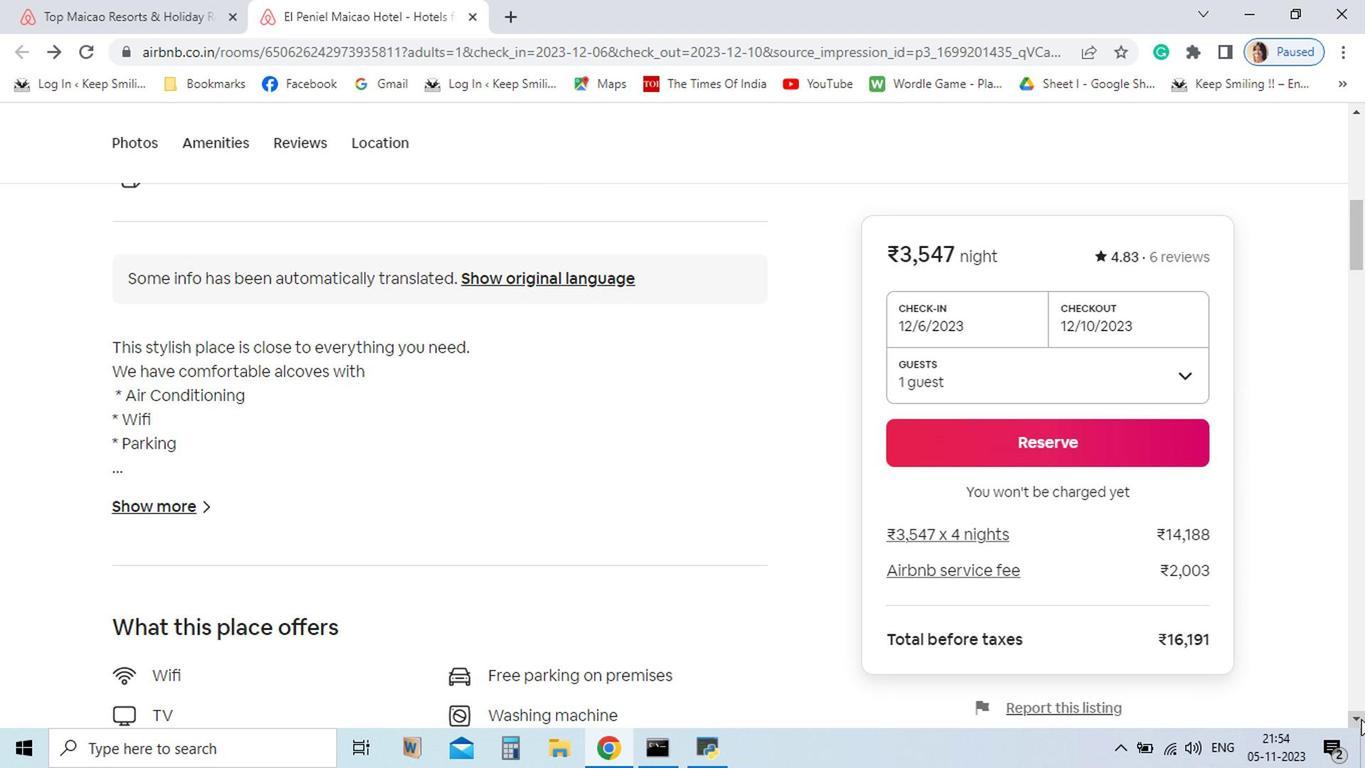 
Action: Mouse pressed left at (1129, 676)
Screenshot: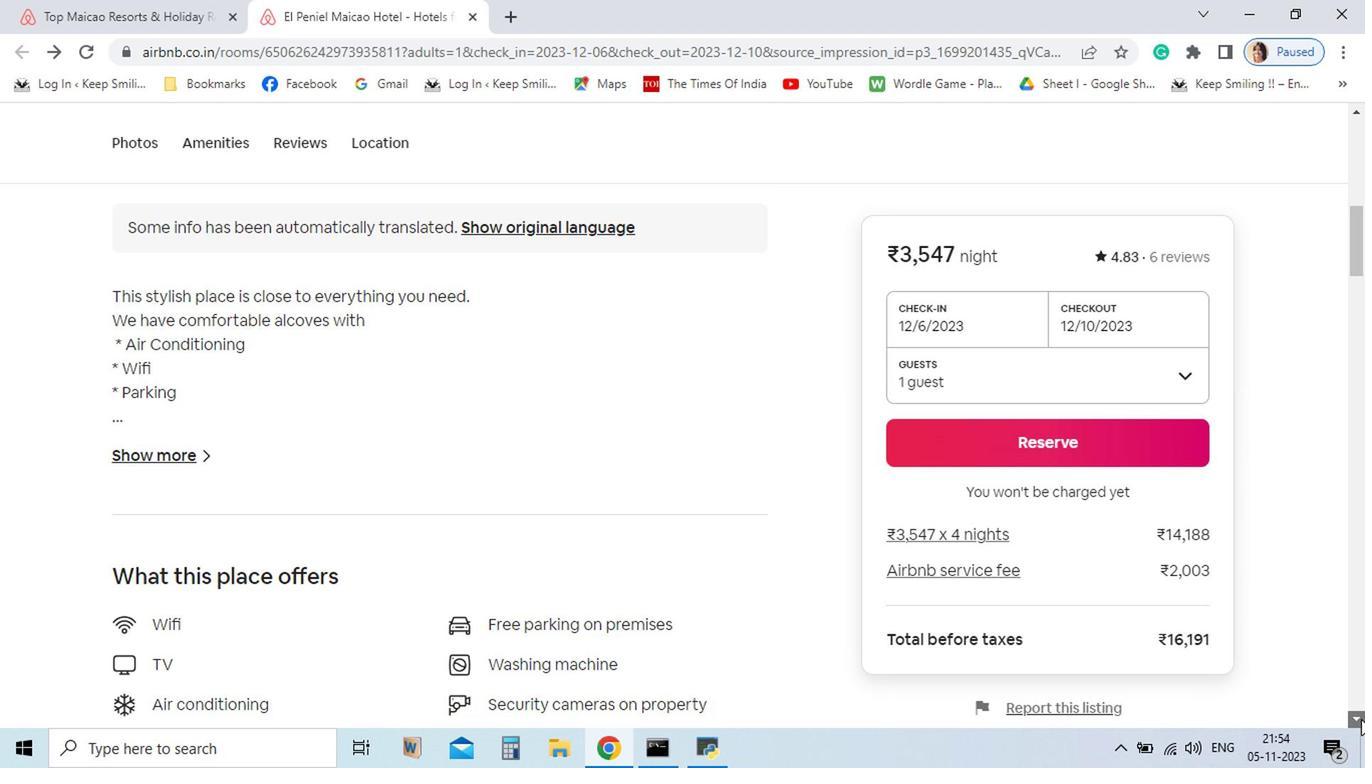 
Action: Mouse pressed left at (1129, 676)
Screenshot: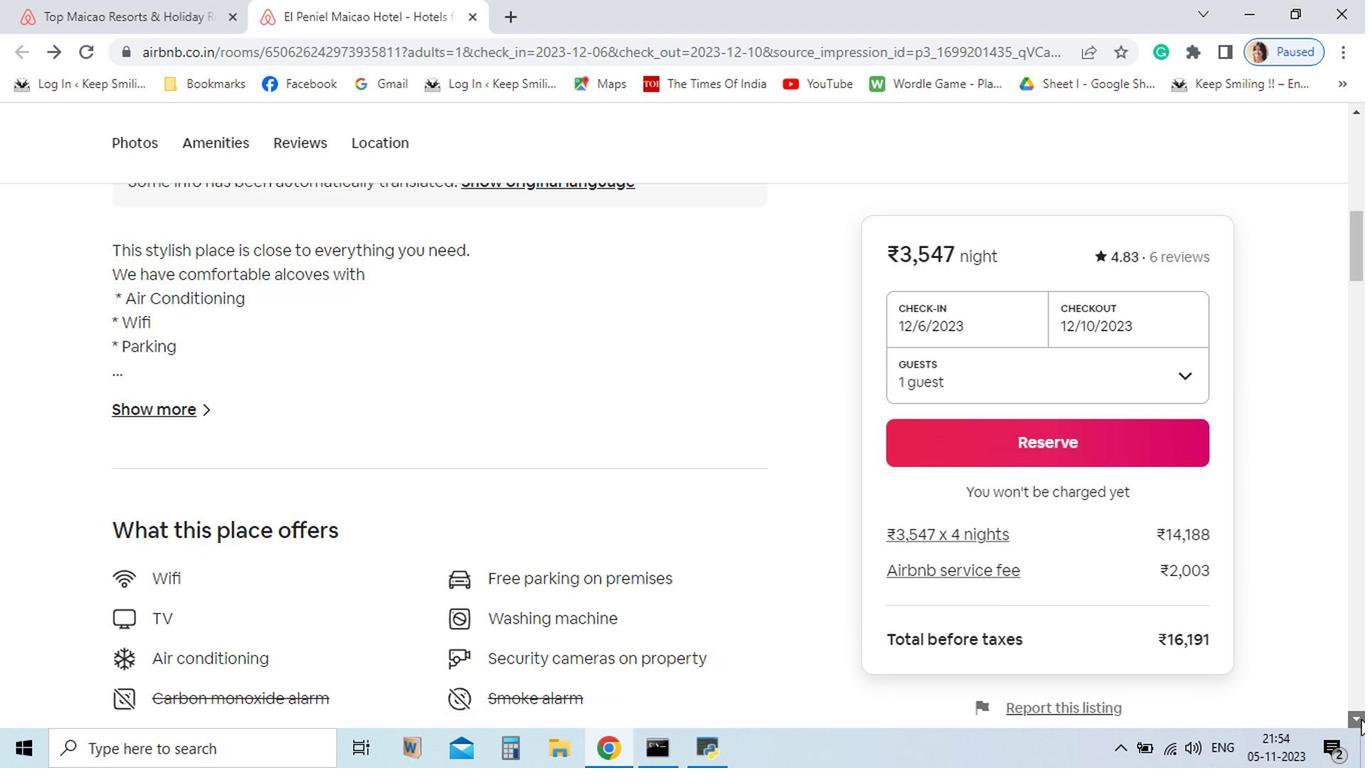 
Action: Mouse pressed left at (1129, 676)
Screenshot: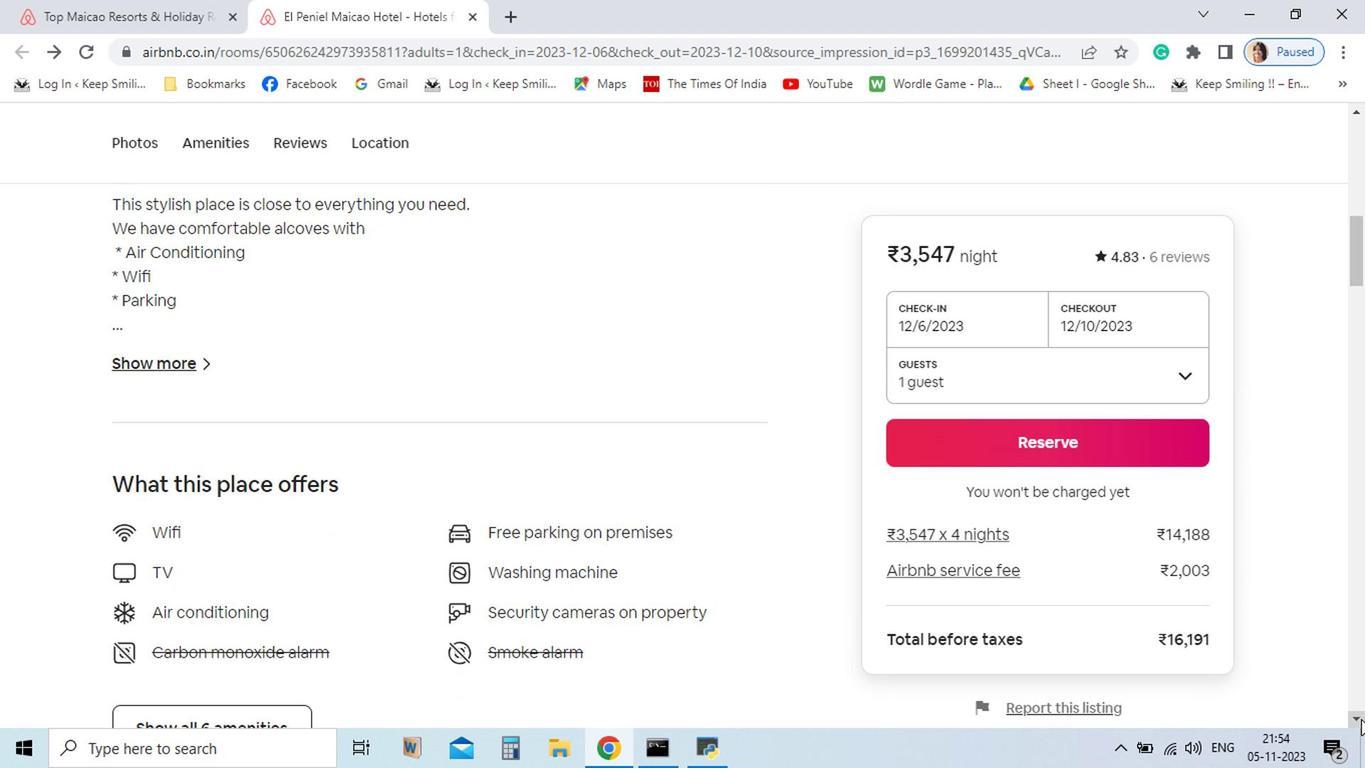 
Action: Mouse pressed left at (1129, 676)
Screenshot: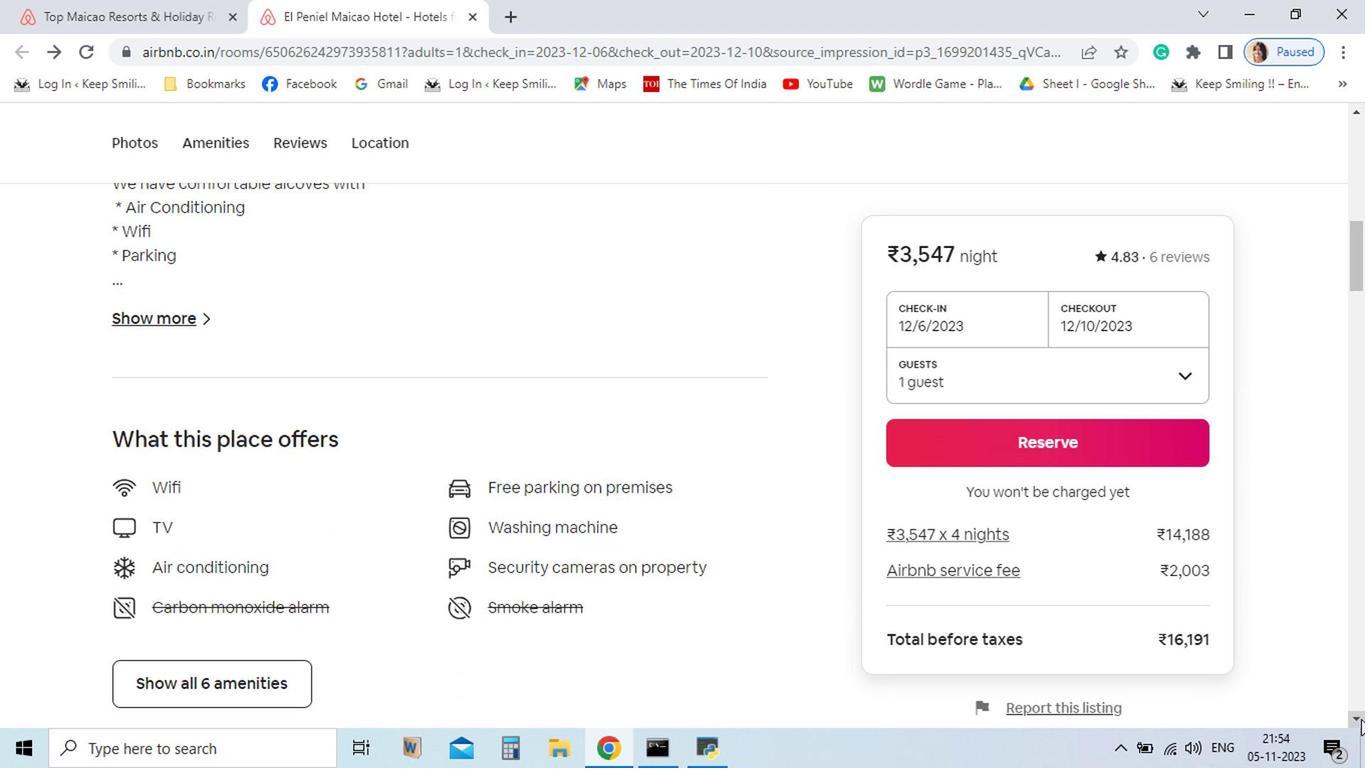 
Action: Mouse pressed left at (1129, 676)
Screenshot: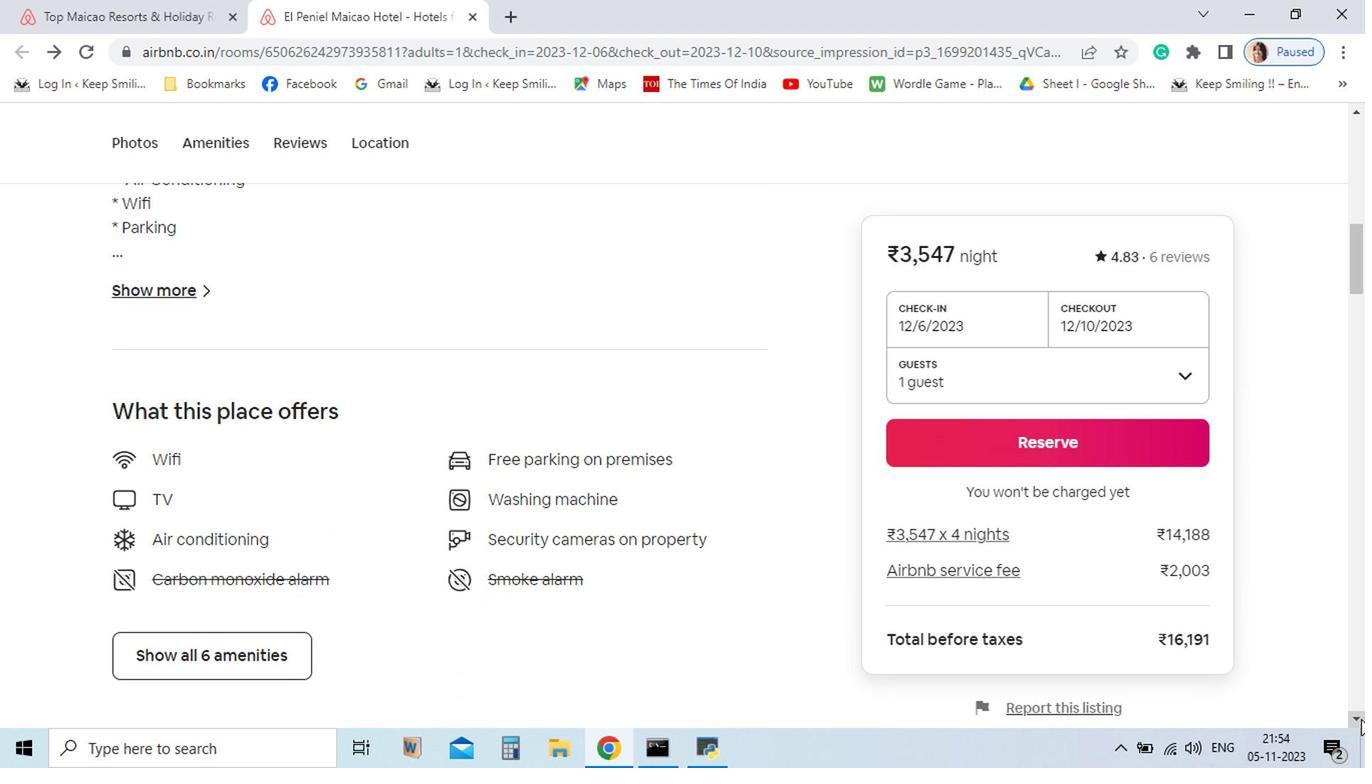 
Action: Mouse pressed left at (1129, 676)
Screenshot: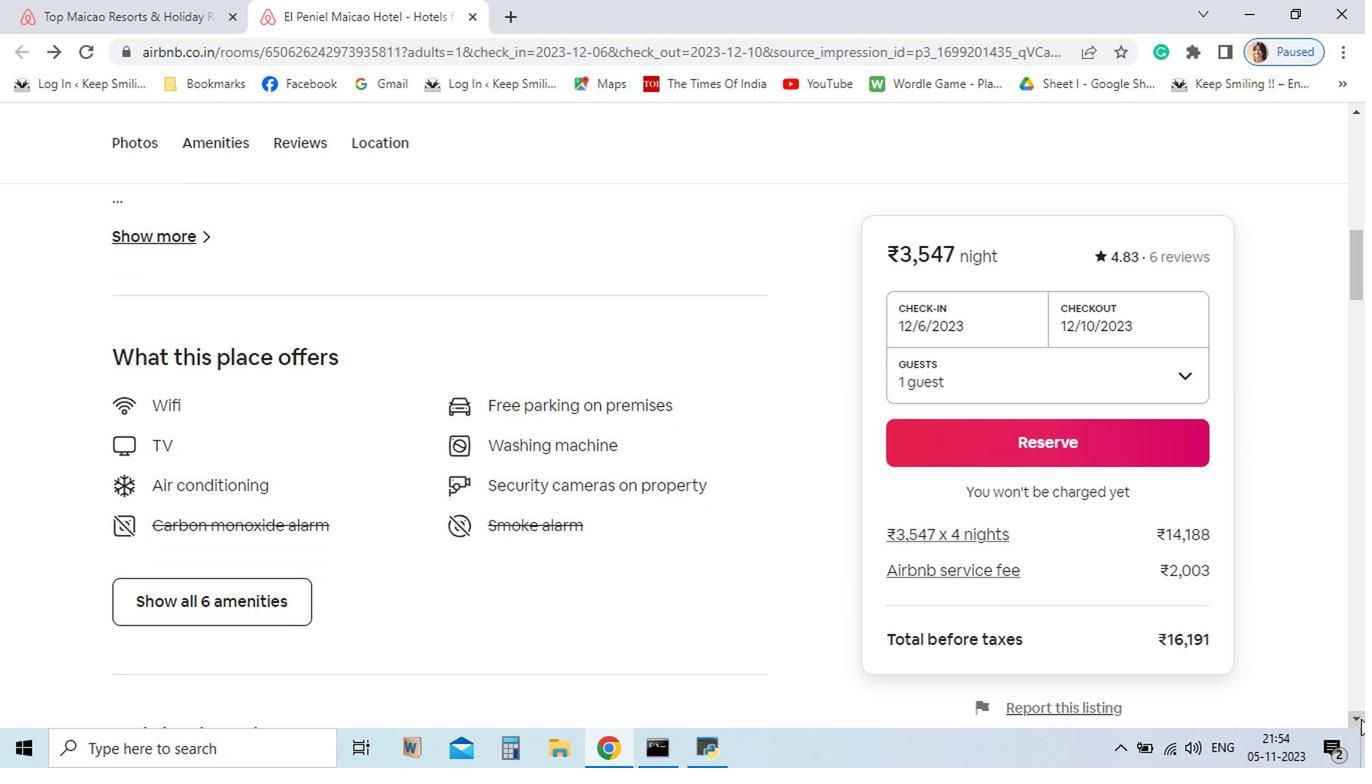 
Action: Mouse pressed left at (1129, 676)
Screenshot: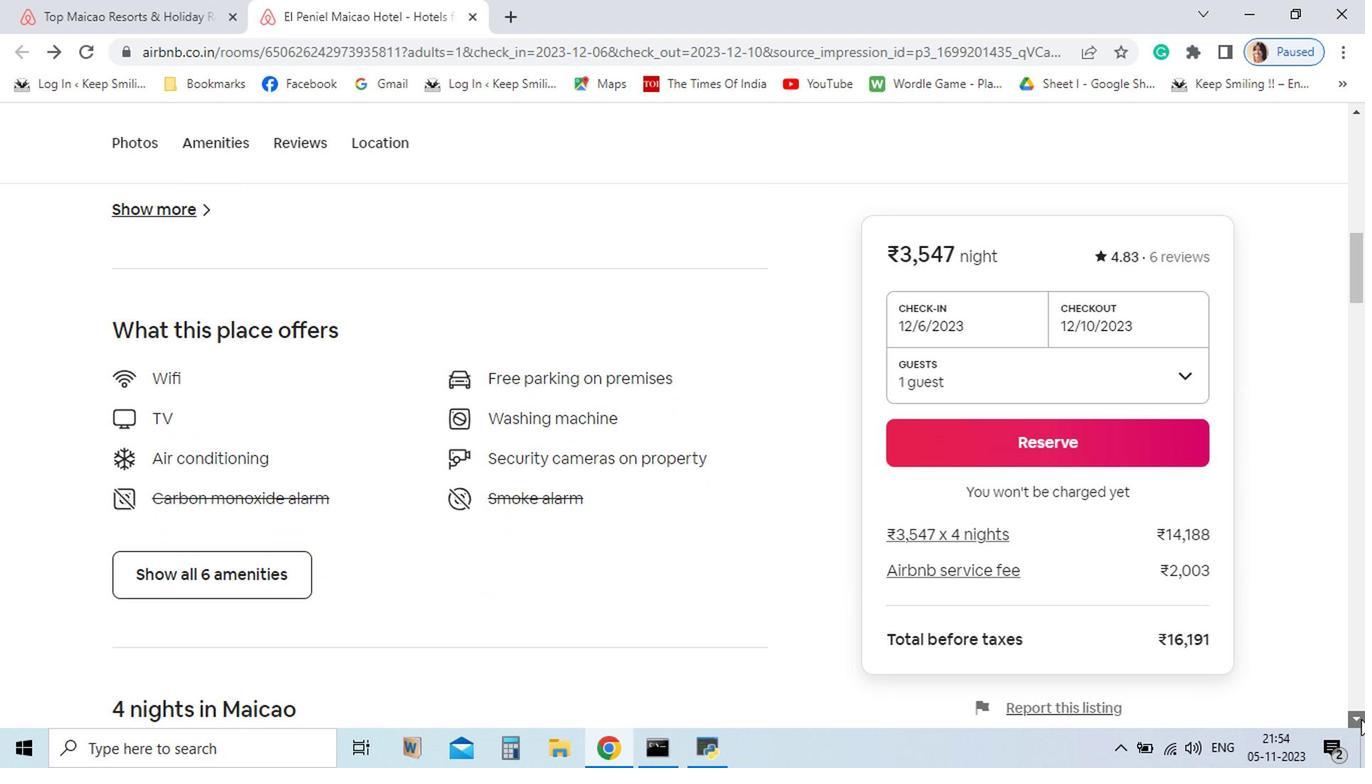 
Action: Mouse pressed left at (1129, 676)
Screenshot: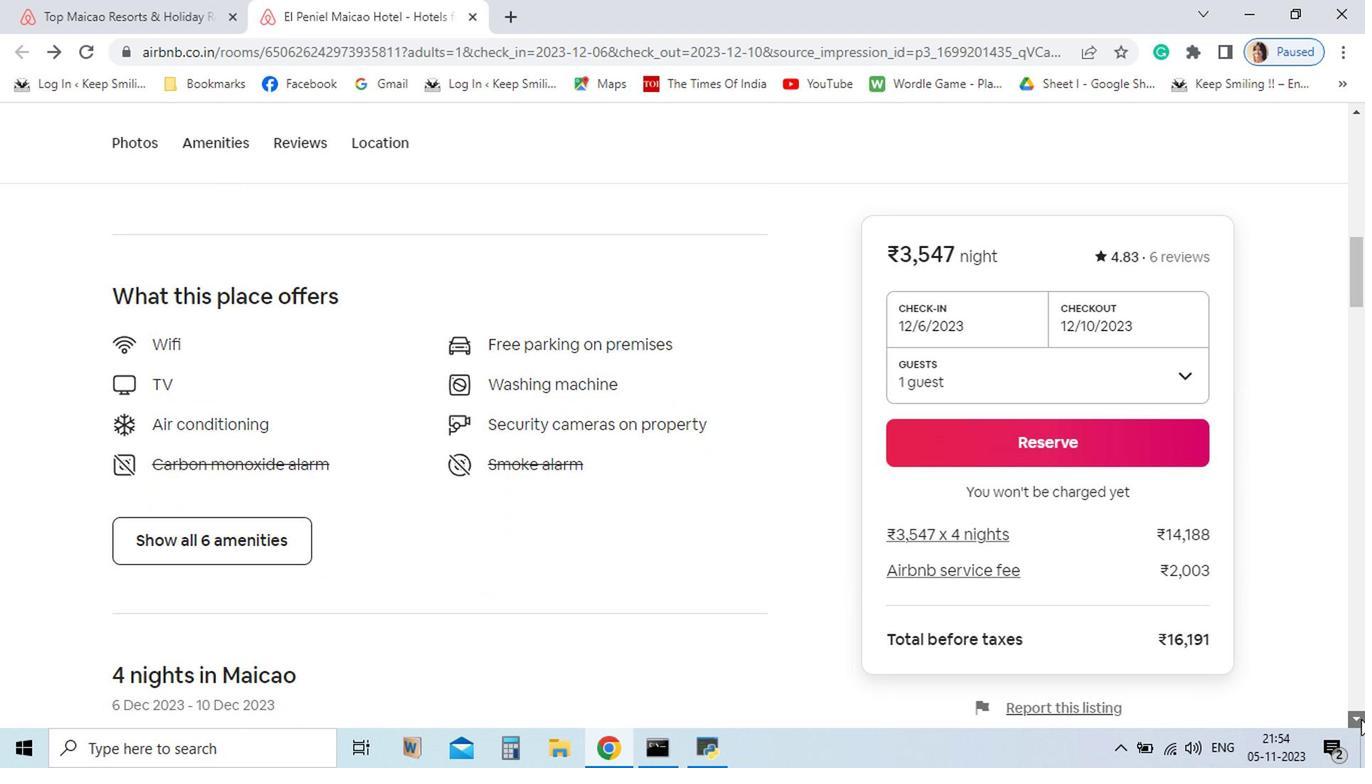 
Action: Mouse pressed left at (1129, 676)
Screenshot: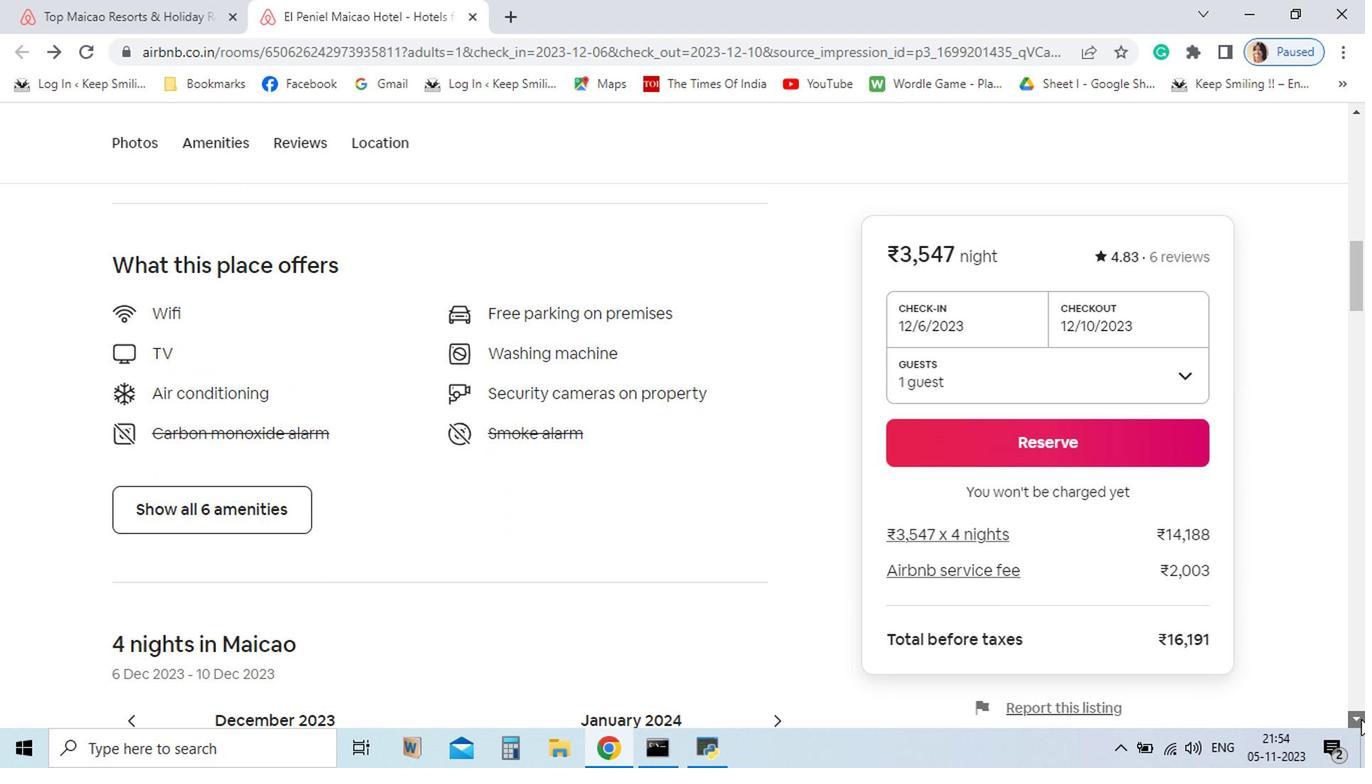
Action: Mouse pressed left at (1129, 676)
Screenshot: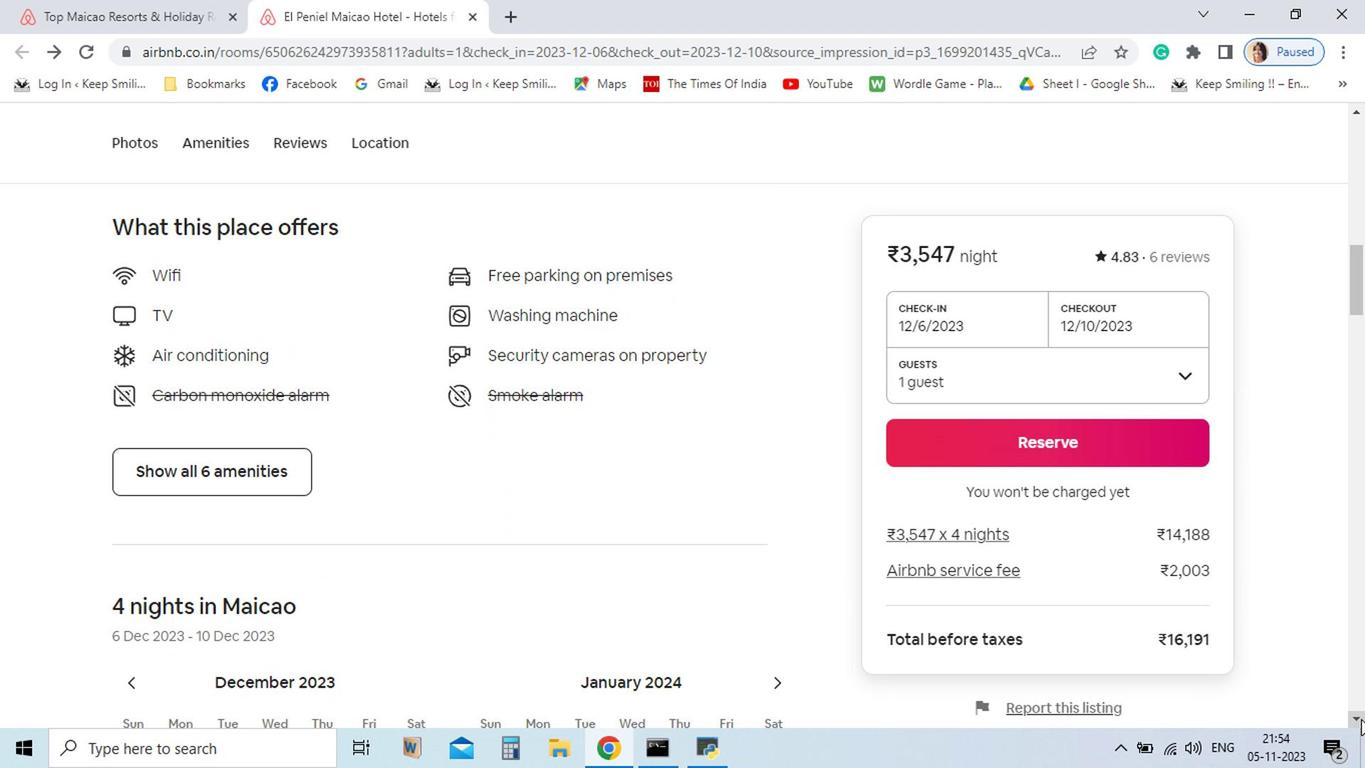 
Action: Mouse moved to (332, 499)
Screenshot: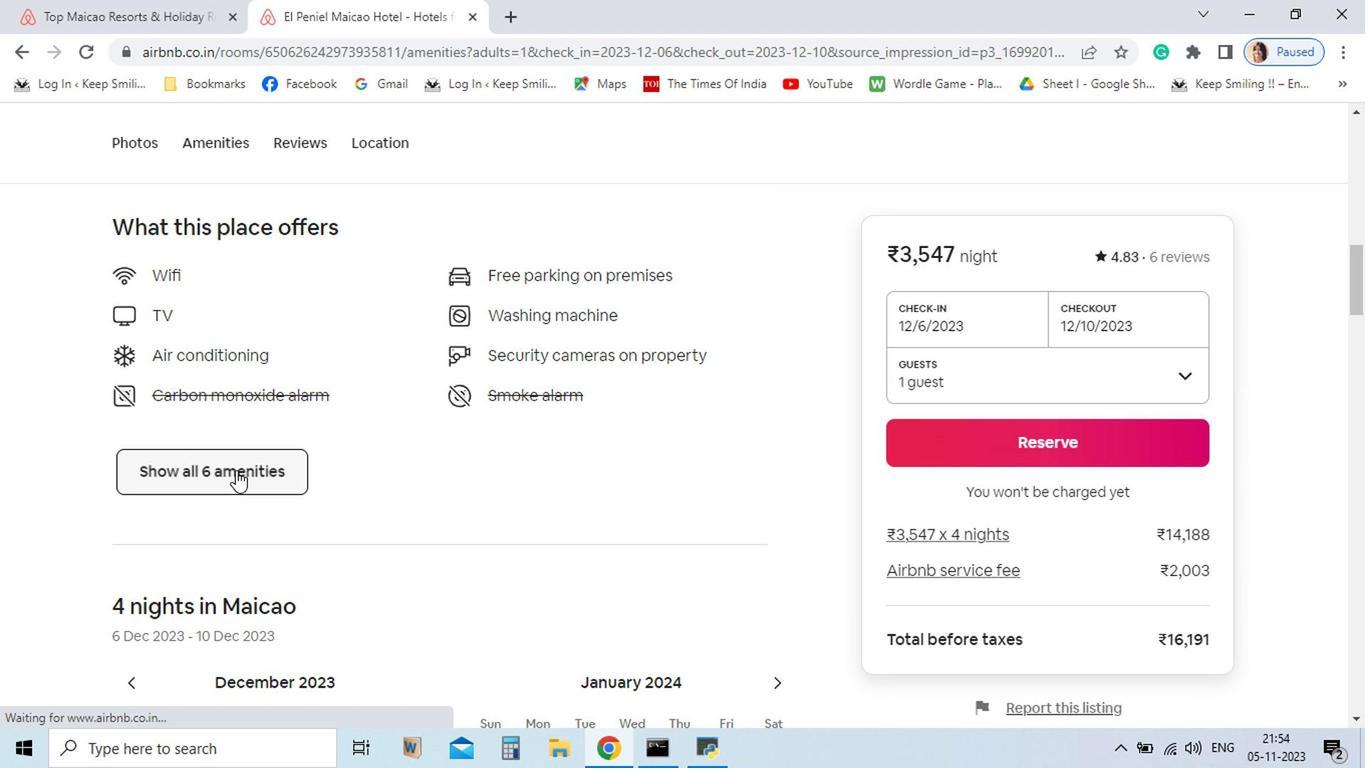 
Action: Mouse pressed left at (332, 499)
Screenshot: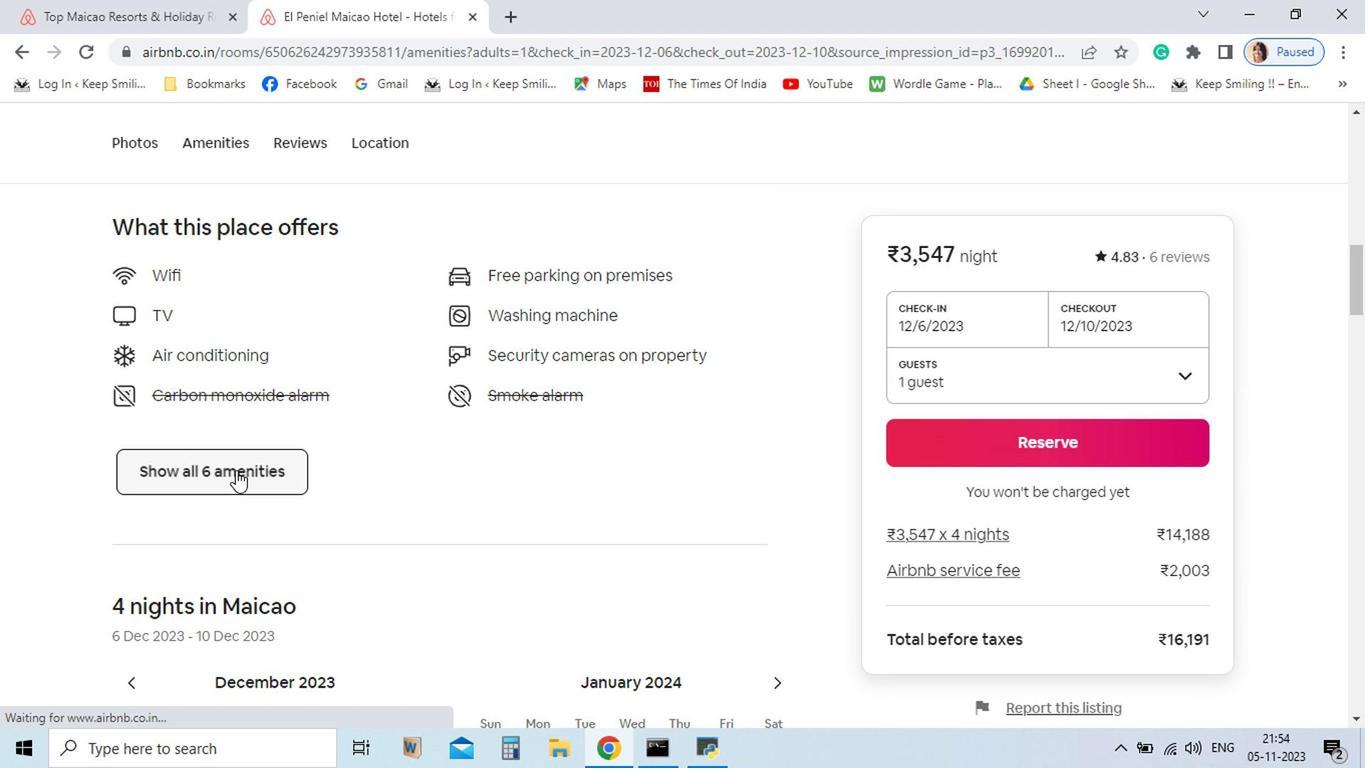 
Action: Mouse moved to (916, 645)
Screenshot: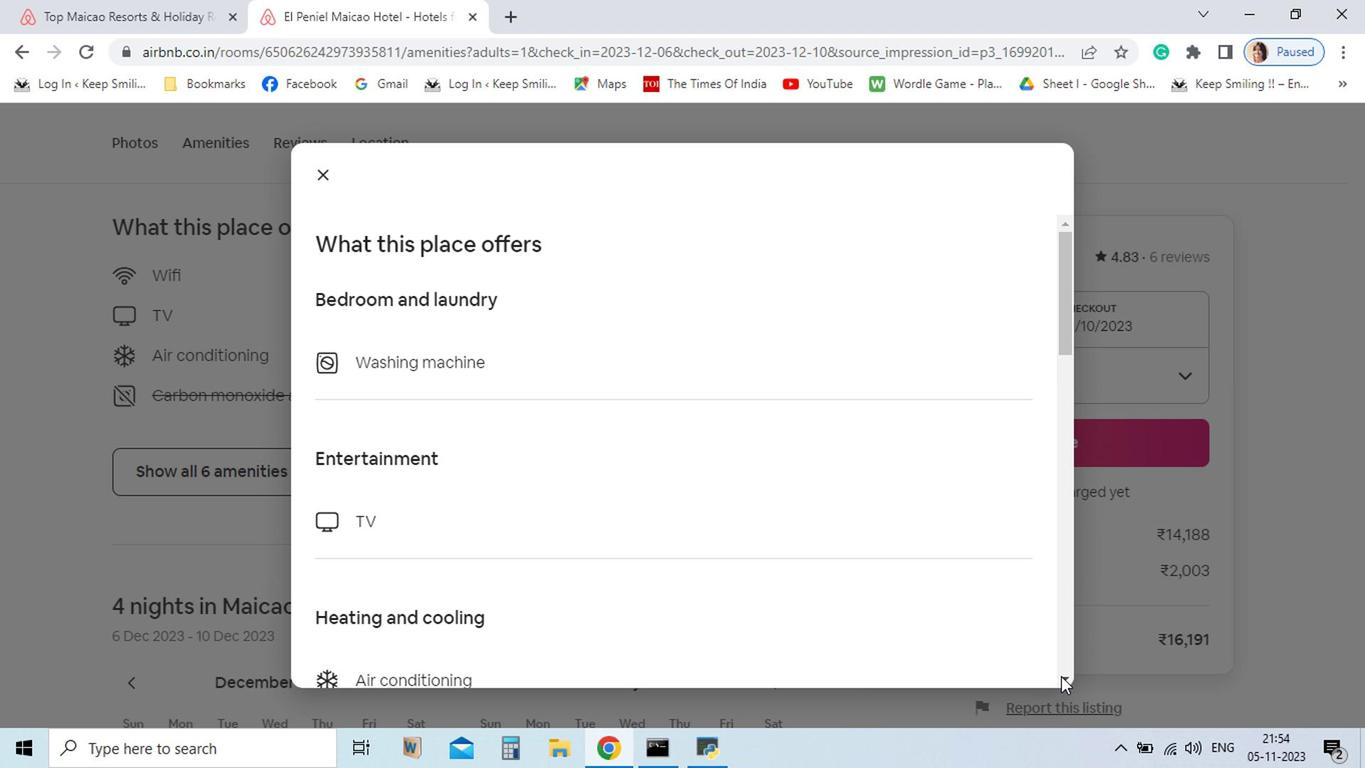 
Action: Mouse pressed left at (916, 645)
Screenshot: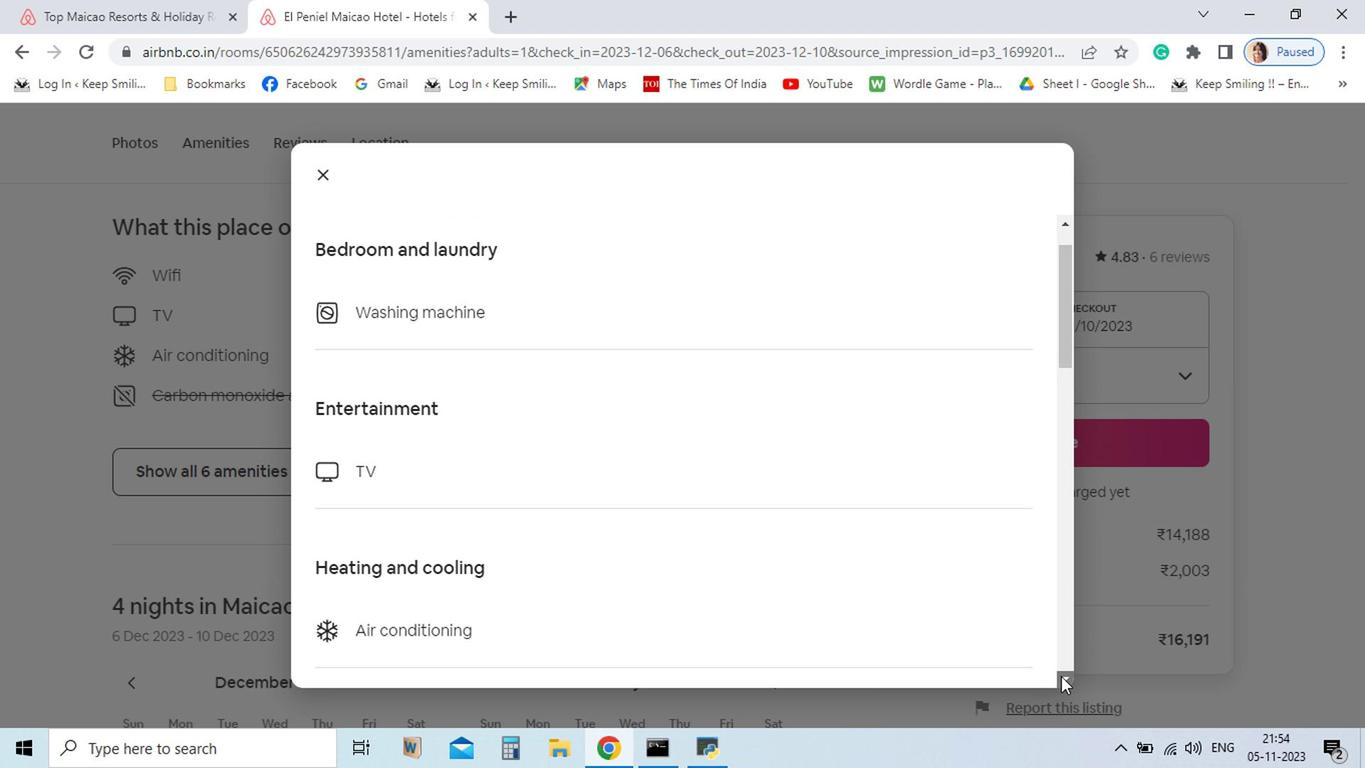 
Action: Mouse pressed left at (916, 645)
Screenshot: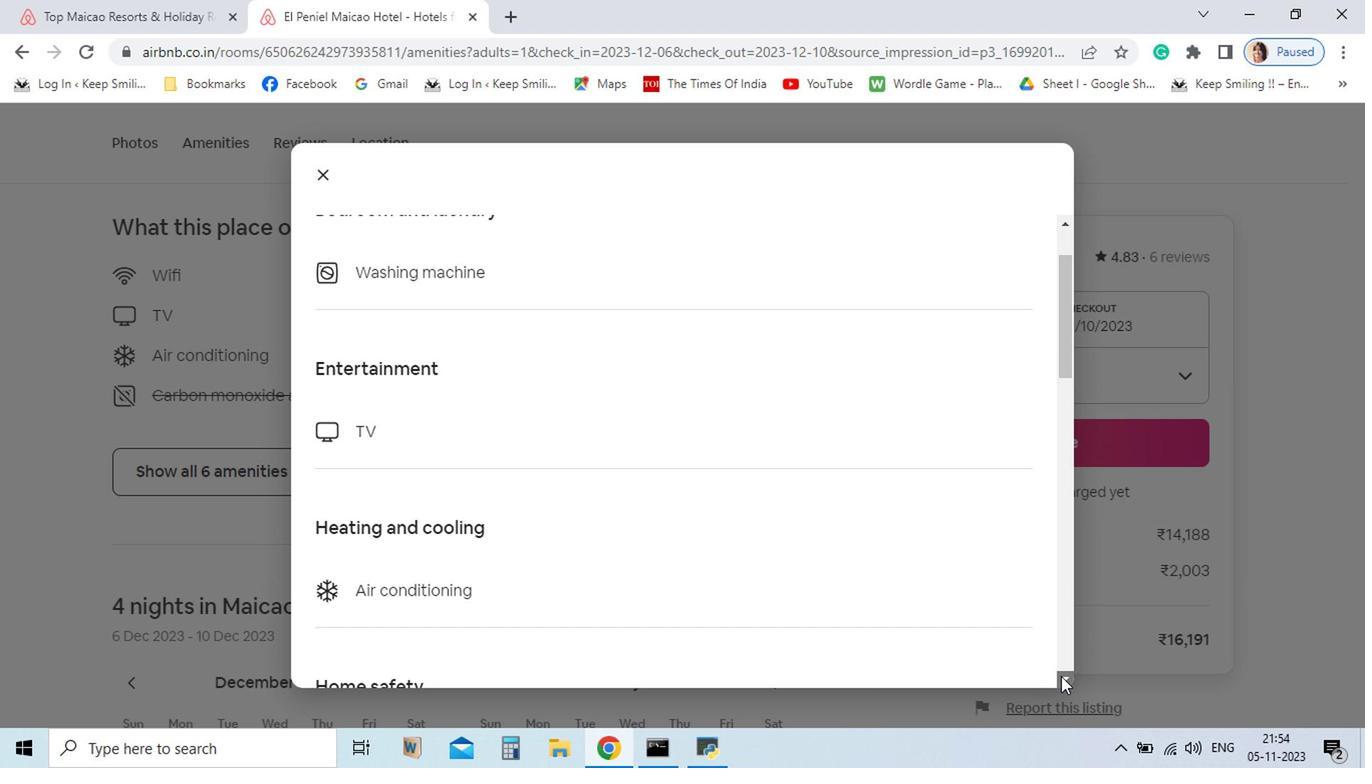
Action: Mouse pressed left at (916, 645)
Screenshot: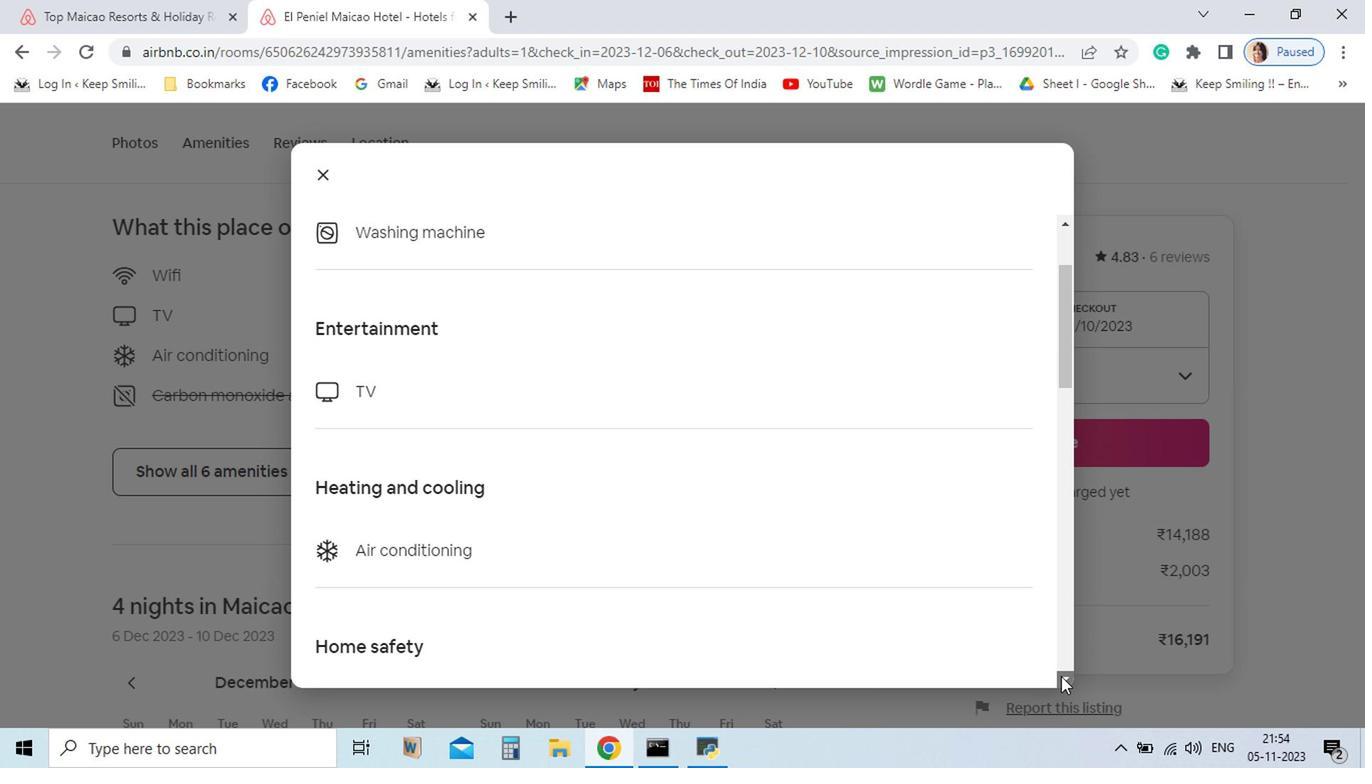
Action: Mouse pressed left at (916, 645)
Screenshot: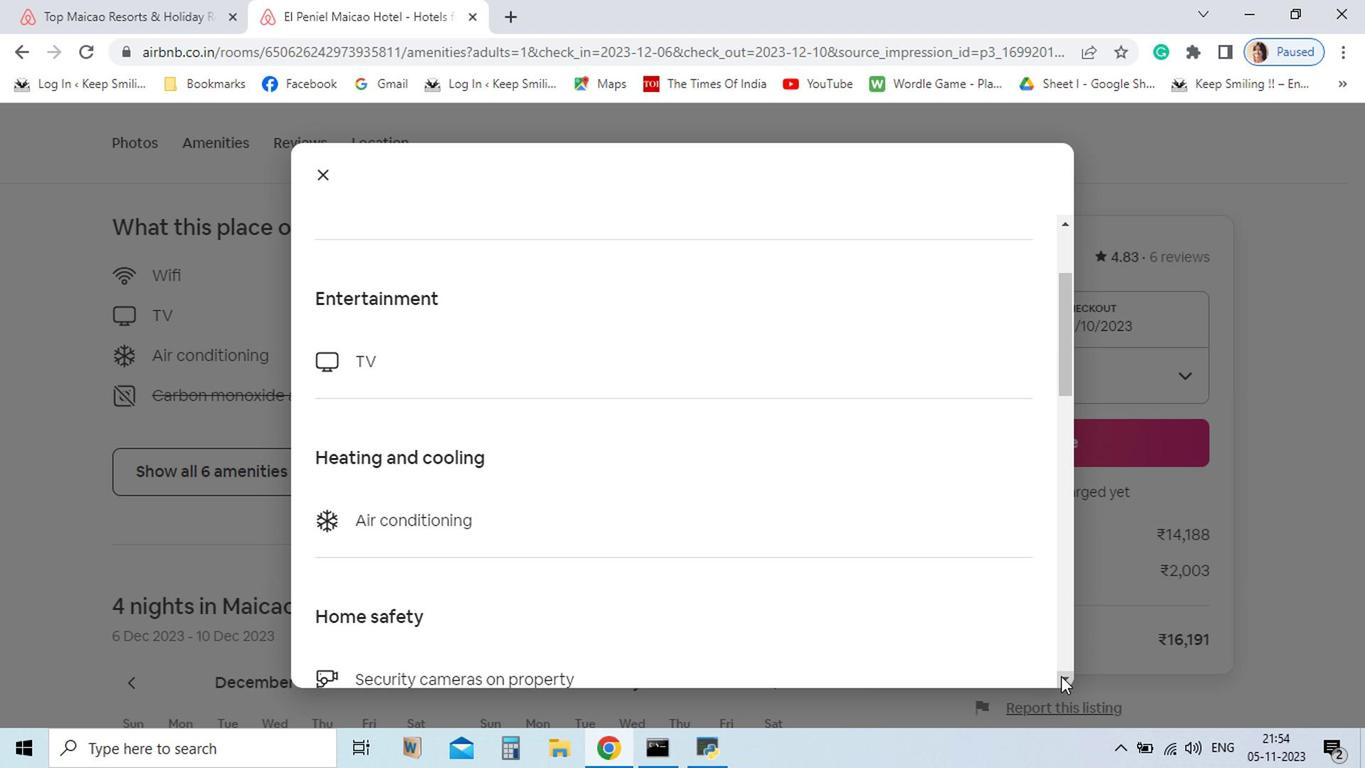 
Action: Mouse pressed left at (916, 645)
Screenshot: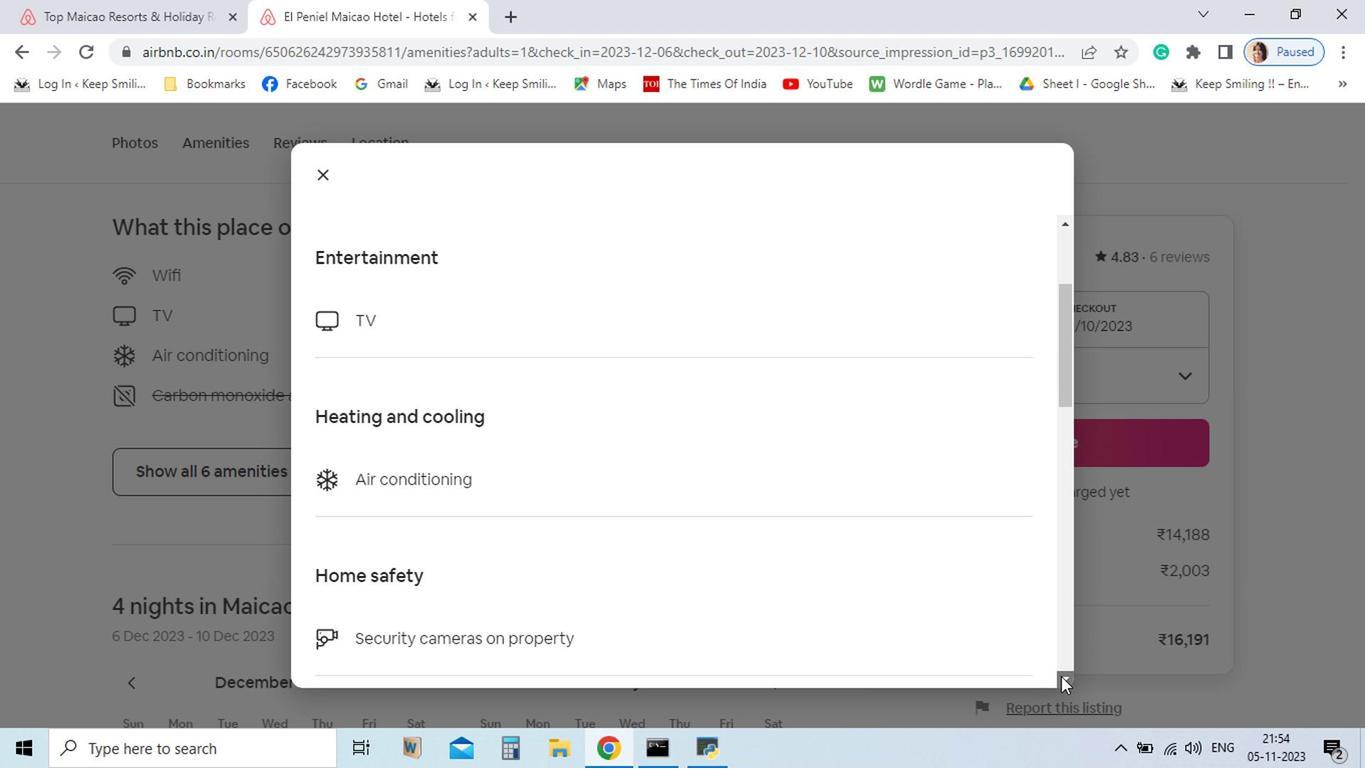 
Action: Mouse pressed left at (916, 645)
Screenshot: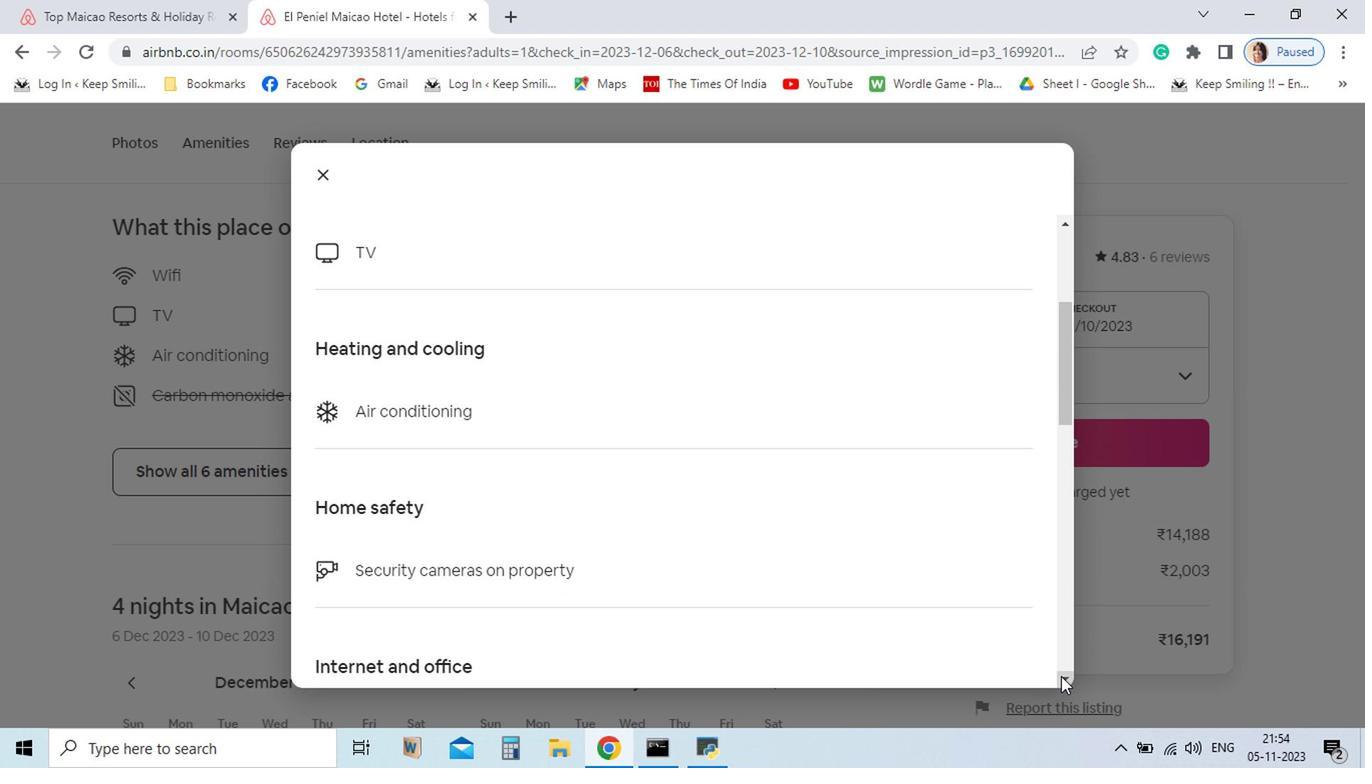 
Action: Mouse pressed left at (916, 645)
Screenshot: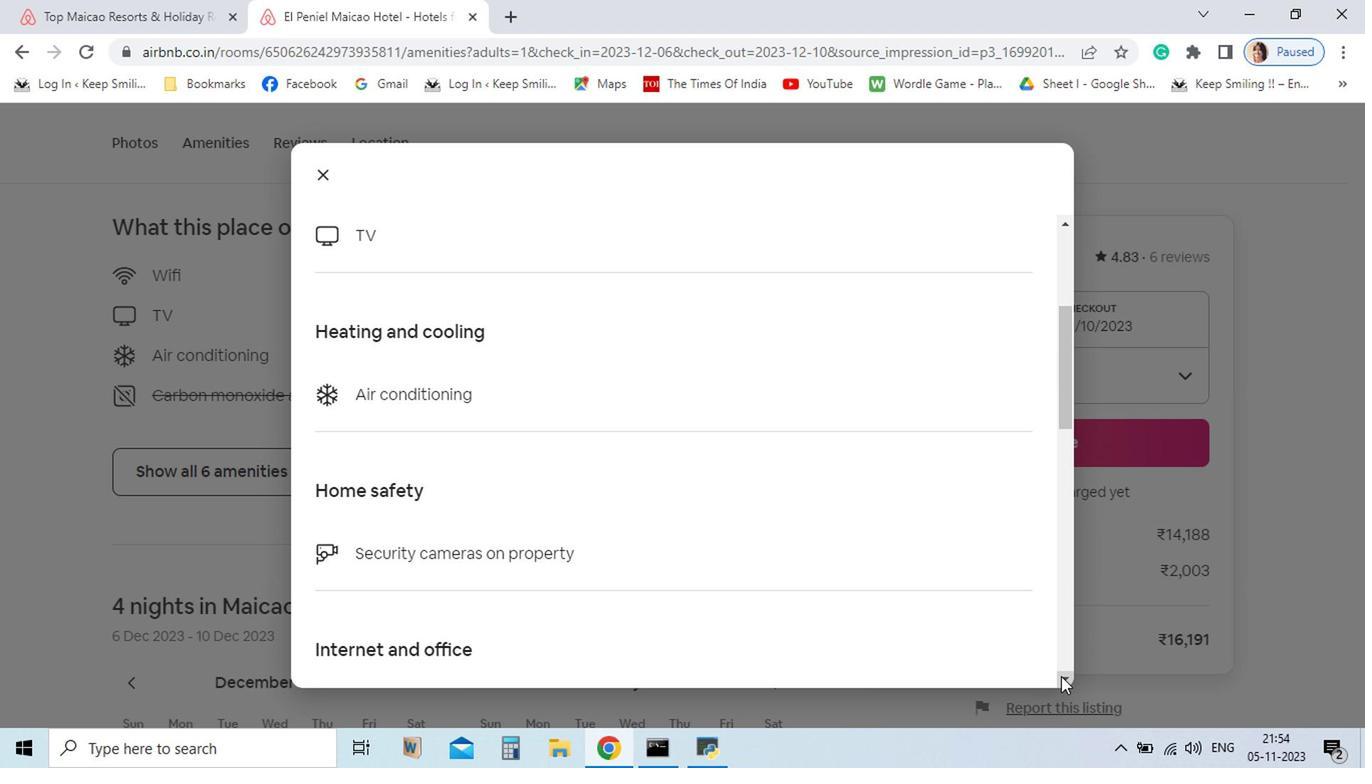 
Action: Mouse pressed left at (916, 645)
Screenshot: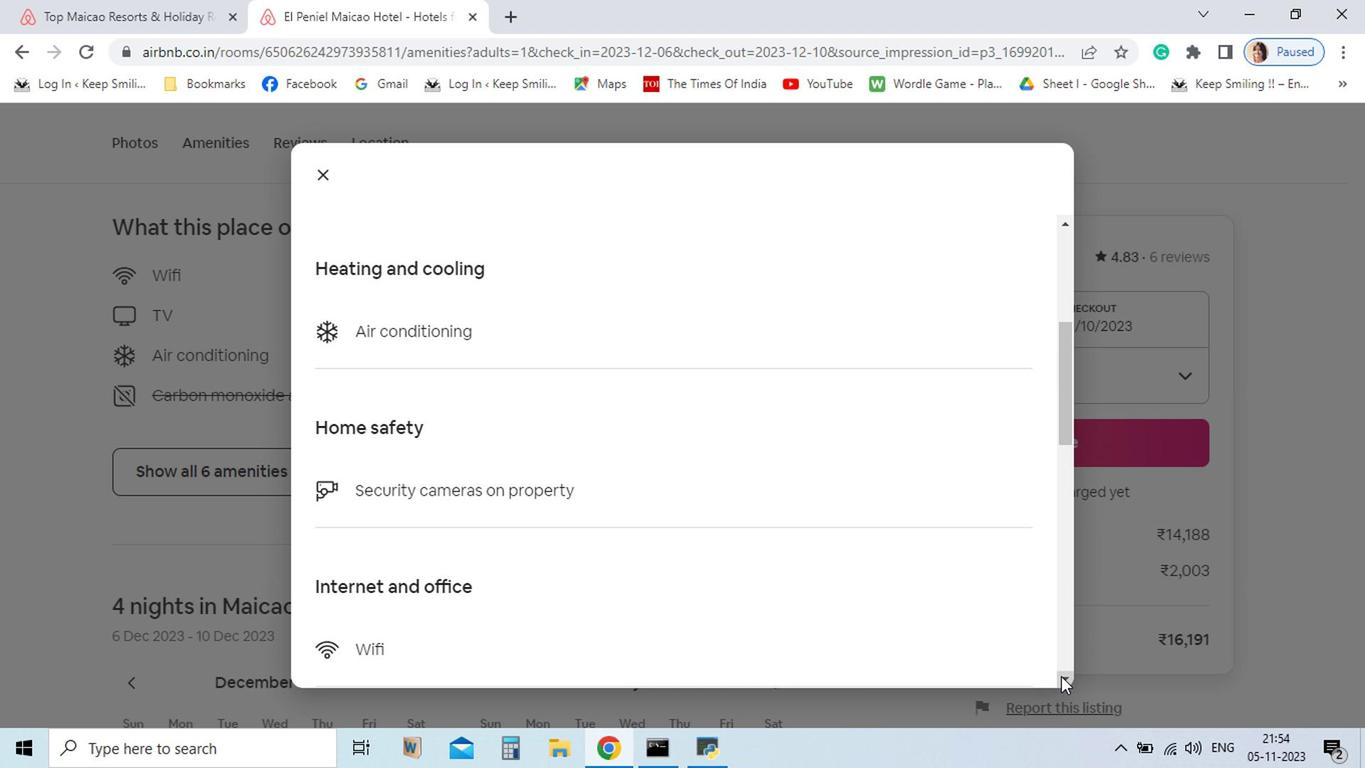 
Action: Mouse pressed left at (916, 645)
Screenshot: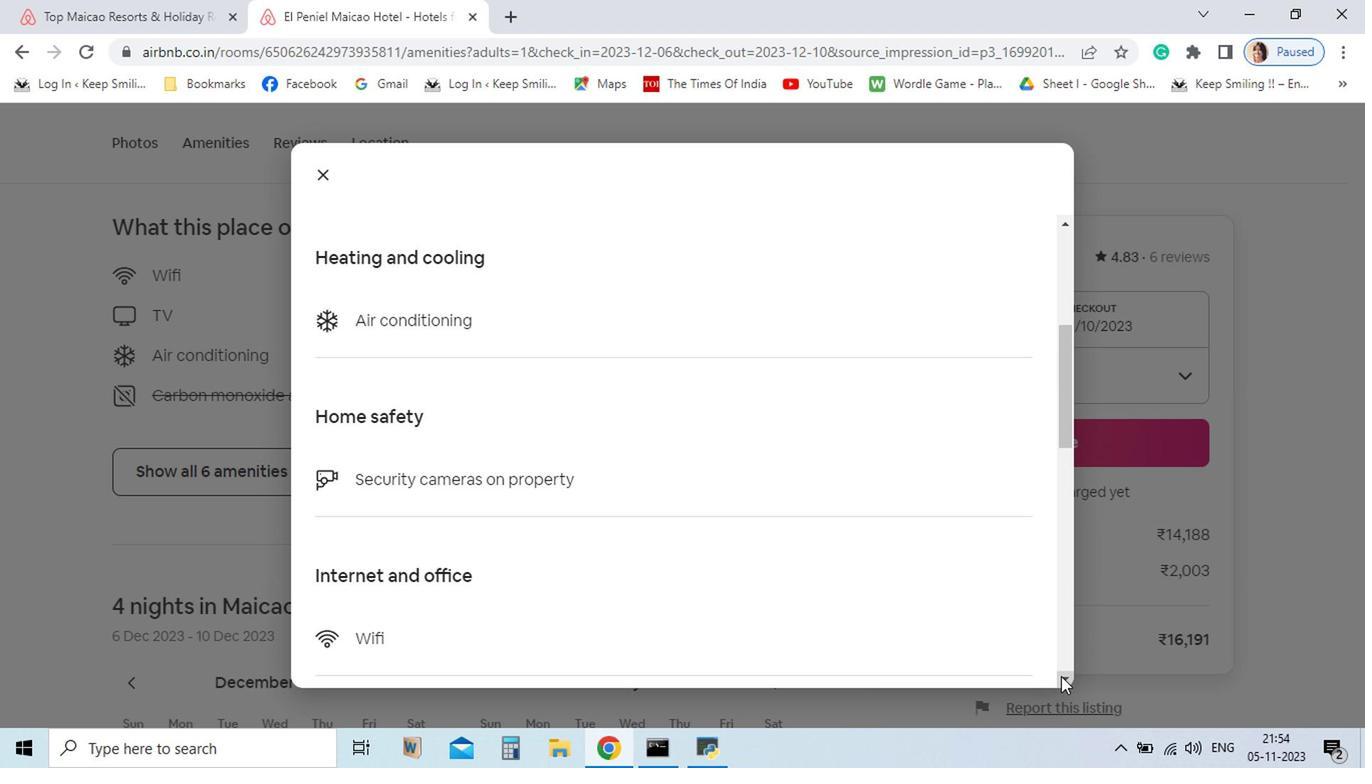 
Action: Mouse pressed left at (916, 645)
Screenshot: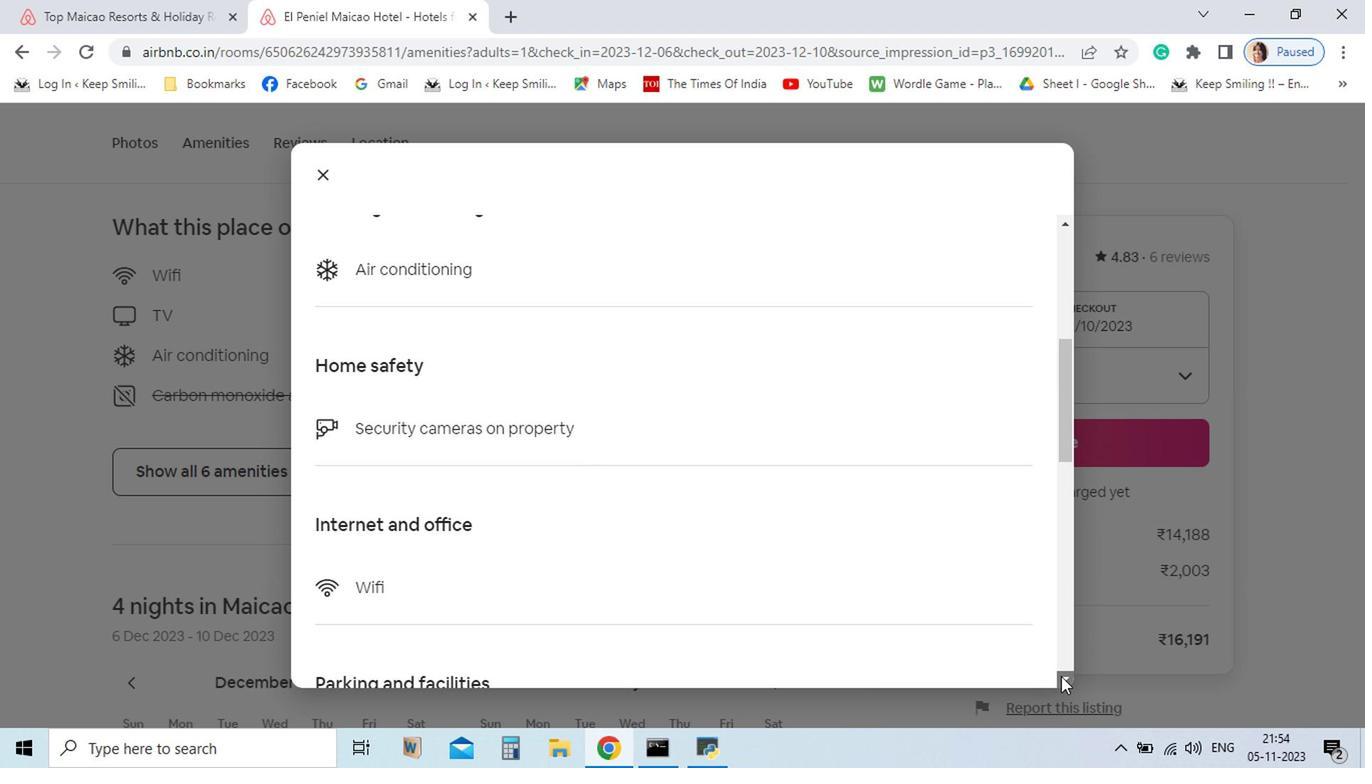 
Action: Mouse pressed left at (916, 645)
Screenshot: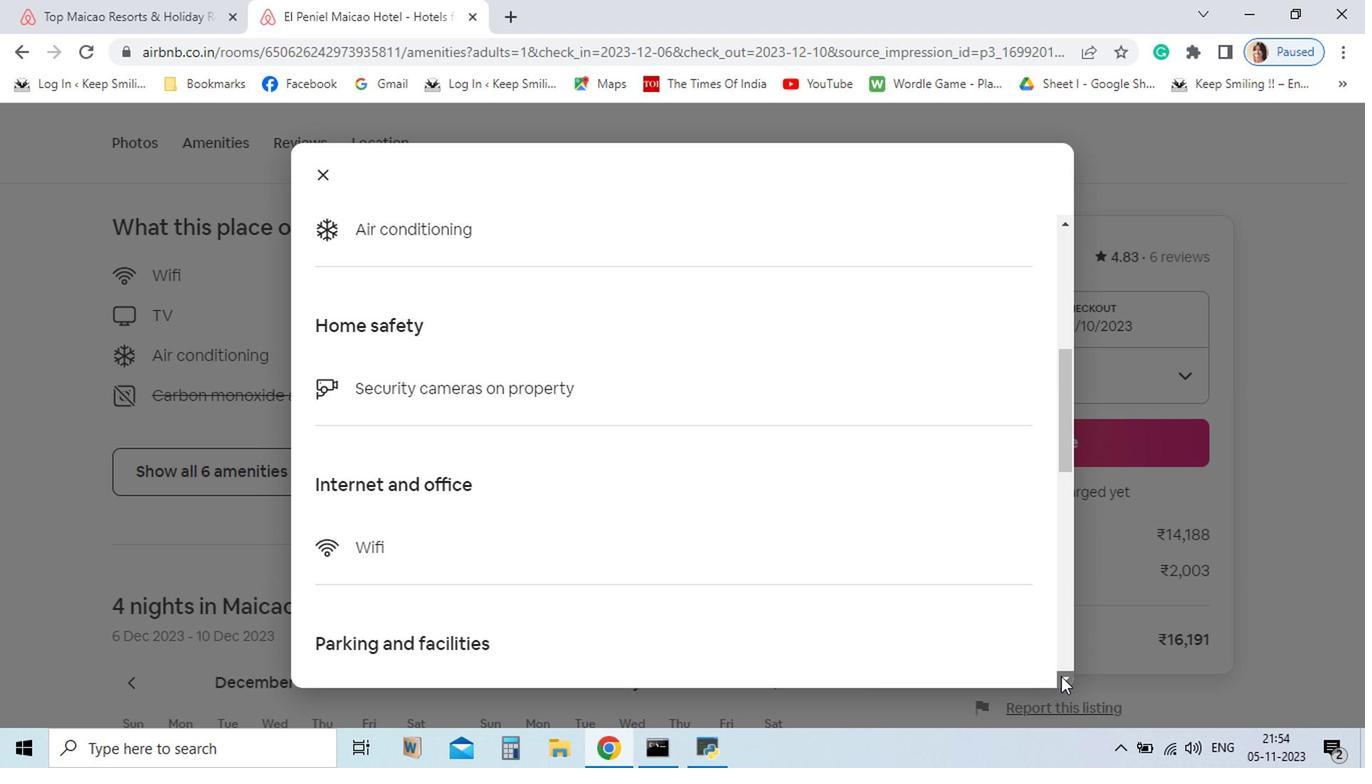 
Action: Mouse pressed left at (916, 645)
Screenshot: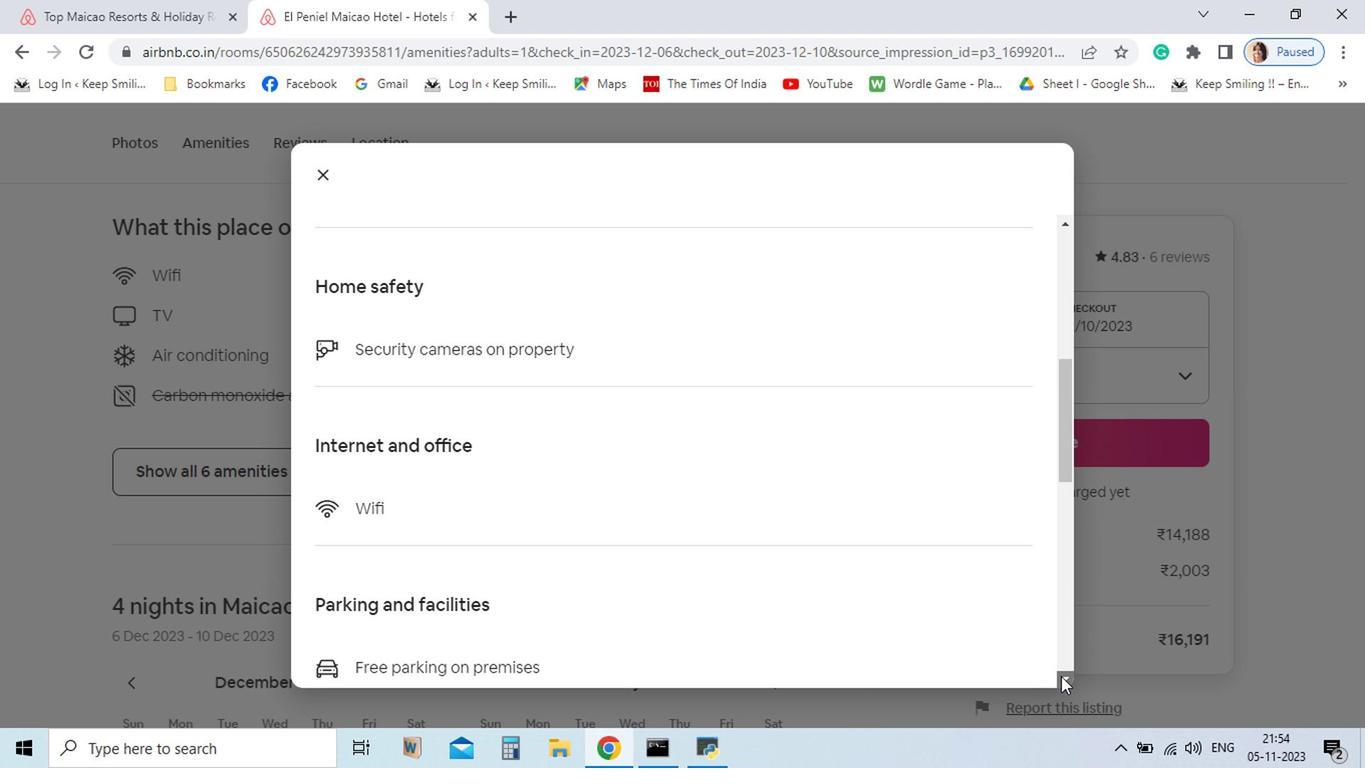 
Action: Mouse pressed left at (916, 645)
Screenshot: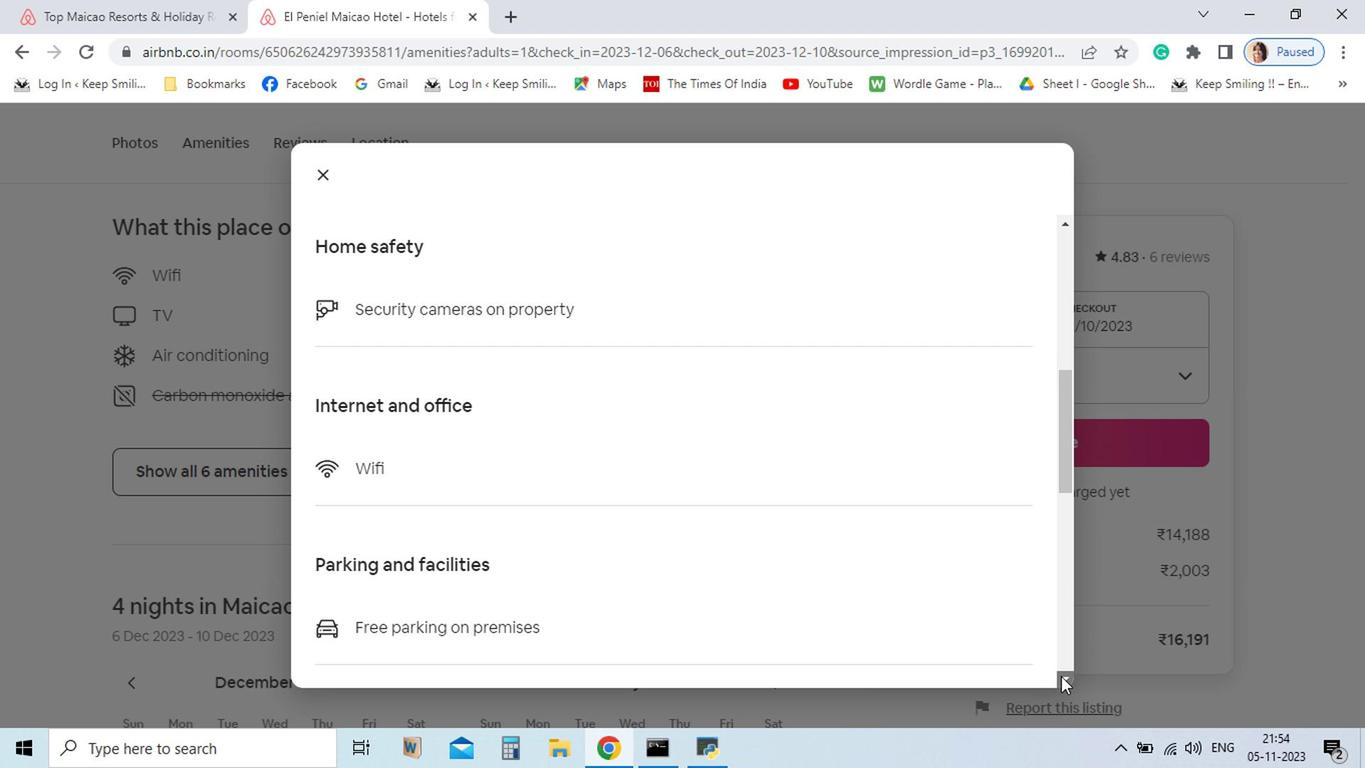 
Action: Mouse pressed left at (916, 645)
Screenshot: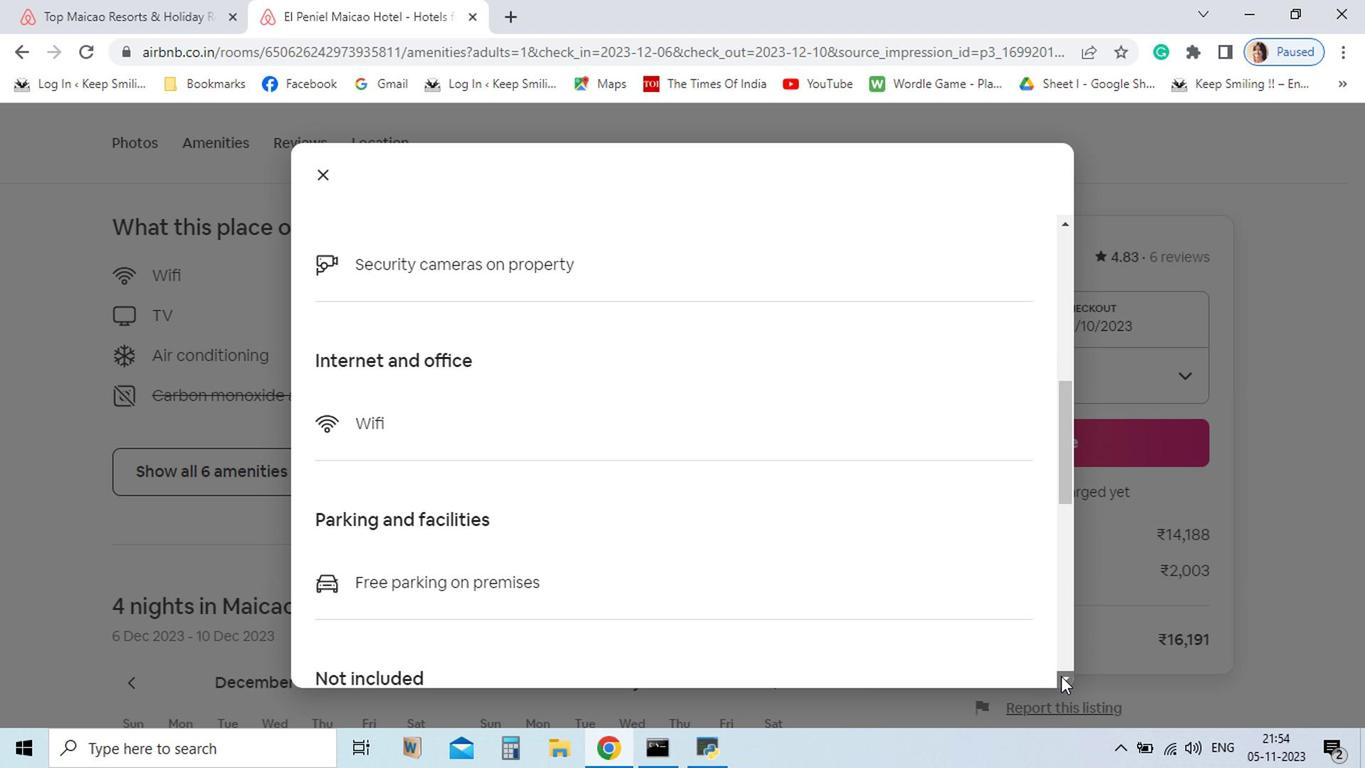 
Action: Mouse pressed left at (916, 645)
Screenshot: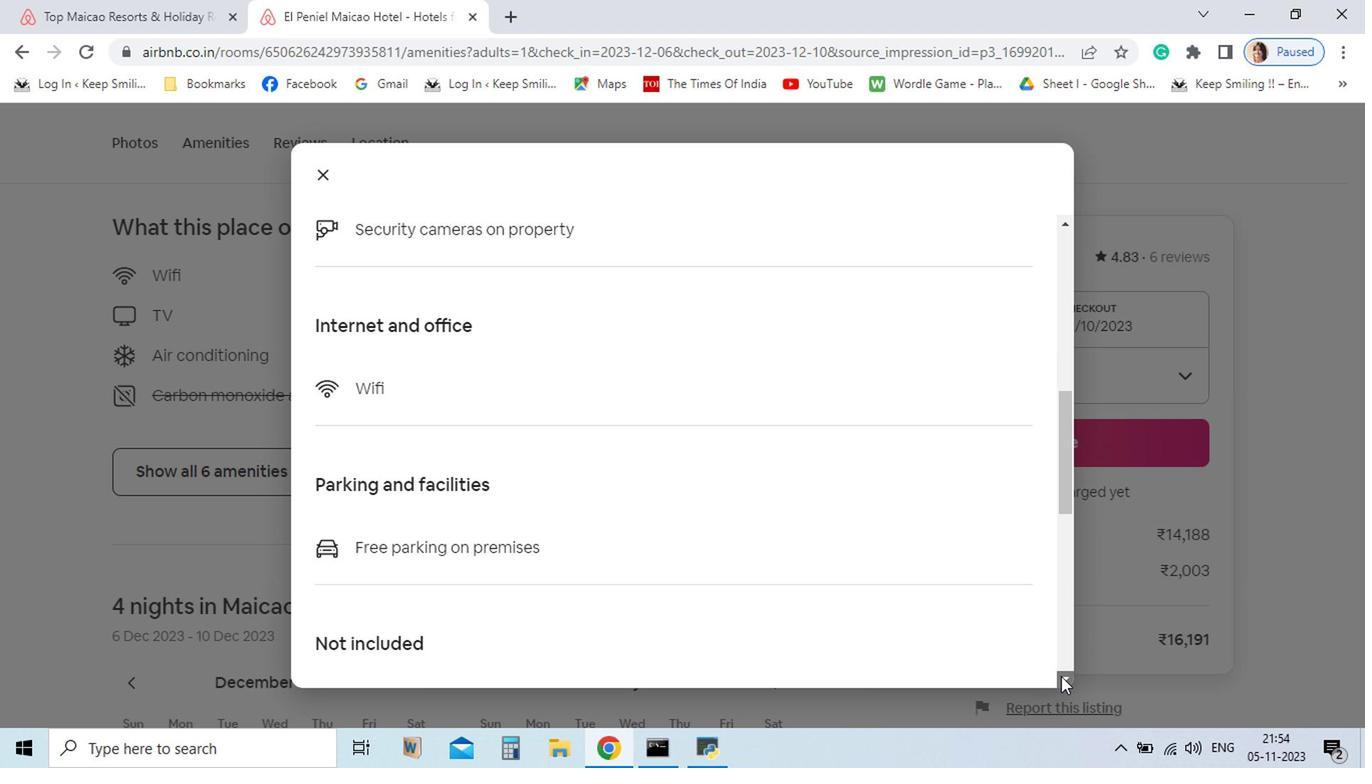 
Action: Mouse pressed left at (916, 645)
Screenshot: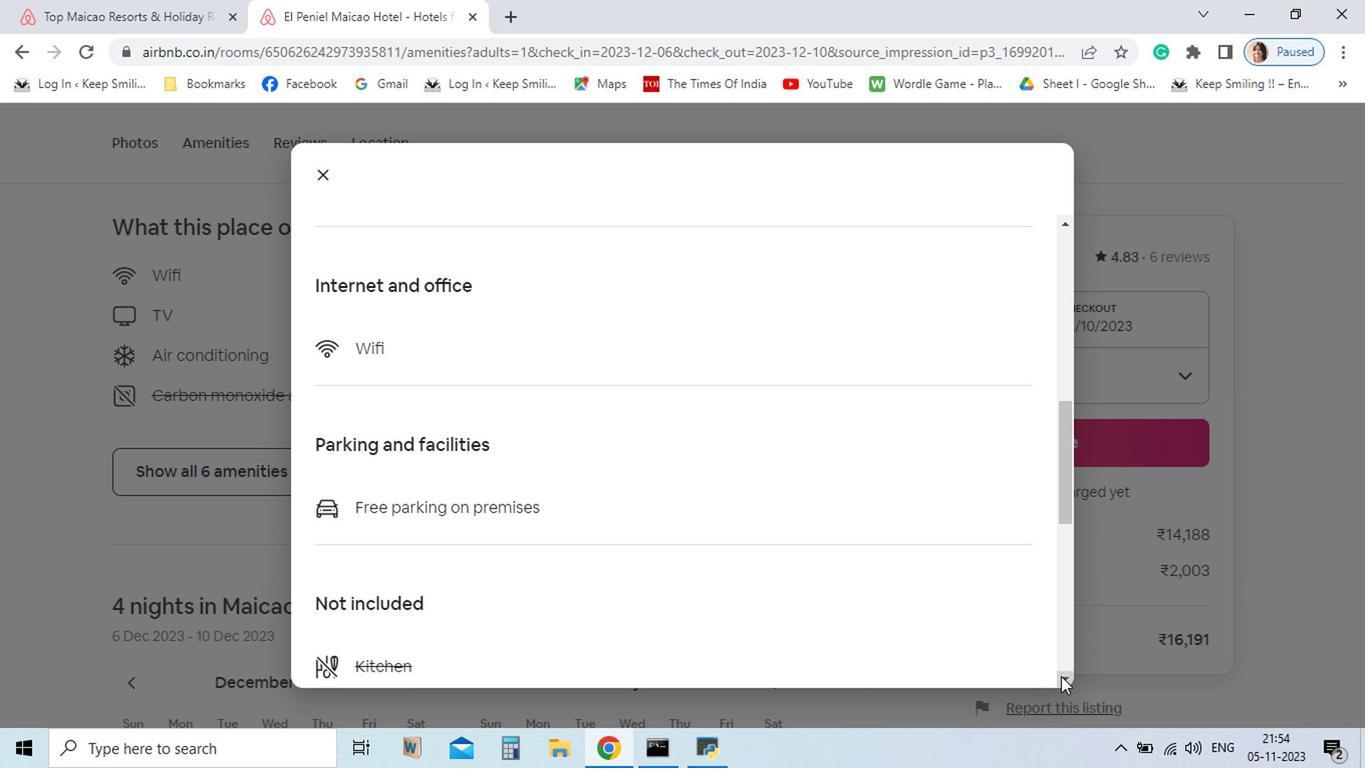 
Action: Mouse pressed left at (916, 645)
Screenshot: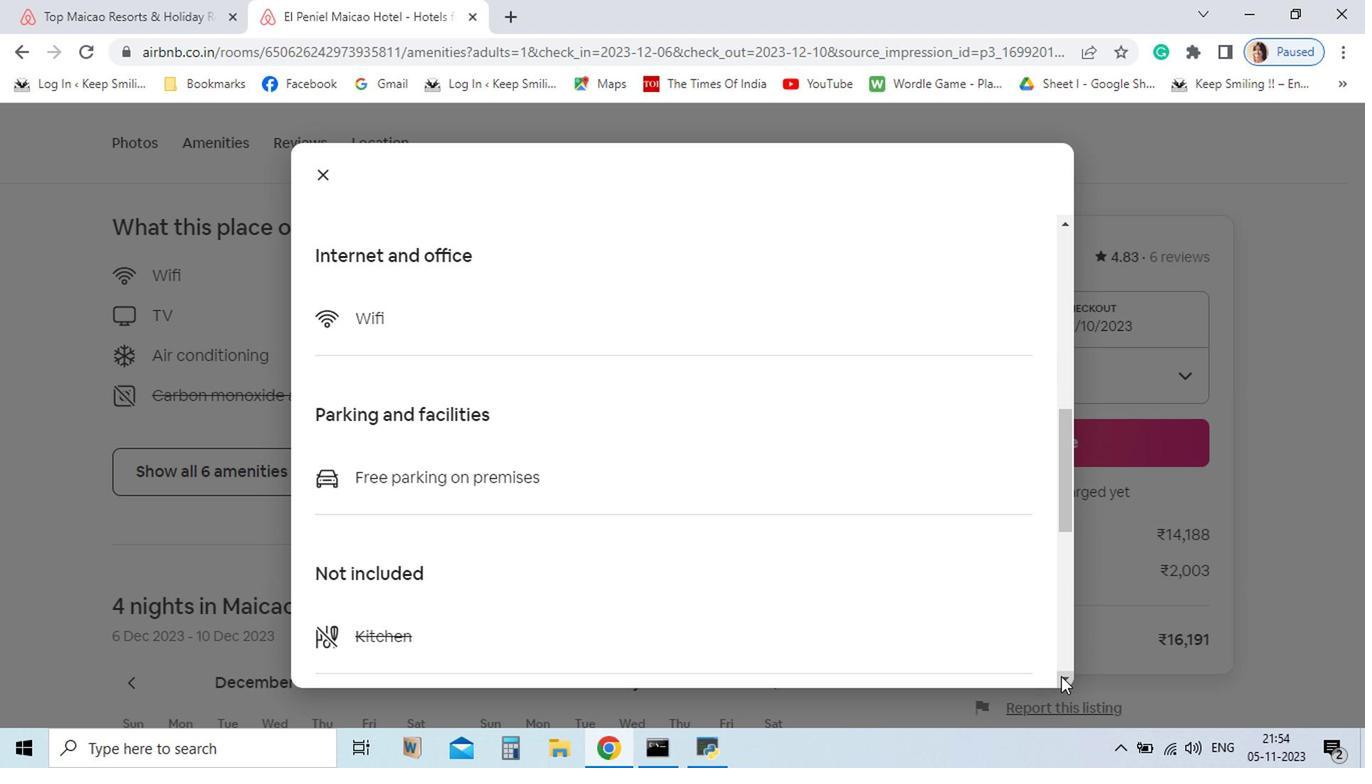 
Action: Mouse pressed left at (916, 645)
Screenshot: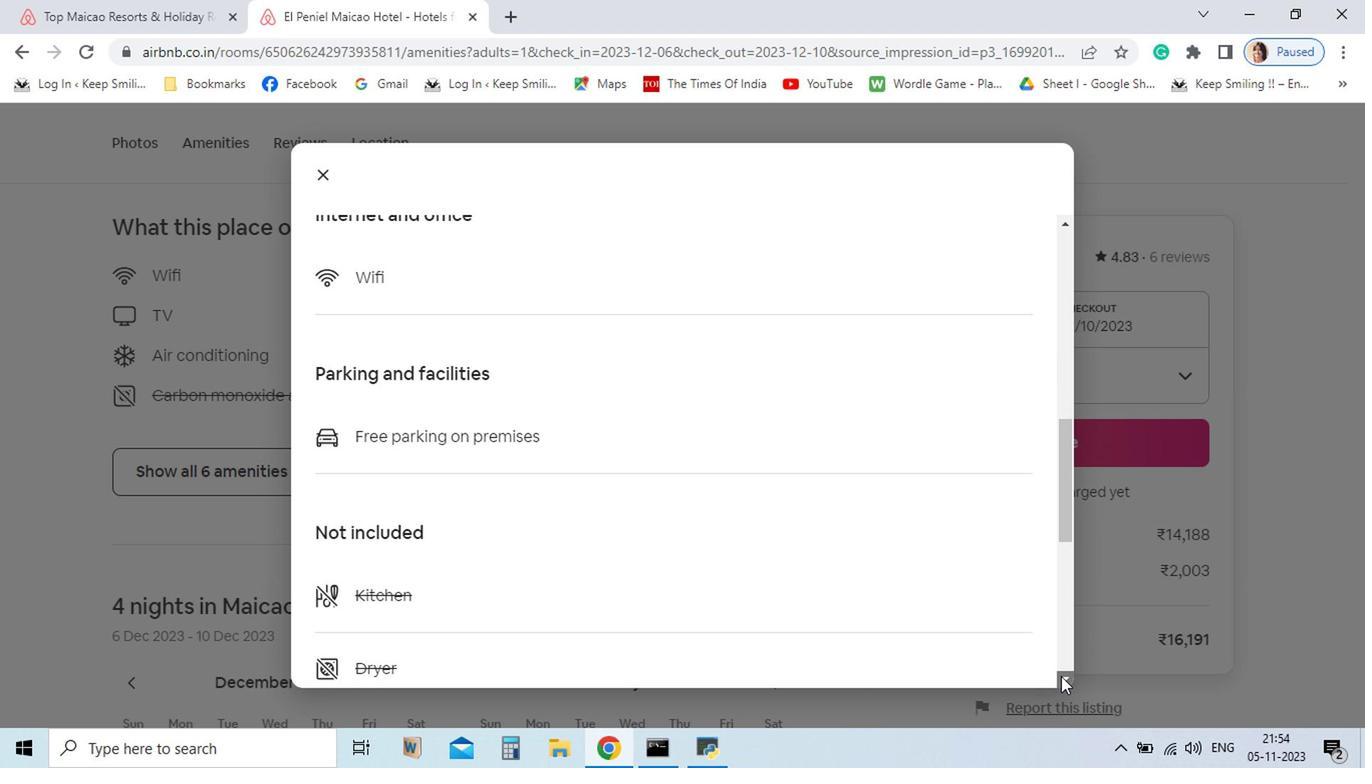 
Action: Mouse pressed left at (916, 645)
Screenshot: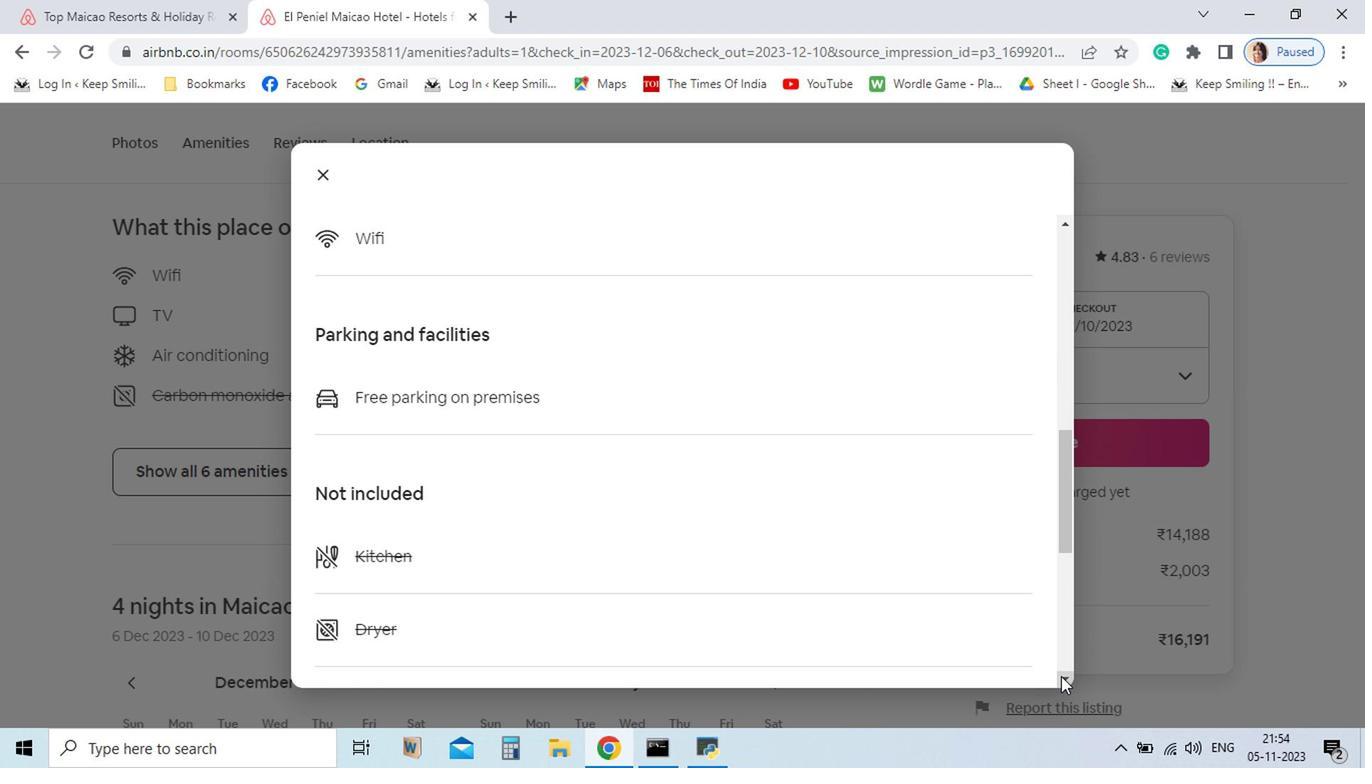 
Action: Mouse pressed left at (916, 645)
Screenshot: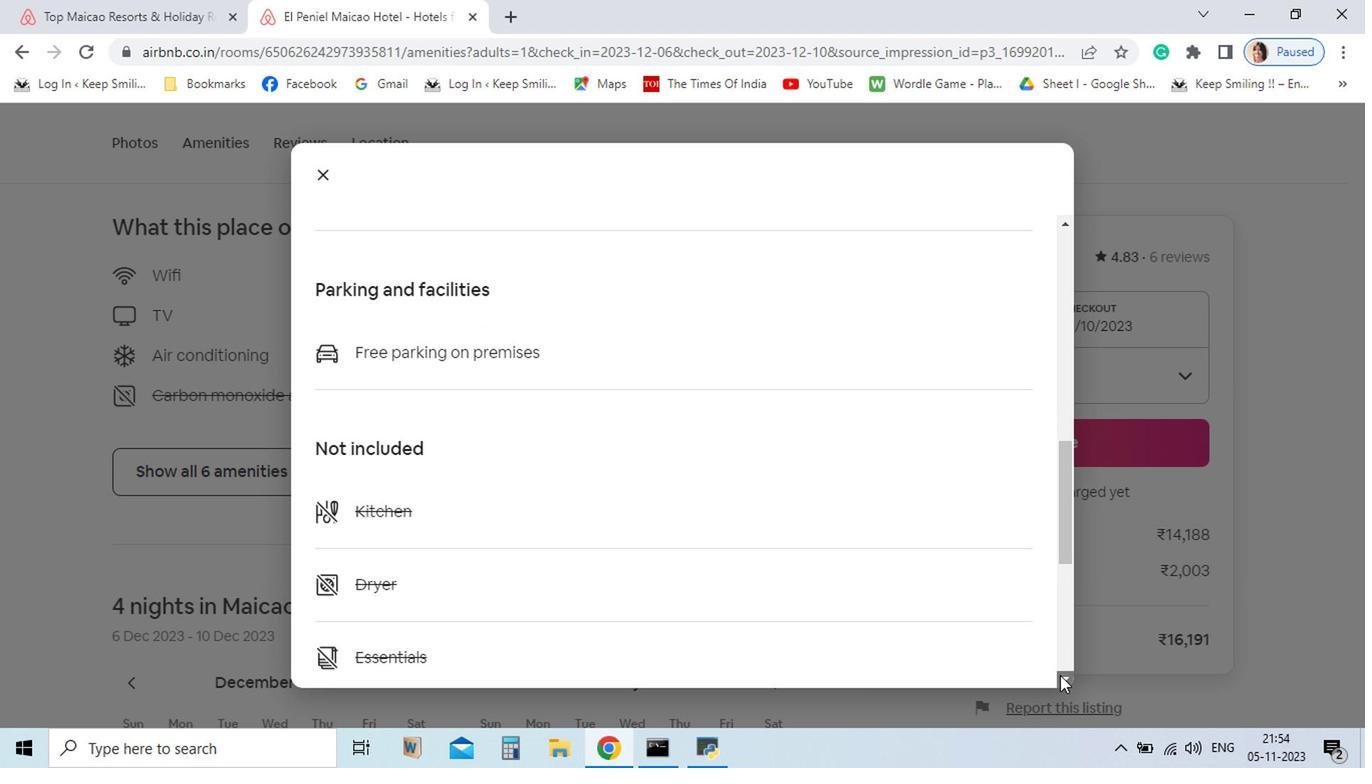
Action: Mouse moved to (915, 644)
Screenshot: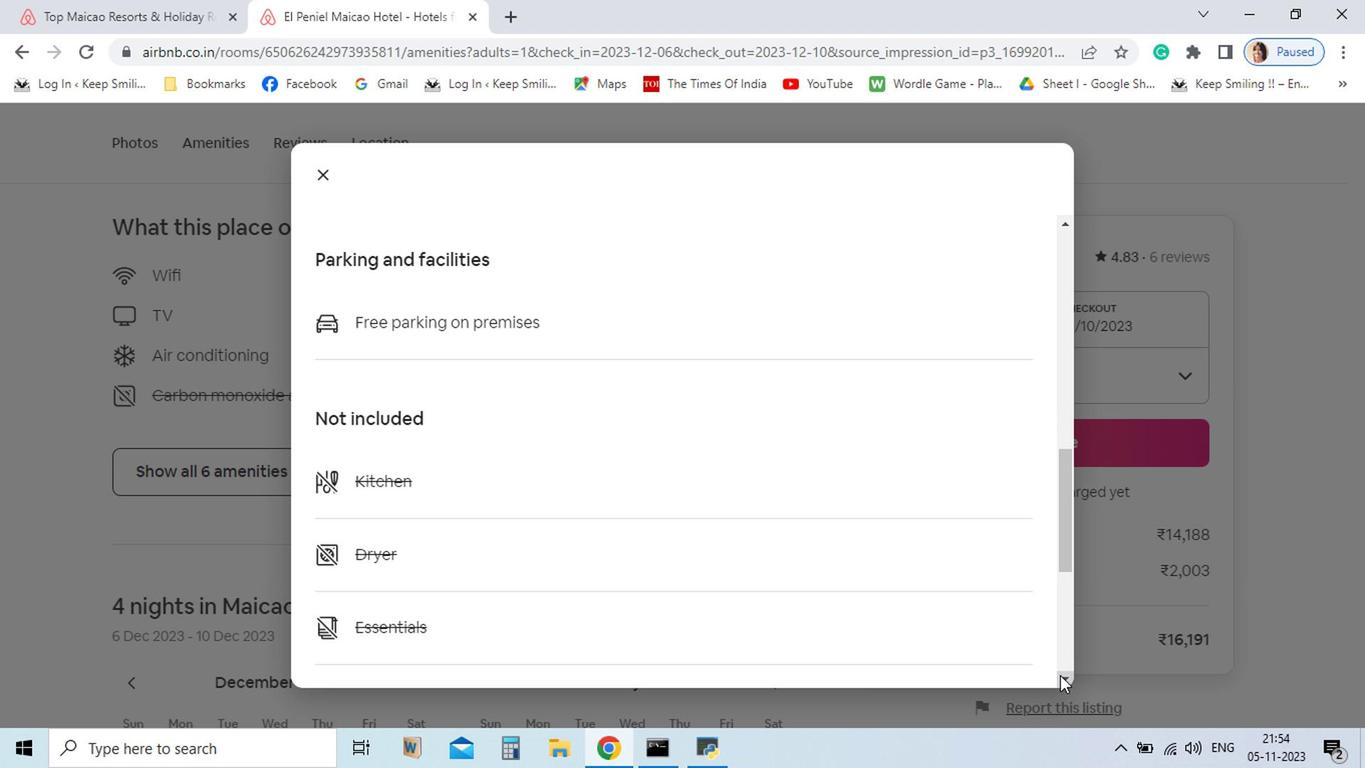 
Action: Mouse pressed left at (915, 644)
Screenshot: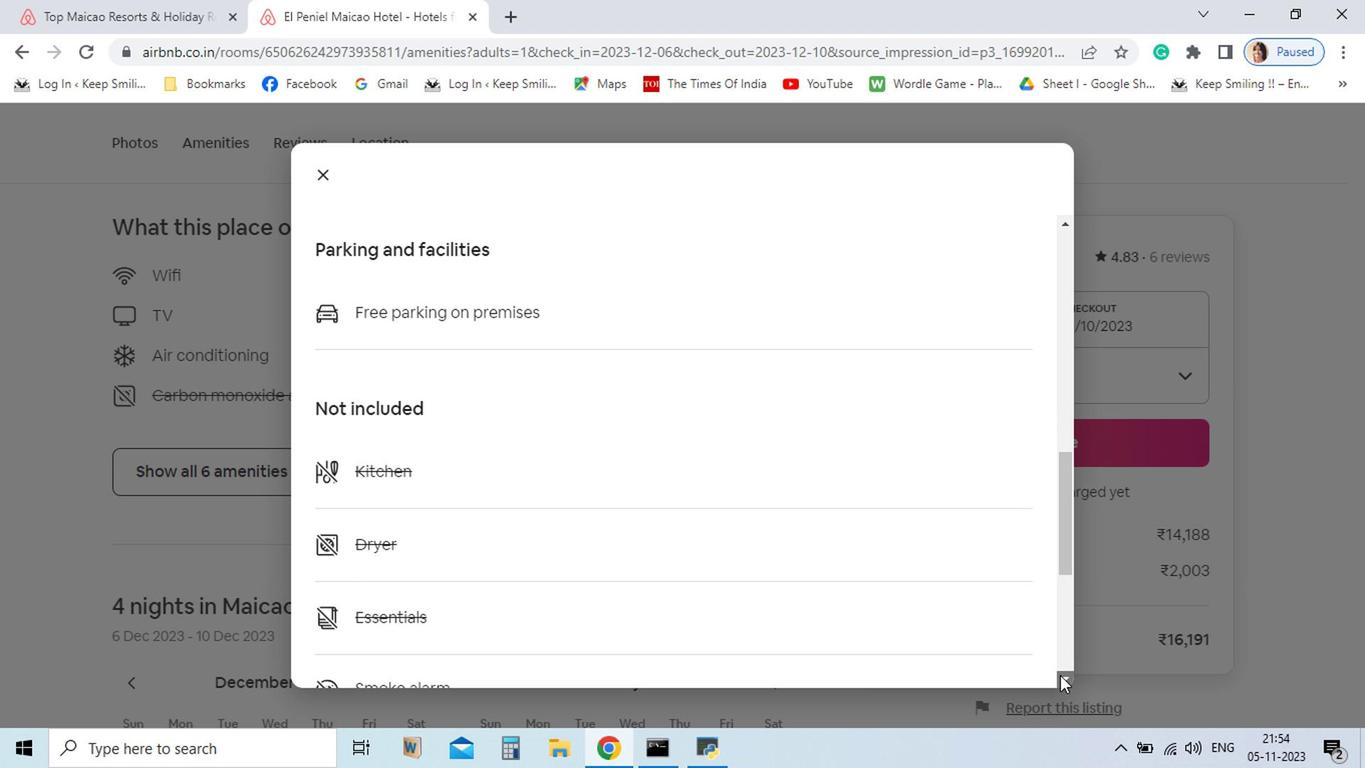 
Action: Mouse pressed left at (915, 644)
Screenshot: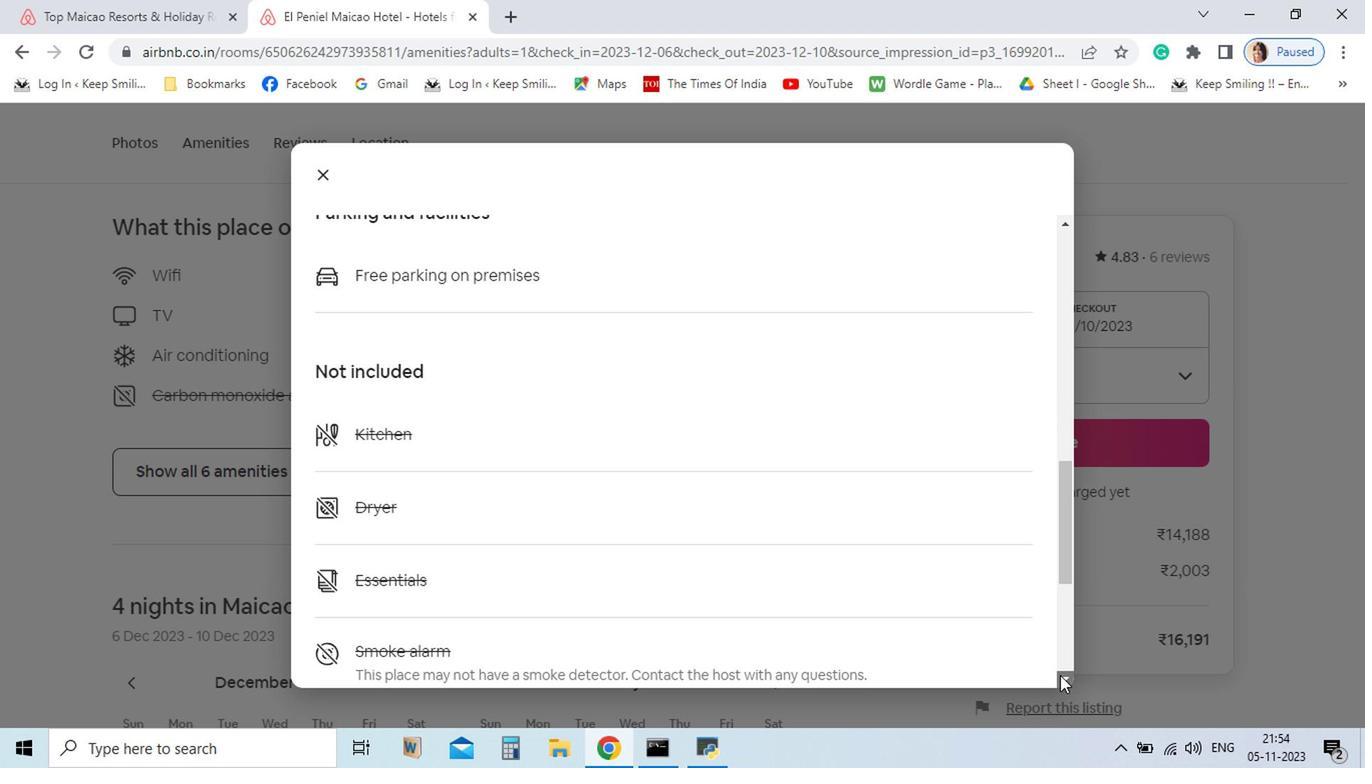 
Action: Mouse pressed left at (915, 644)
Screenshot: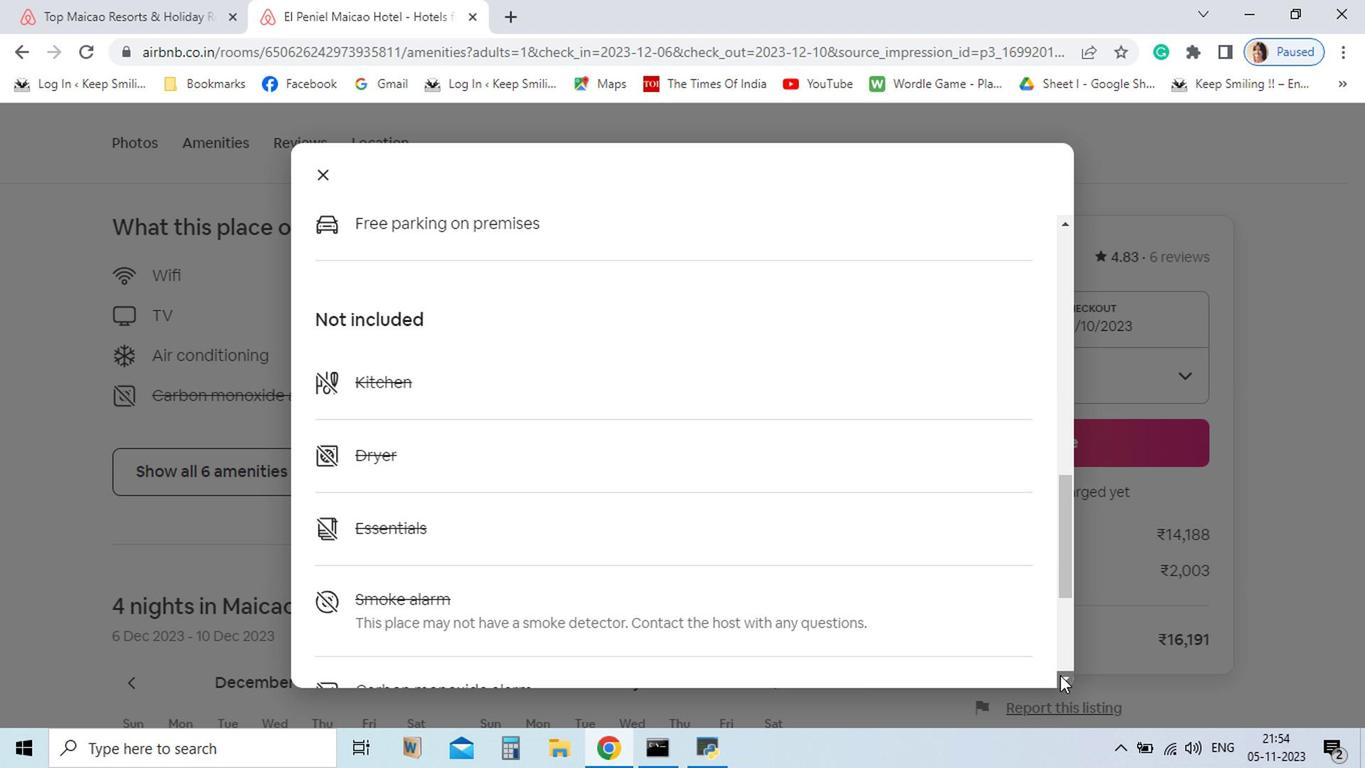 
Action: Mouse pressed left at (915, 644)
Screenshot: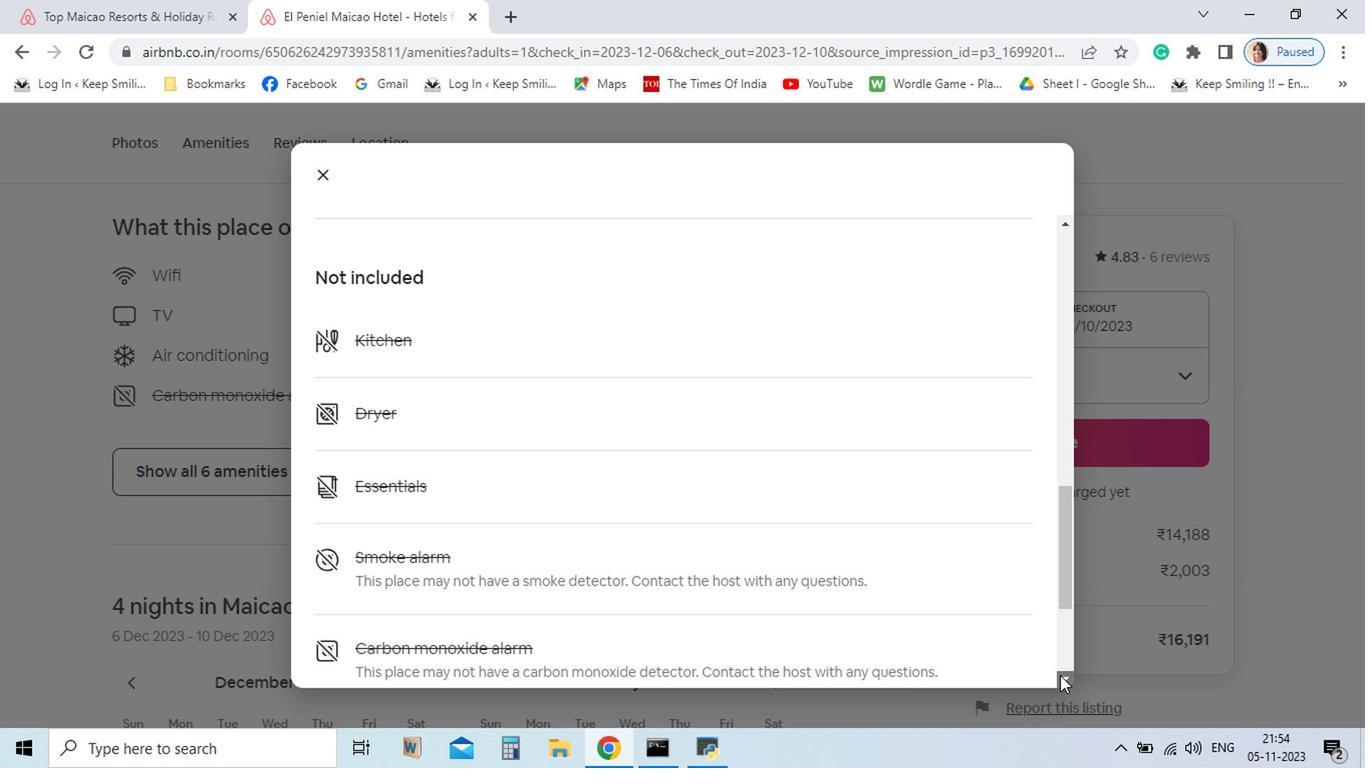 
Action: Mouse pressed left at (915, 644)
Screenshot: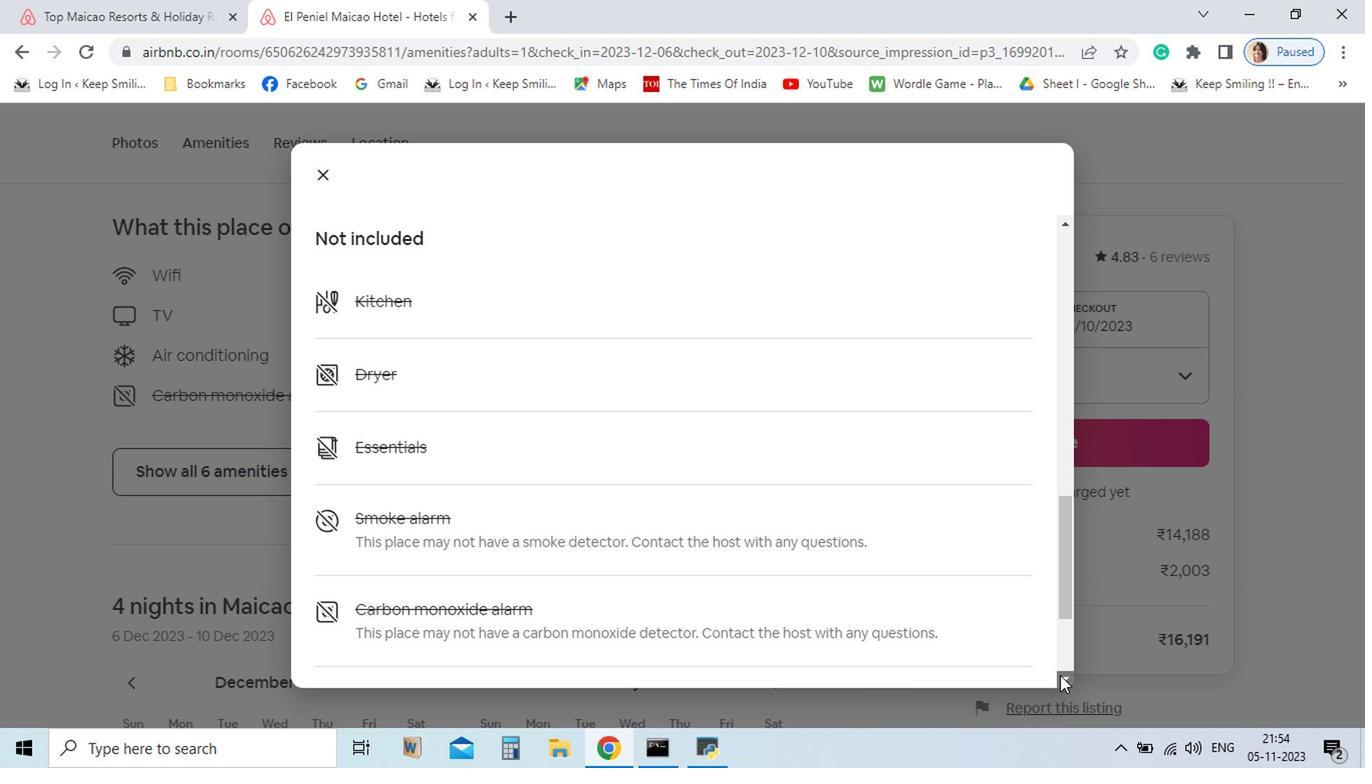 
Action: Mouse pressed left at (915, 644)
Screenshot: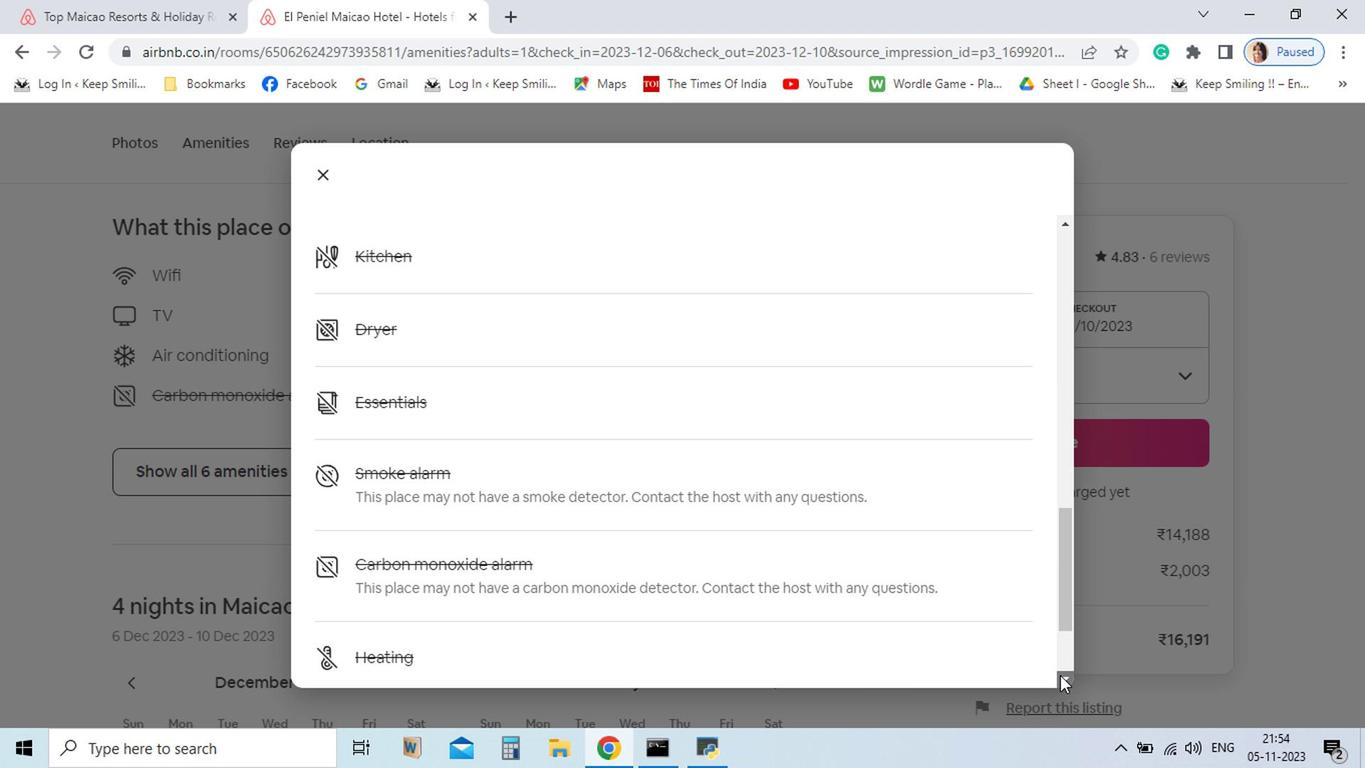 
Action: Mouse pressed left at (915, 644)
Screenshot: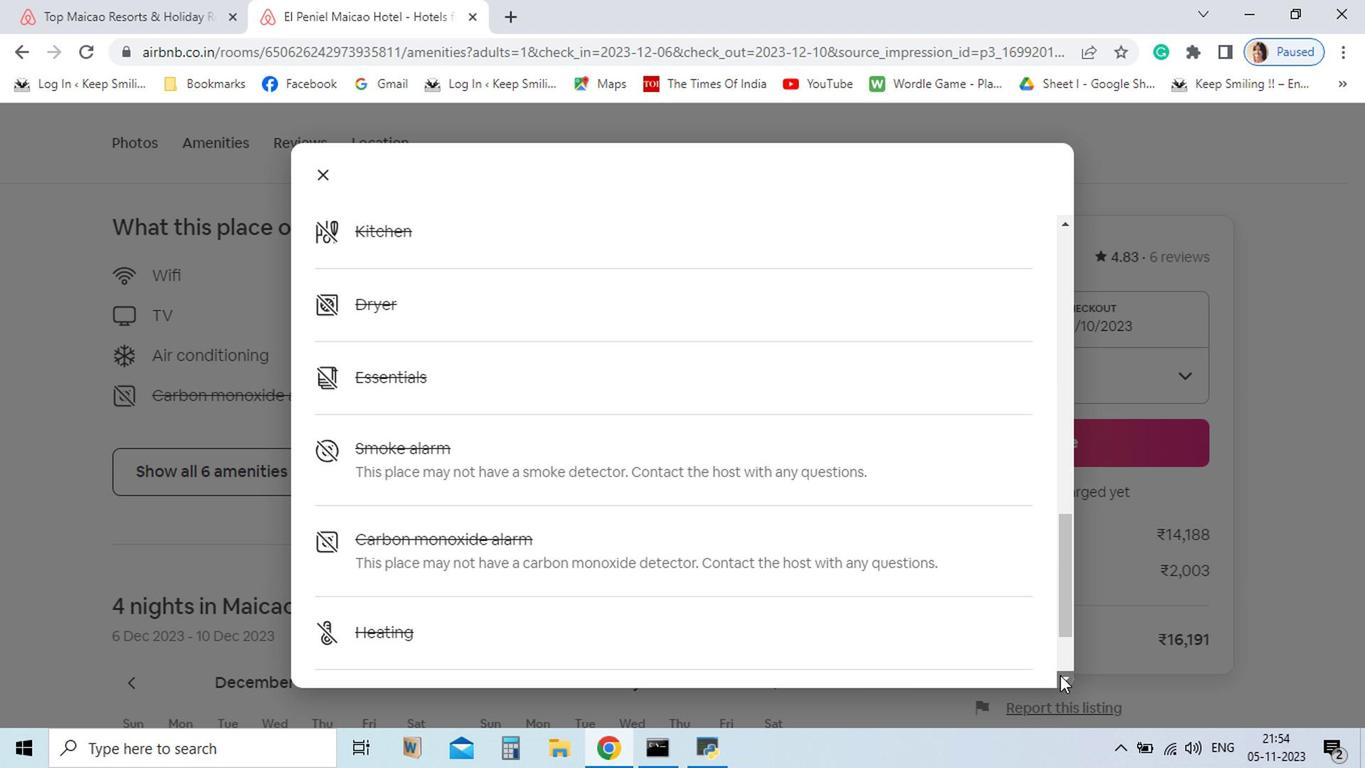 
Action: Mouse pressed left at (915, 644)
Screenshot: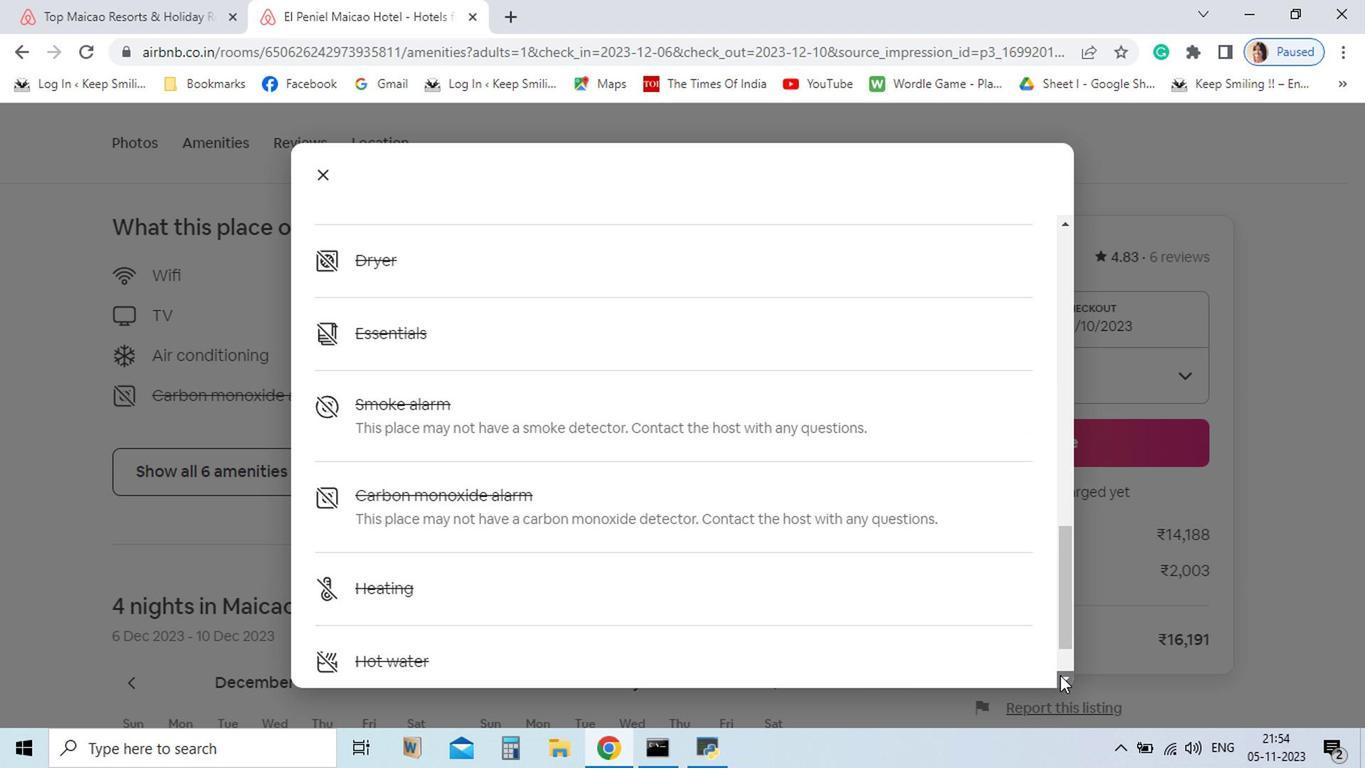 
Action: Mouse pressed left at (915, 644)
Screenshot: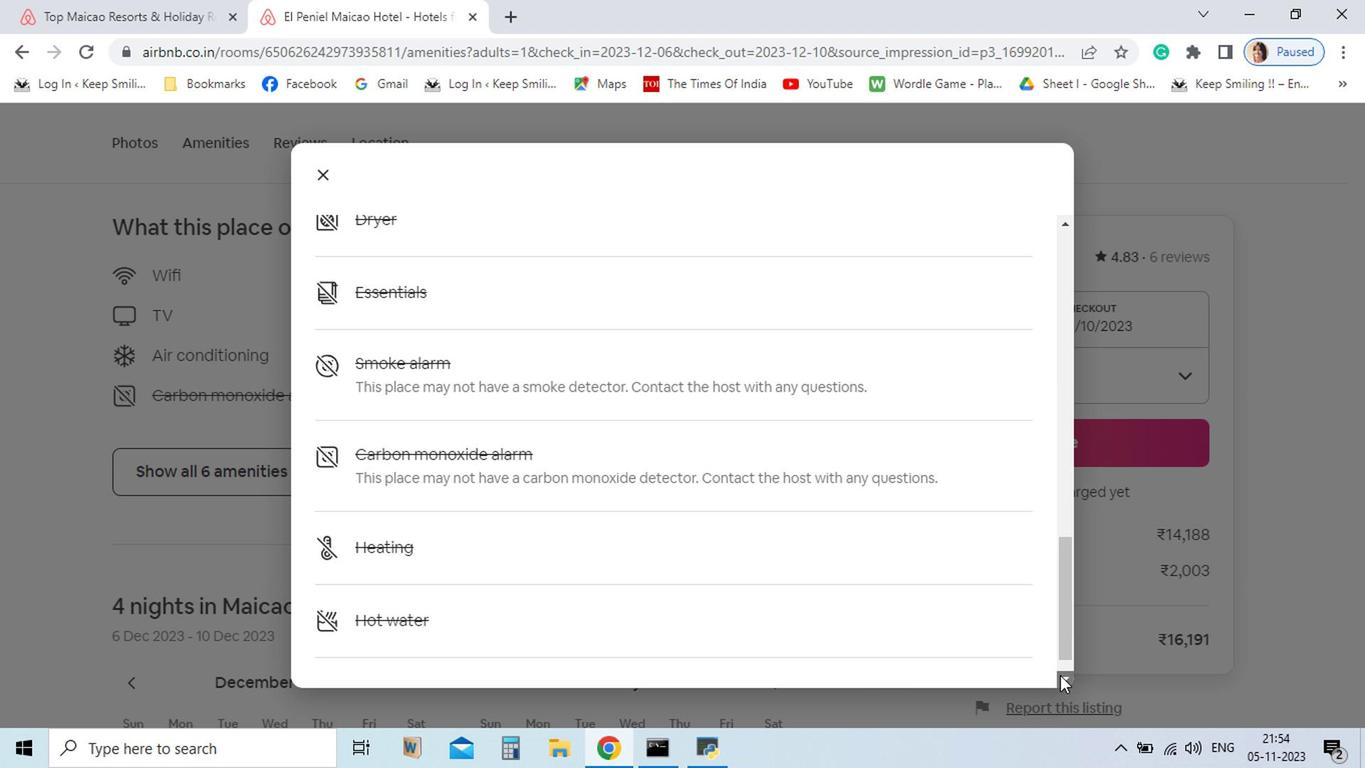 
Action: Mouse pressed left at (915, 644)
Screenshot: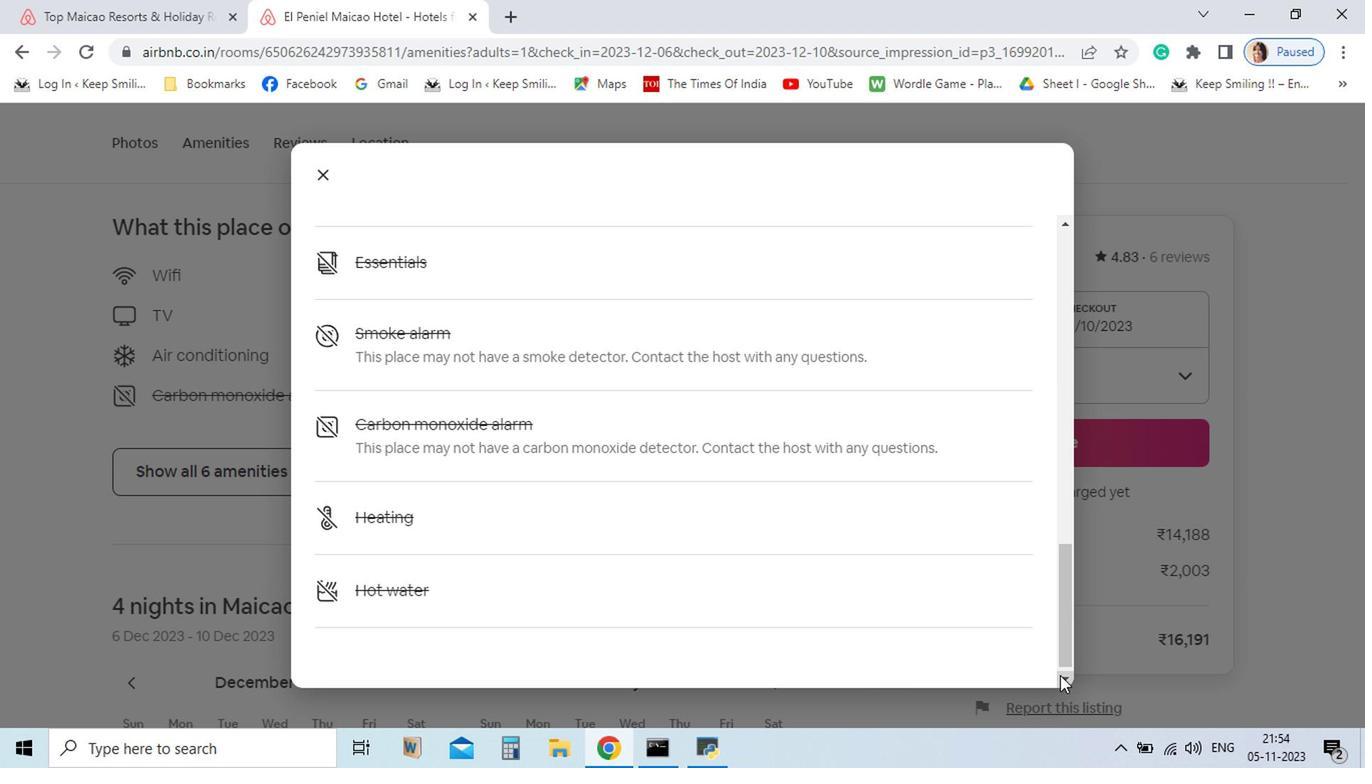 
Action: Mouse pressed left at (915, 644)
Screenshot: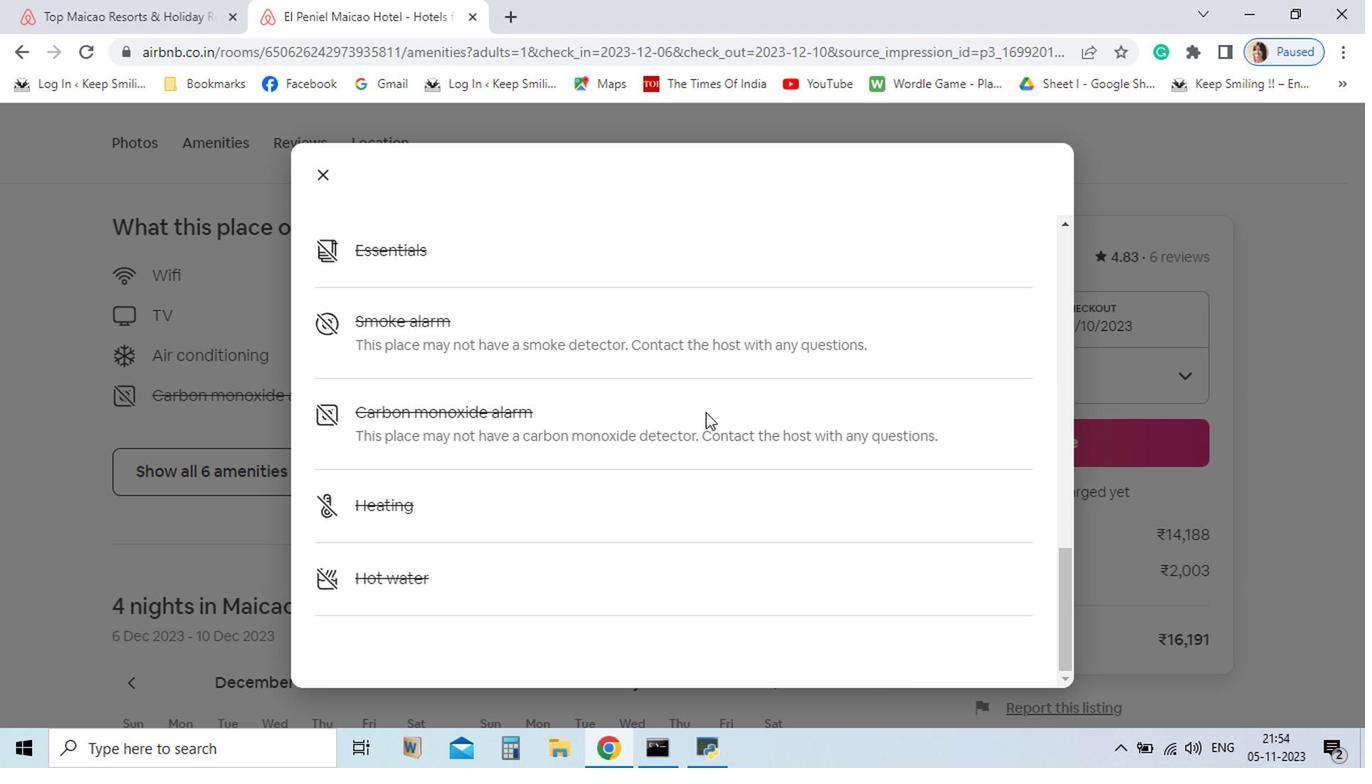 
Action: Mouse moved to (391, 285)
Screenshot: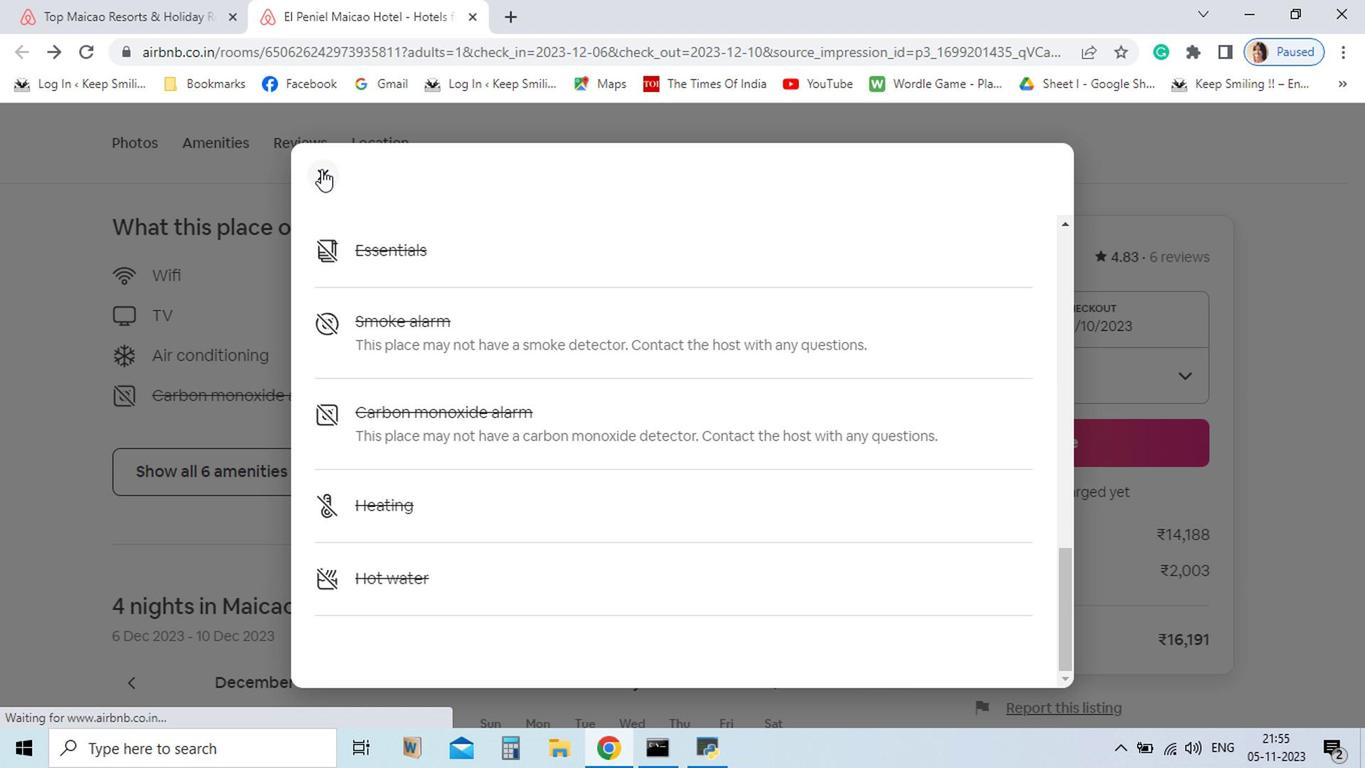 
Action: Mouse pressed left at (391, 285)
Screenshot: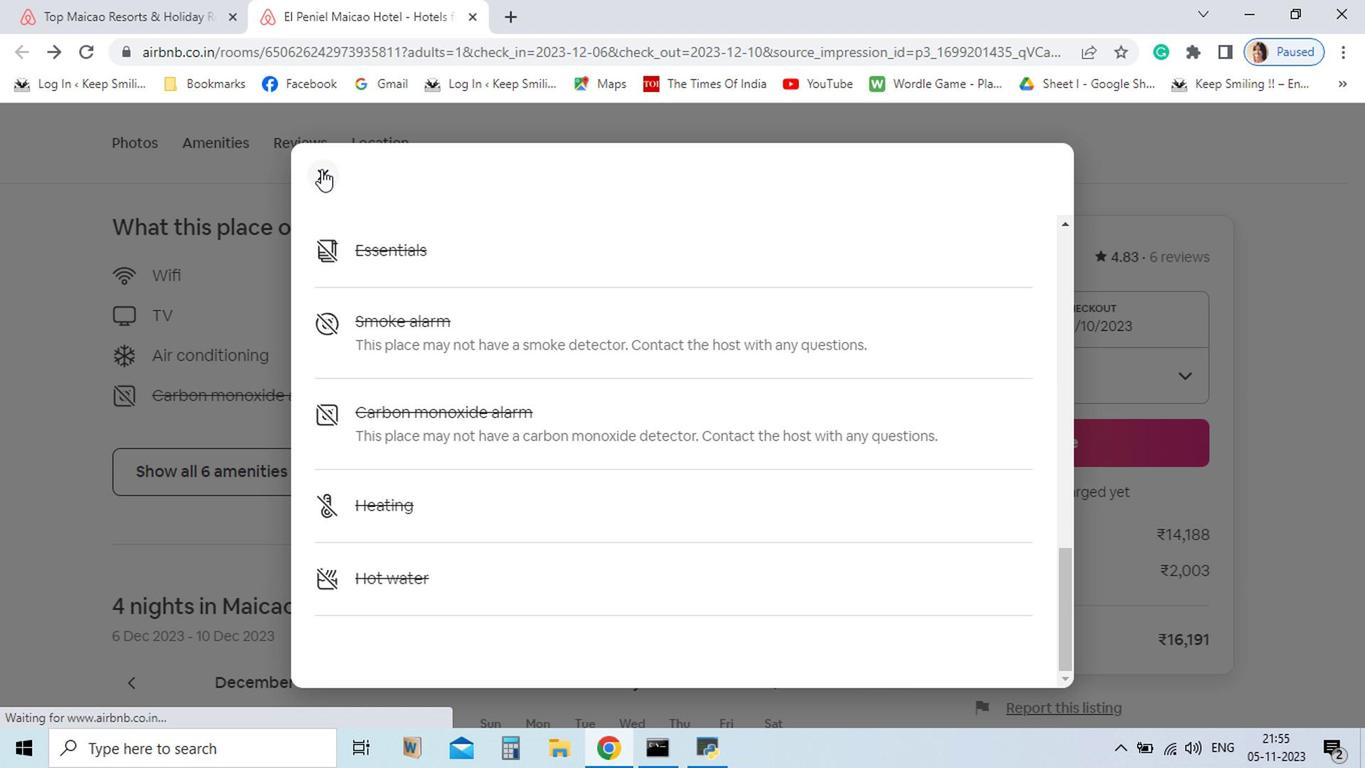 
Action: Mouse moved to (1127, 677)
Screenshot: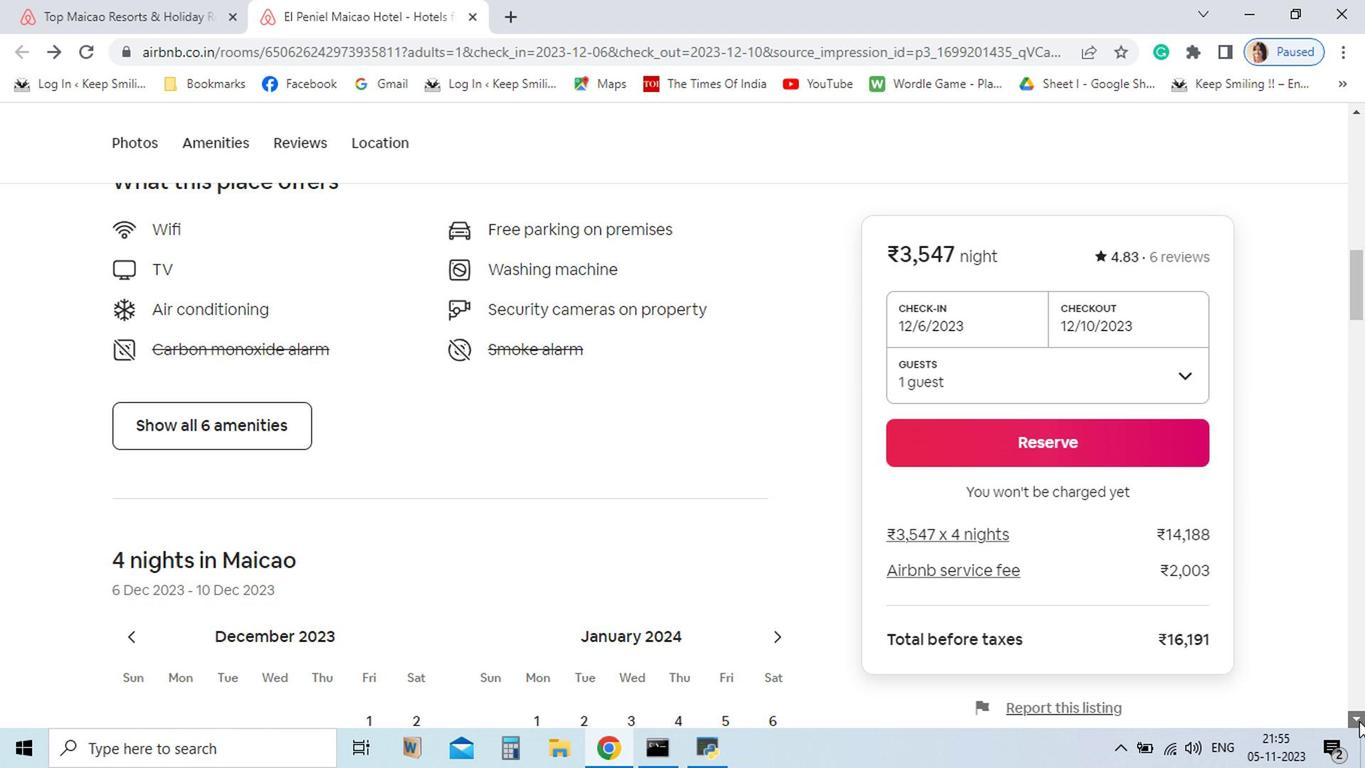 
Action: Mouse pressed left at (1127, 677)
Screenshot: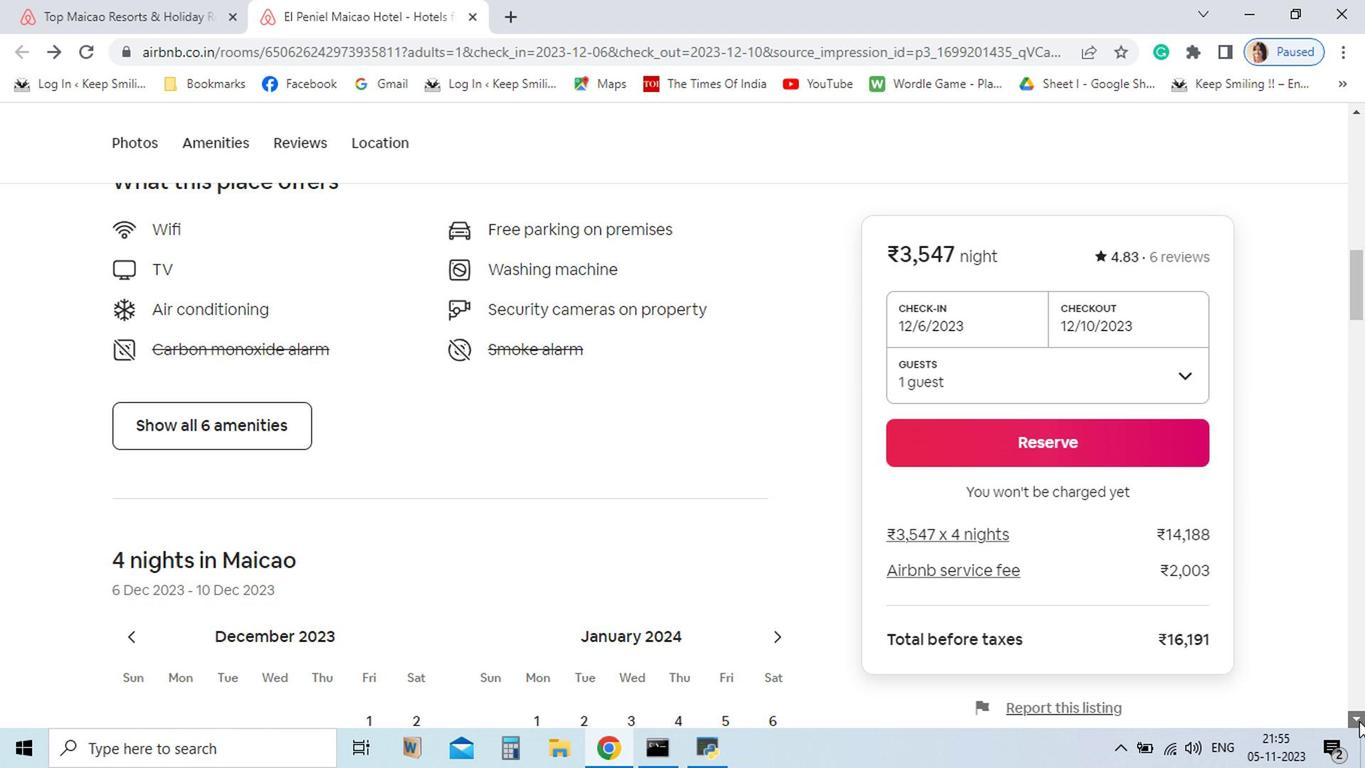
Action: Mouse pressed left at (1127, 677)
Screenshot: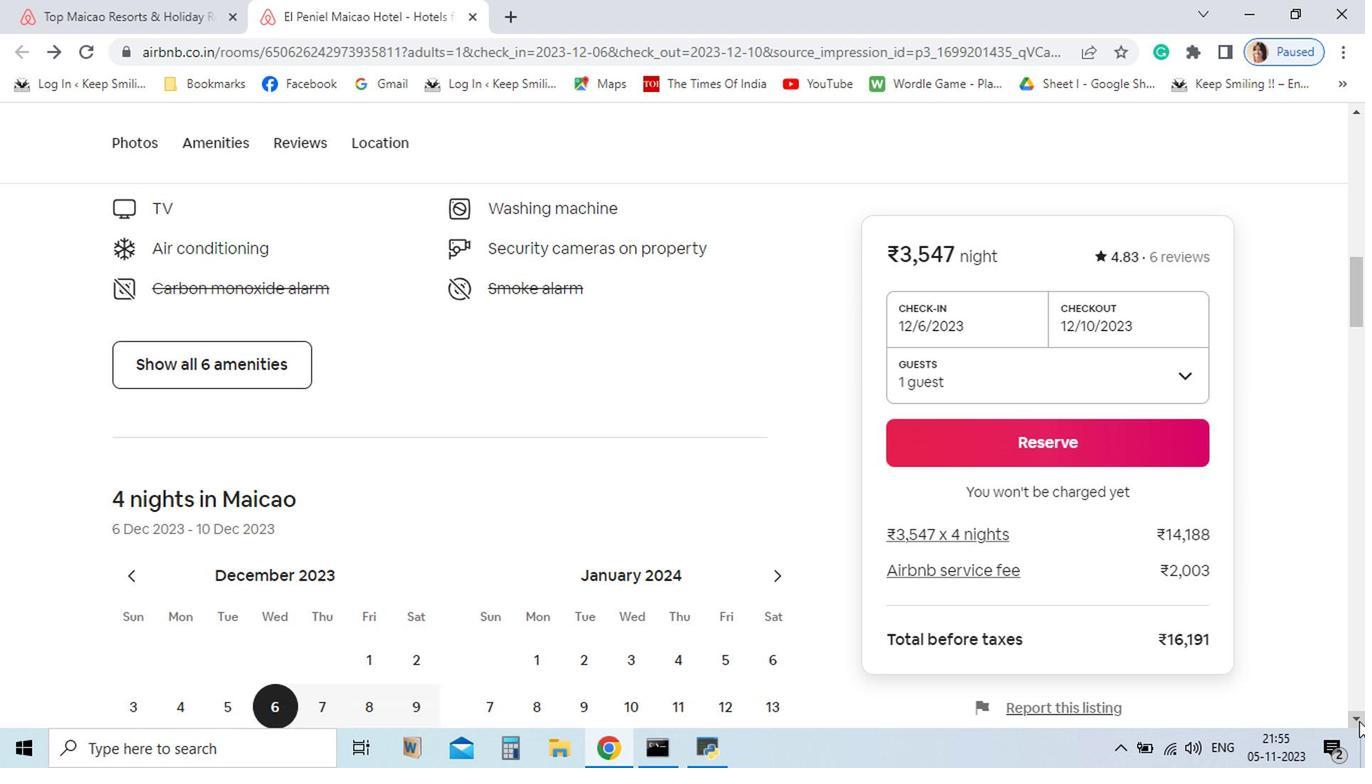 
Action: Mouse pressed left at (1127, 677)
Screenshot: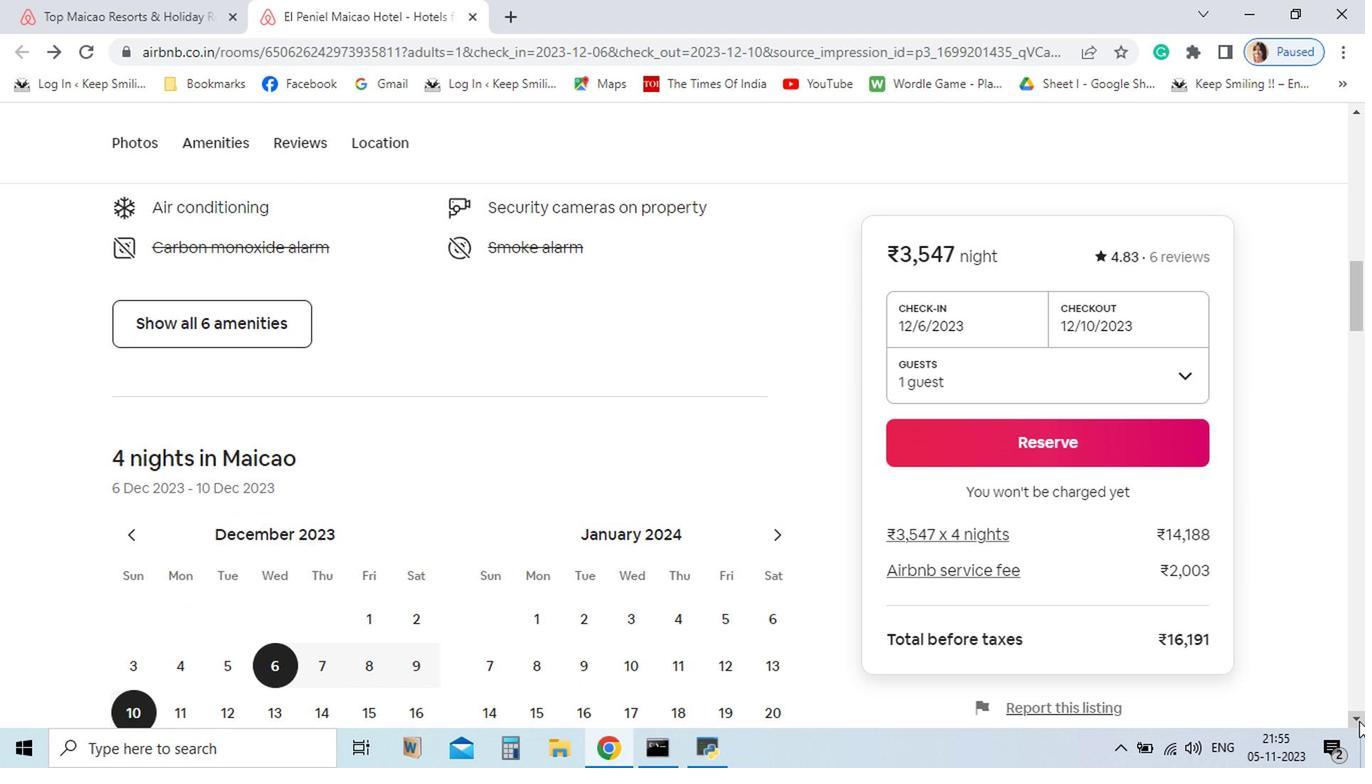 
Action: Mouse pressed left at (1127, 677)
Screenshot: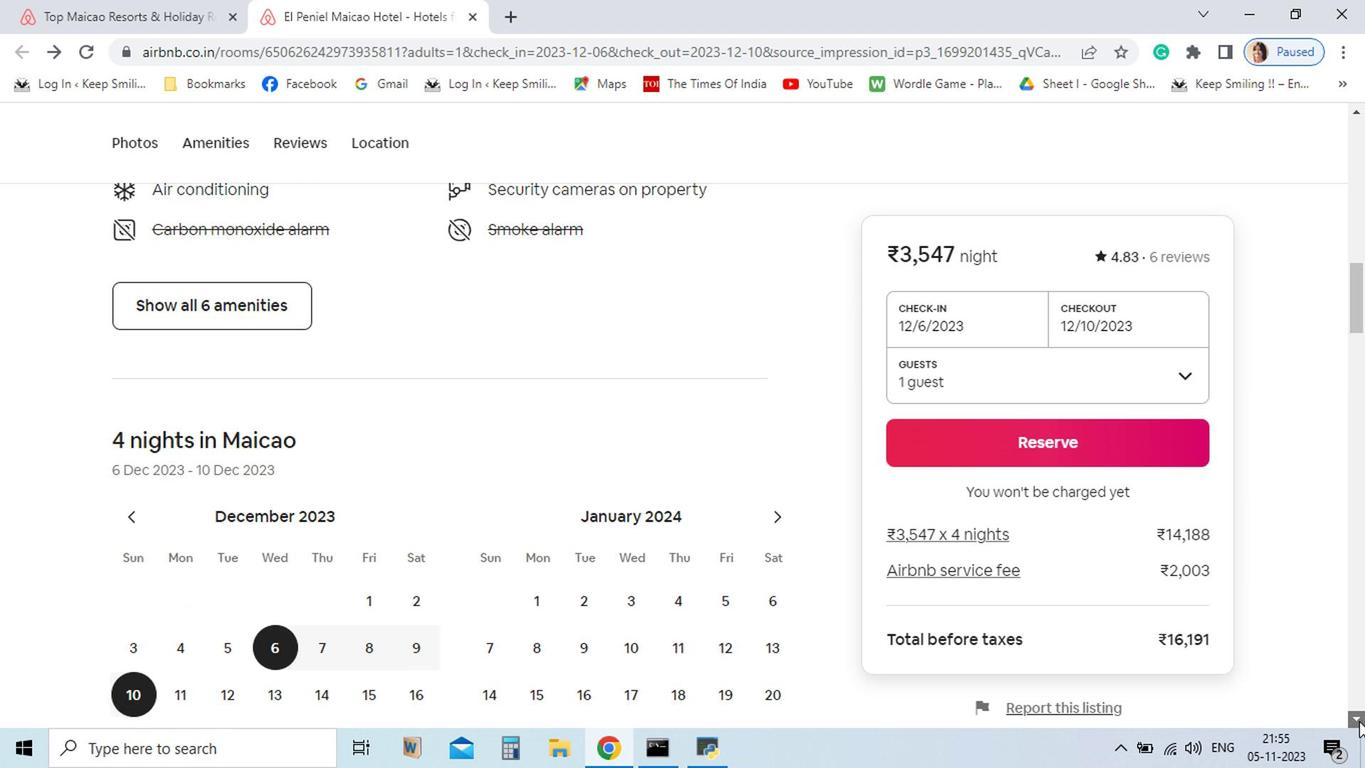
Action: Mouse pressed left at (1127, 677)
Screenshot: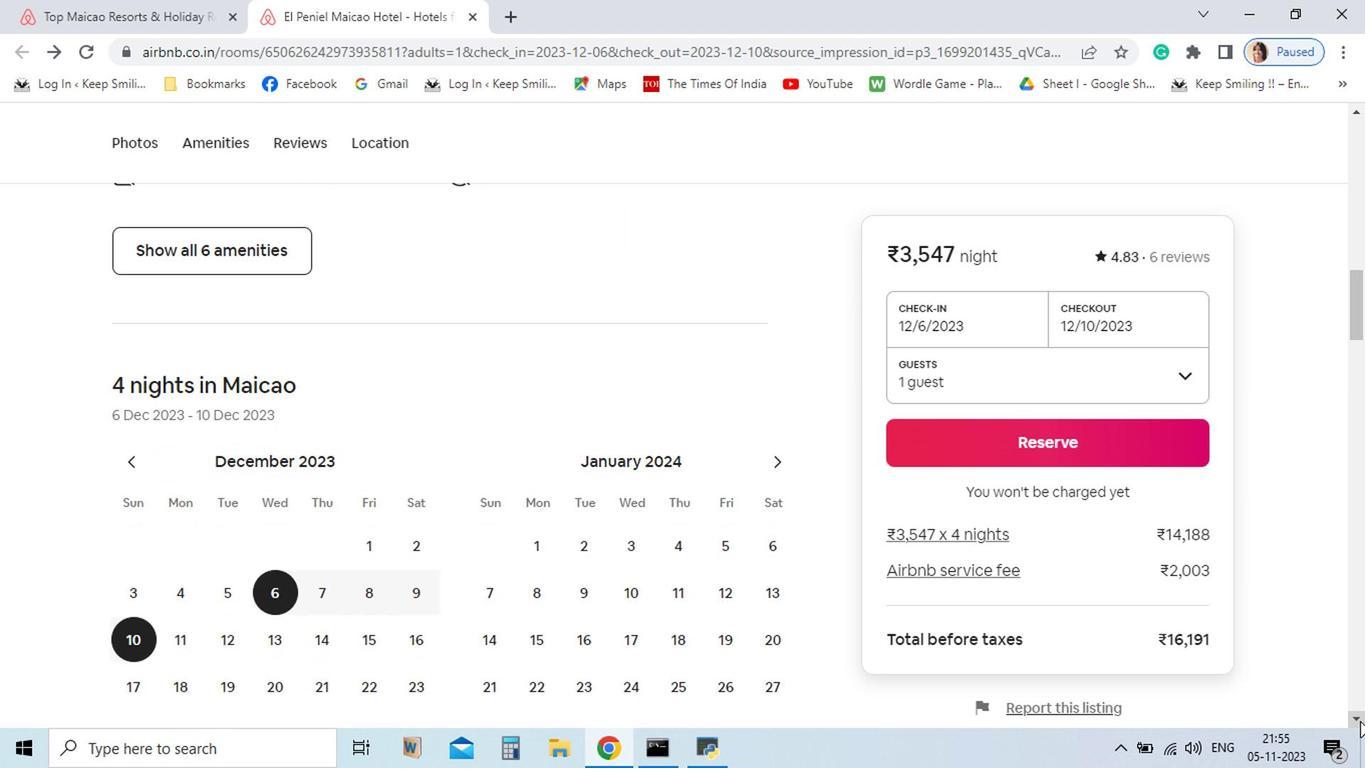 
Action: Mouse moved to (1128, 677)
Screenshot: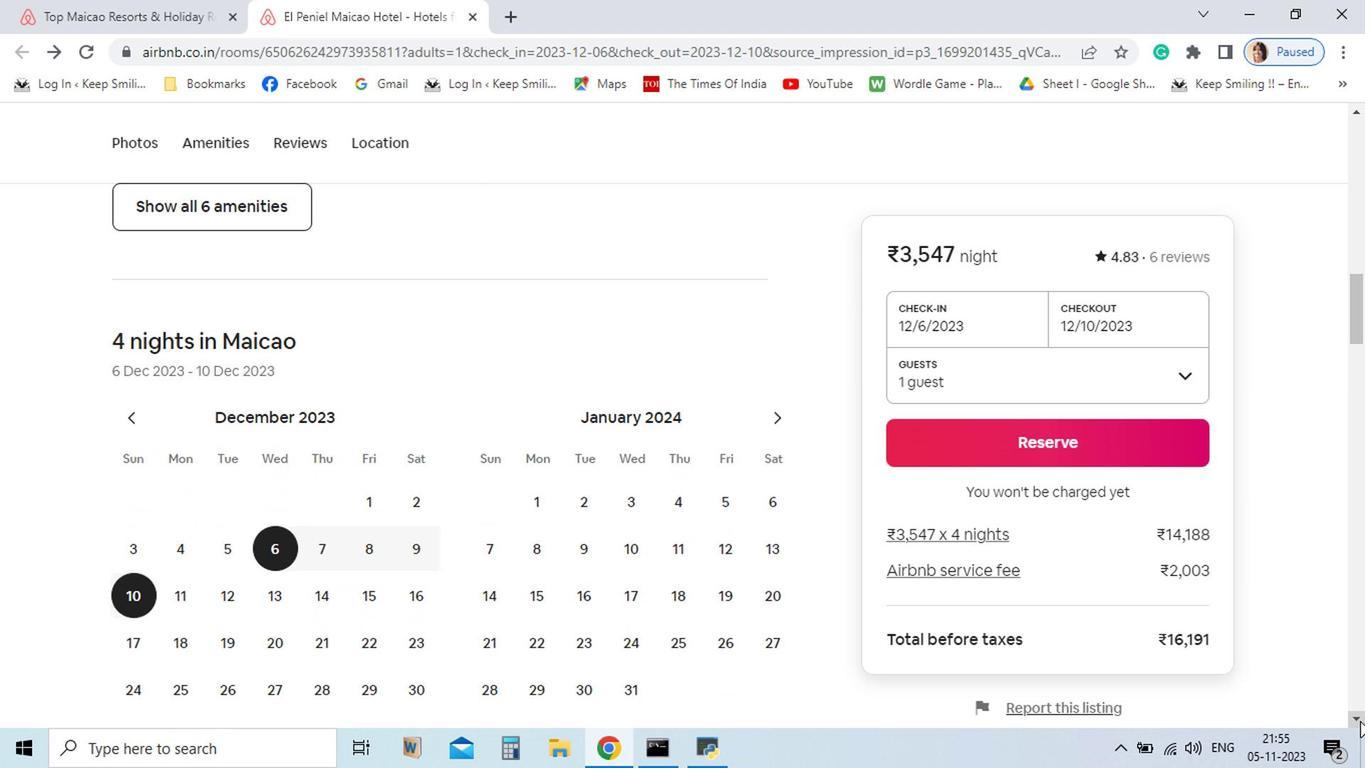 
Action: Mouse pressed left at (1128, 677)
Screenshot: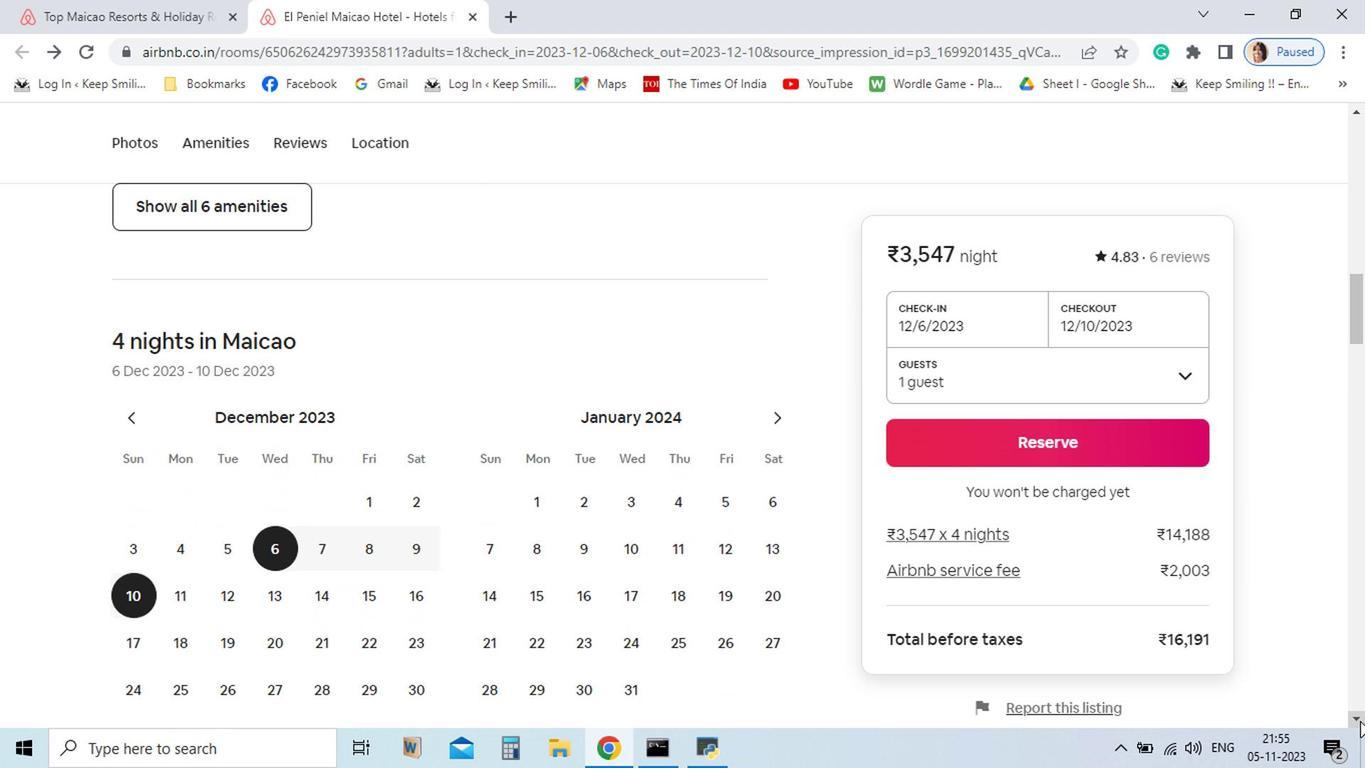 
Action: Mouse pressed left at (1128, 677)
Screenshot: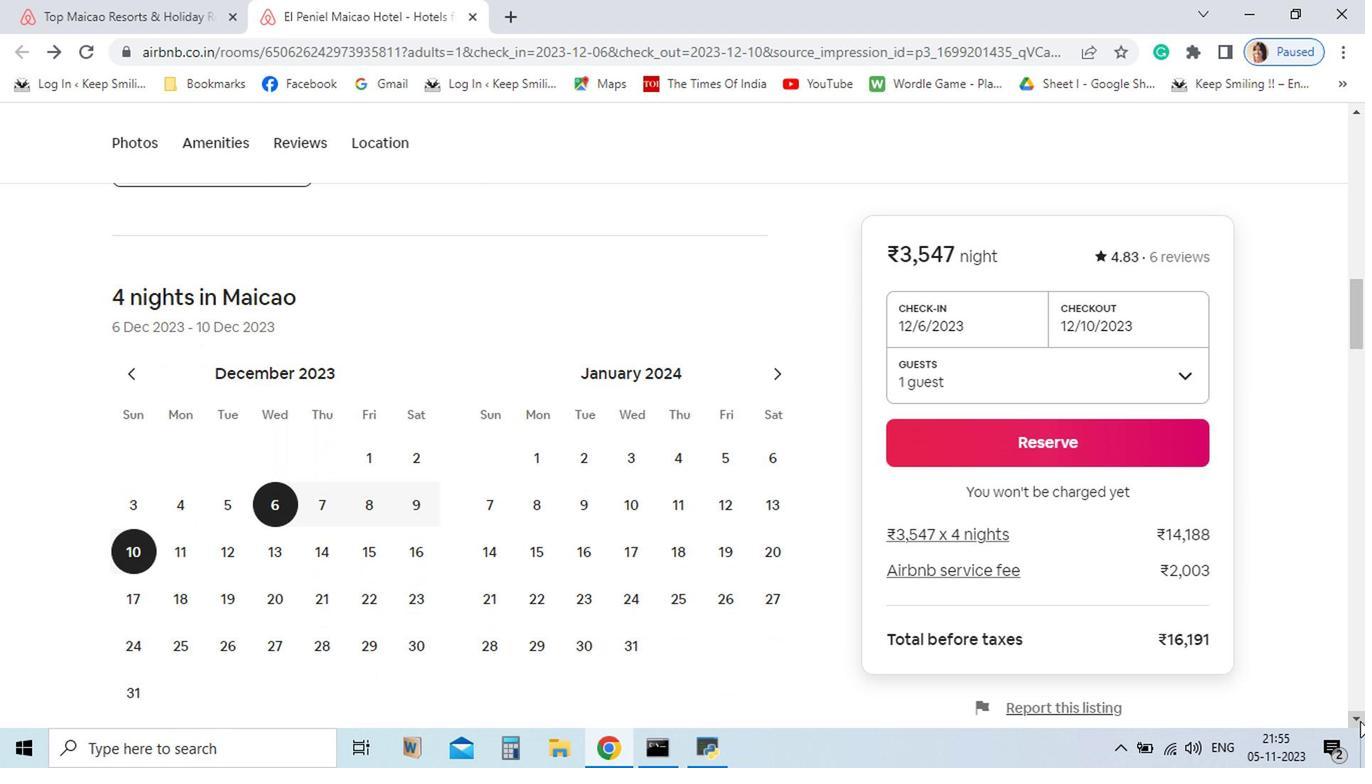 
Action: Mouse pressed left at (1128, 677)
Screenshot: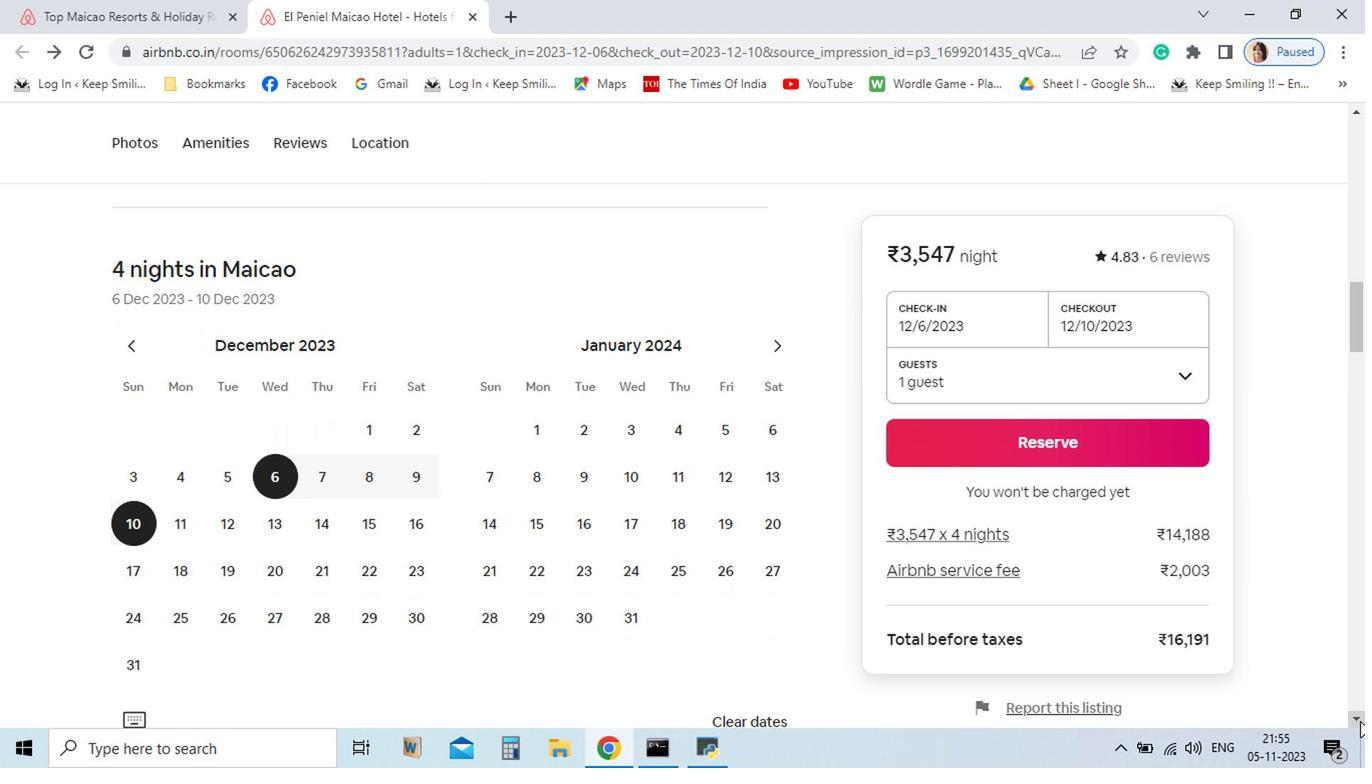 
Action: Mouse pressed left at (1128, 677)
Screenshot: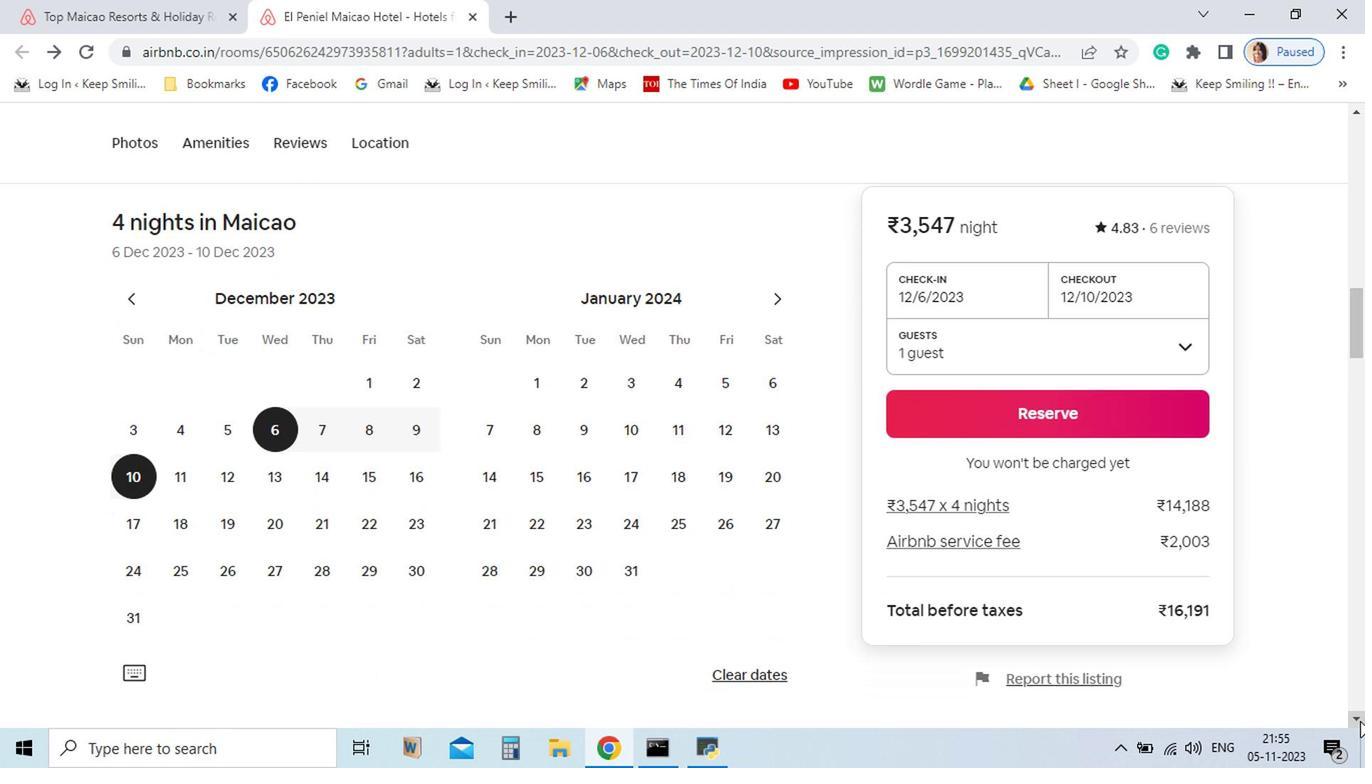 
Action: Mouse pressed left at (1128, 677)
Screenshot: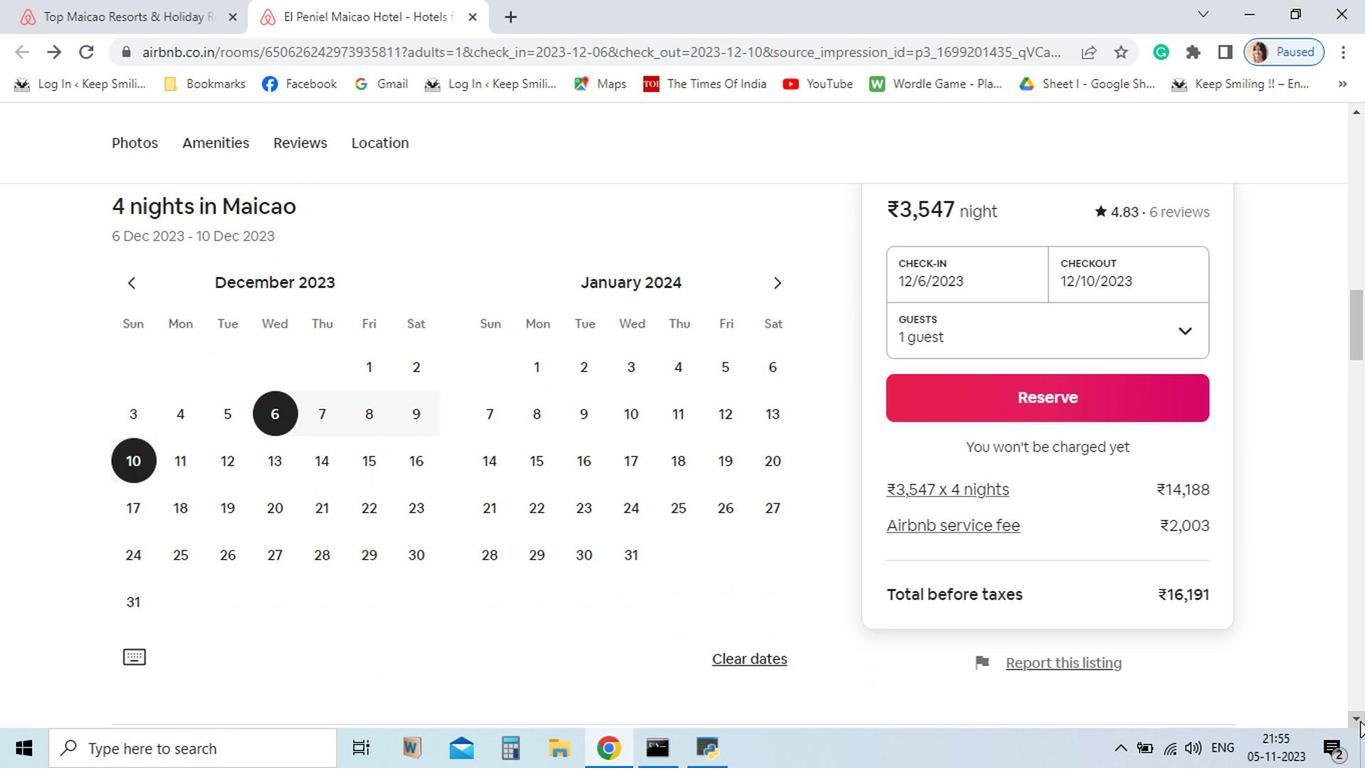 
Action: Mouse moved to (1128, 678)
Screenshot: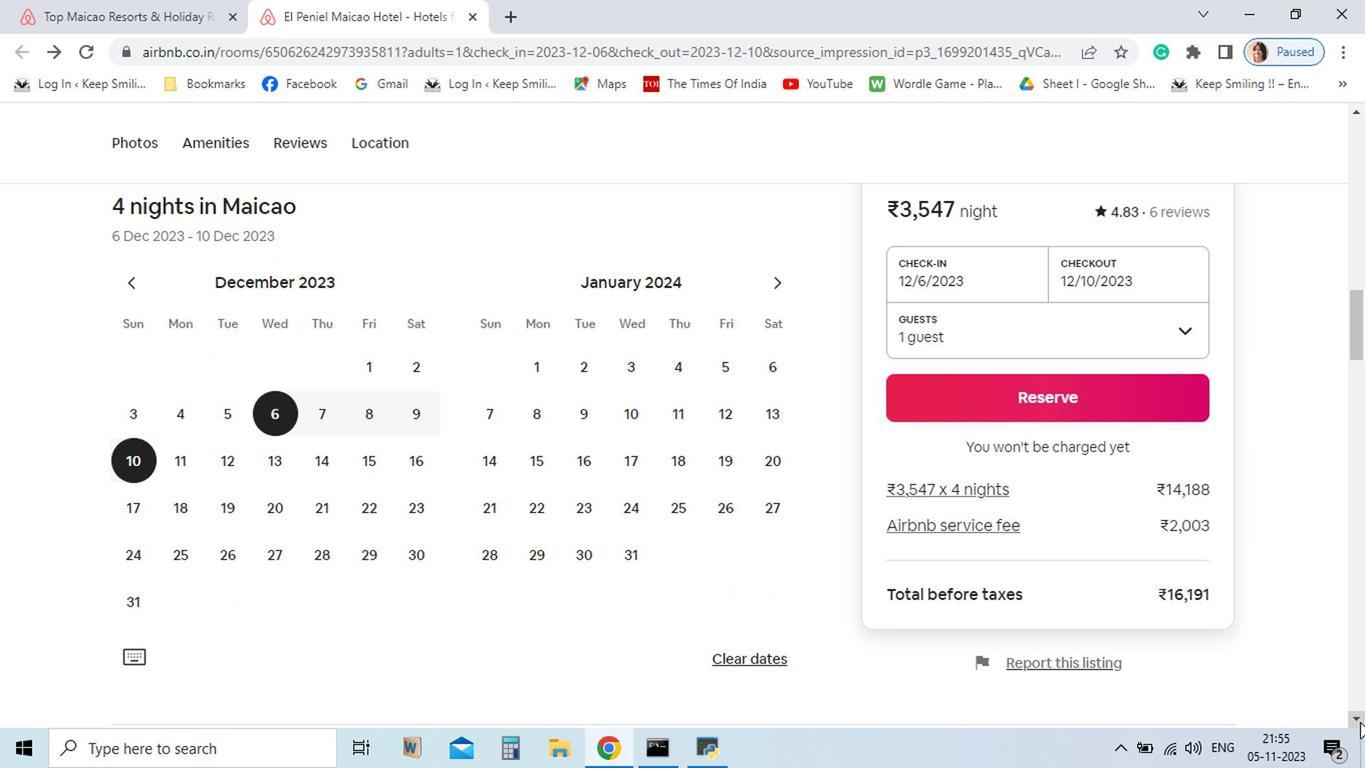 
Action: Mouse pressed left at (1128, 678)
Screenshot: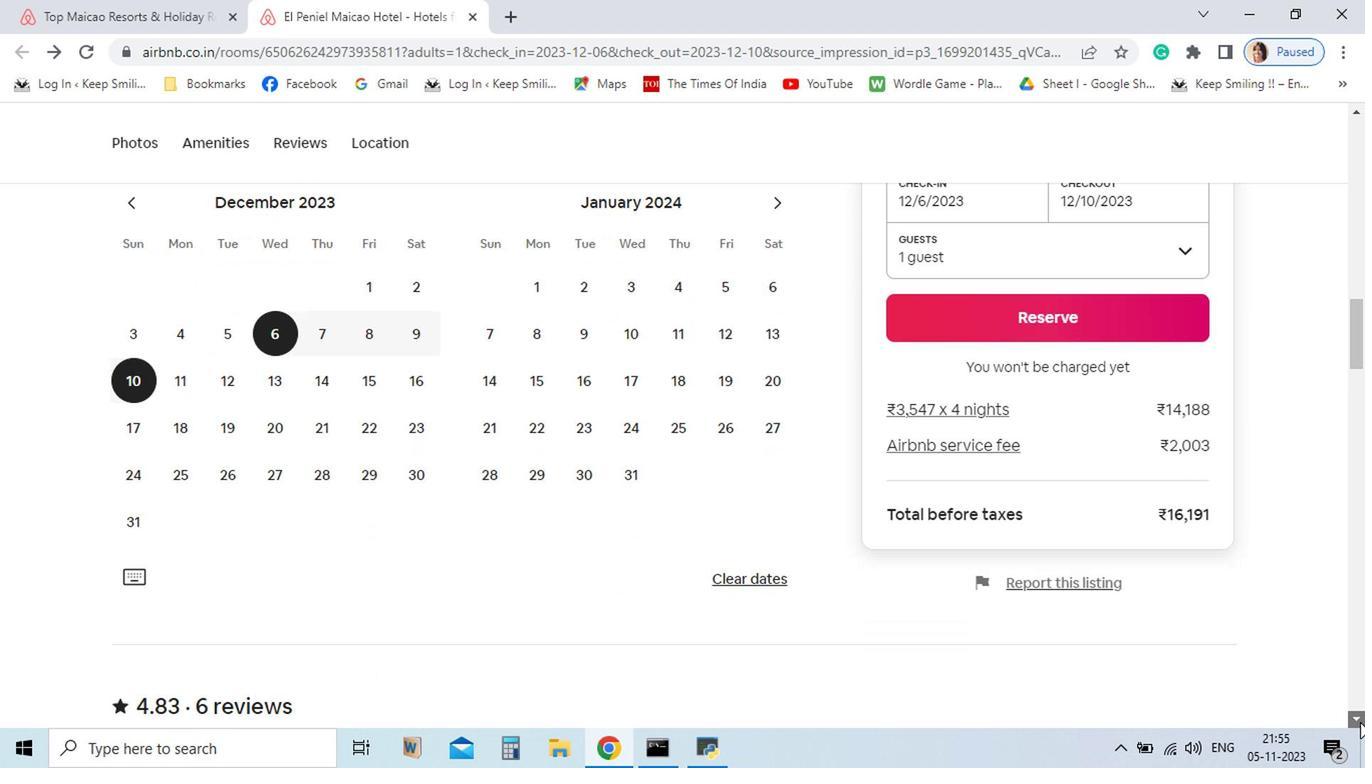 
Action: Mouse moved to (1127, 468)
Screenshot: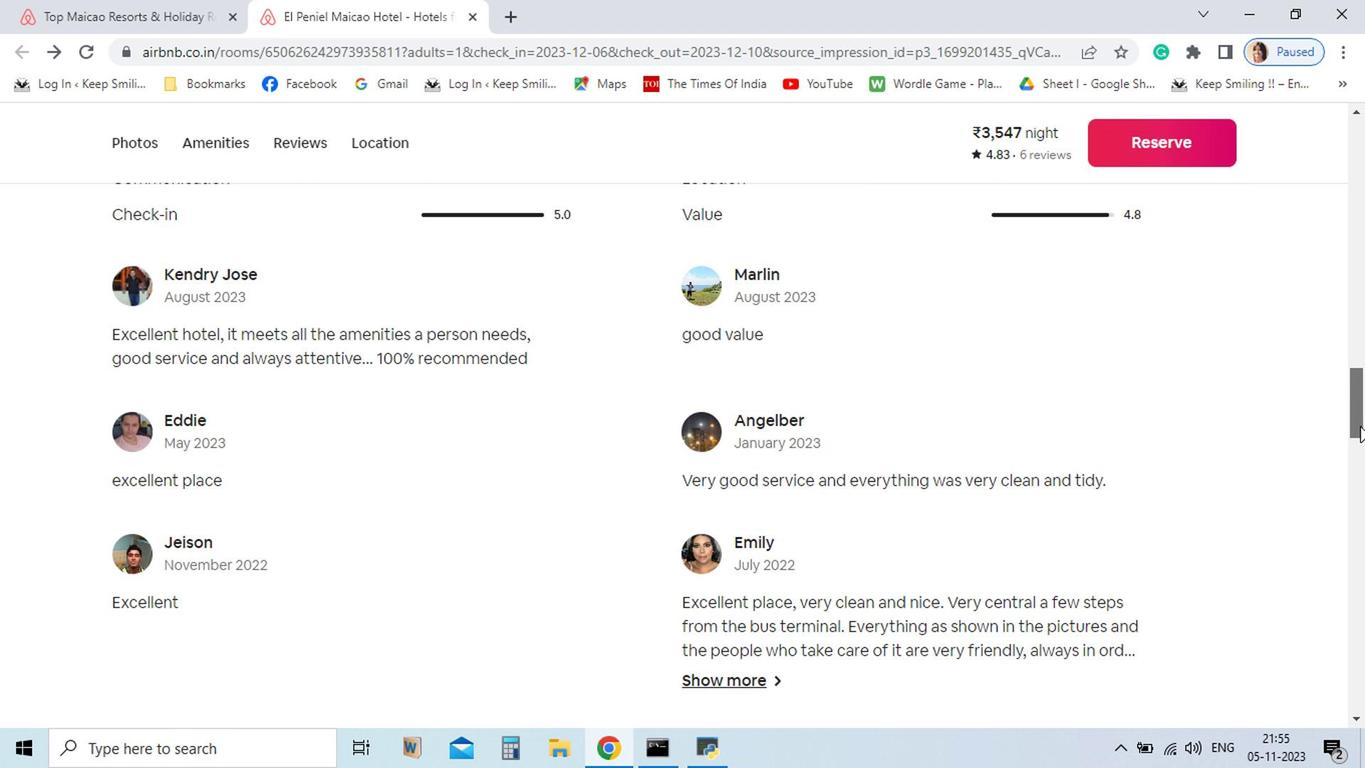 
Action: Mouse pressed left at (1127, 468)
Screenshot: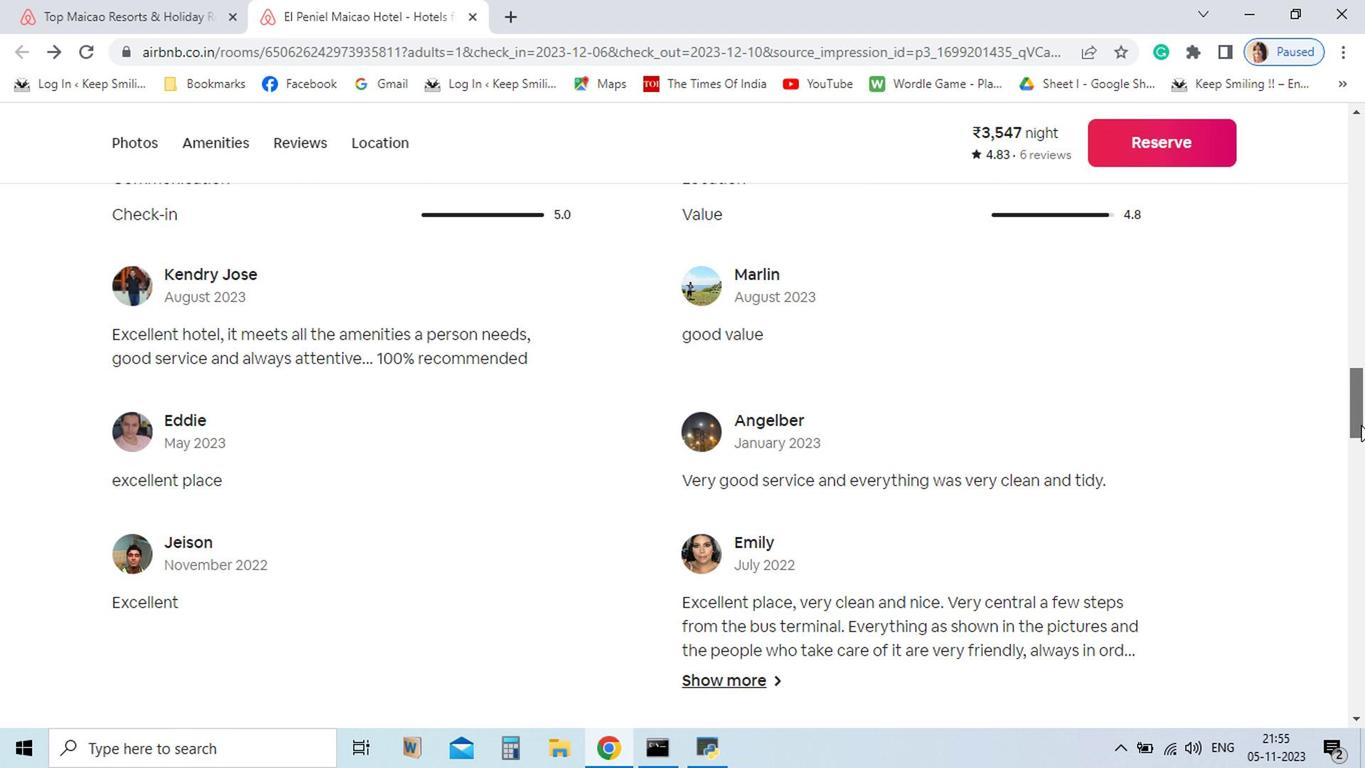 
Action: Mouse moved to (1125, 673)
Screenshot: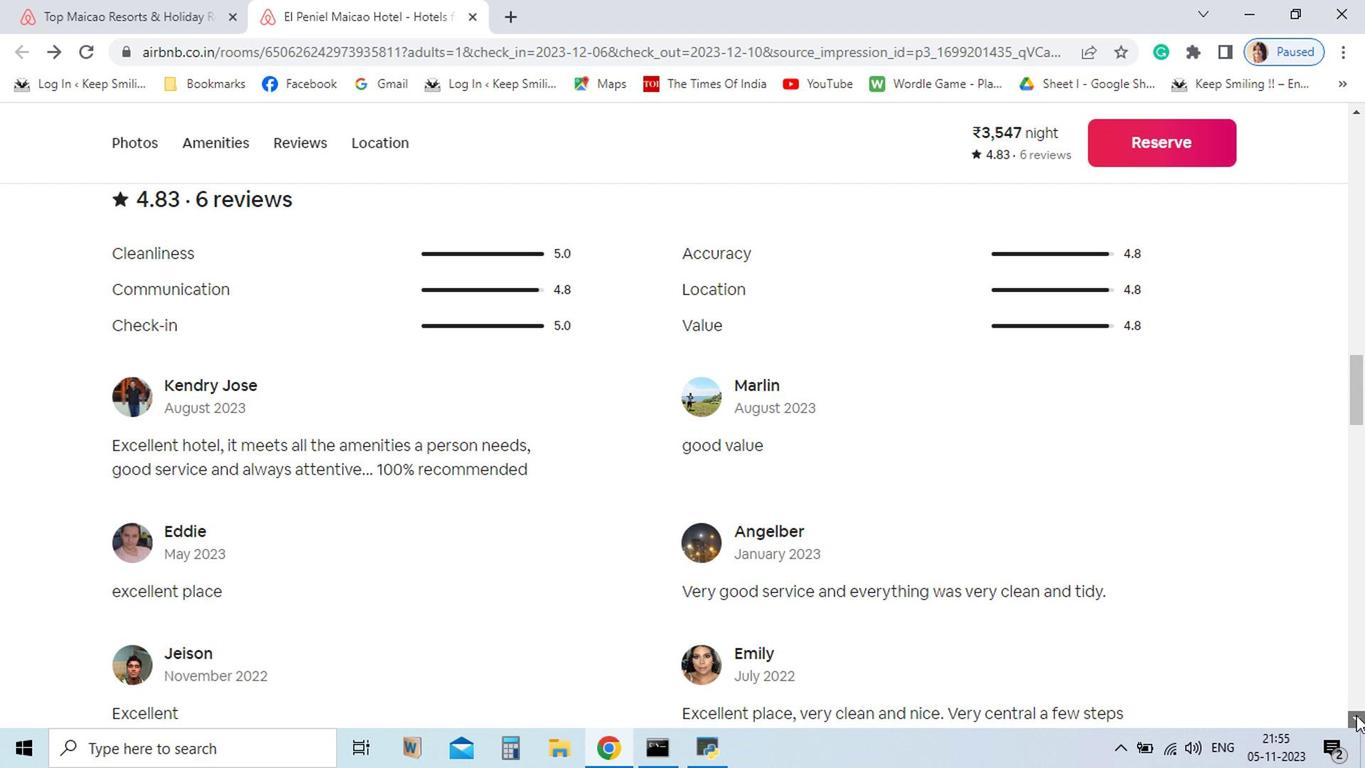 
Action: Mouse pressed left at (1125, 673)
Screenshot: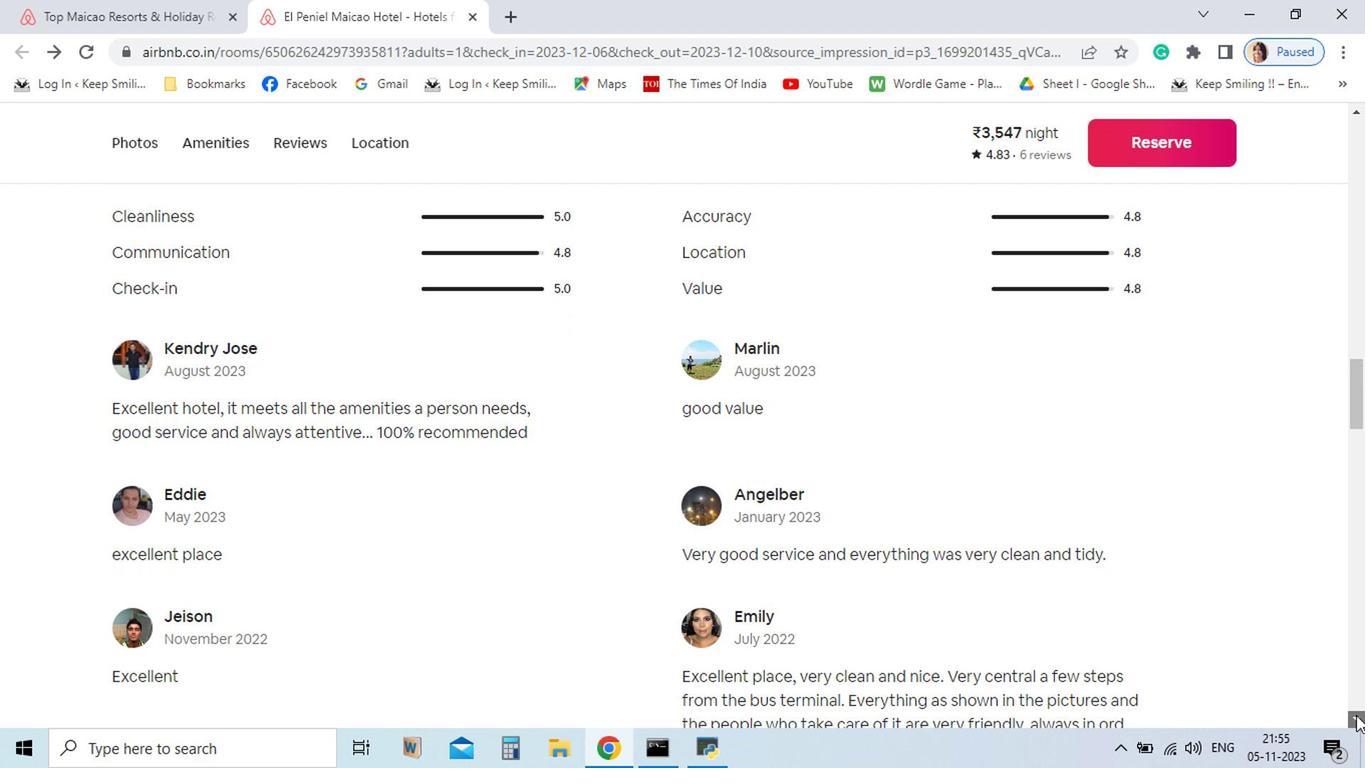 
Action: Mouse pressed left at (1125, 673)
Screenshot: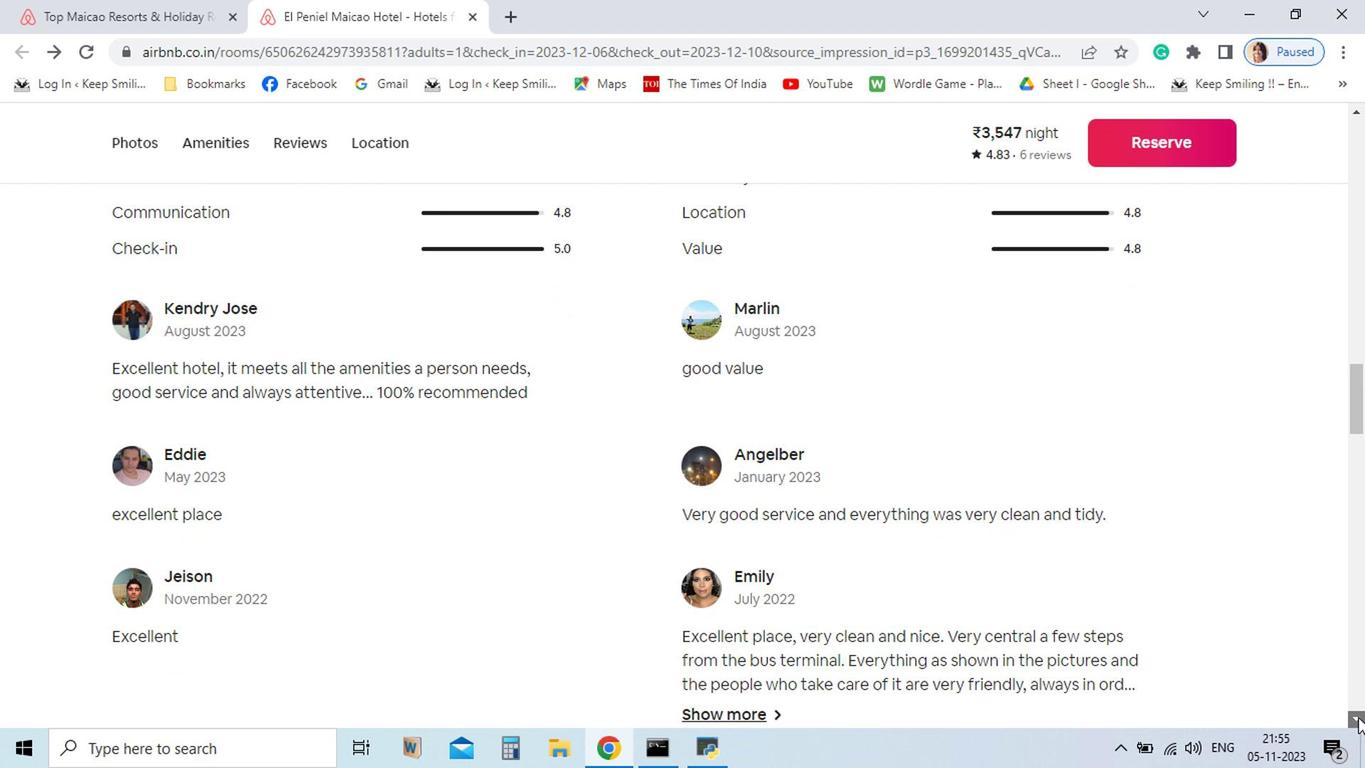 
Action: Mouse moved to (1127, 674)
Screenshot: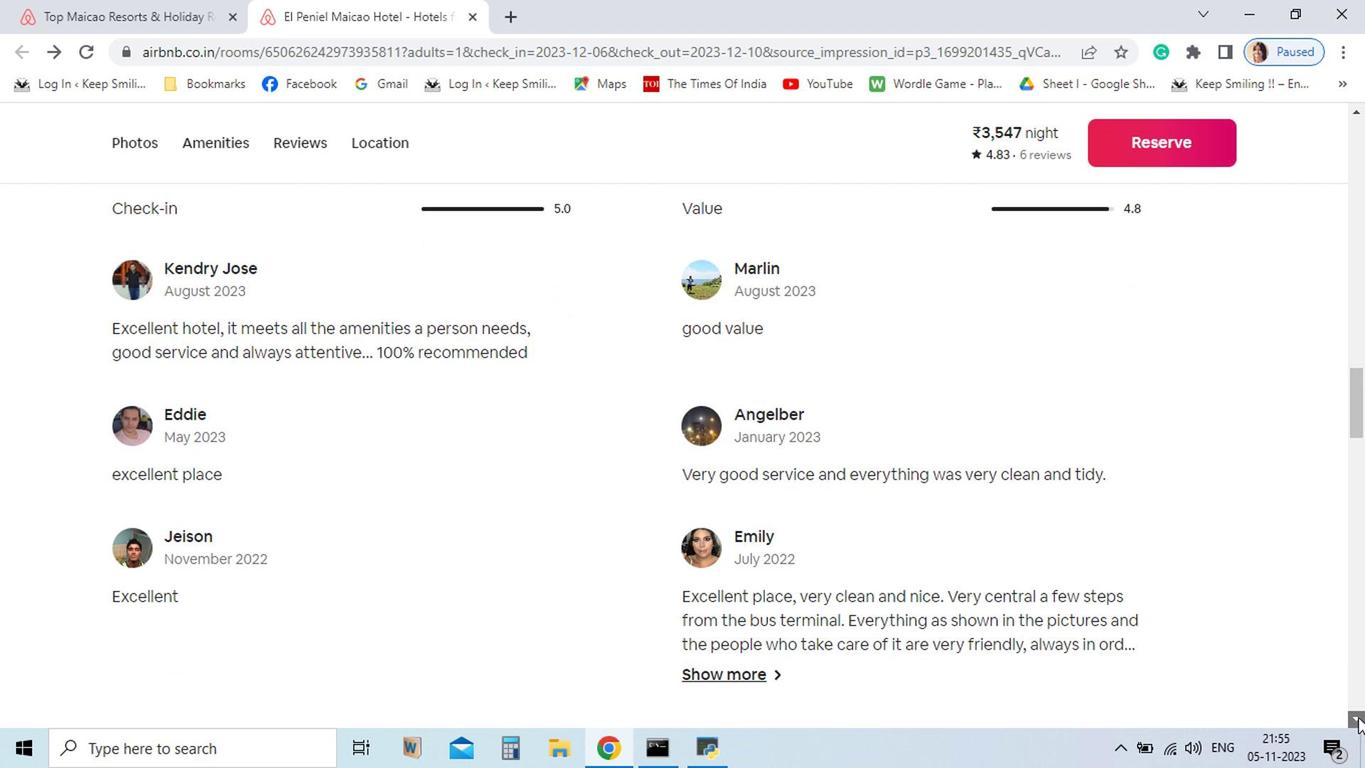 
Action: Mouse pressed left at (1127, 674)
Screenshot: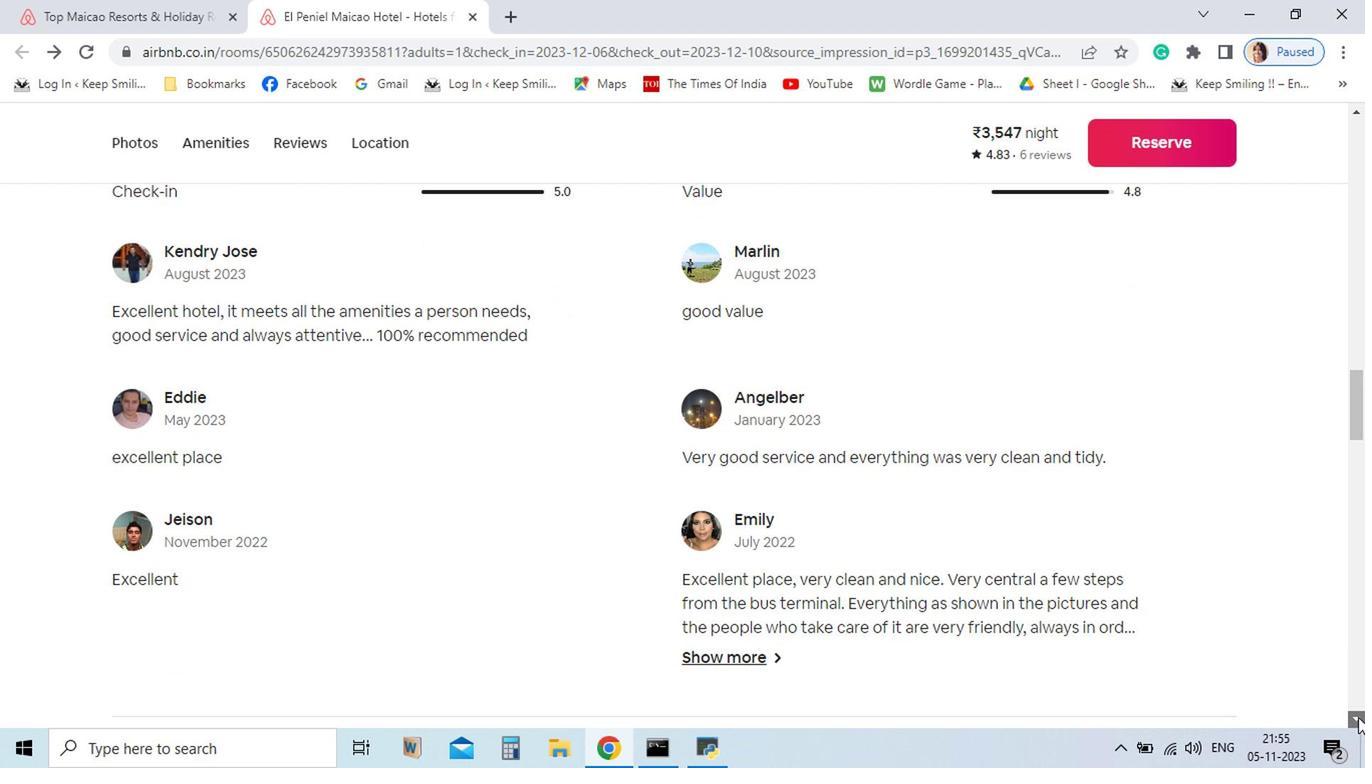 
Action: Mouse pressed left at (1127, 674)
Screenshot: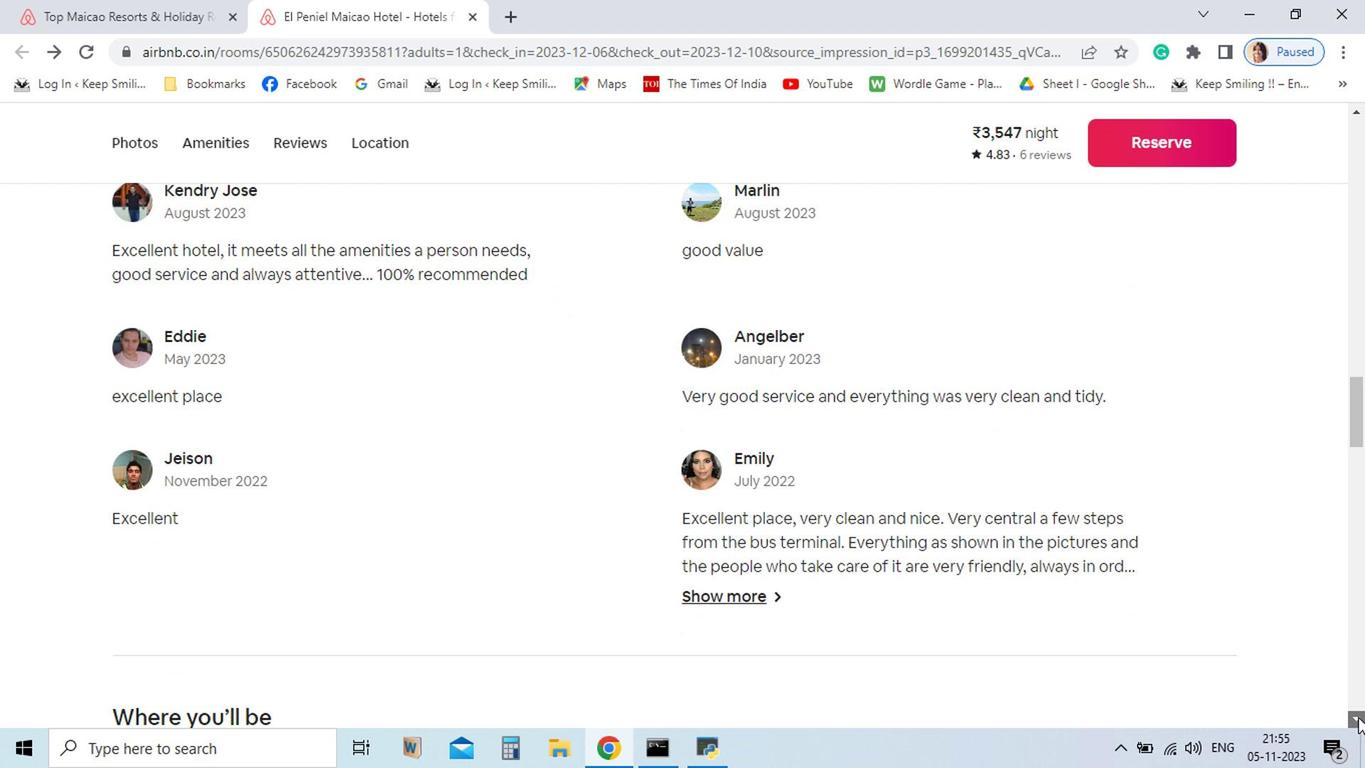 
Action: Mouse pressed left at (1127, 674)
Screenshot: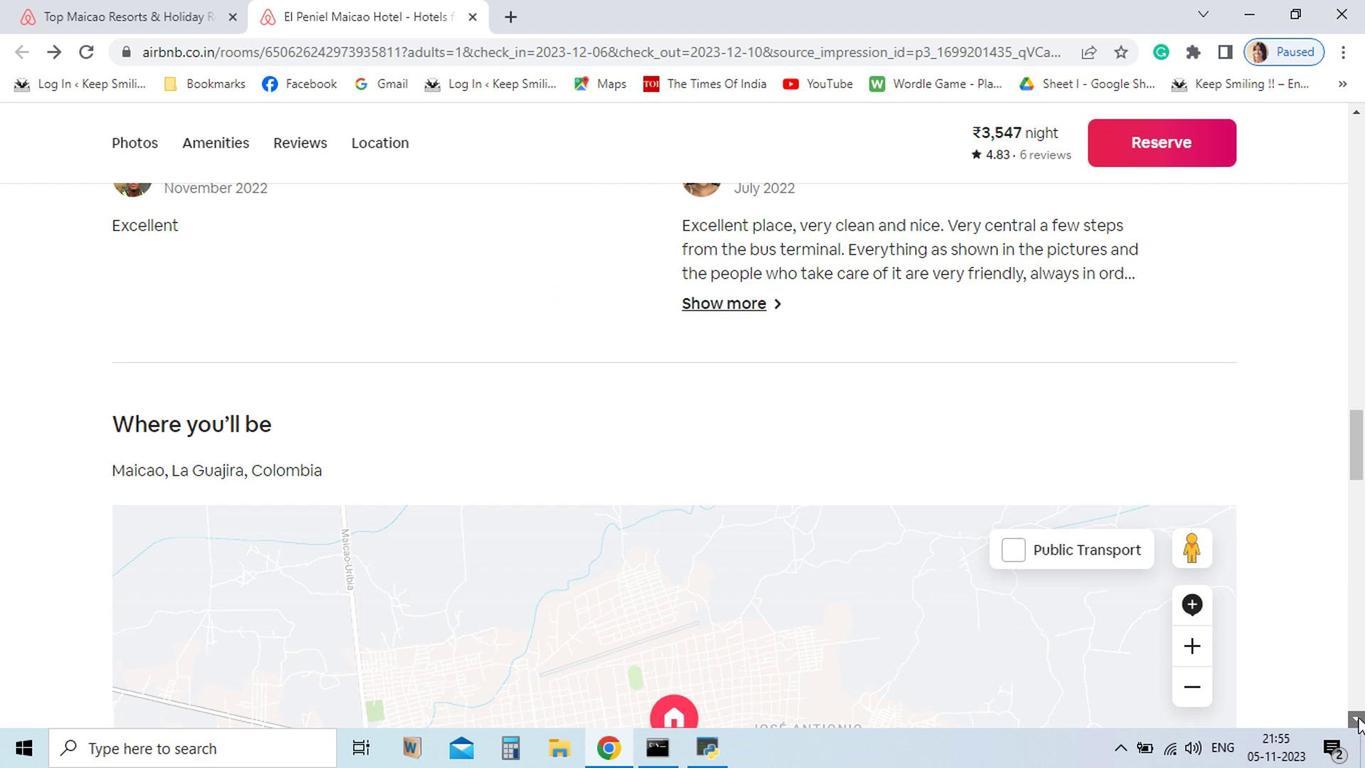 
Action: Mouse pressed left at (1127, 674)
Screenshot: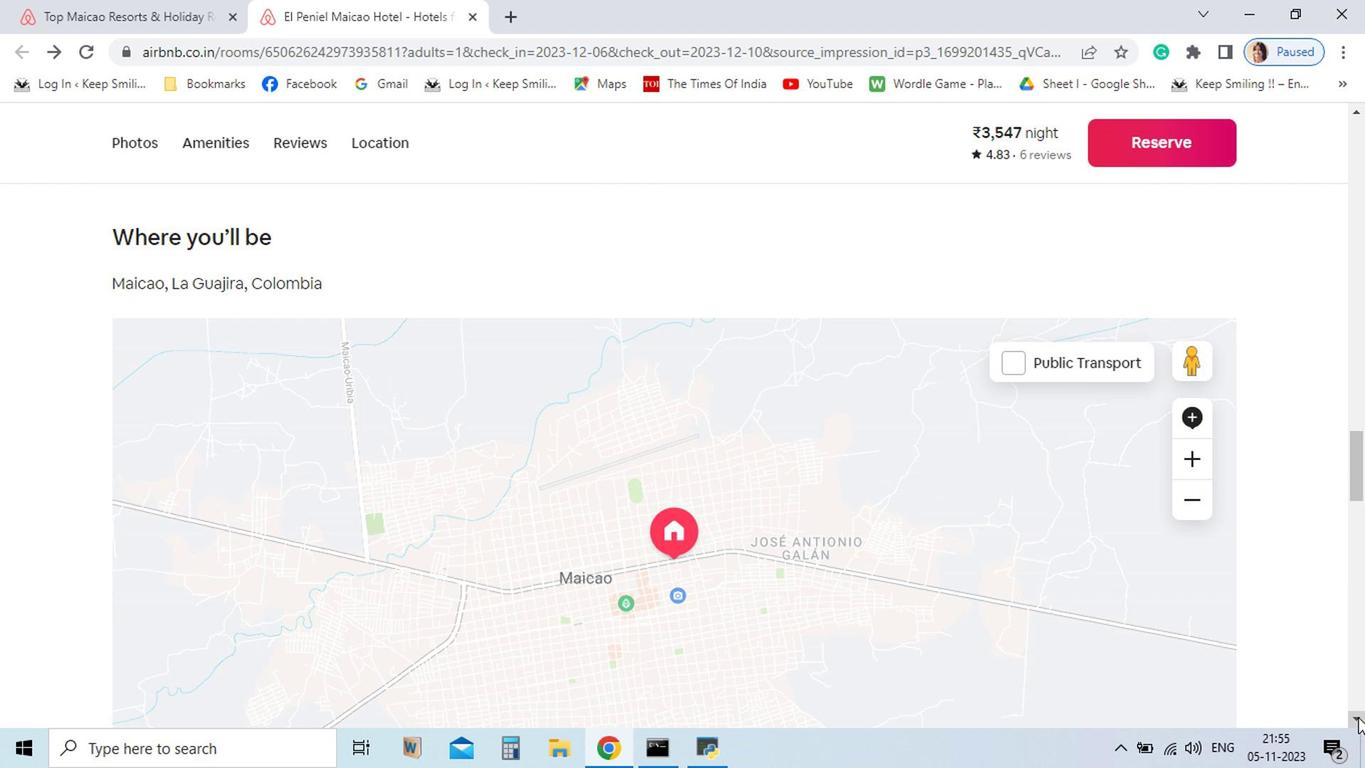 
Action: Mouse pressed left at (1127, 674)
Screenshot: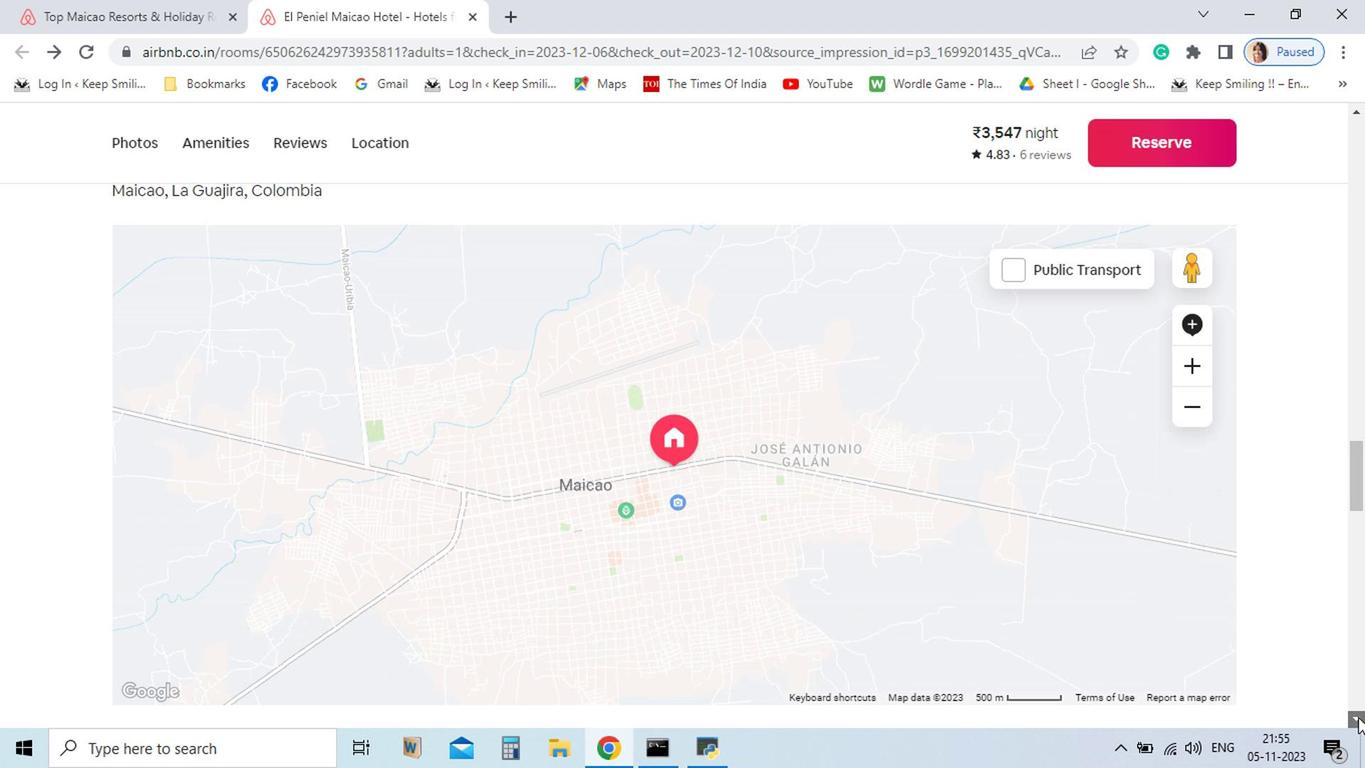 
Action: Mouse pressed left at (1127, 674)
Screenshot: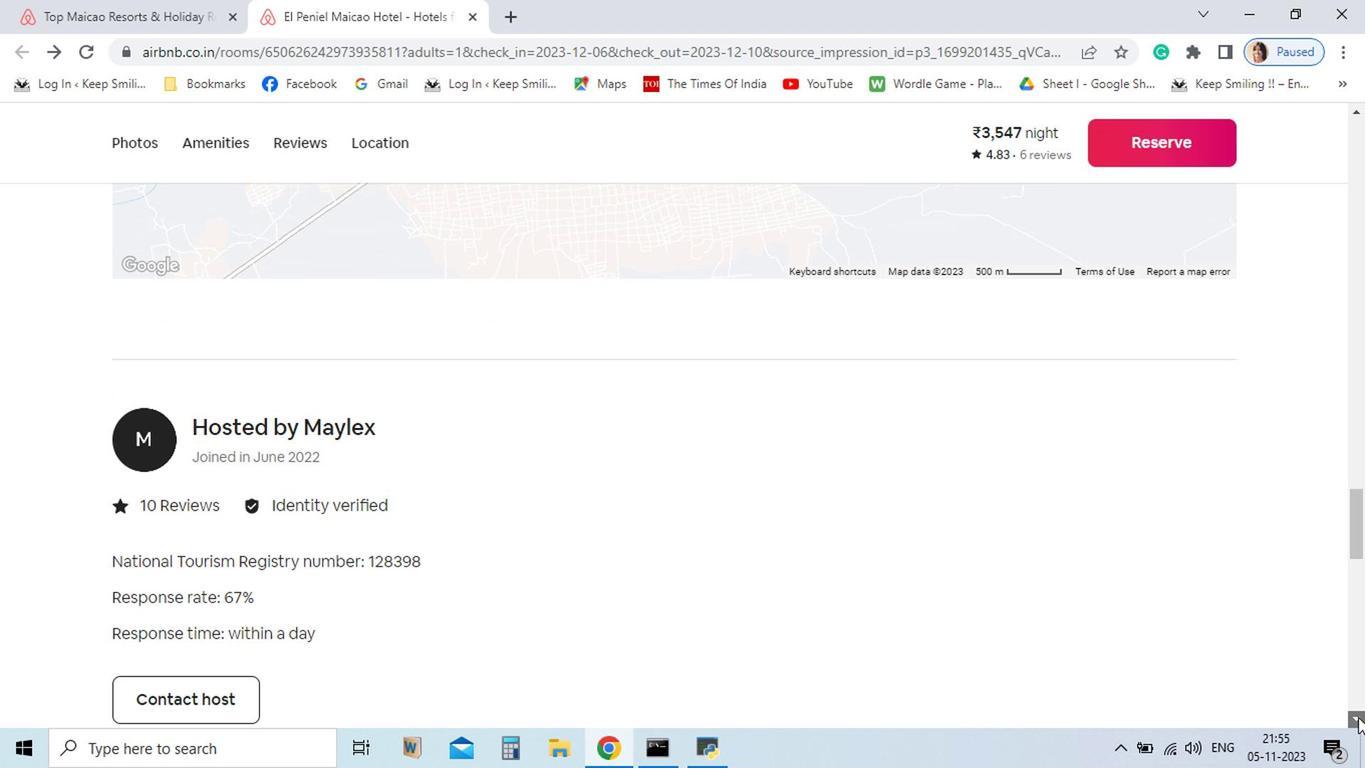 
Action: Mouse pressed left at (1127, 674)
Screenshot: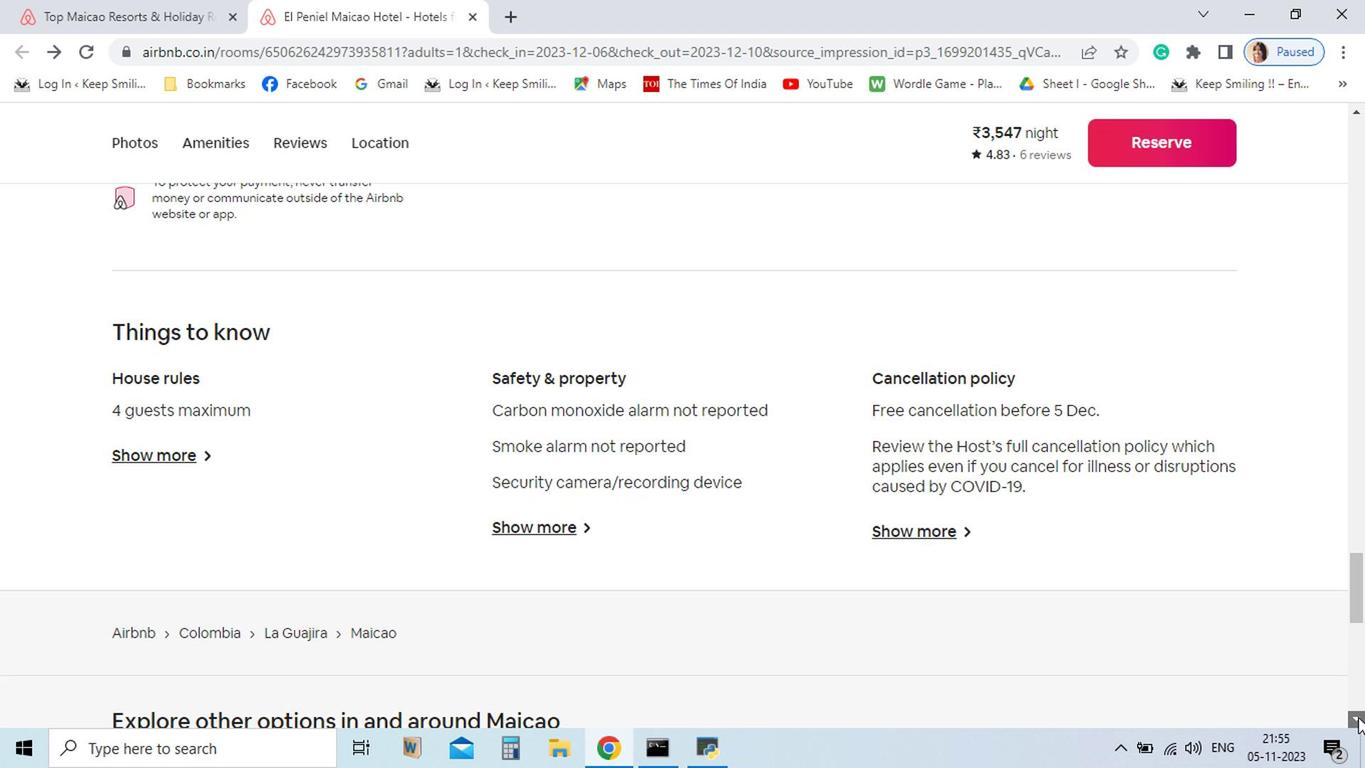 
Action: Mouse pressed left at (1127, 674)
Screenshot: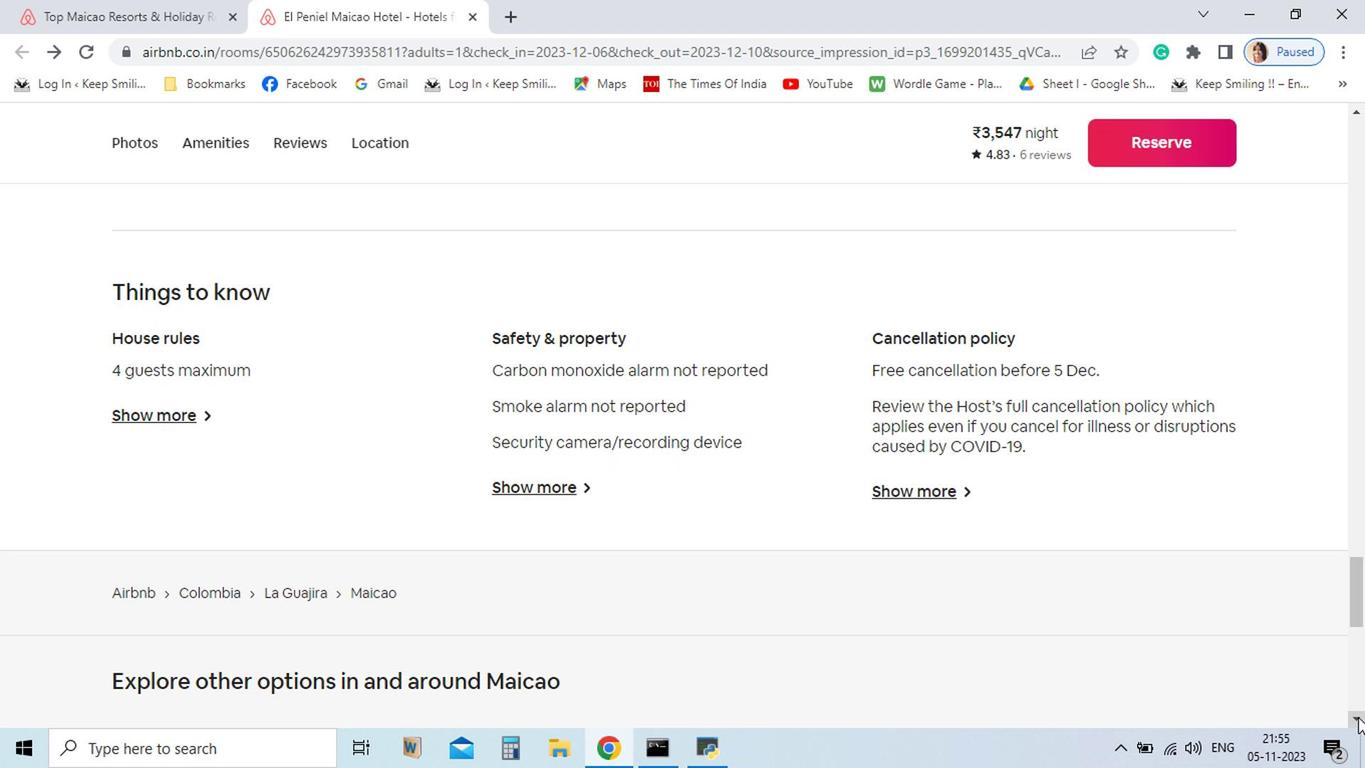 
Action: Mouse pressed left at (1127, 674)
Screenshot: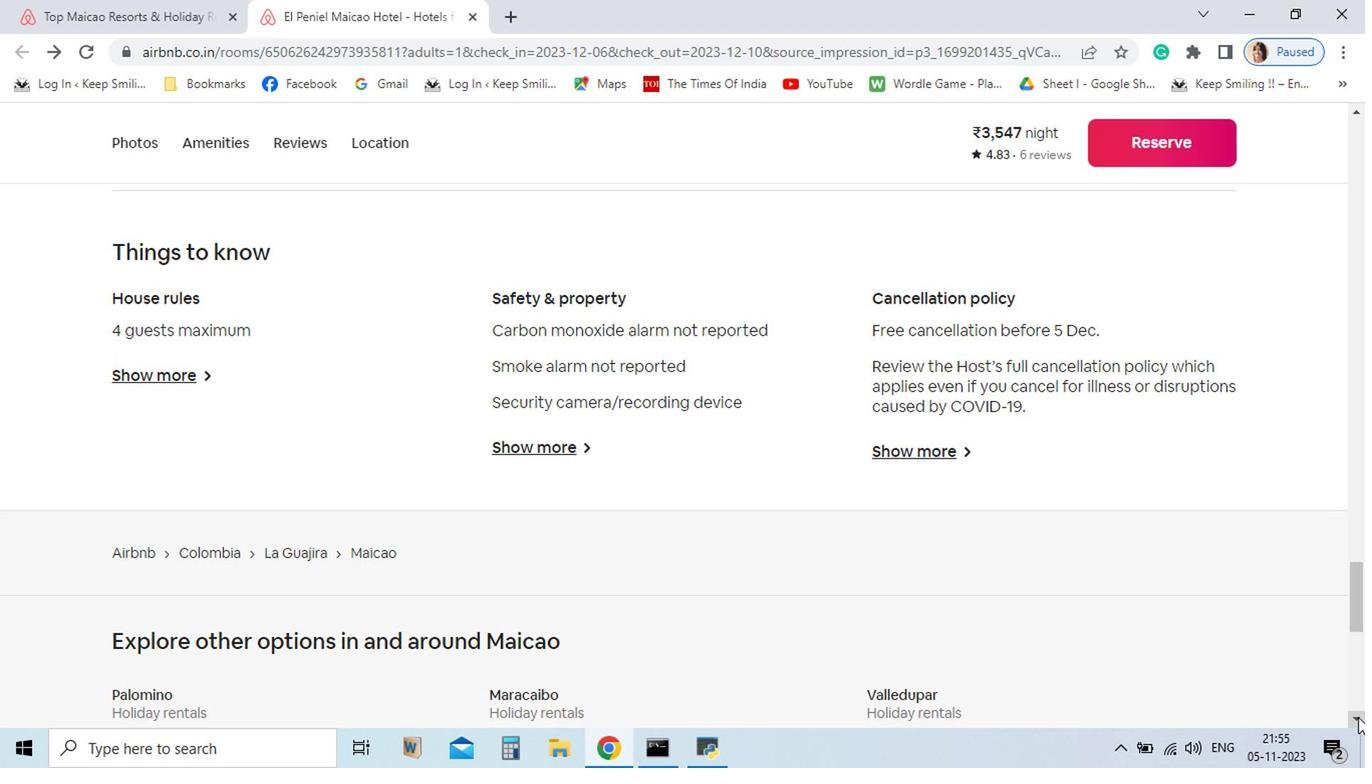 
Action: Mouse pressed left at (1127, 674)
Screenshot: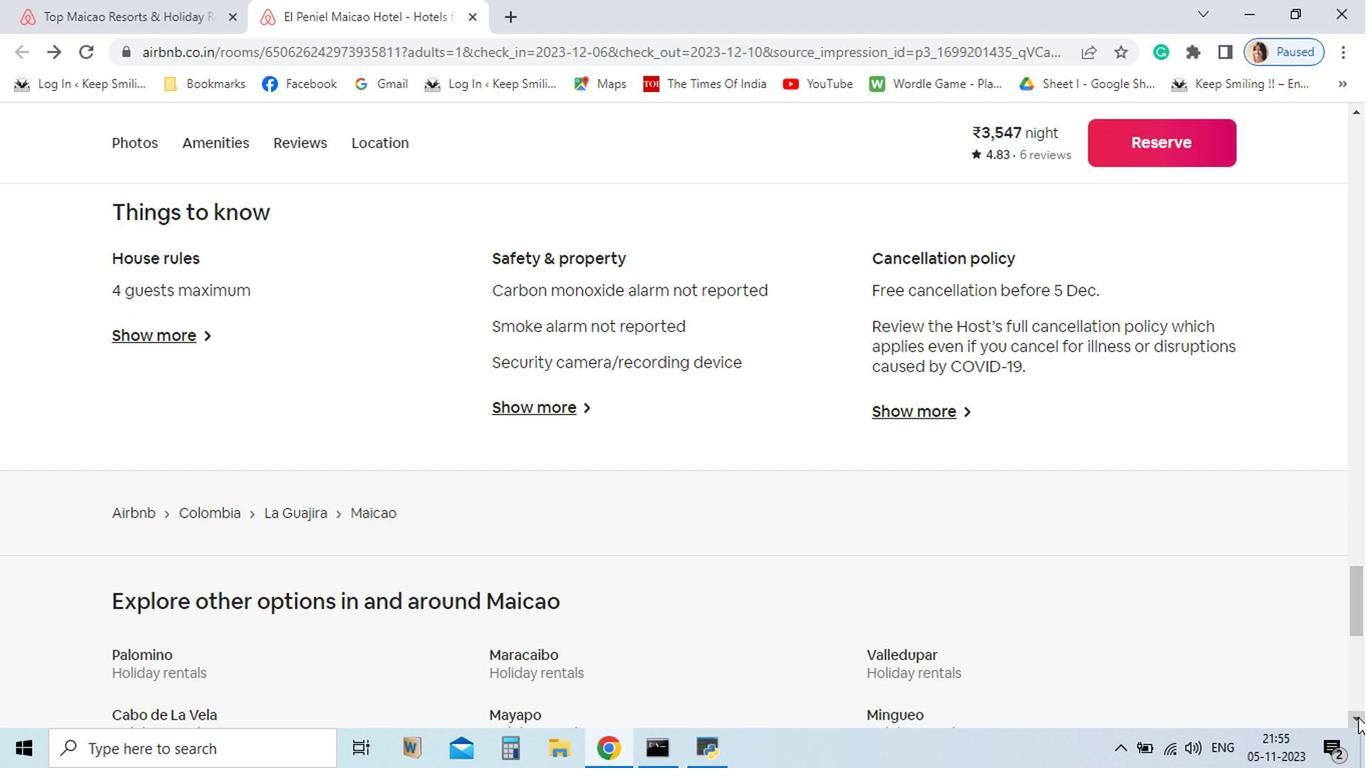 
Action: Mouse moved to (270, 398)
Screenshot: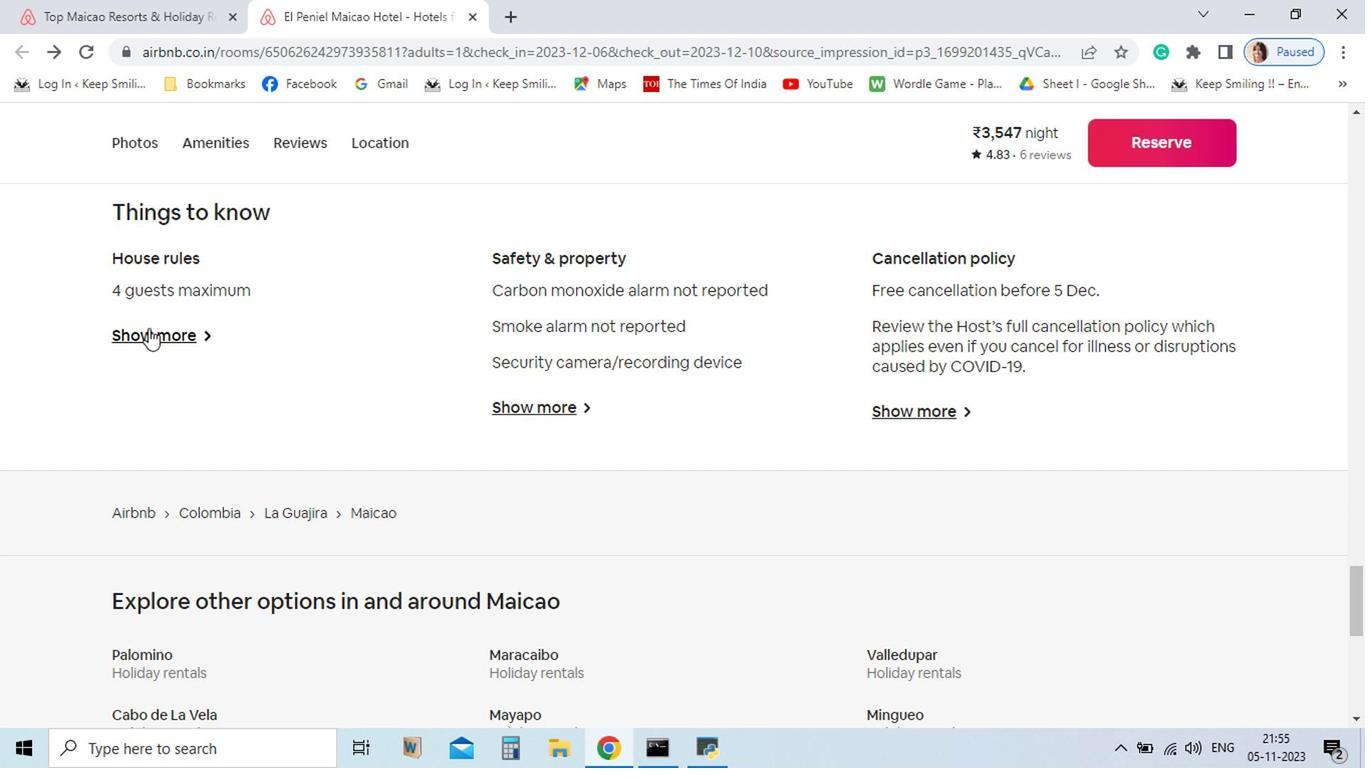 
Action: Mouse pressed left at (270, 398)
Screenshot: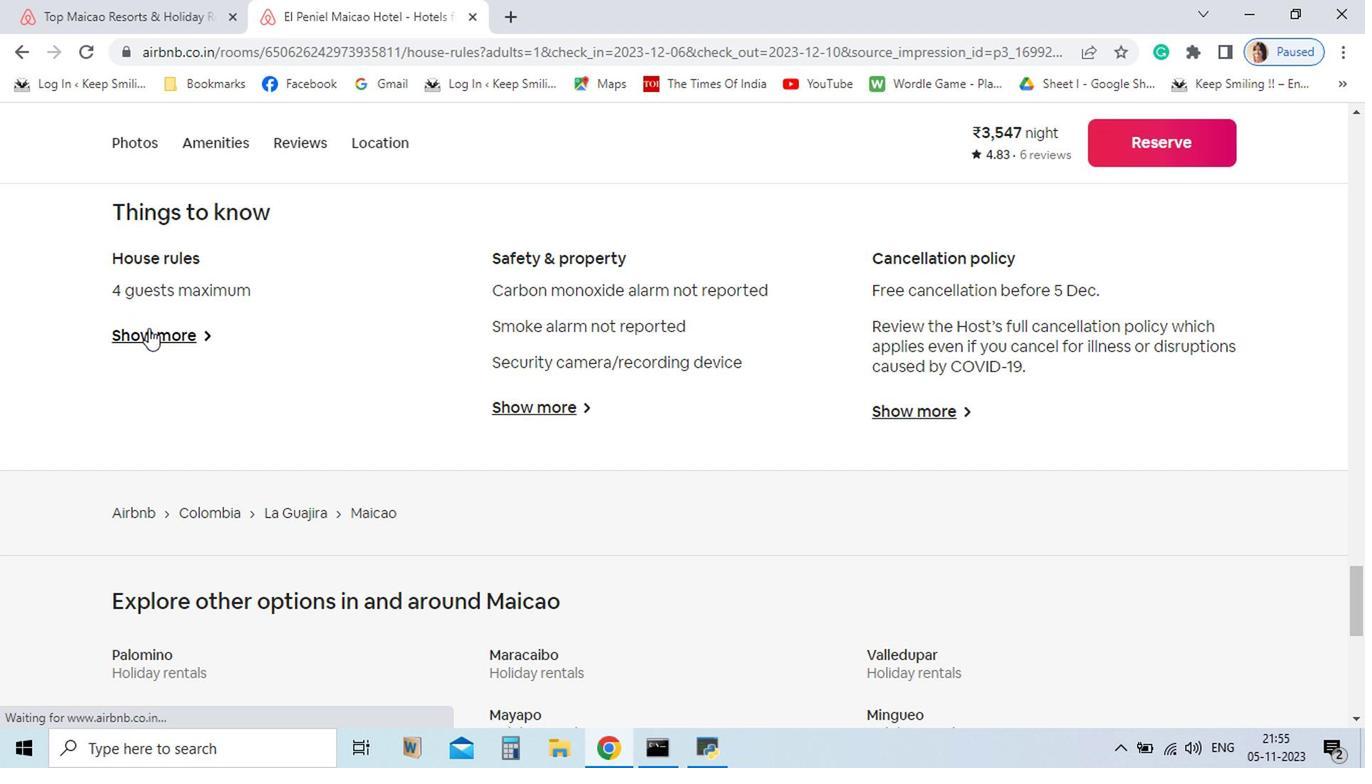 
Action: Mouse moved to (398, 352)
Screenshot: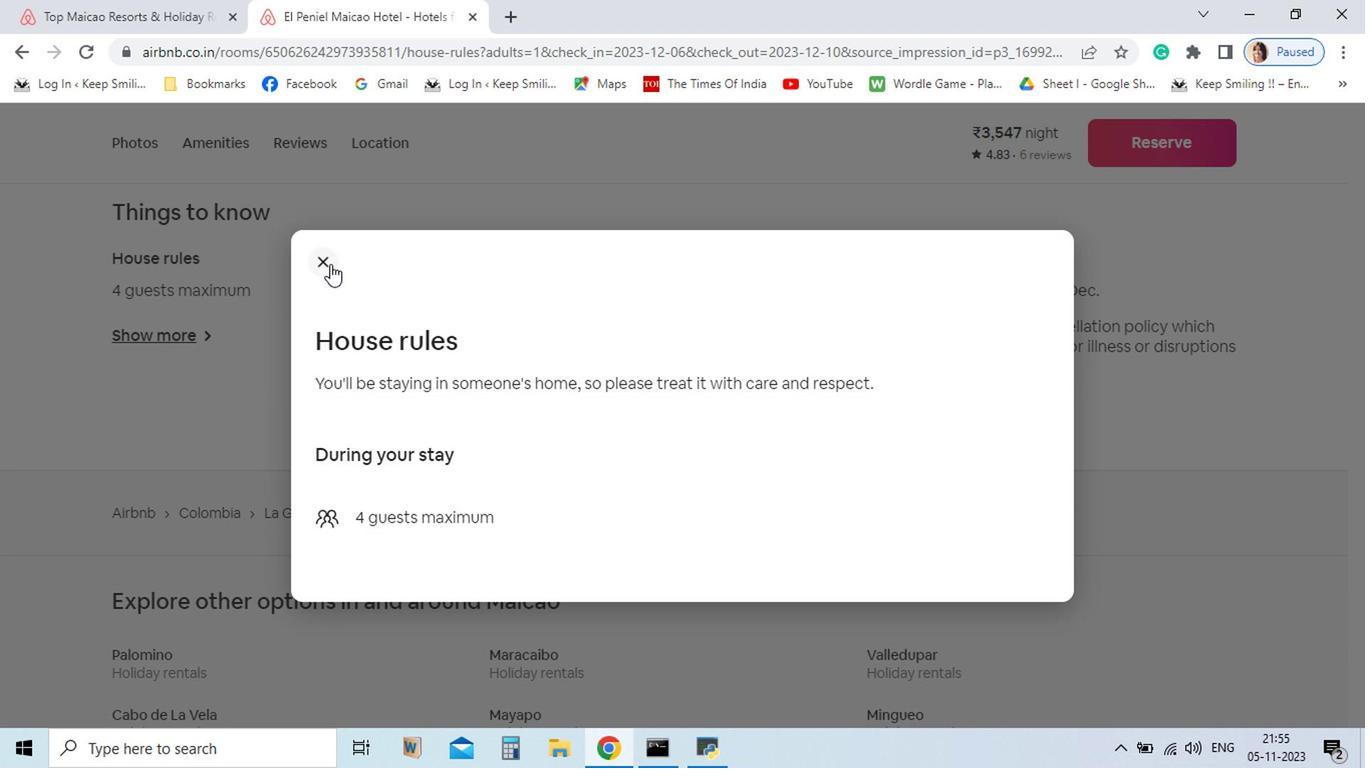 
Action: Mouse pressed left at (398, 352)
Screenshot: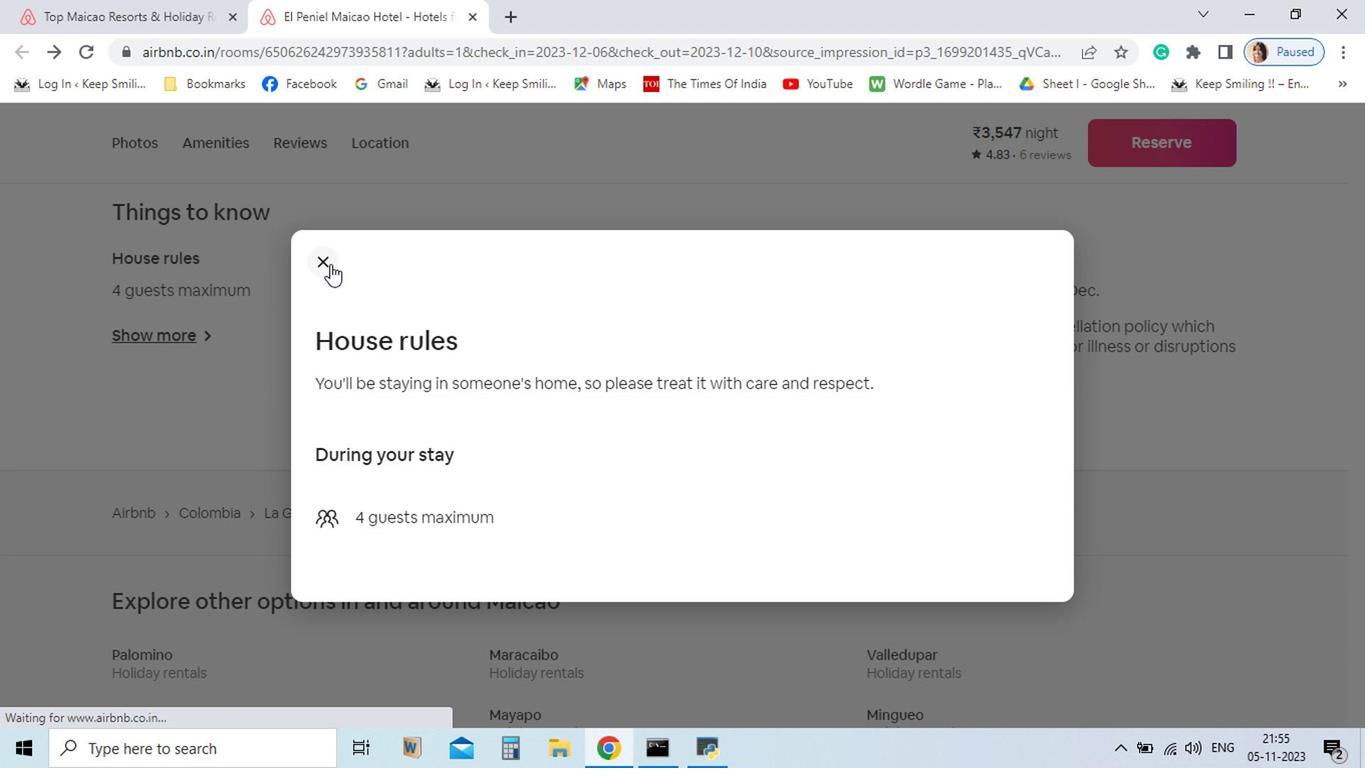 
Action: Mouse moved to (536, 455)
Screenshot: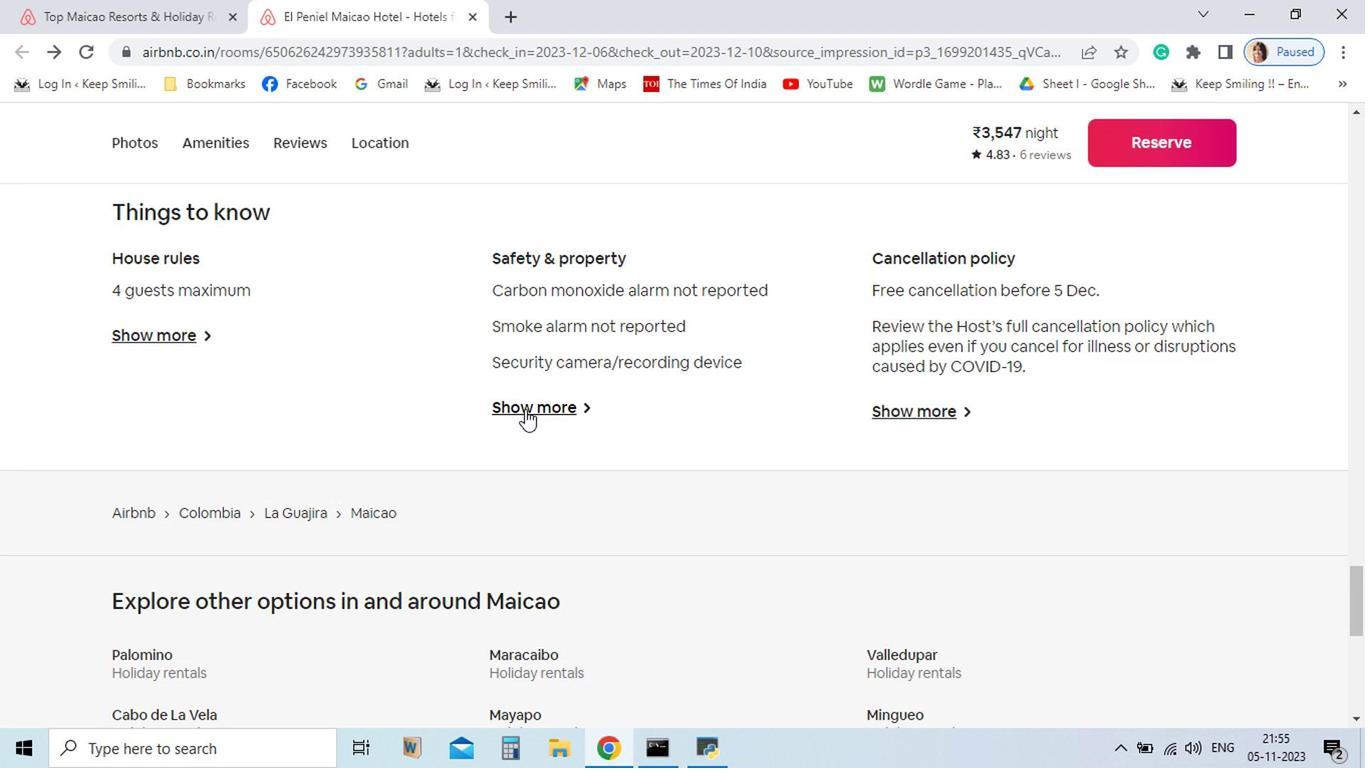 
Action: Mouse pressed left at (536, 455)
Screenshot: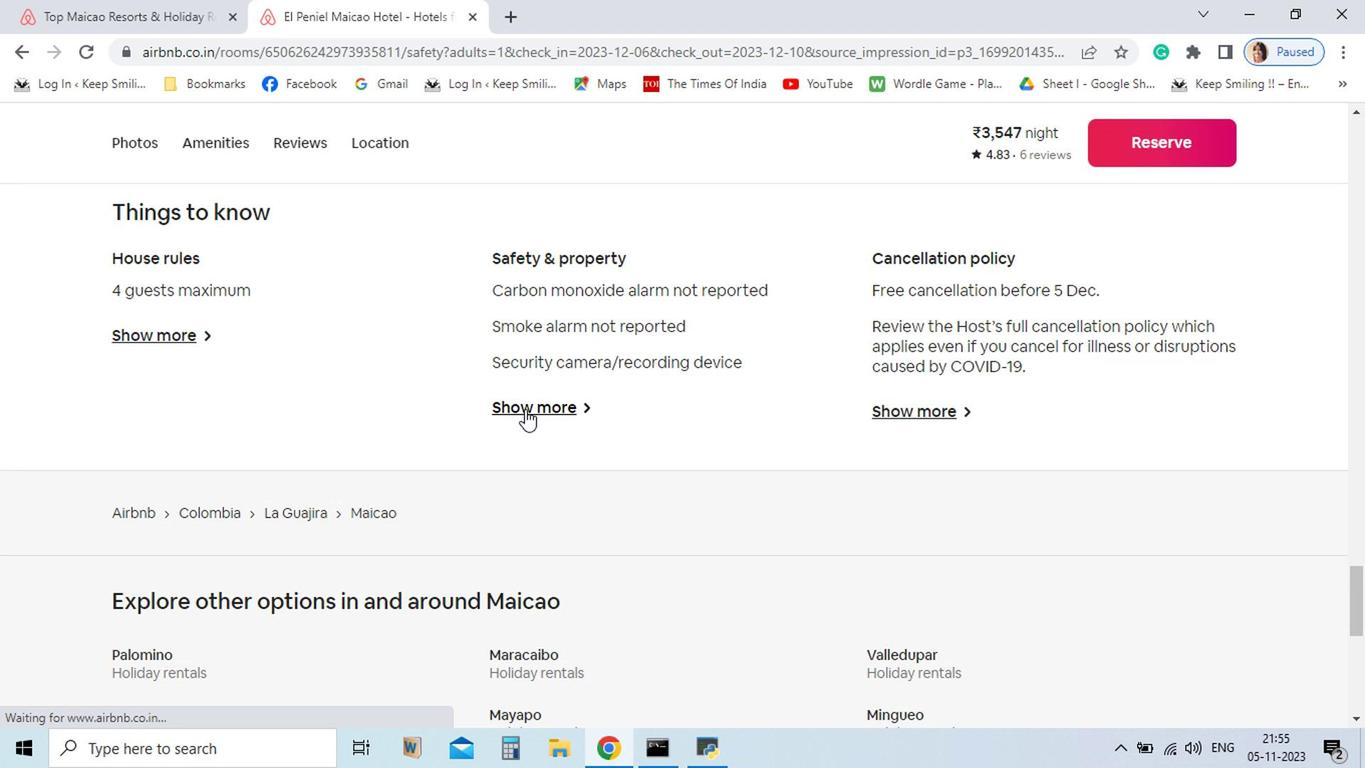 
Action: Mouse moved to (918, 470)
Screenshot: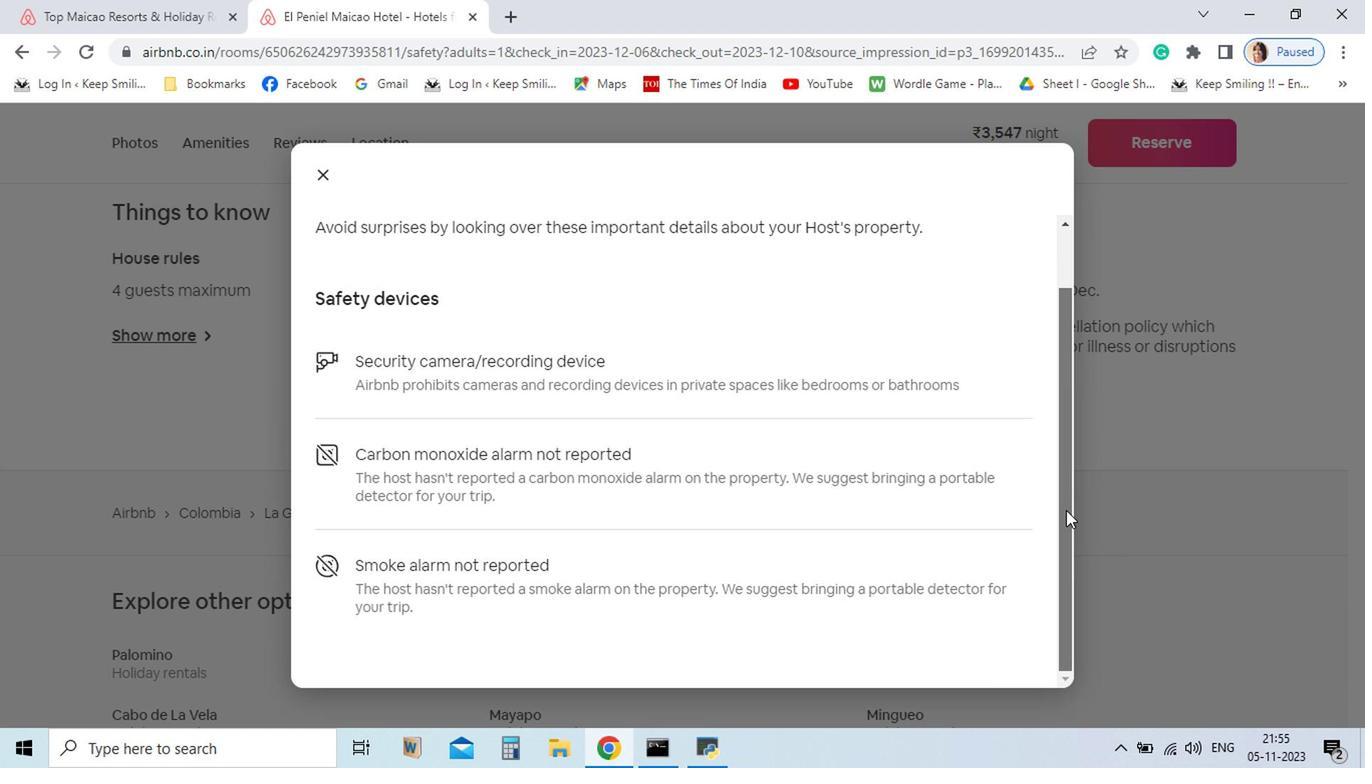 
Action: Mouse pressed left at (918, 470)
Screenshot: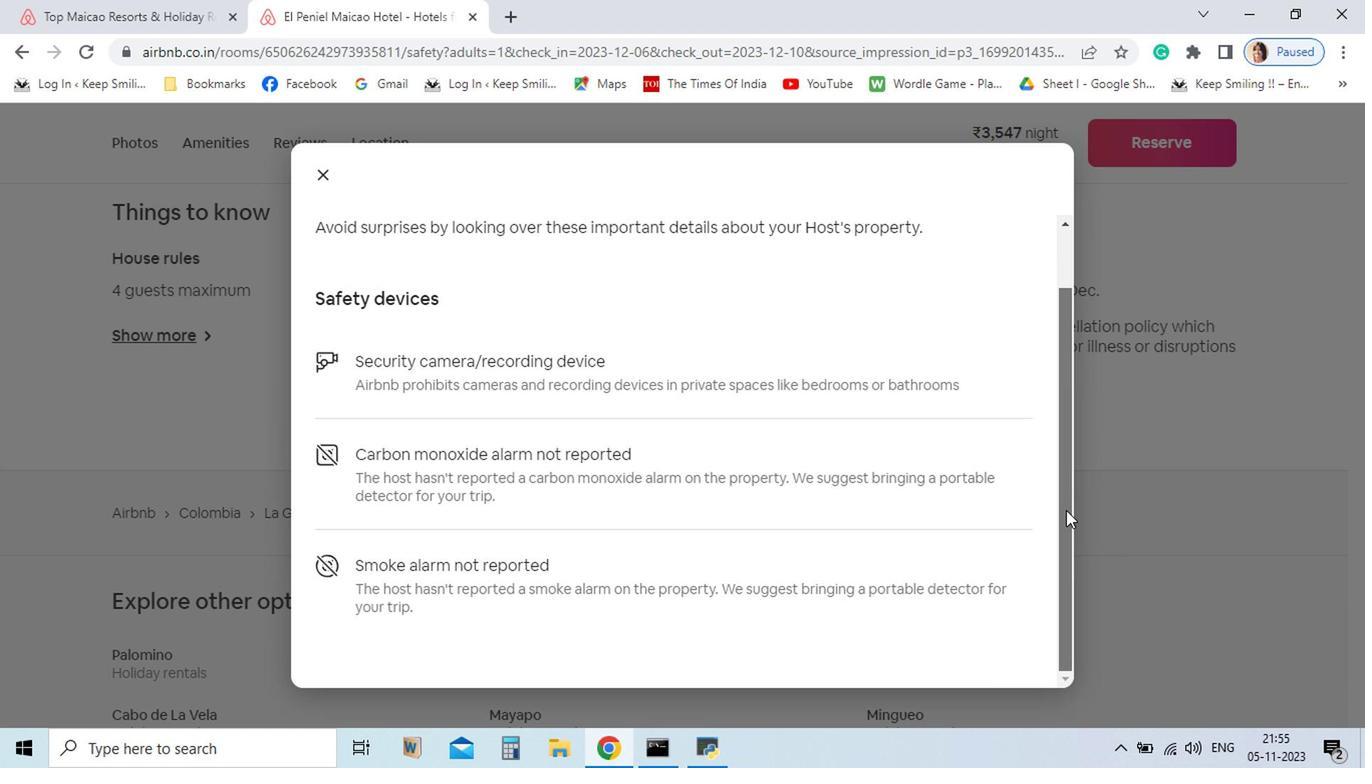
Action: Mouse moved to (398, 292)
Screenshot: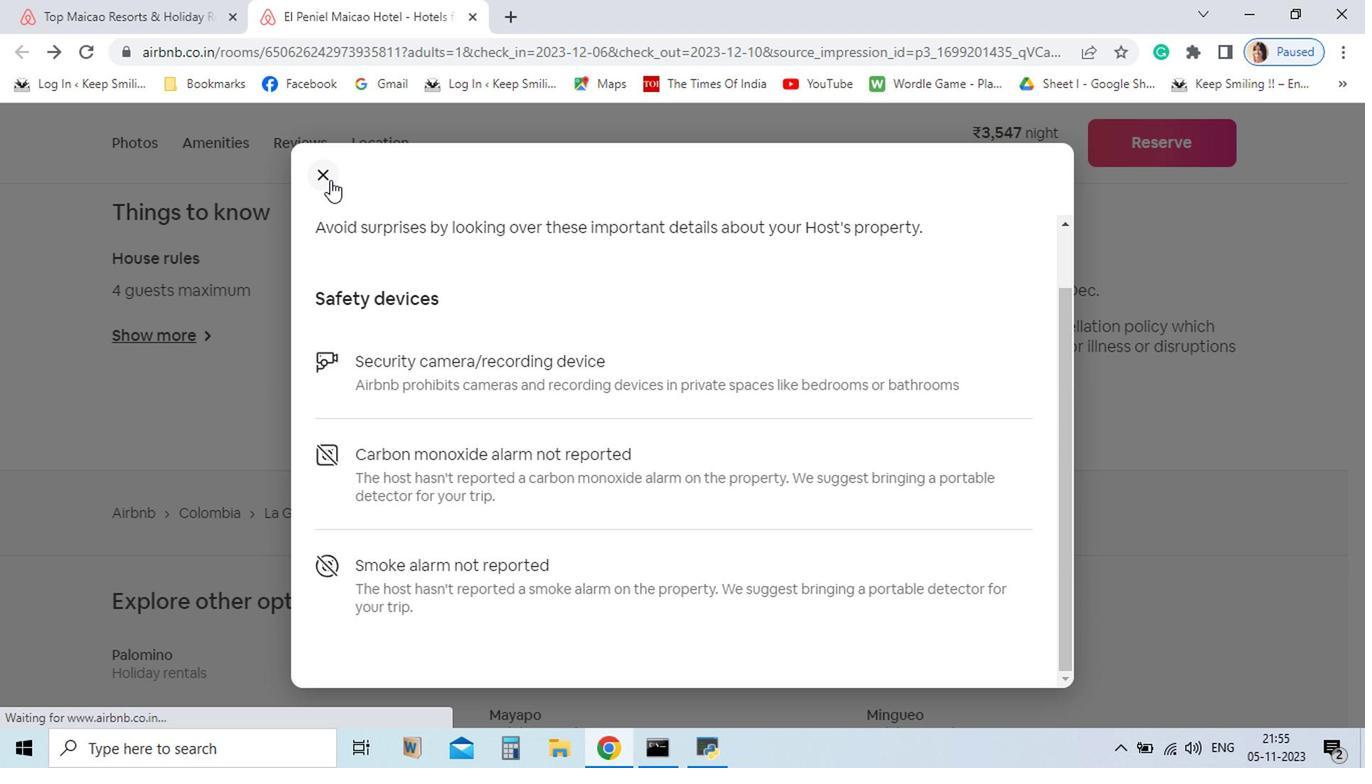 
Action: Mouse pressed left at (398, 292)
Screenshot: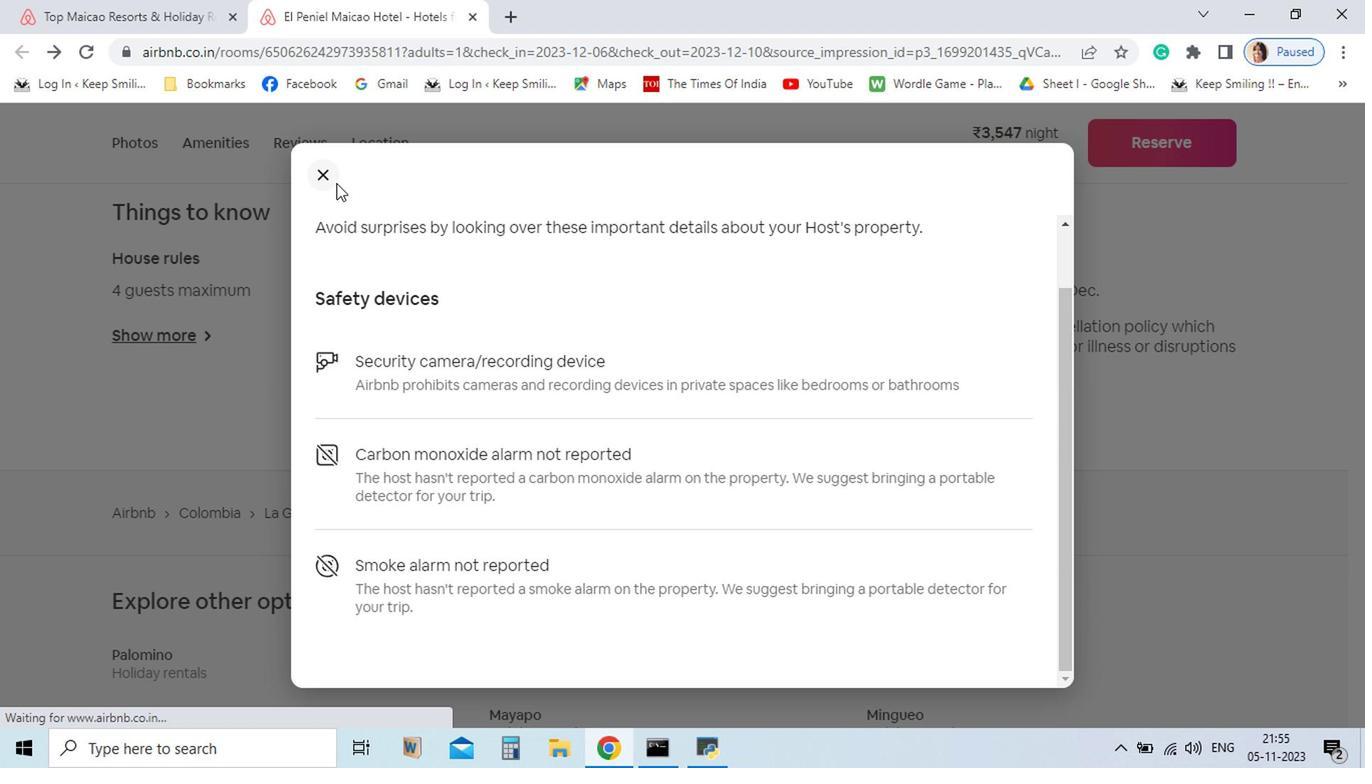 
Action: Mouse moved to (802, 459)
Screenshot: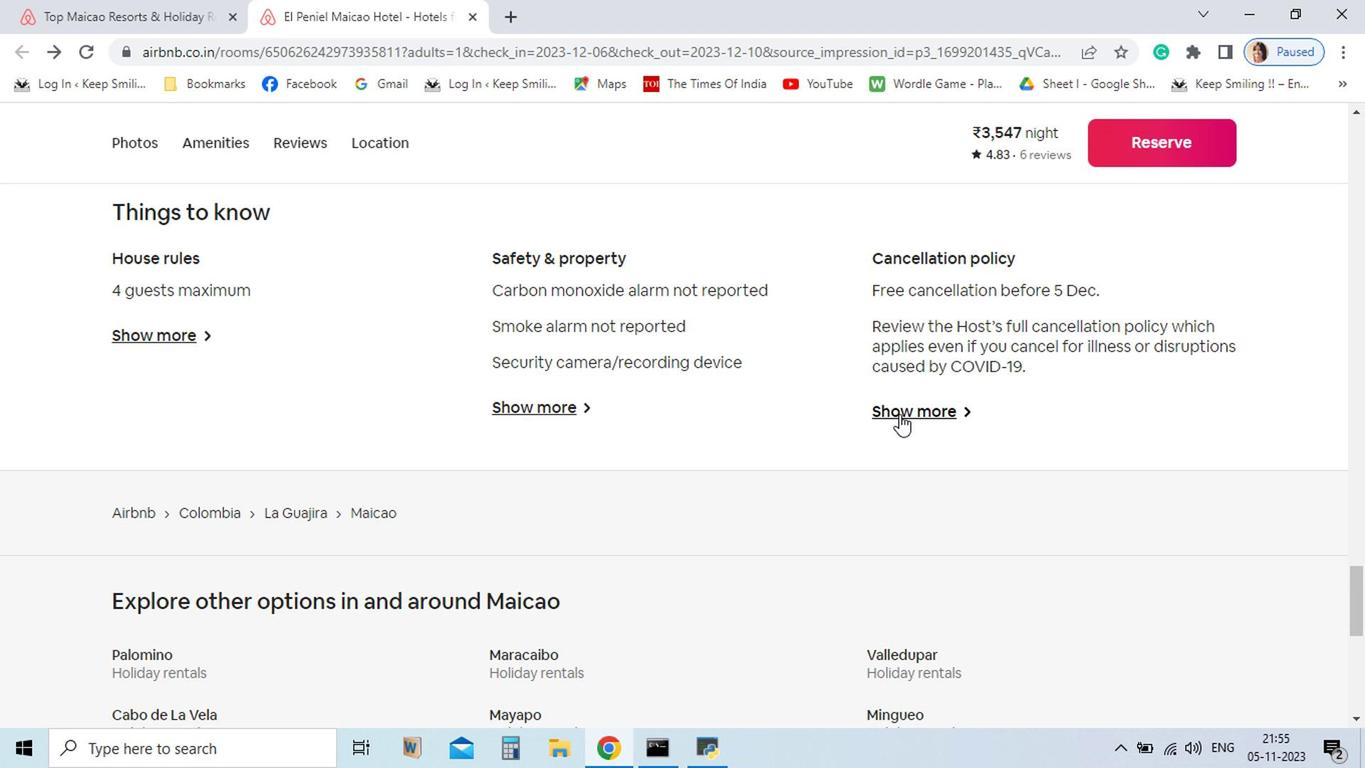 
Action: Mouse pressed left at (802, 459)
Screenshot: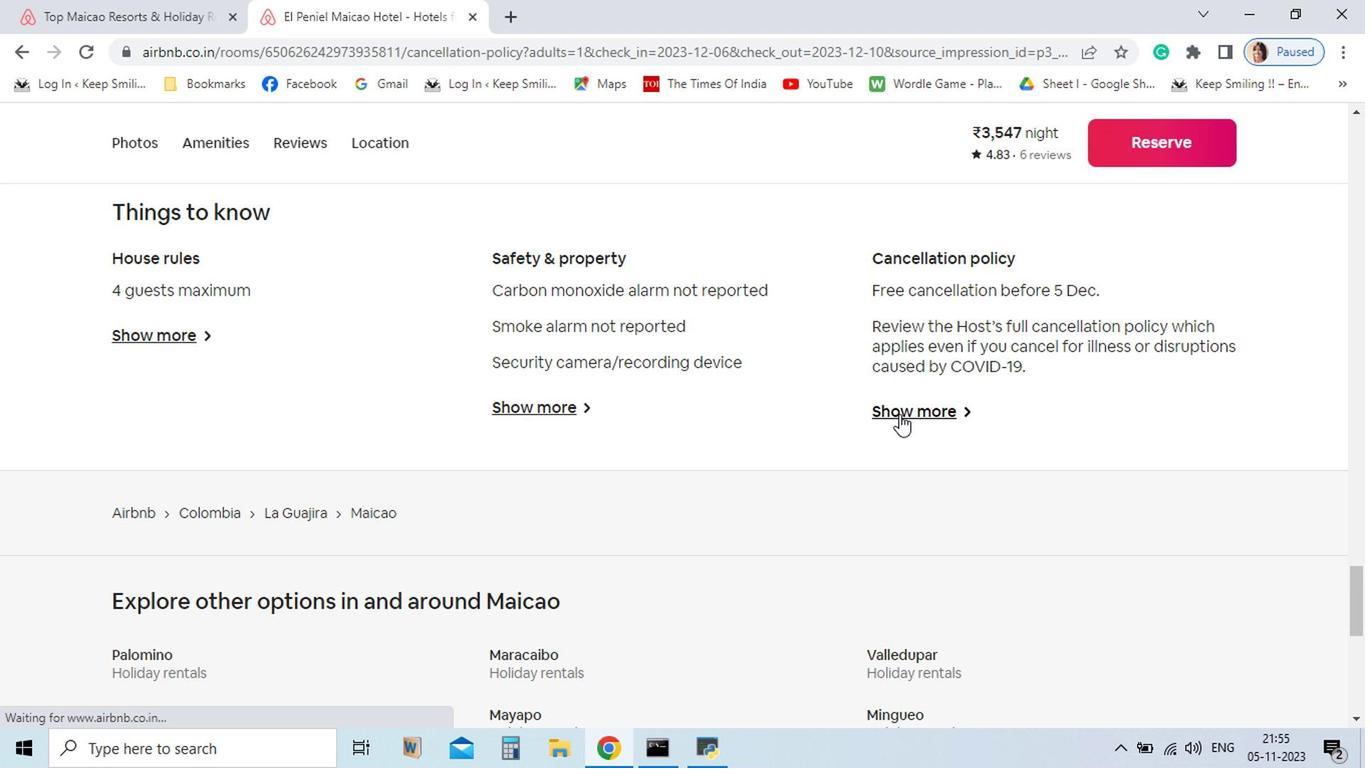 
Action: Mouse moved to (461, 288)
Screenshot: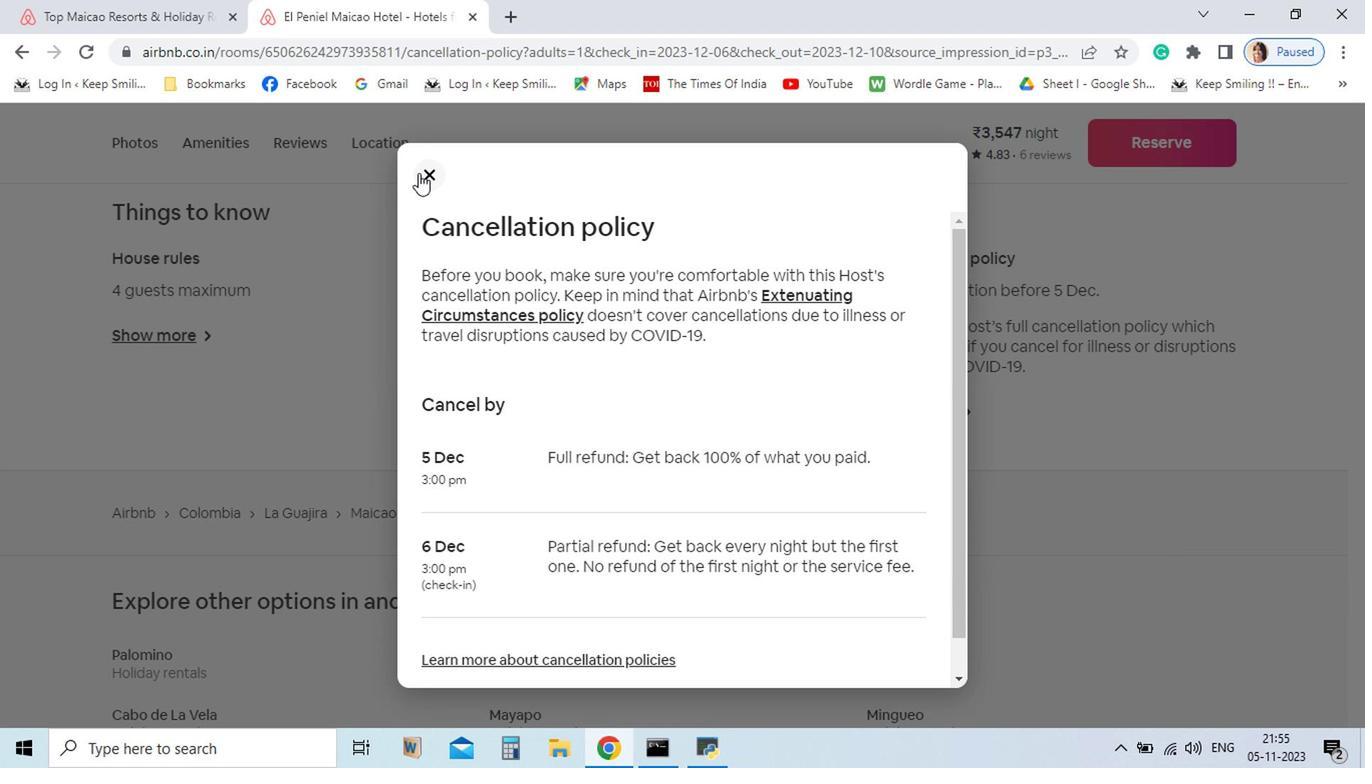 
Action: Mouse pressed left at (461, 288)
Screenshot: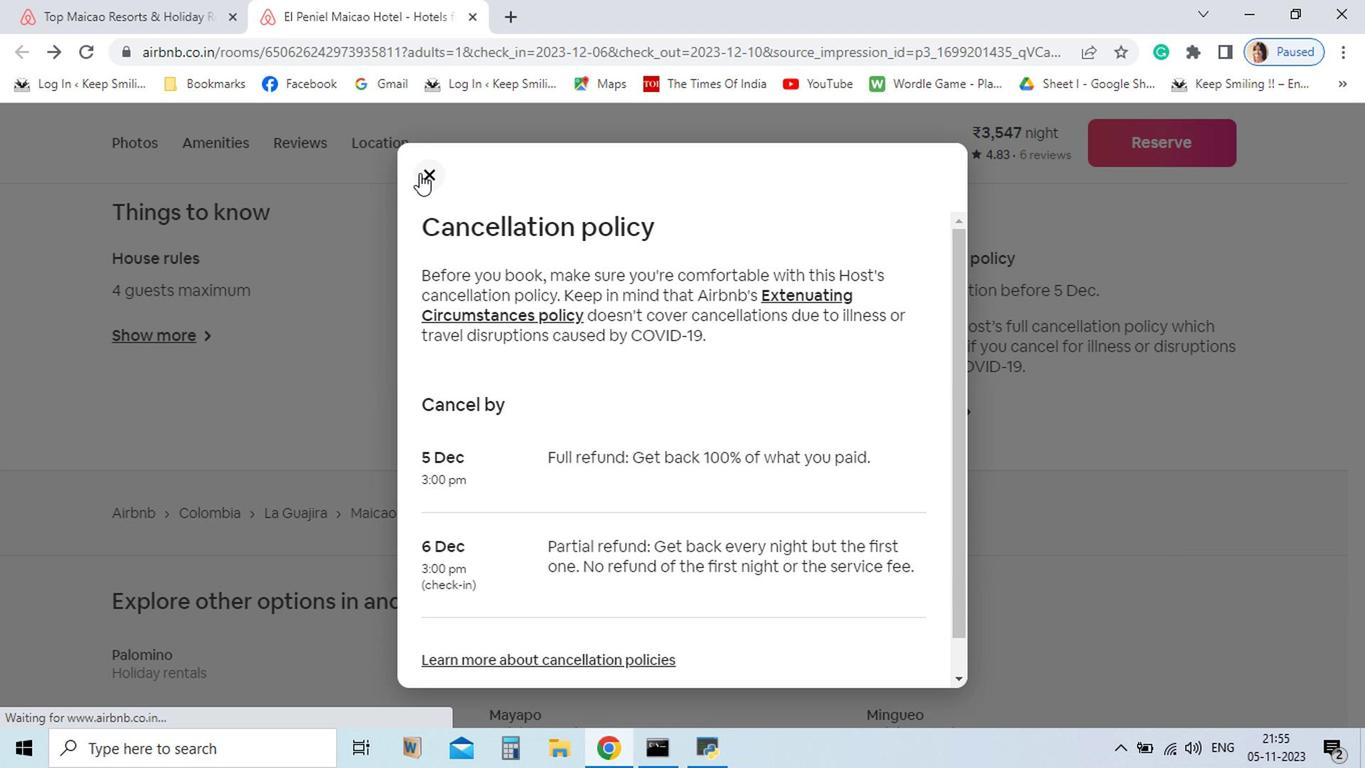 
Action: Mouse moved to (495, 178)
Screenshot: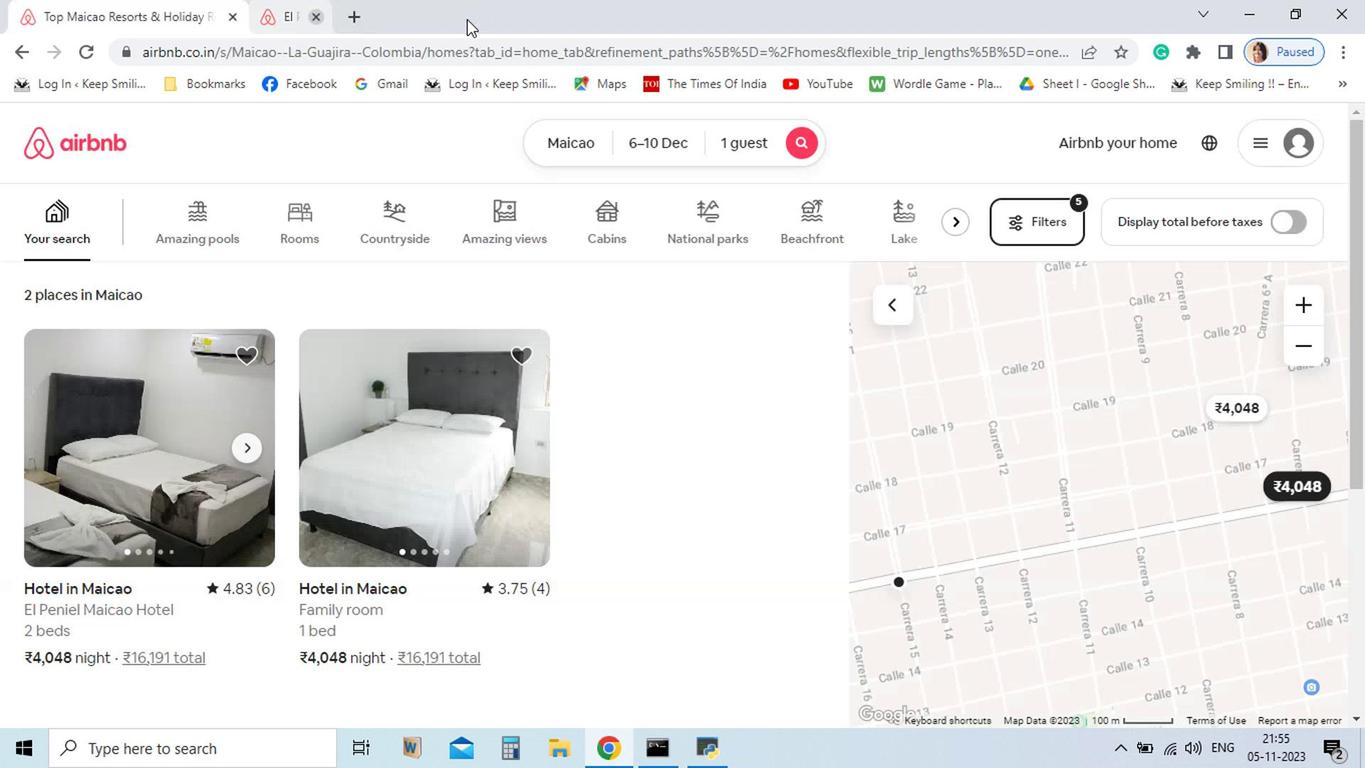 
Action: Mouse pressed left at (495, 178)
Screenshot: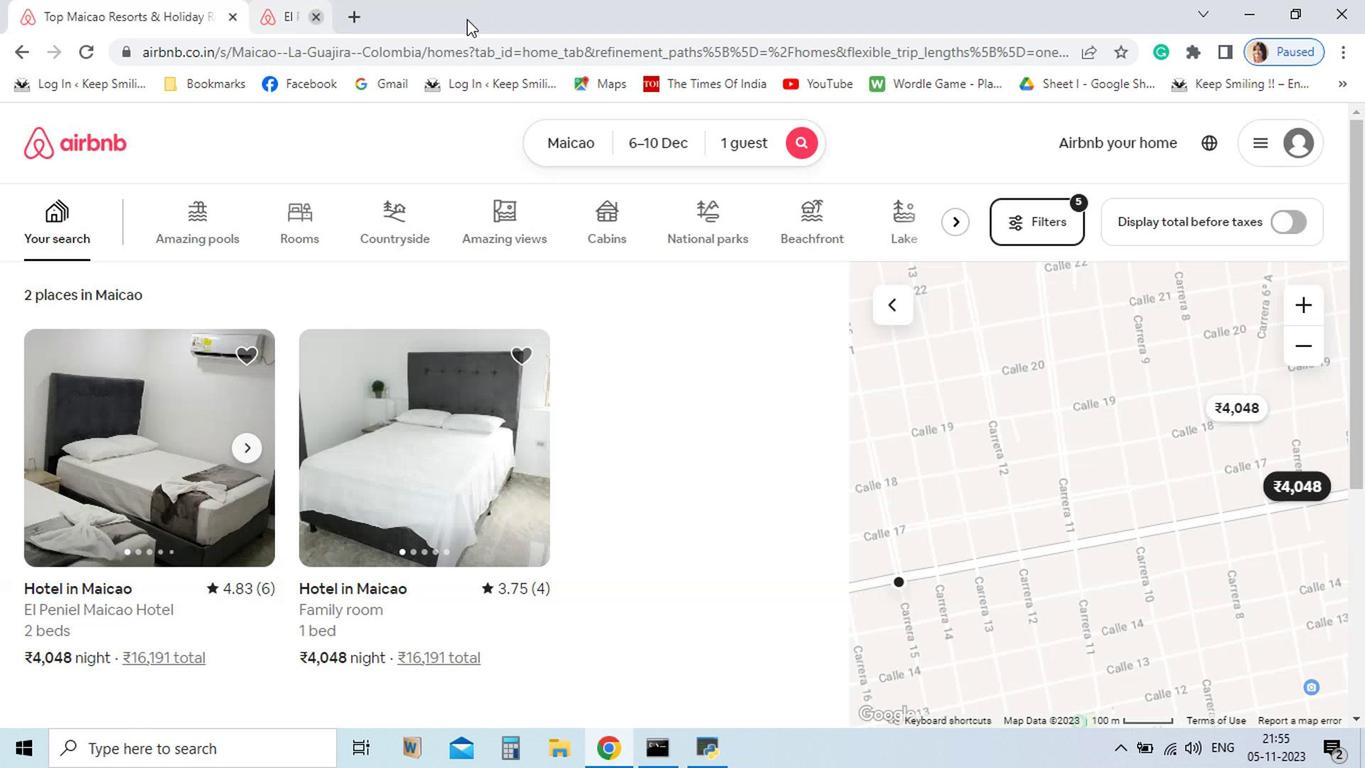 
Action: Mouse moved to (472, 297)
Screenshot: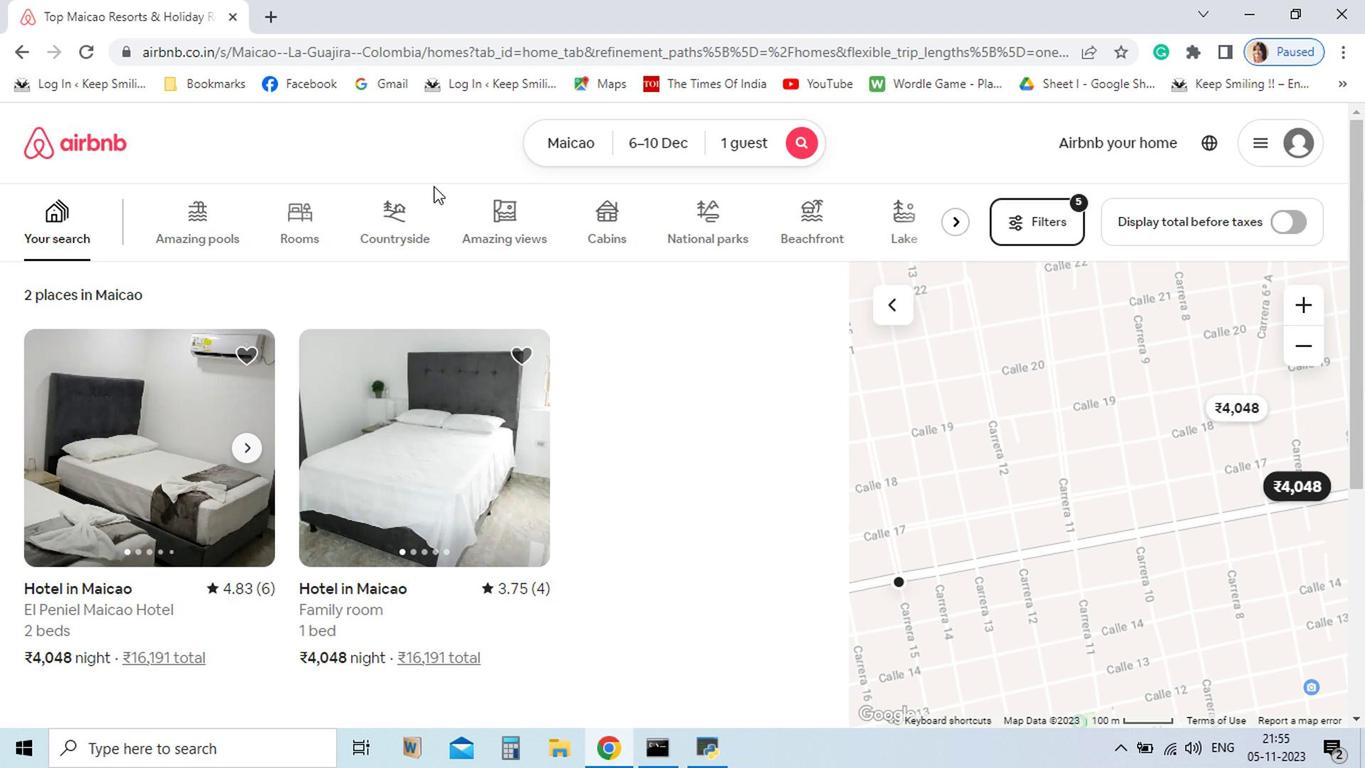 
